 Task: Review and mark tasks as complete in the project management tool.
Action: Mouse pressed left at (84, 82)
Screenshot: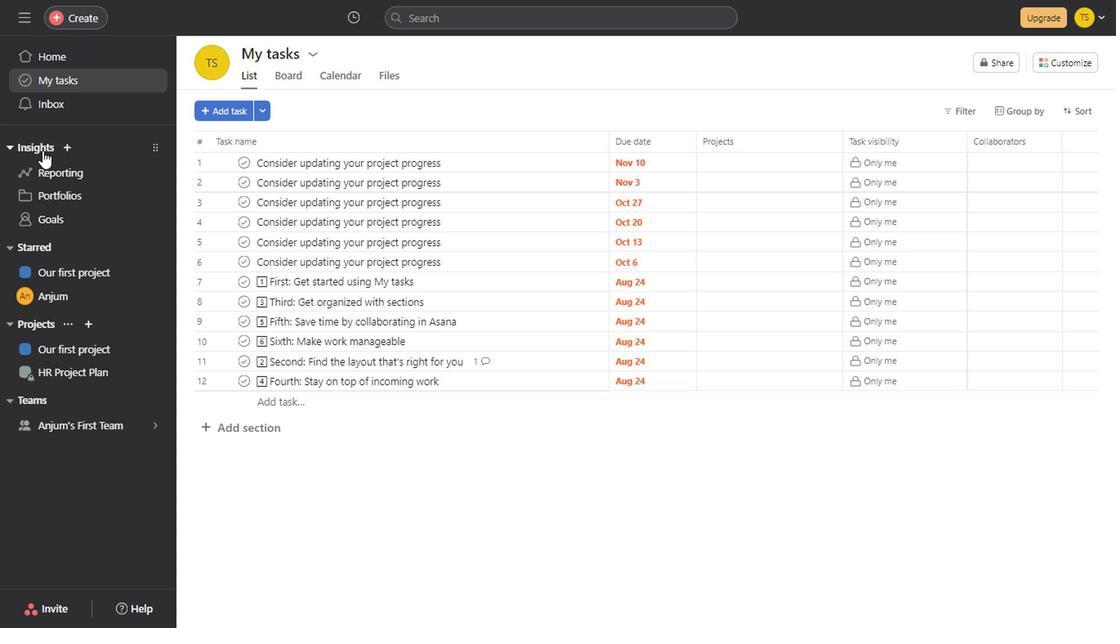 
Action: Mouse moved to (129, 261)
Screenshot: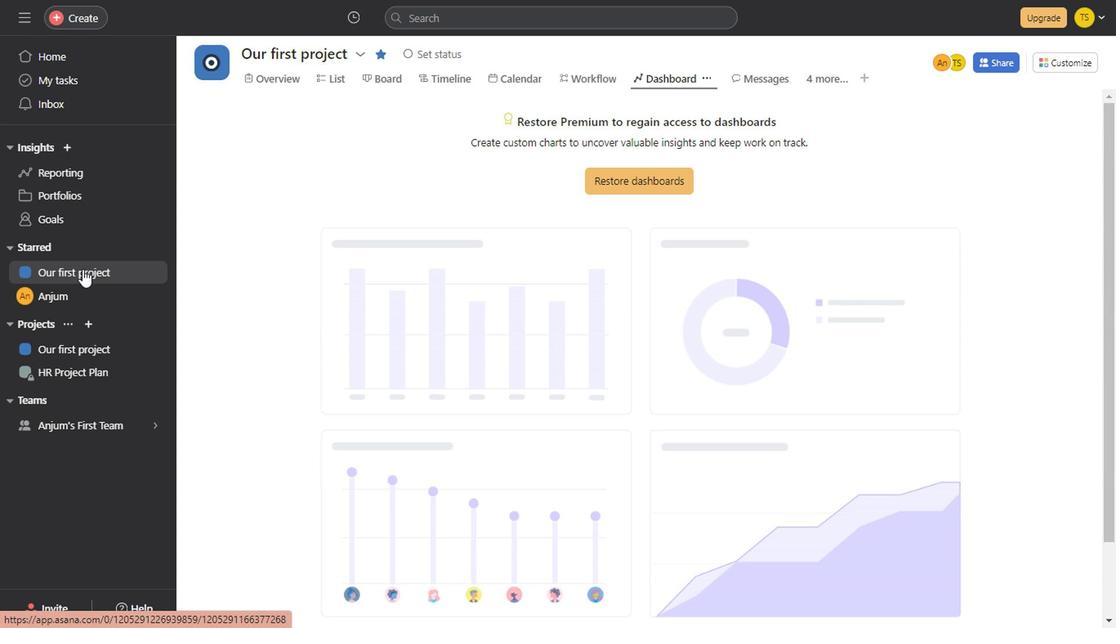 
Action: Mouse pressed left at (129, 261)
Screenshot: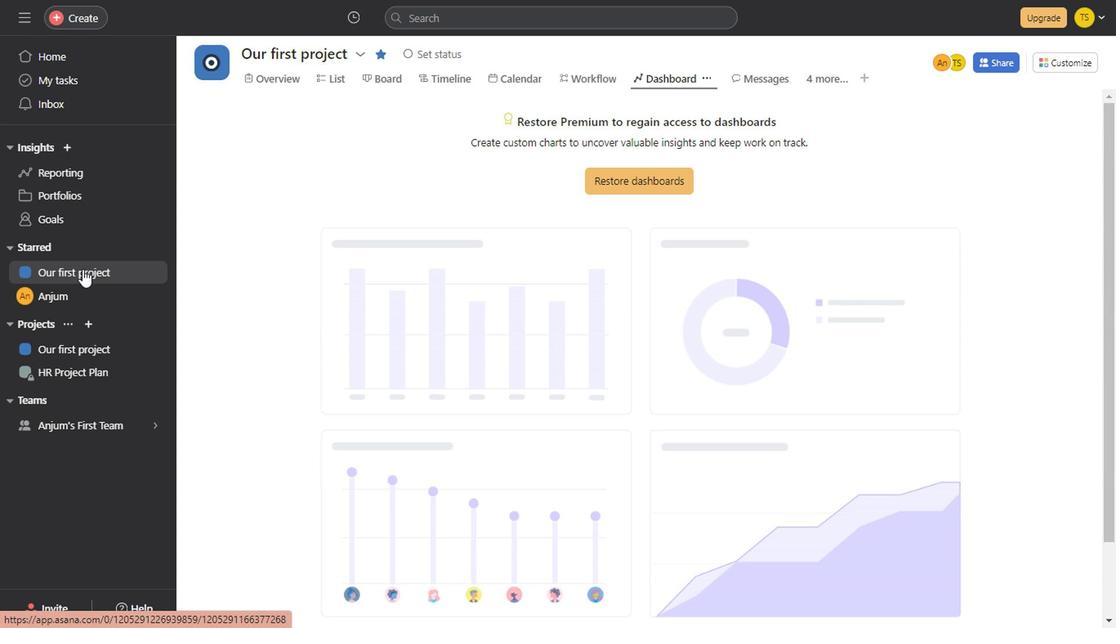 
Action: Mouse moved to (308, 130)
Screenshot: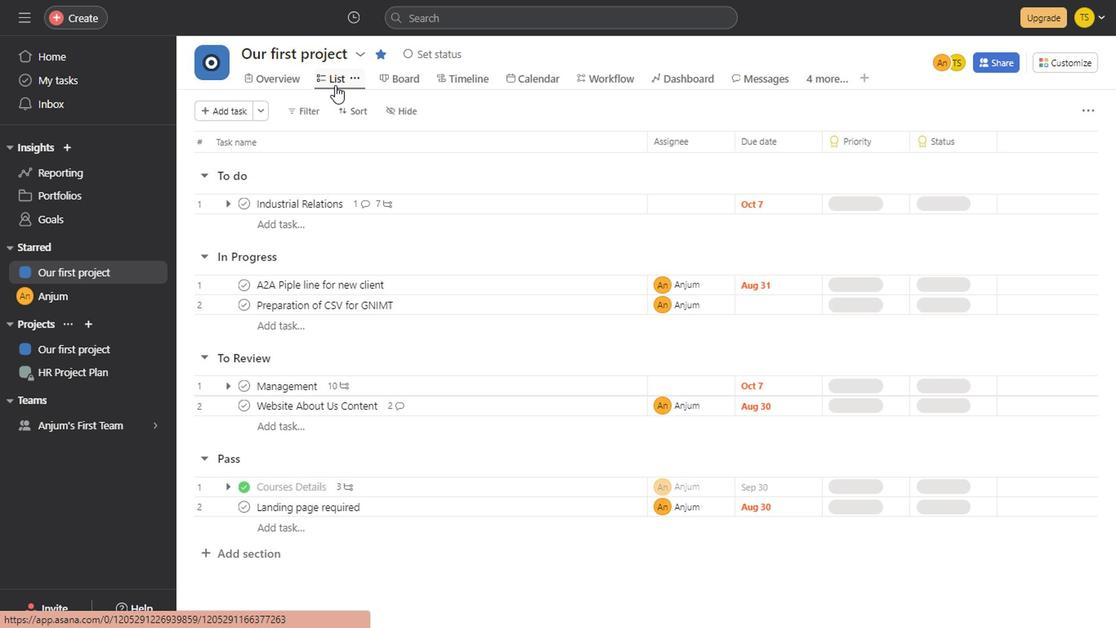 
Action: Mouse pressed left at (308, 130)
Screenshot: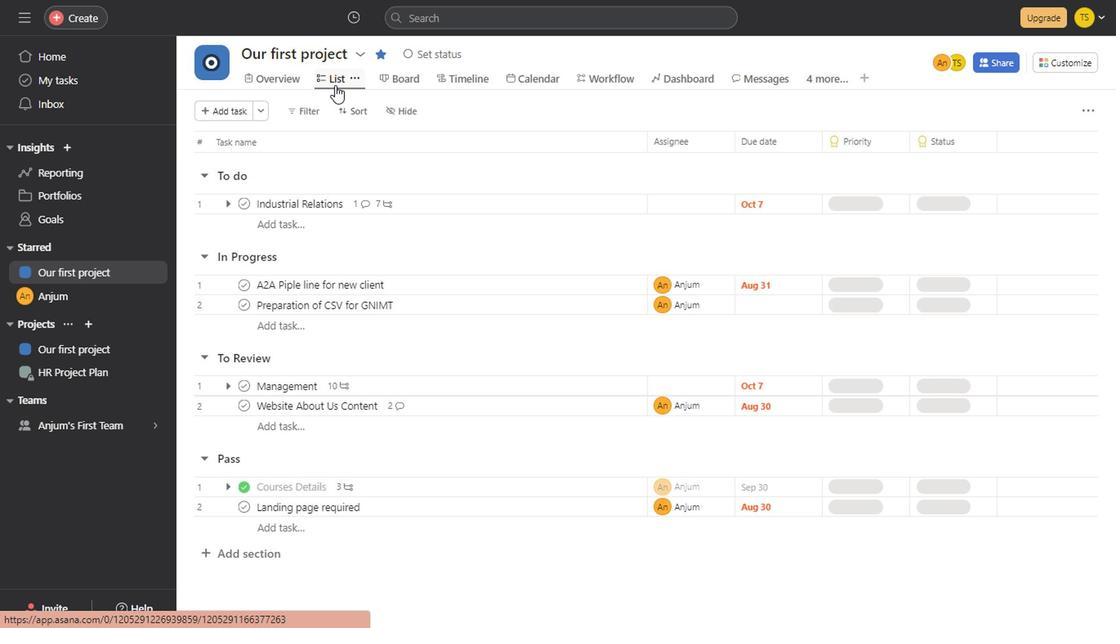 
Action: Mouse moved to (346, 211)
Screenshot: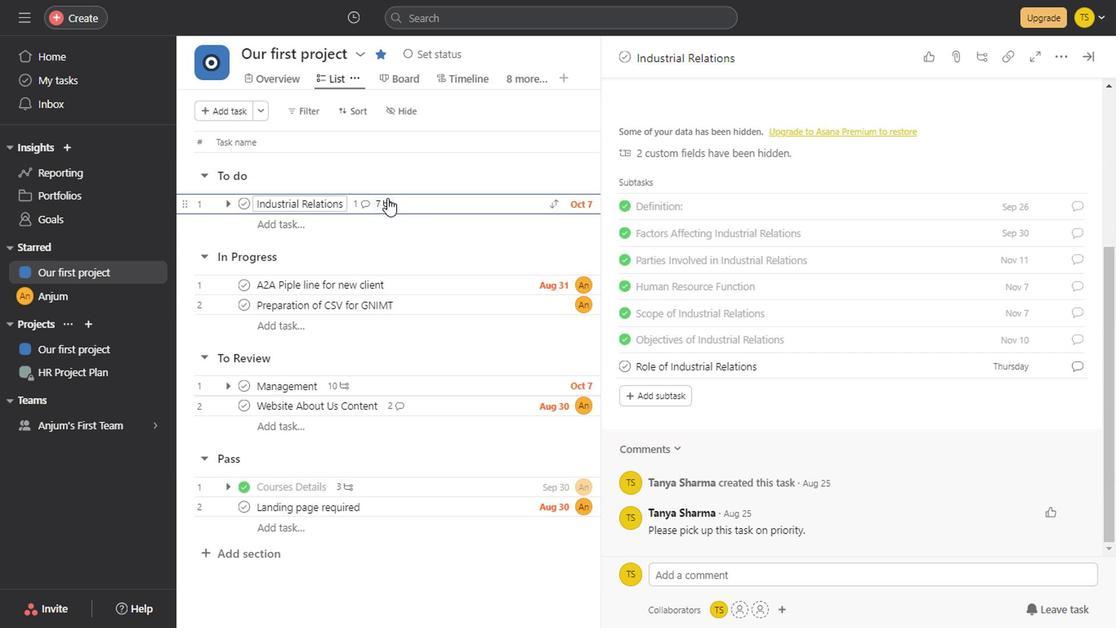 
Action: Mouse pressed left at (346, 211)
Screenshot: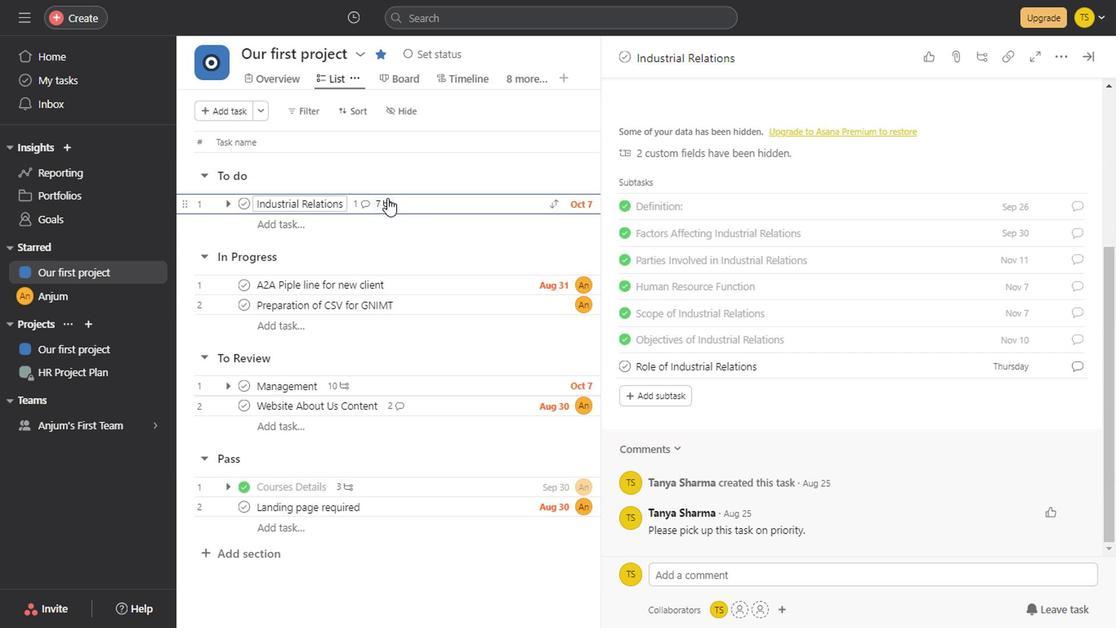 
Action: Mouse moved to (838, 326)
Screenshot: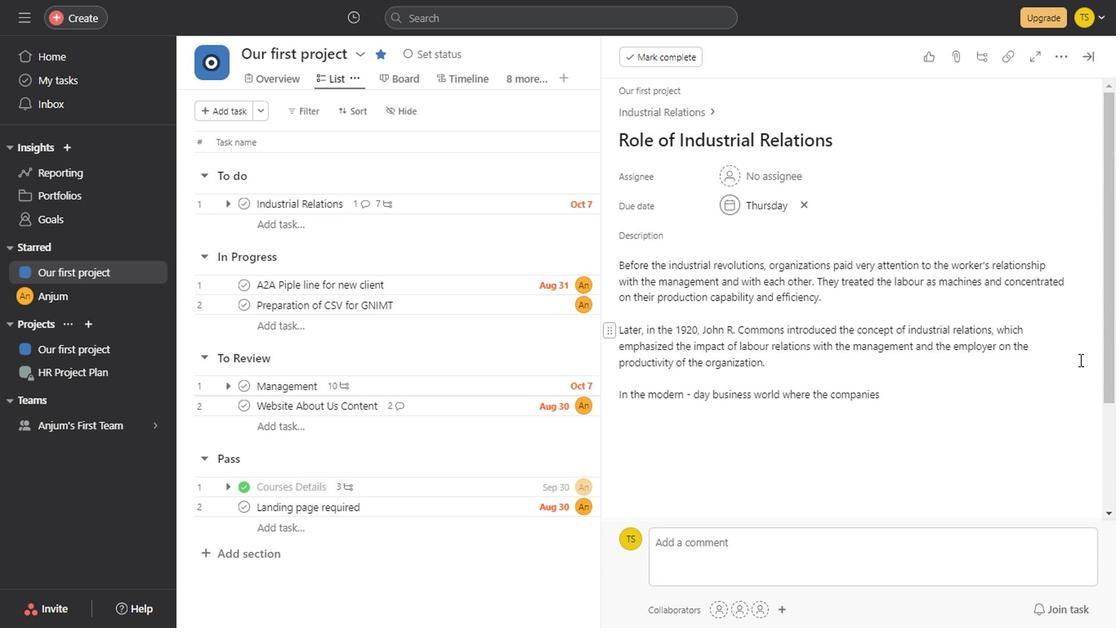 
Action: Mouse pressed left at (838, 326)
Screenshot: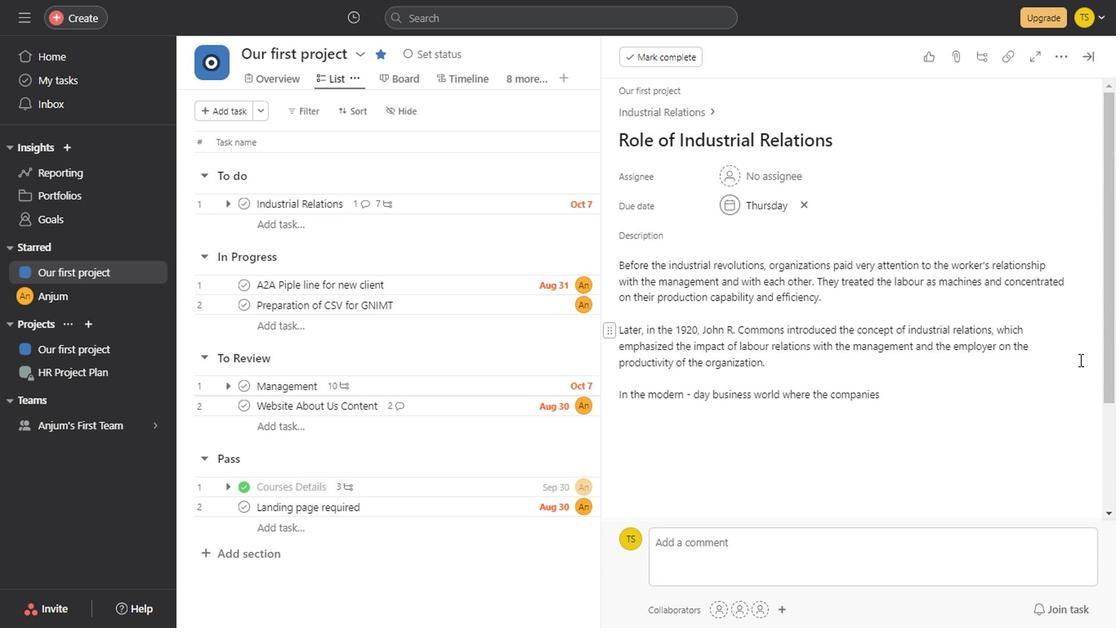 
Action: Mouse moved to (703, 353)
Screenshot: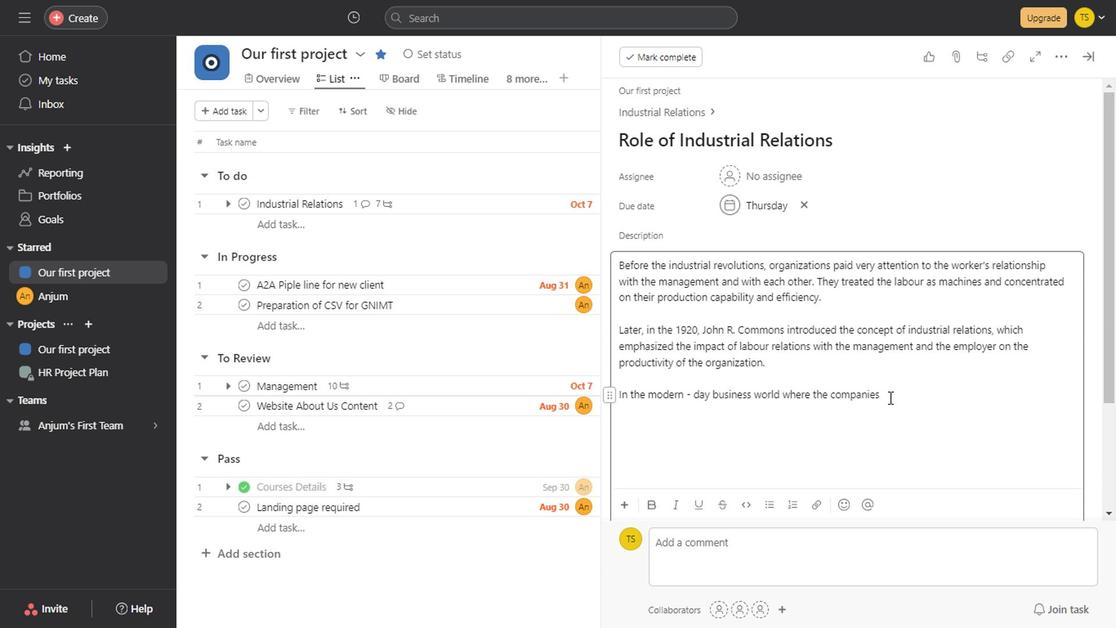 
Action: Mouse pressed left at (703, 353)
Screenshot: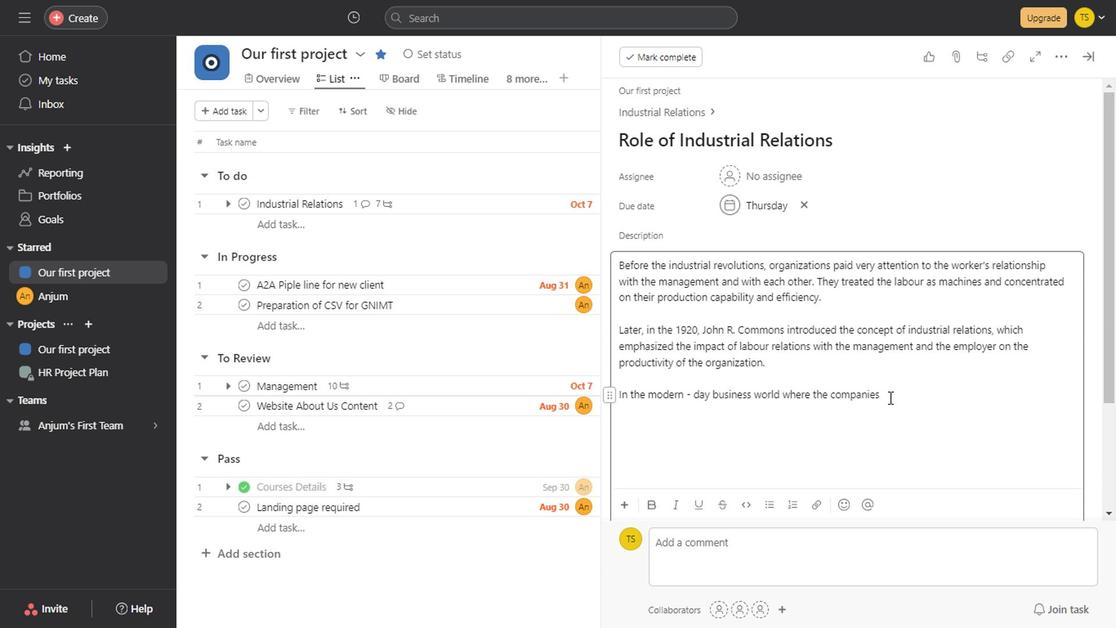 
Action: Key pressed are<Key.space>
Screenshot: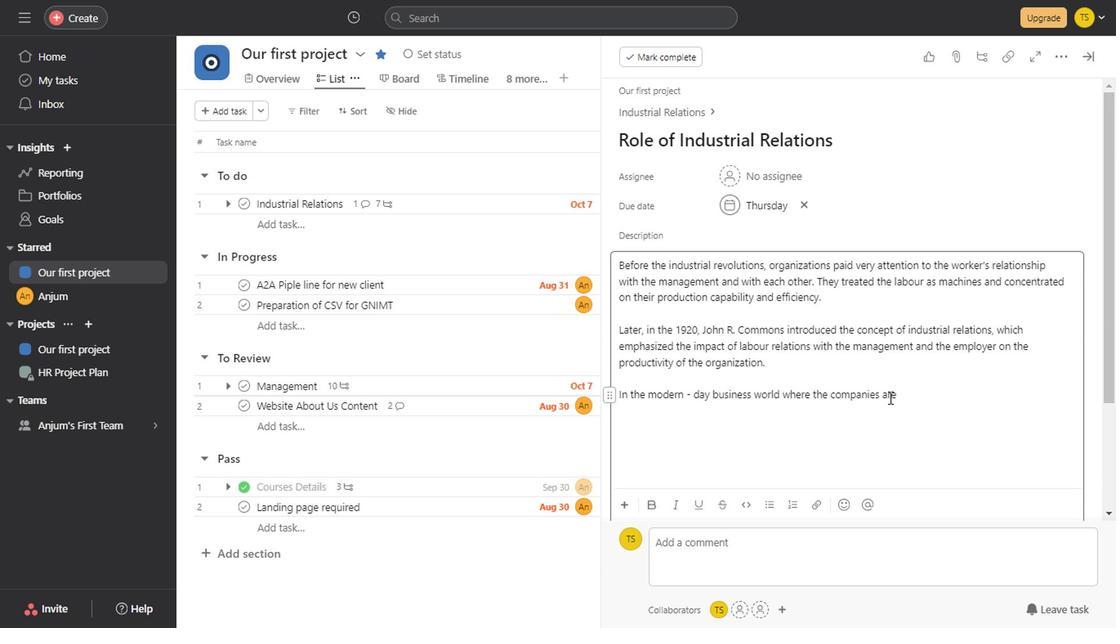 
Action: Mouse moved to (620, 212)
Screenshot: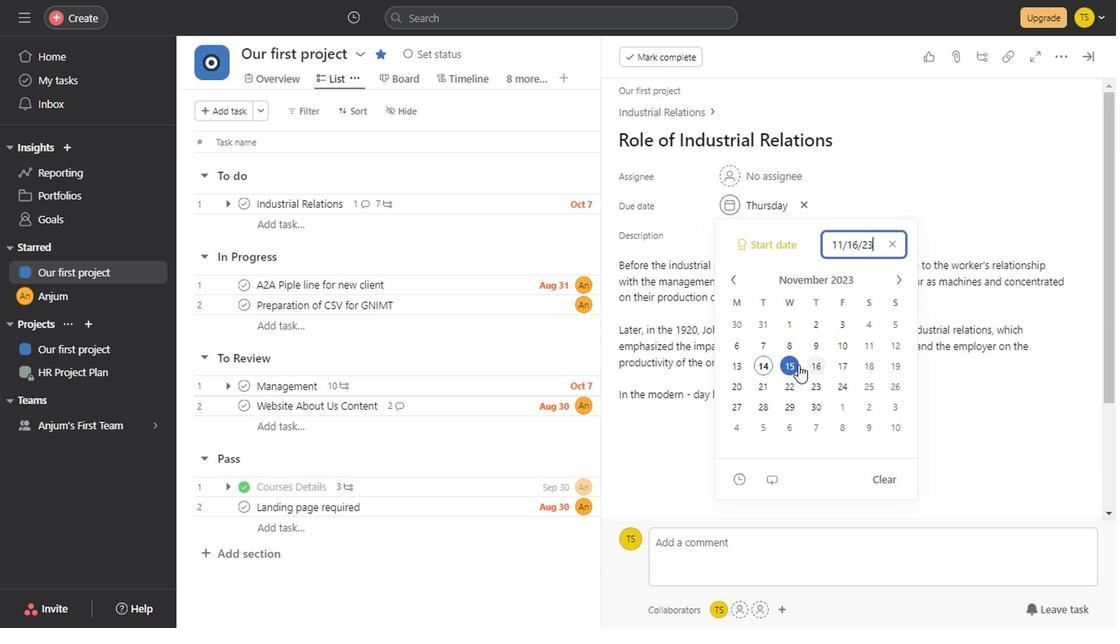 
Action: Mouse pressed left at (620, 212)
Screenshot: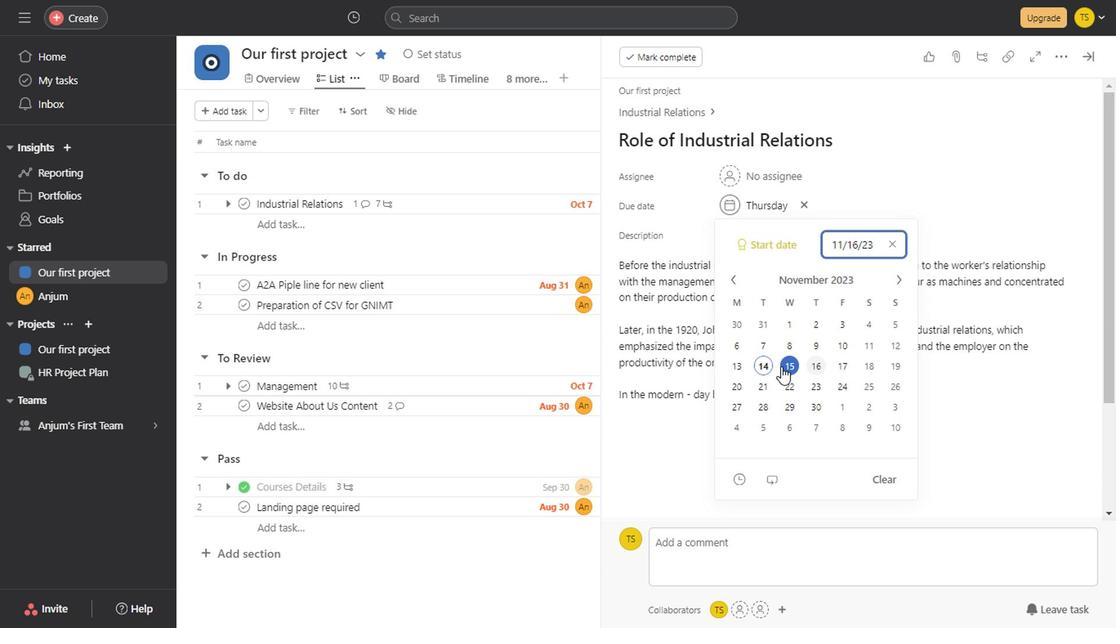 
Action: Mouse moved to (615, 328)
Screenshot: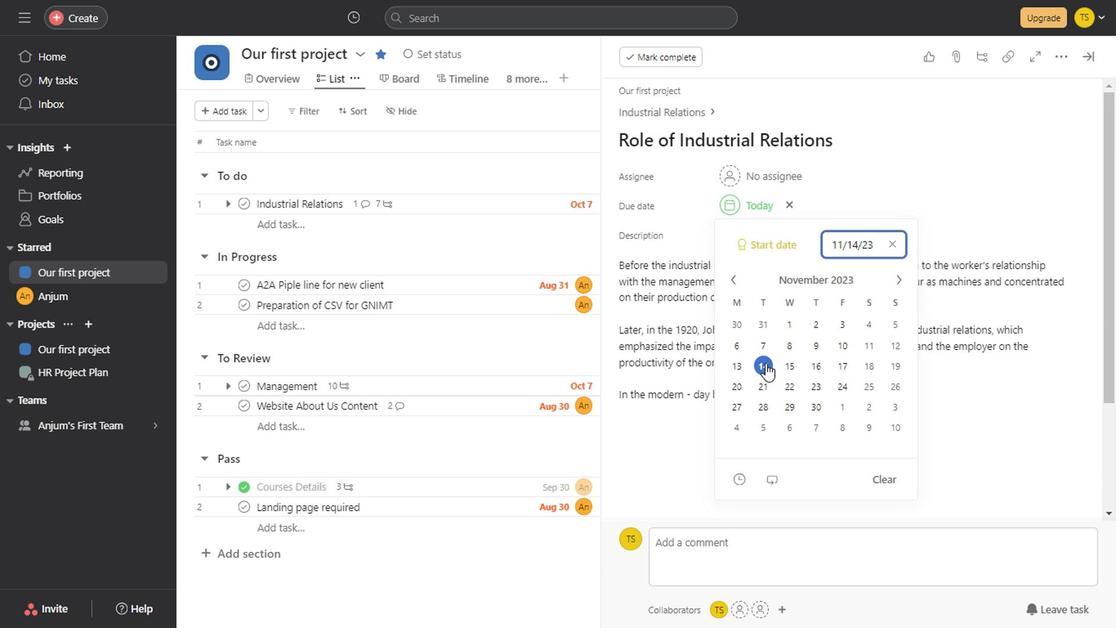 
Action: Mouse pressed left at (615, 328)
Screenshot: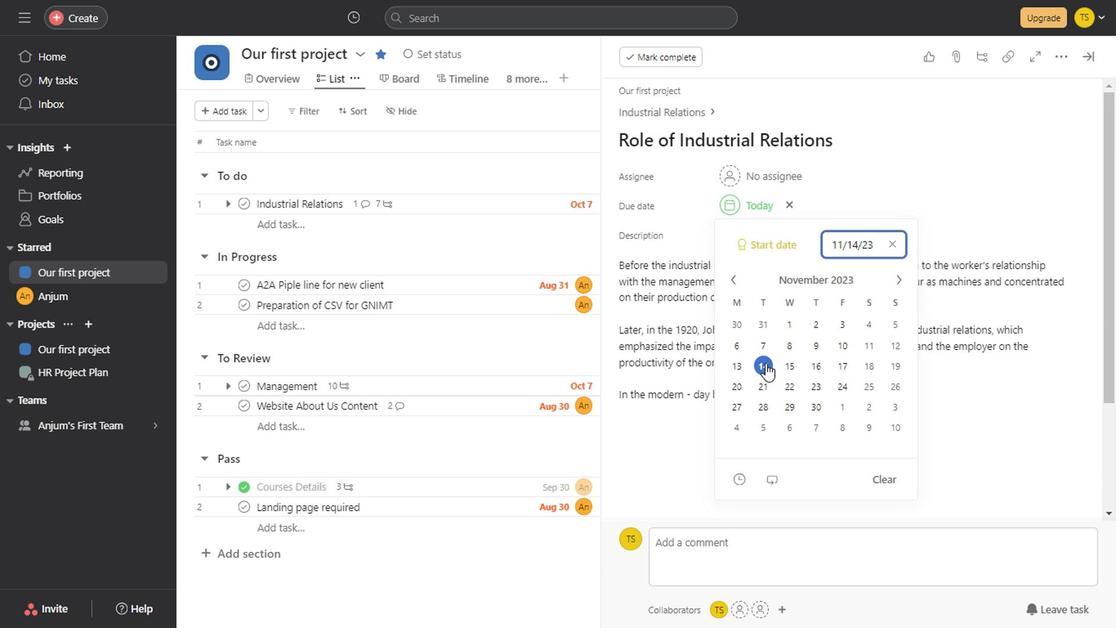 
Action: Mouse moved to (754, 340)
Screenshot: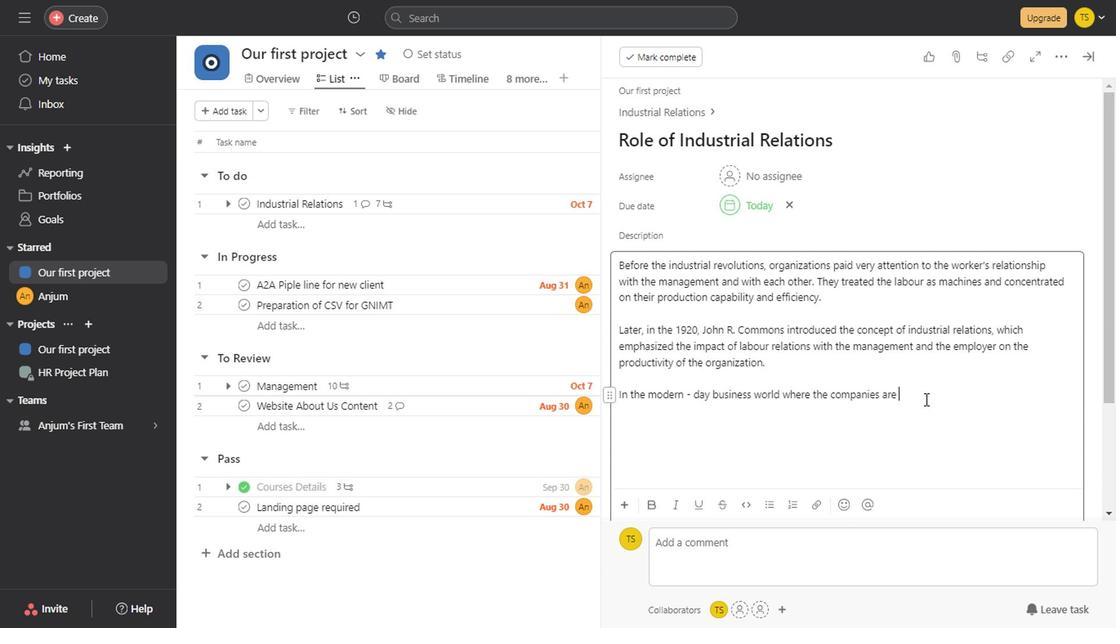 
Action: Mouse pressed left at (754, 340)
Screenshot: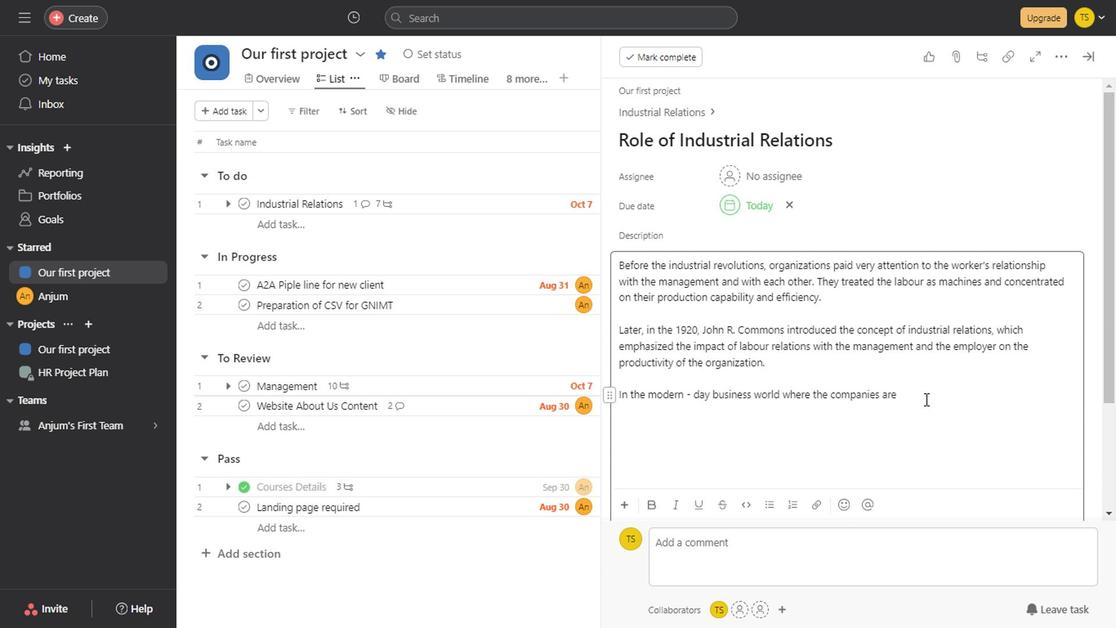 
Action: Mouse moved to (728, 354)
Screenshot: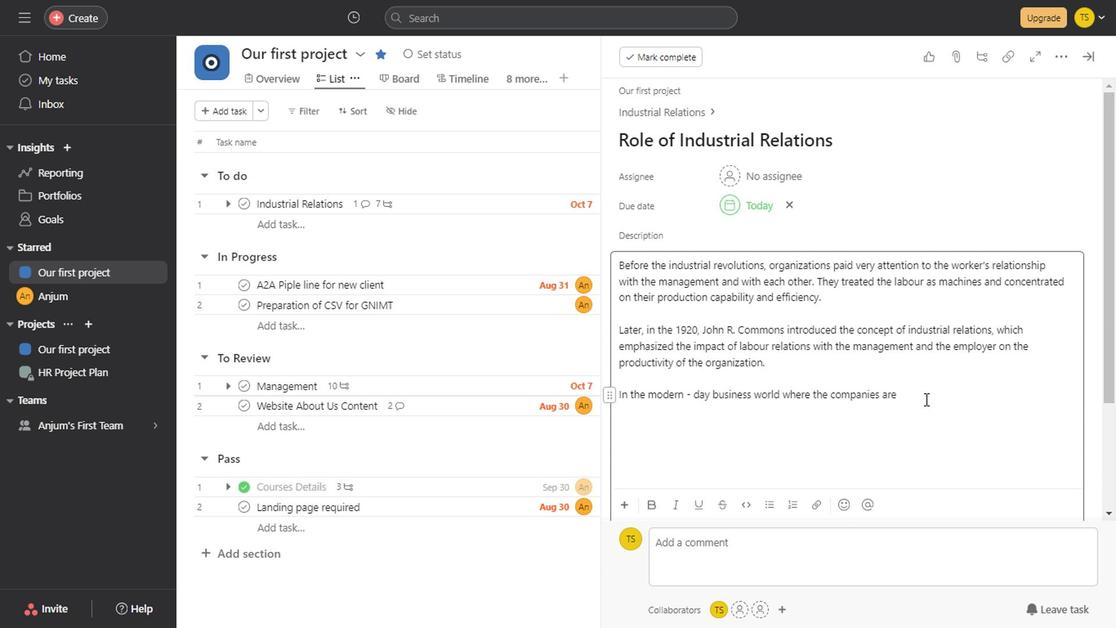
Action: Mouse pressed left at (728, 354)
Screenshot: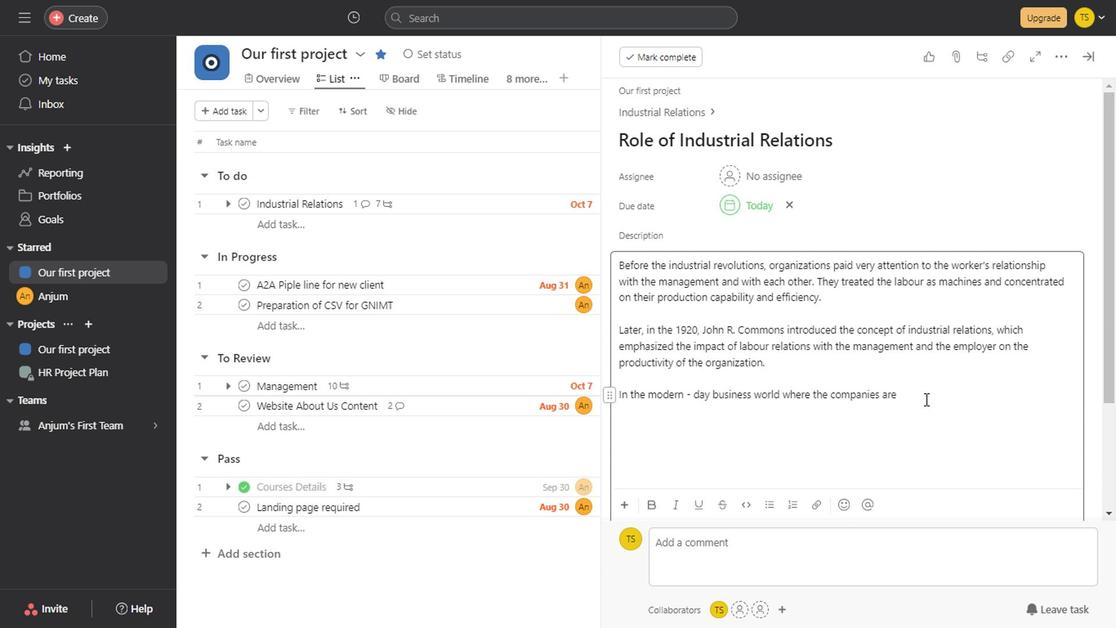 
Action: Key pressed becoming<Key.space>
Screenshot: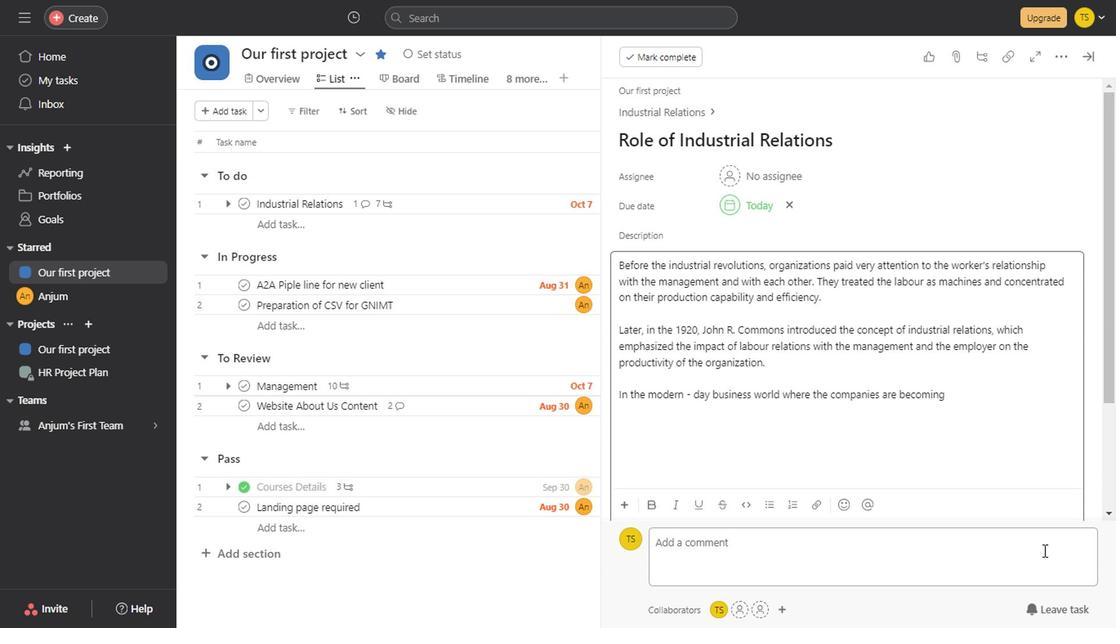 
Action: Mouse moved to (813, 461)
Screenshot: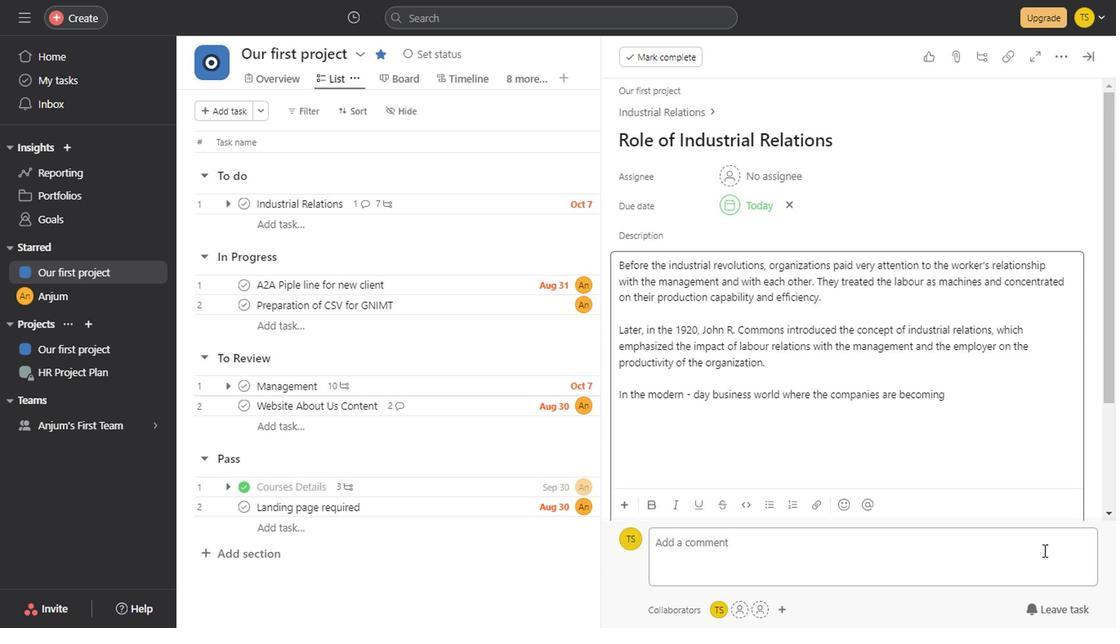 
Action: Key pressed more<Key.space>people<Key.space>-<Key.space>oriented<Key.space>and<Key.space>work<Key.space>
Screenshot: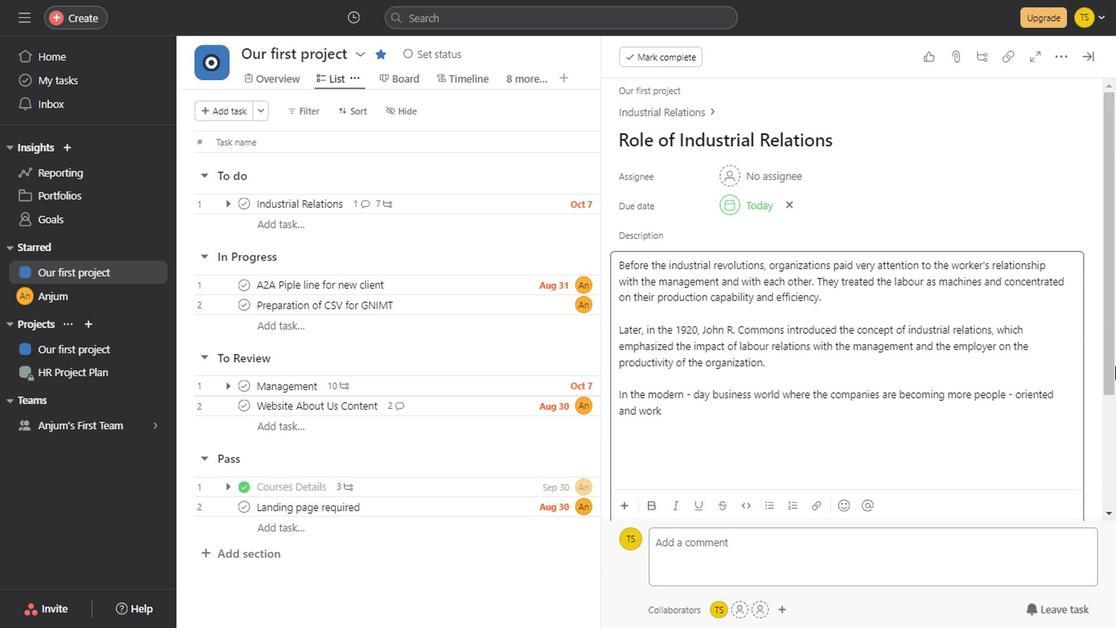
Action: Mouse moved to (805, 112)
Screenshot: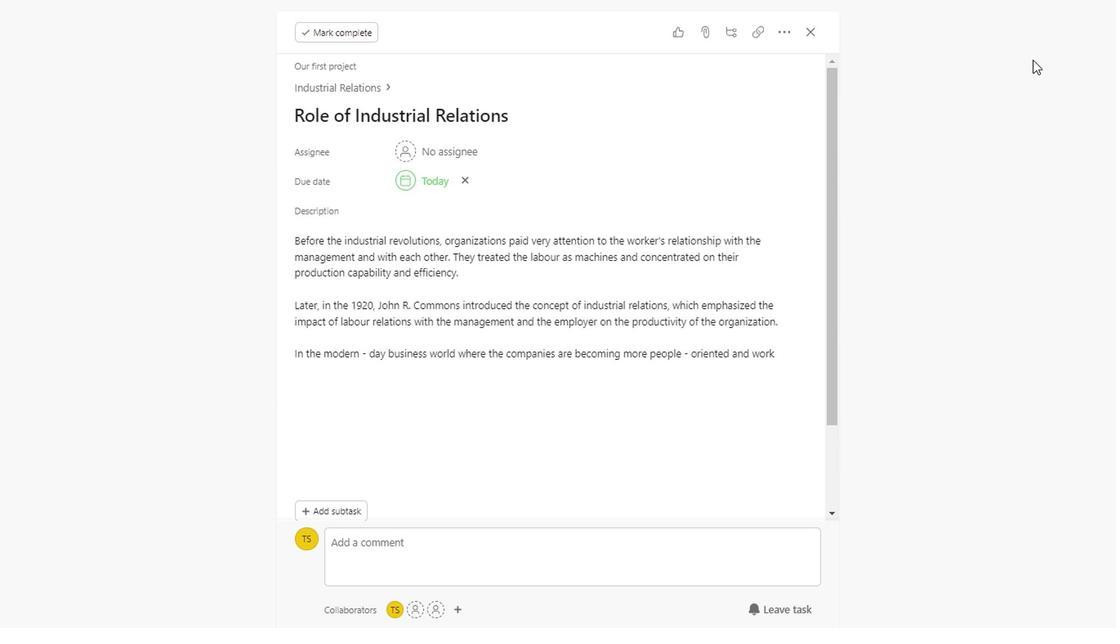 
Action: Mouse pressed left at (805, 112)
Screenshot: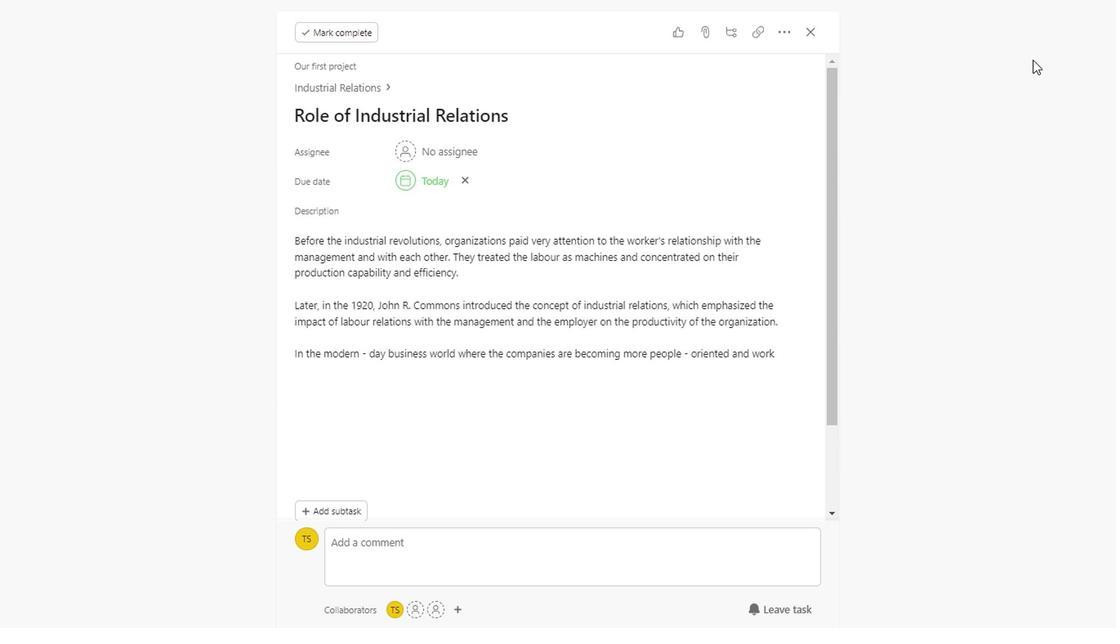 
Action: Mouse moved to (624, 324)
Screenshot: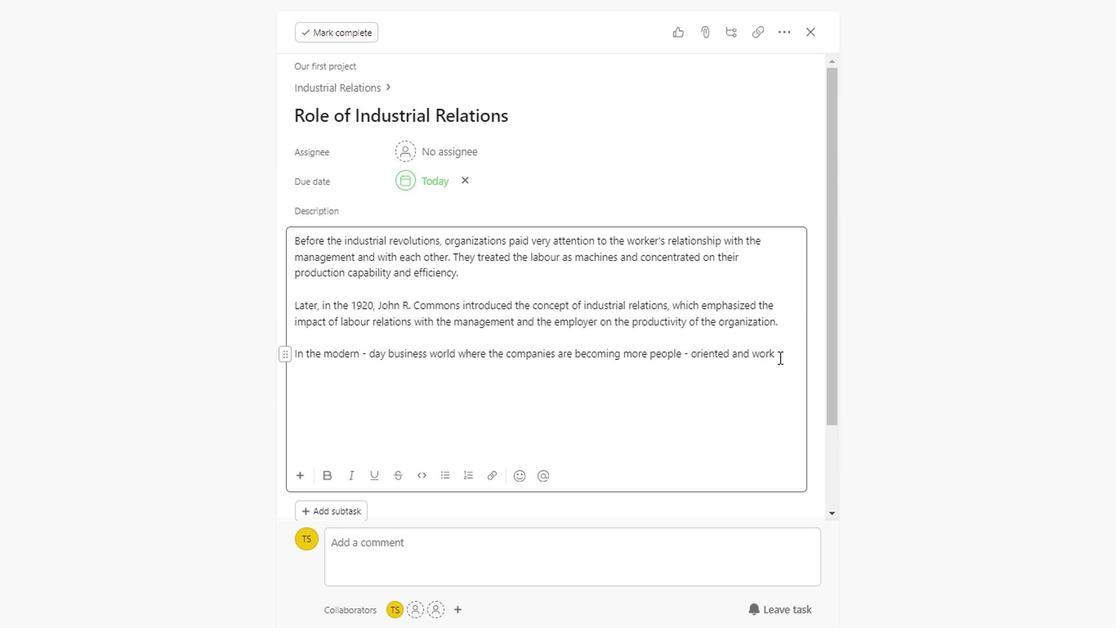 
Action: Mouse pressed left at (624, 324)
Screenshot: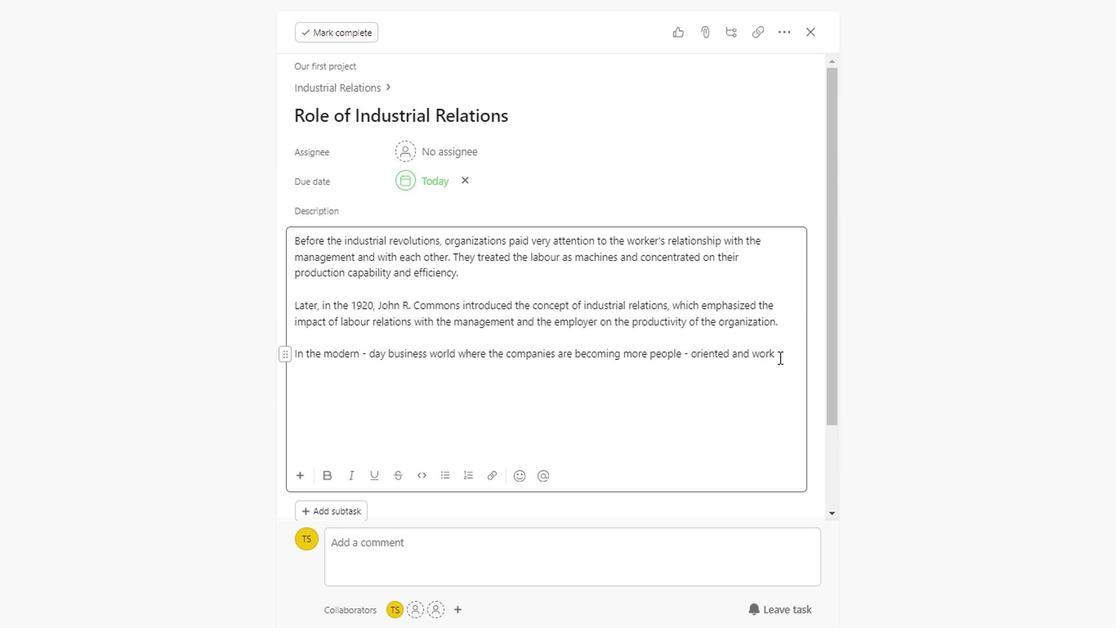 
Action: Key pressed continuou<Key.backspace>u<Key.left><Key.left><Key.backspace><Key.right><Key.right><Key.left><Key.left>u<Key.right><Key.right>sly<Key.space>for<Key.space>achieving<Key.space>employee<Key.space>satisfaction<Key.space>and<Key.space>retention,<Key.space>the<Key.space>study<Key.space>of<Key.space>industrial<Key.space>relations<Key.space>plays<Key.space>a<Key.space>significant<Key.space>
Screenshot: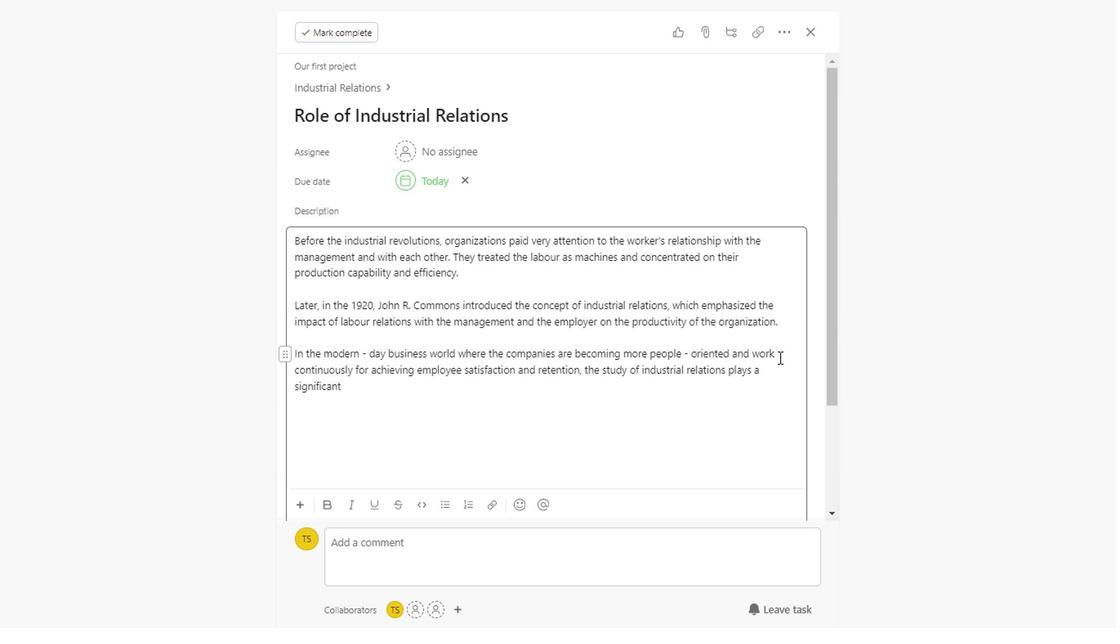 
Action: Mouse moved to (450, 340)
Screenshot: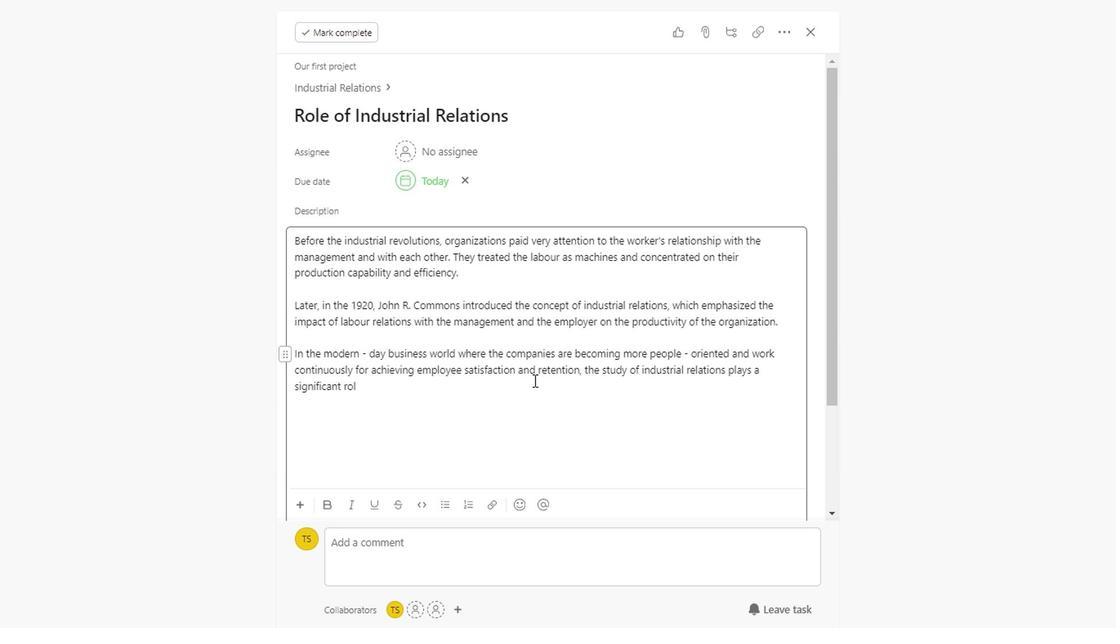 
Action: Key pressed role<Key.space>in<Key.space>the<Key.space>organizations.<Key.down><Key.down><Key.down><Key.down><Key.down><Key.down><Key.down><Key.down><Key.backspace><Key.backspace><Key.backspace><Key.backspace><Key.backspace>
Screenshot: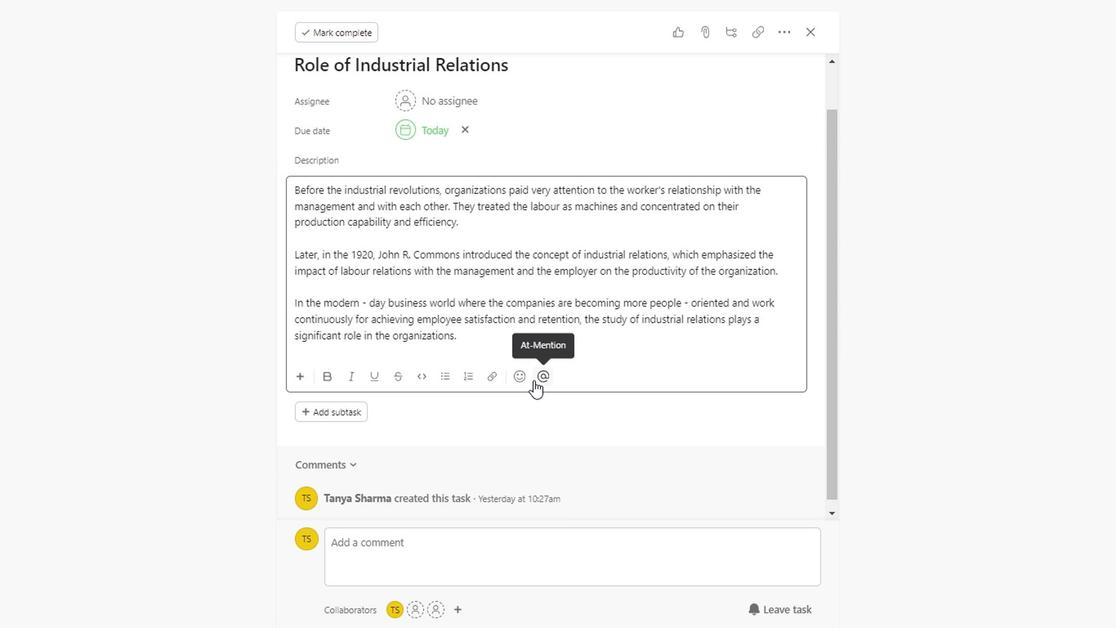 
Action: Mouse moved to (559, 411)
Screenshot: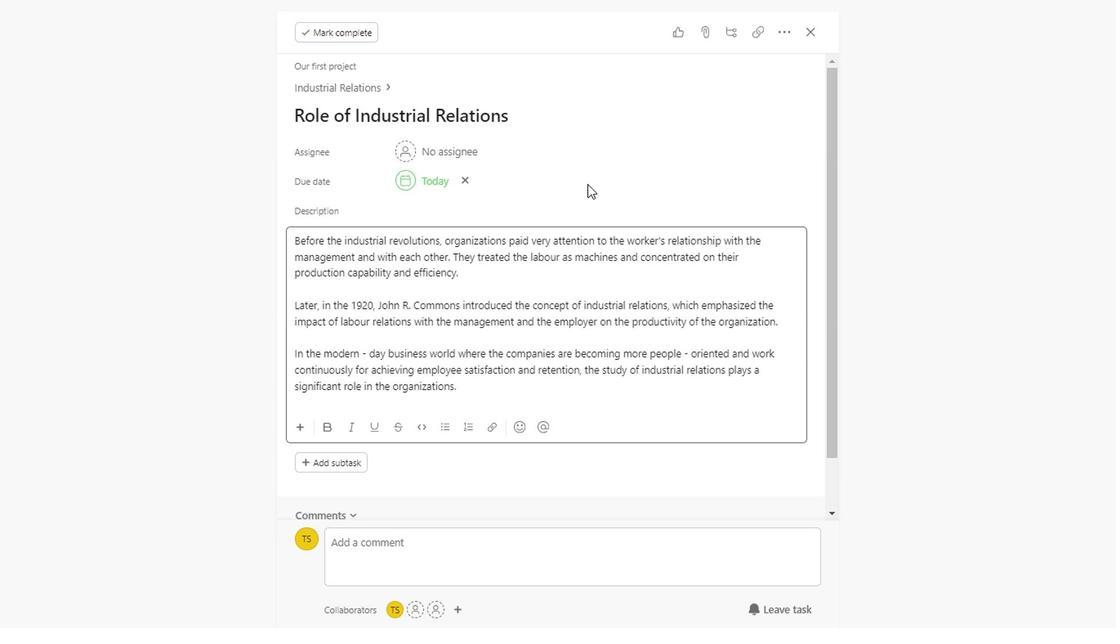 
Action: Mouse scrolled (559, 411) with delta (0, 0)
Screenshot: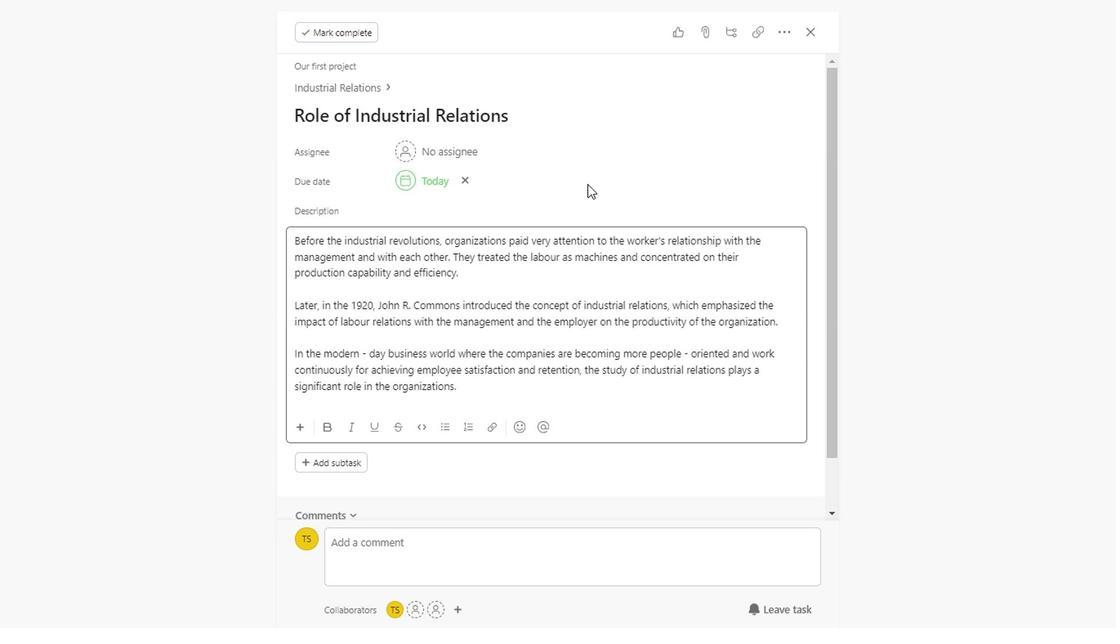 
Action: Mouse scrolled (559, 411) with delta (0, 0)
Screenshot: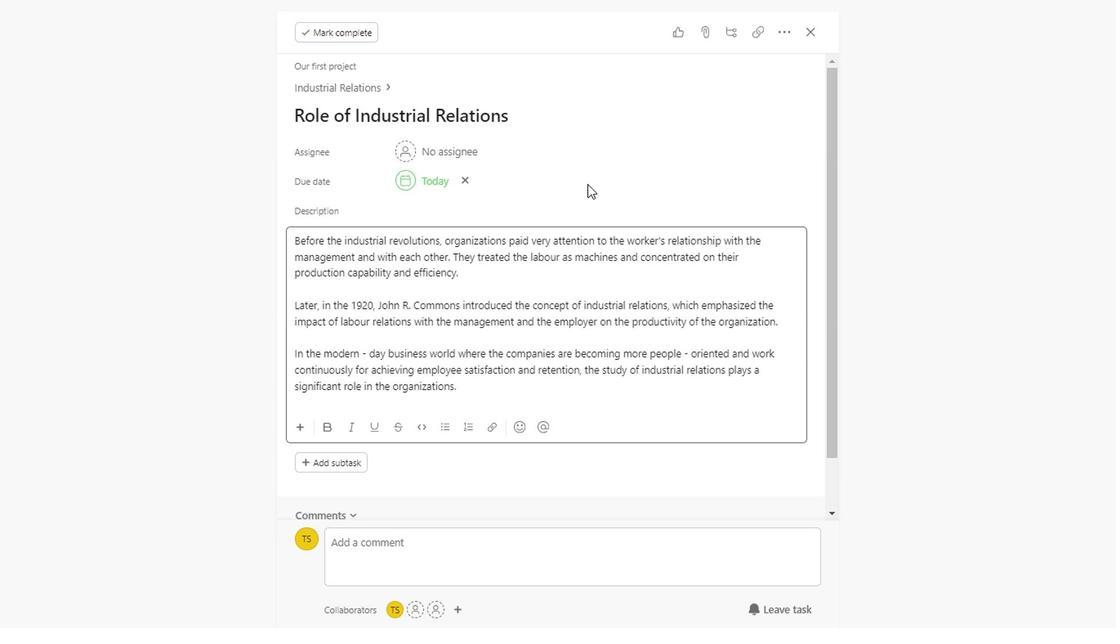 
Action: Mouse scrolled (559, 411) with delta (0, 0)
Screenshot: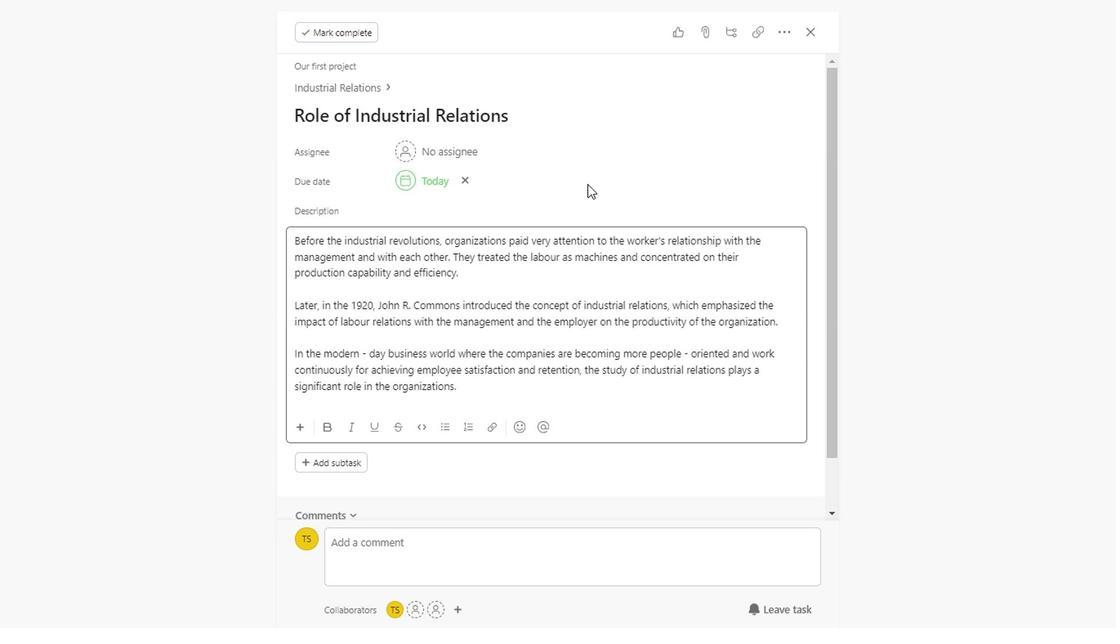 
Action: Mouse scrolled (559, 411) with delta (0, 0)
Screenshot: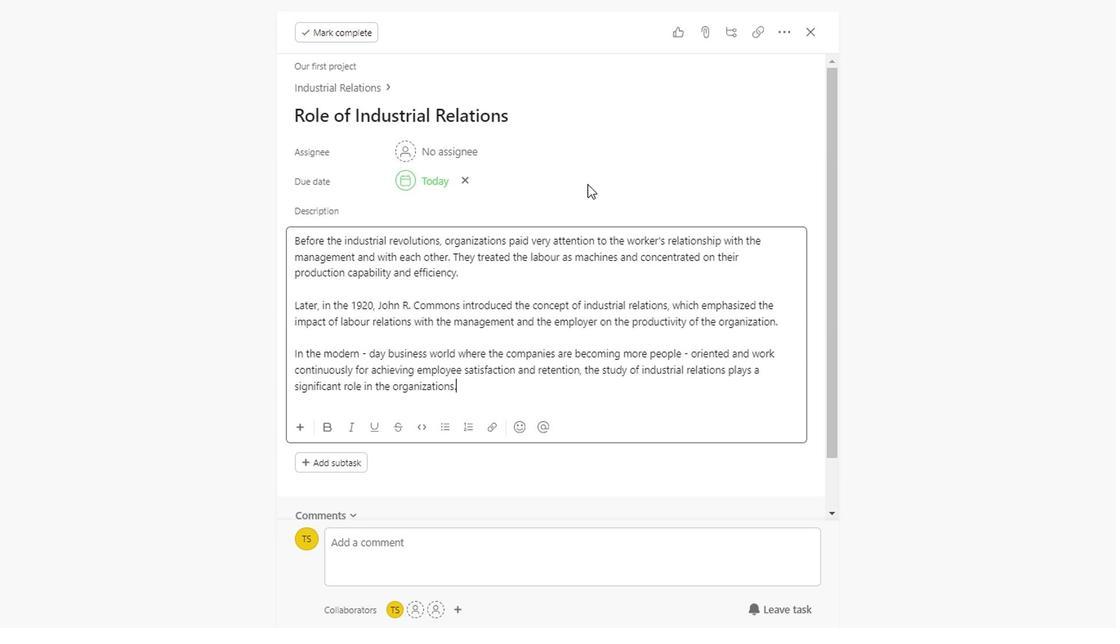 
Action: Mouse scrolled (559, 411) with delta (0, 0)
Screenshot: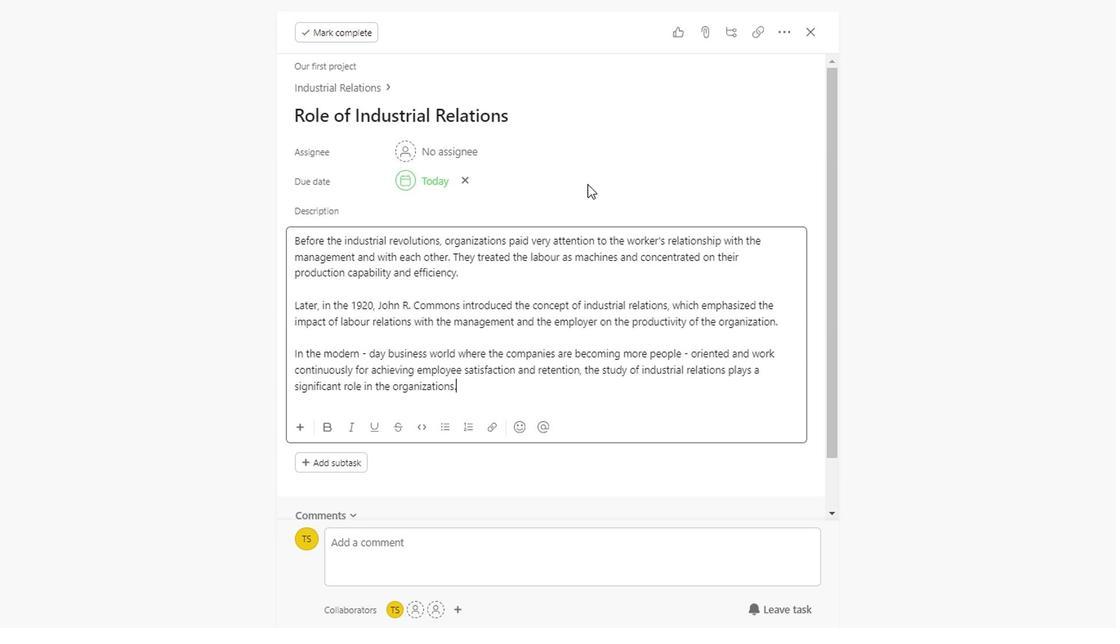 
Action: Mouse scrolled (559, 411) with delta (0, 0)
Screenshot: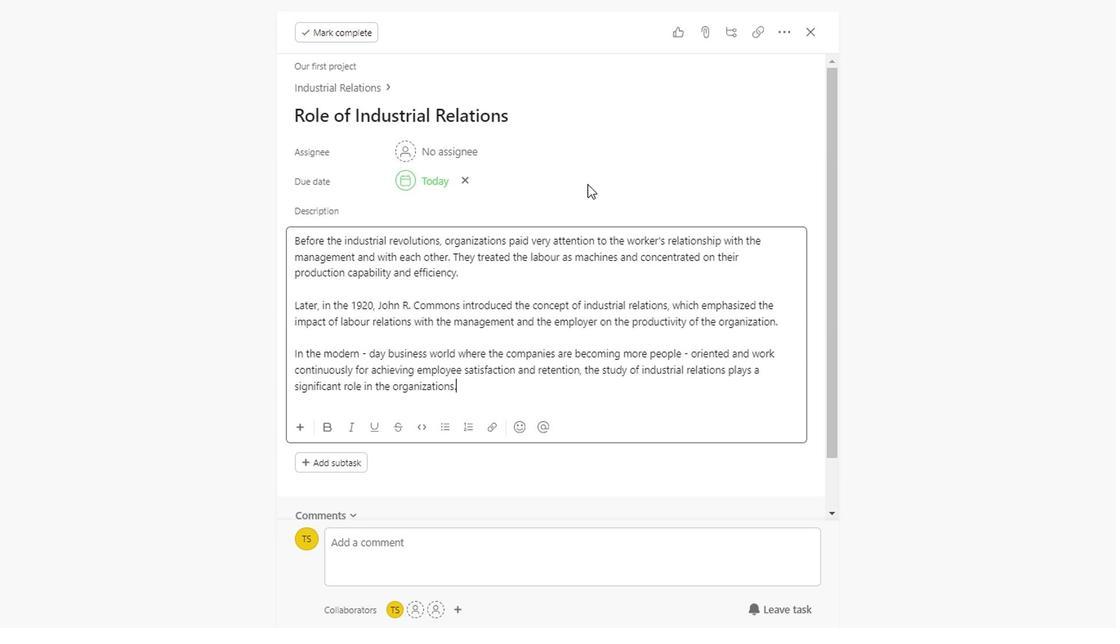 
Action: Mouse scrolled (559, 411) with delta (0, 0)
Screenshot: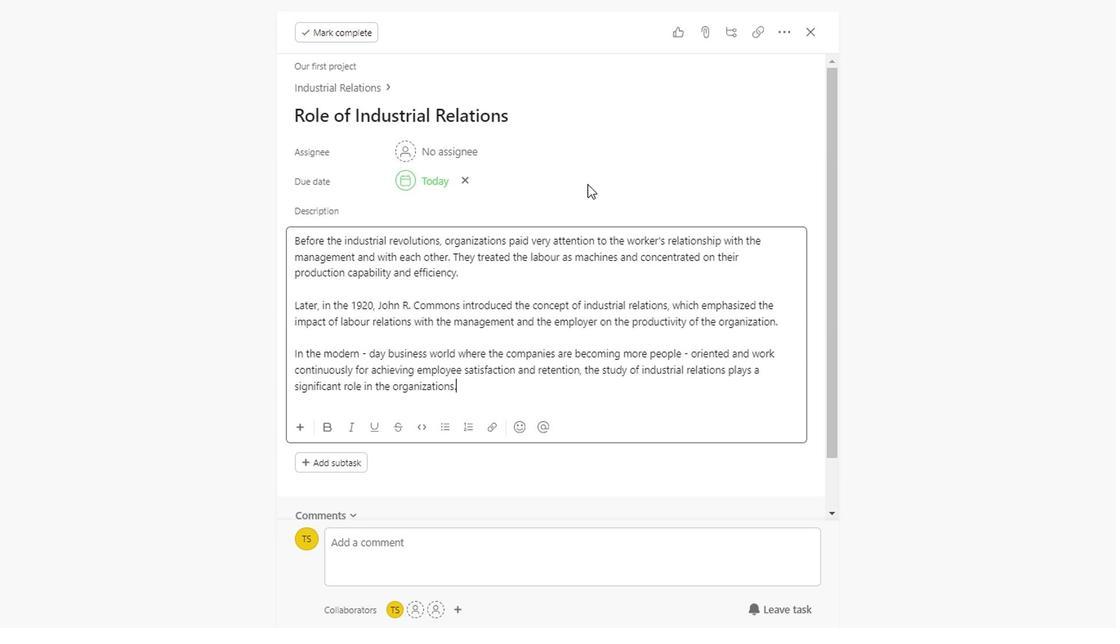 
Action: Mouse scrolled (559, 411) with delta (0, 0)
Screenshot: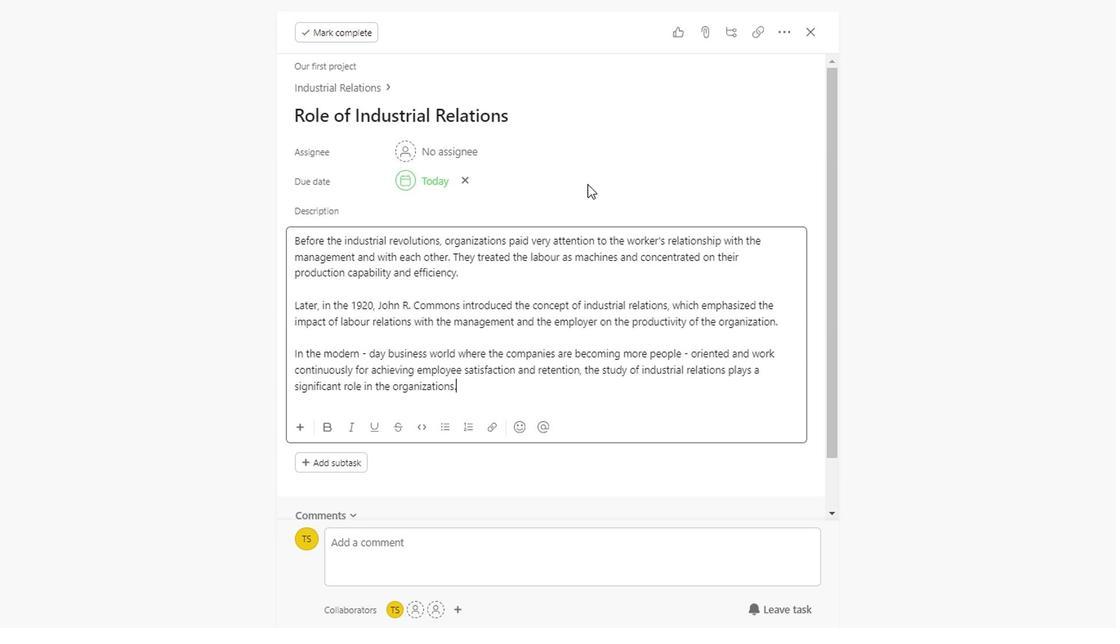 
Action: Mouse scrolled (559, 411) with delta (0, 0)
Screenshot: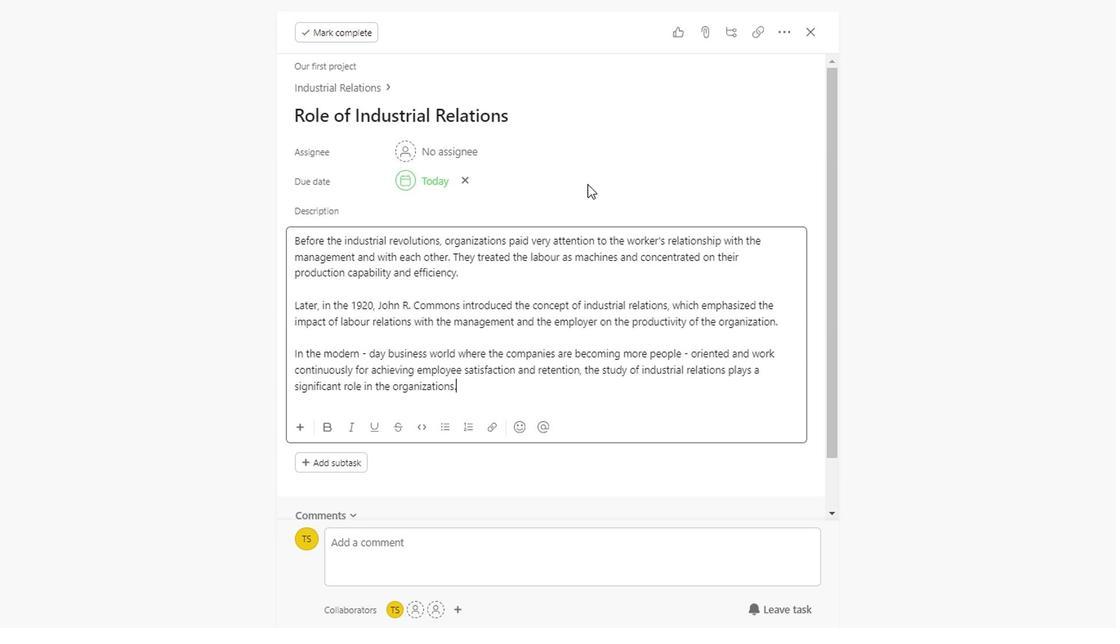 
Action: Mouse scrolled (559, 411) with delta (0, 0)
Screenshot: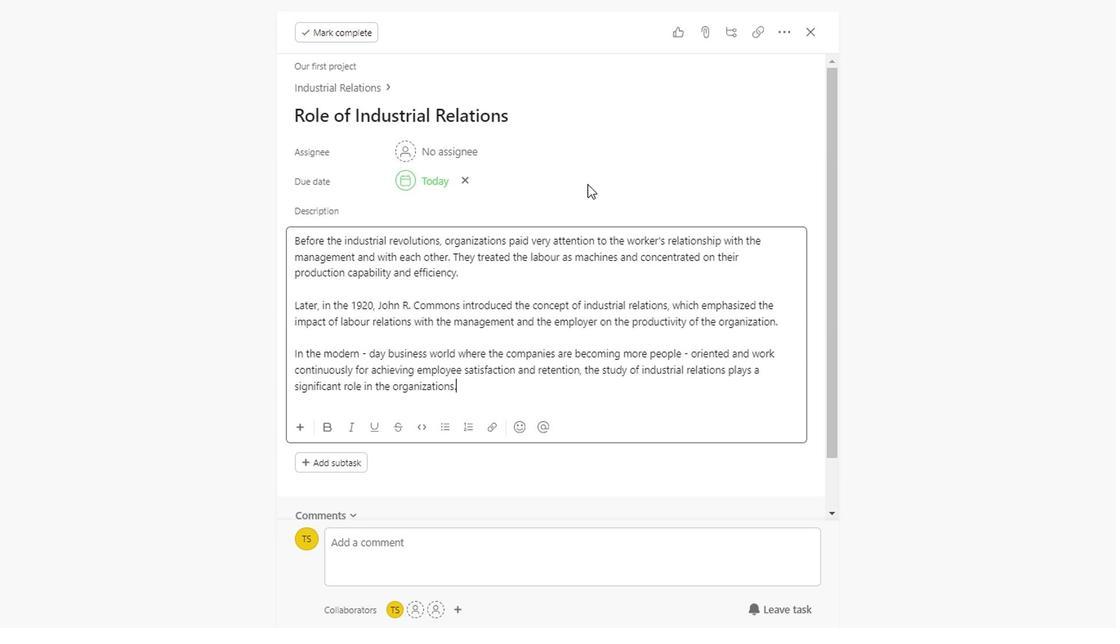 
Action: Mouse scrolled (559, 411) with delta (0, 0)
Screenshot: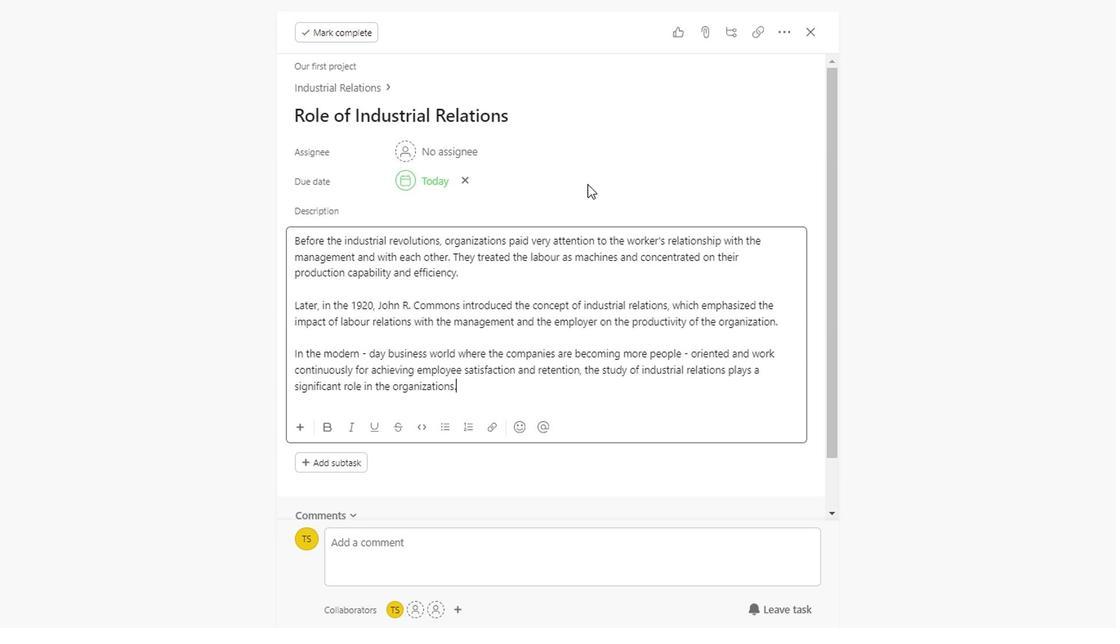 
Action: Mouse scrolled (559, 411) with delta (0, 0)
Screenshot: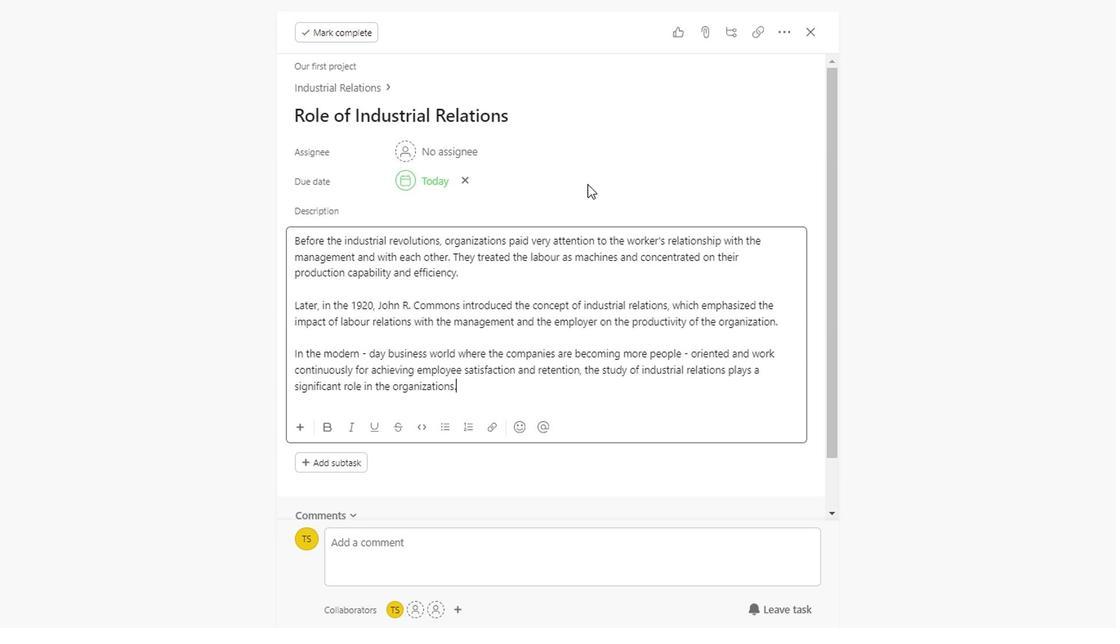 
Action: Mouse scrolled (559, 411) with delta (0, 0)
Screenshot: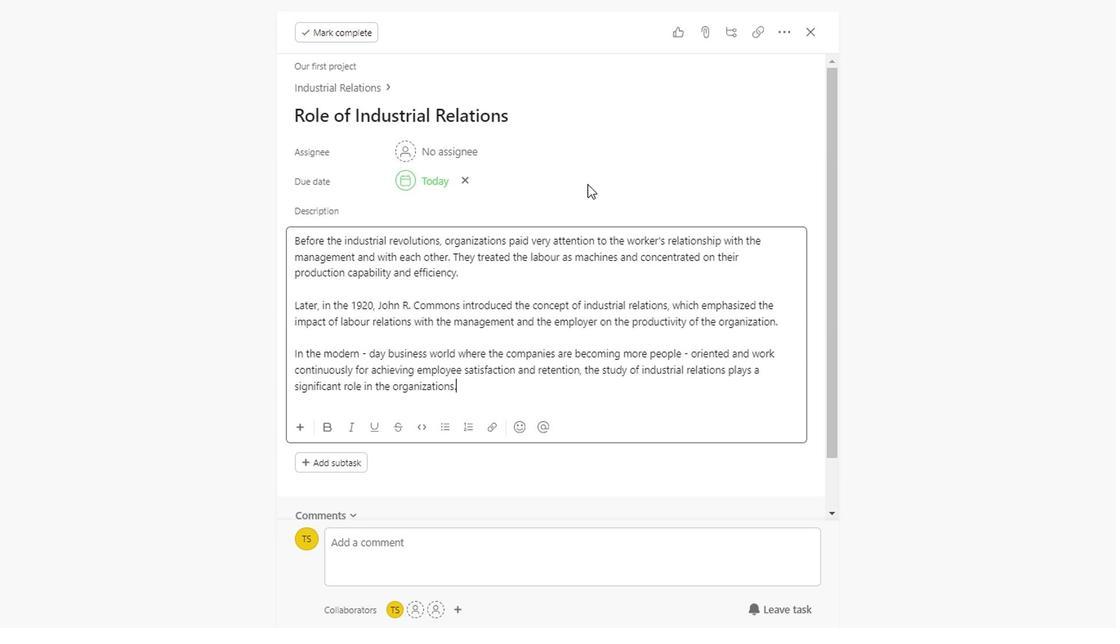 
Action: Mouse moved to (454, 278)
Screenshot: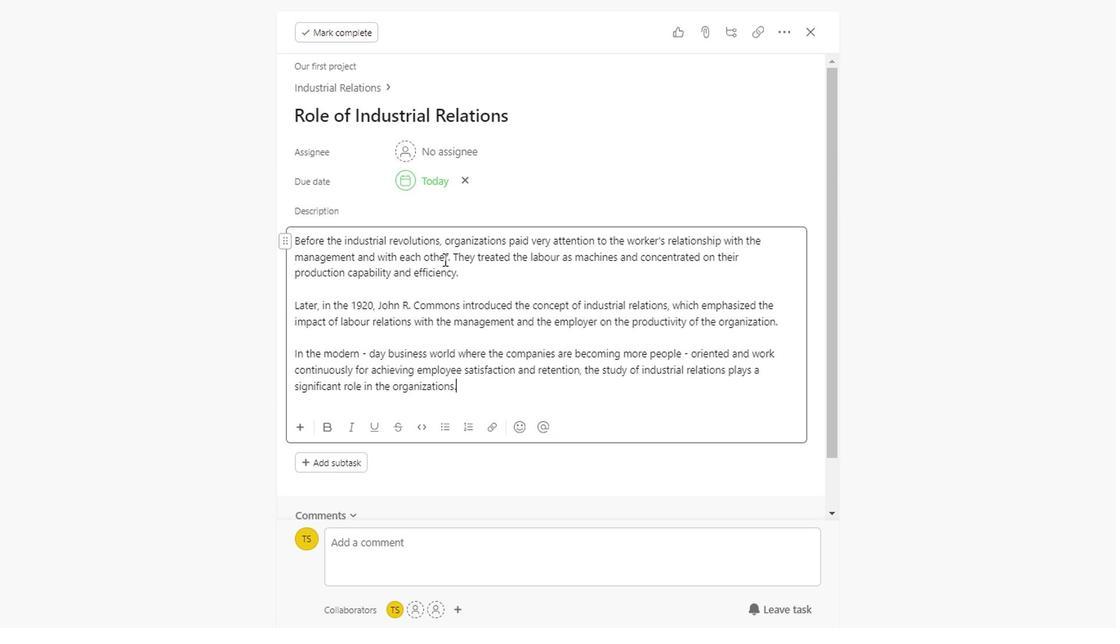
Action: Mouse scrolled (454, 277) with delta (0, 0)
Screenshot: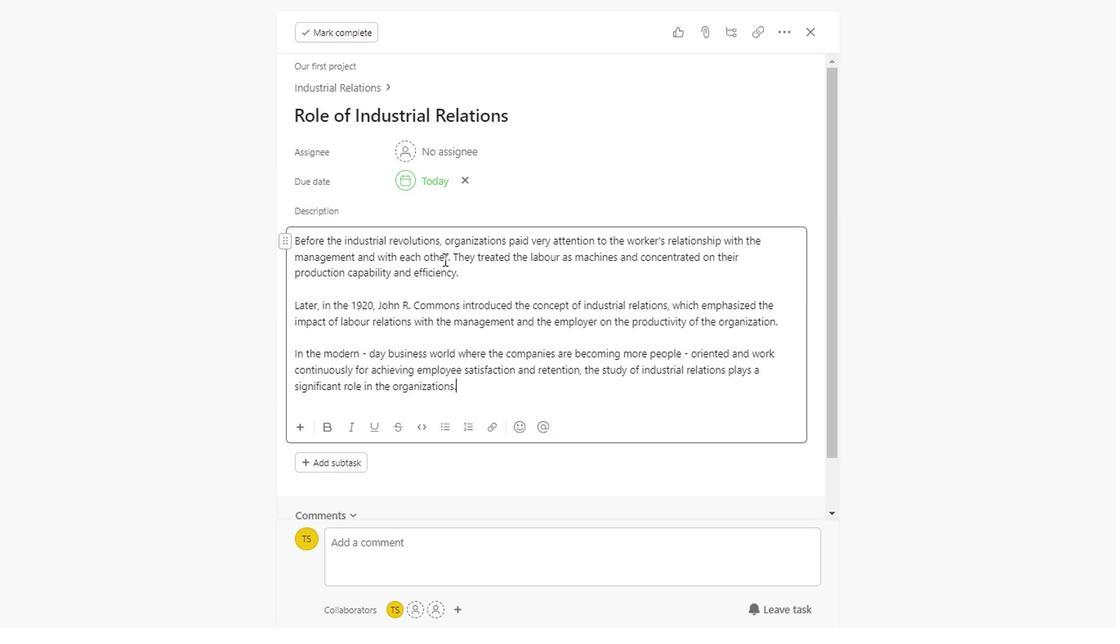 
Action: Mouse scrolled (454, 277) with delta (0, 0)
Screenshot: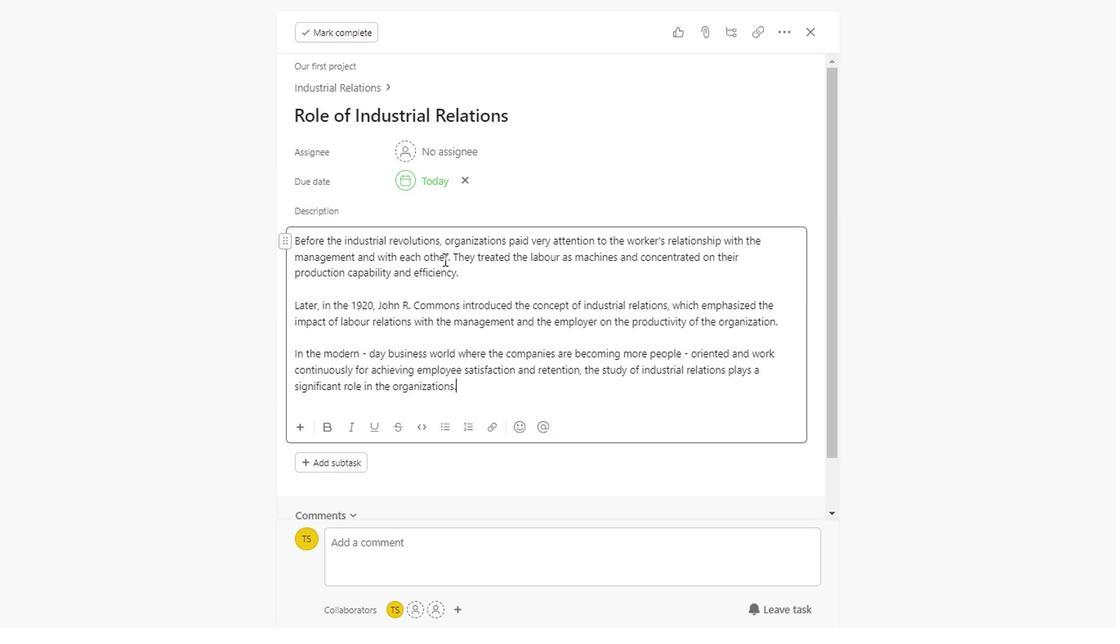
Action: Mouse scrolled (454, 277) with delta (0, 0)
Screenshot: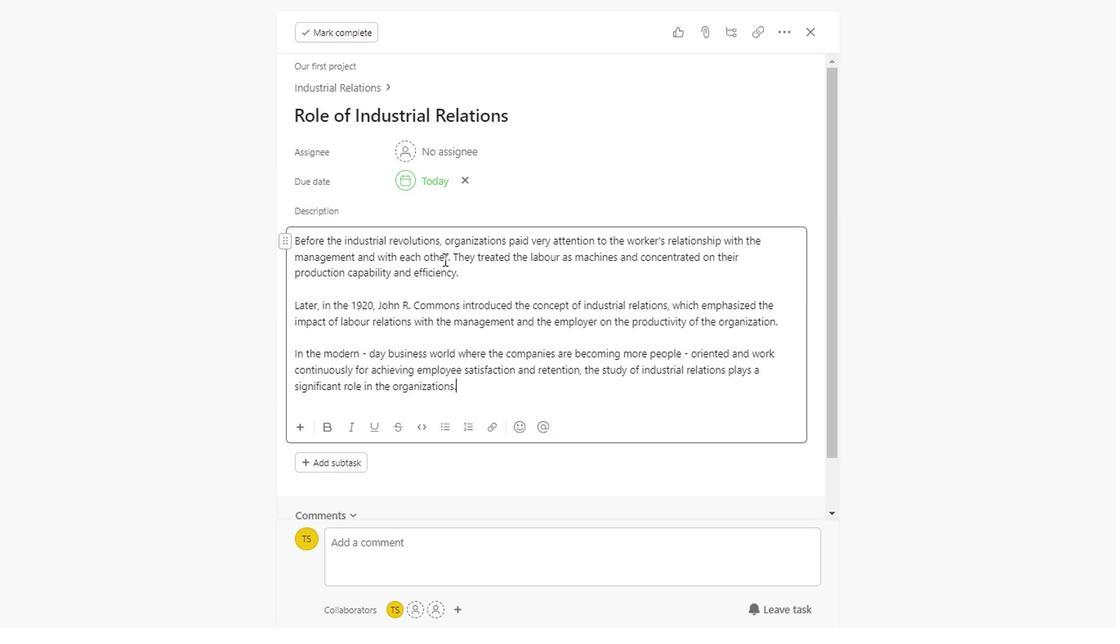 
Action: Mouse scrolled (454, 277) with delta (0, 0)
Screenshot: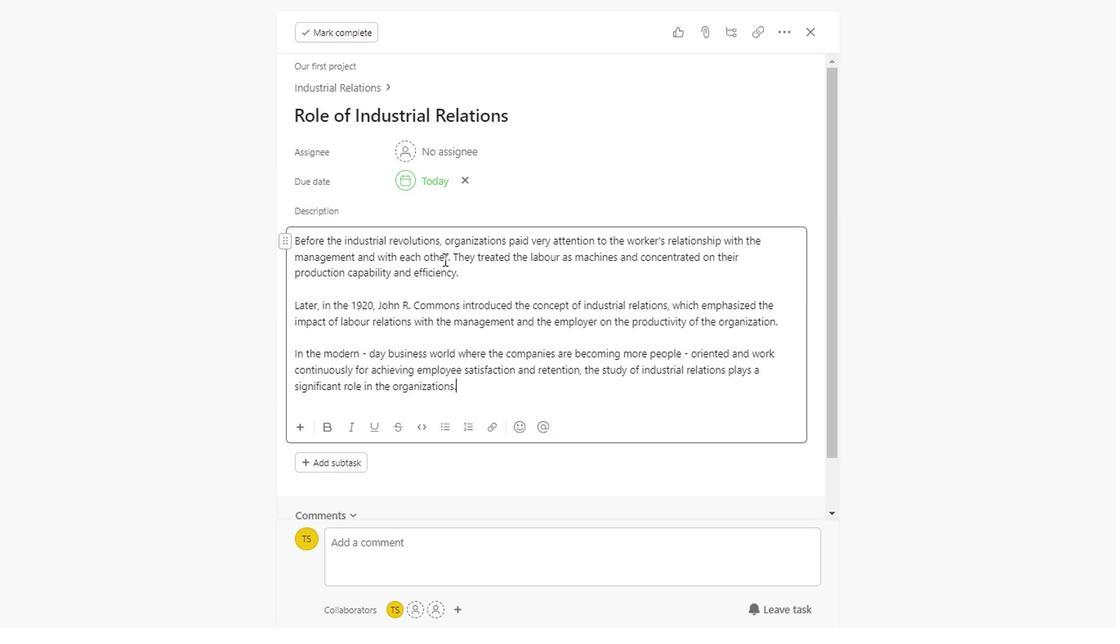 
Action: Mouse scrolled (454, 277) with delta (0, 0)
Screenshot: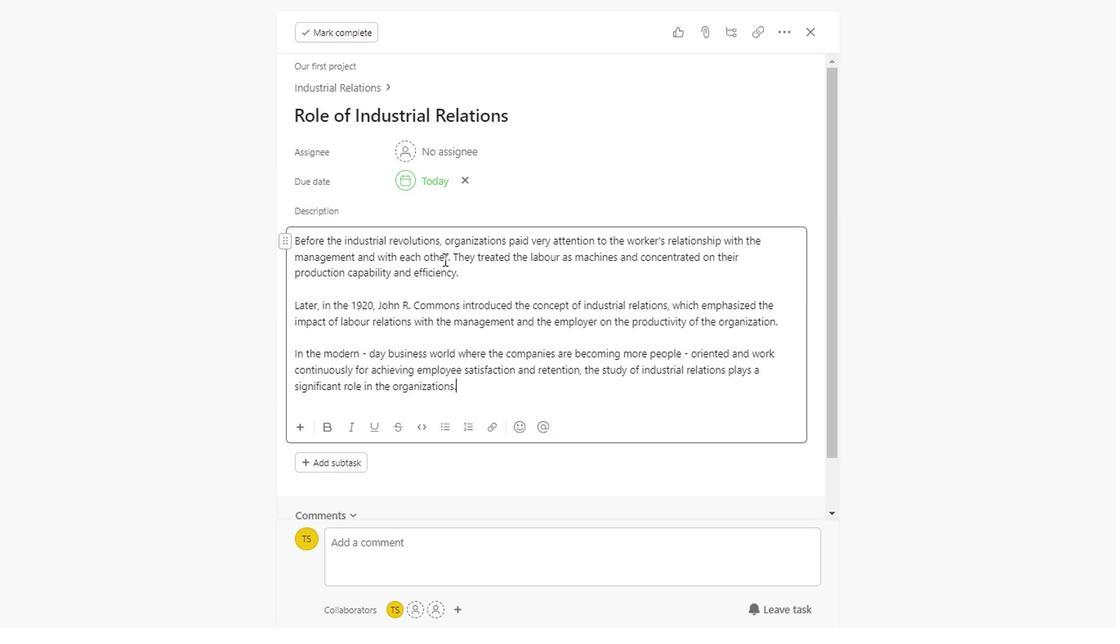
Action: Mouse scrolled (454, 277) with delta (0, 0)
Screenshot: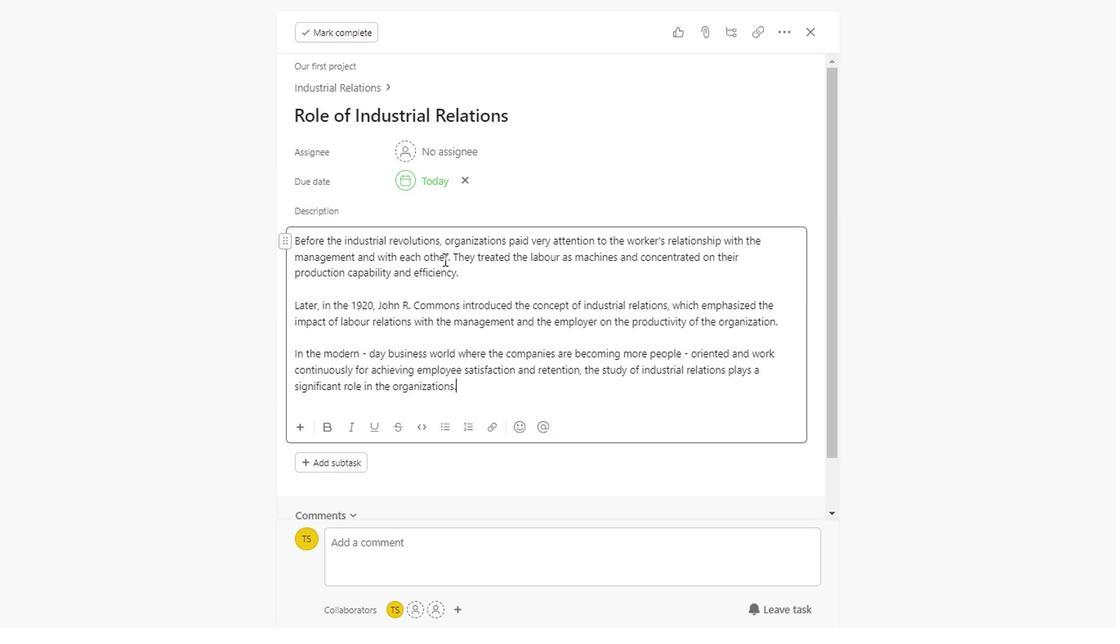 
Action: Mouse scrolled (454, 277) with delta (0, 0)
Screenshot: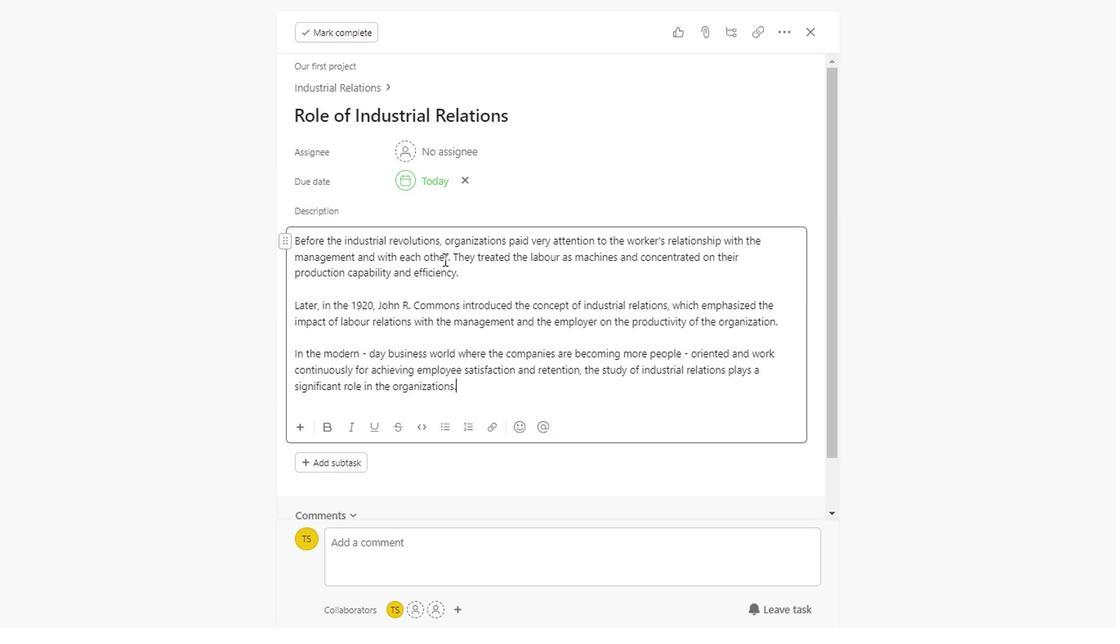 
Action: Mouse scrolled (454, 277) with delta (0, 0)
Screenshot: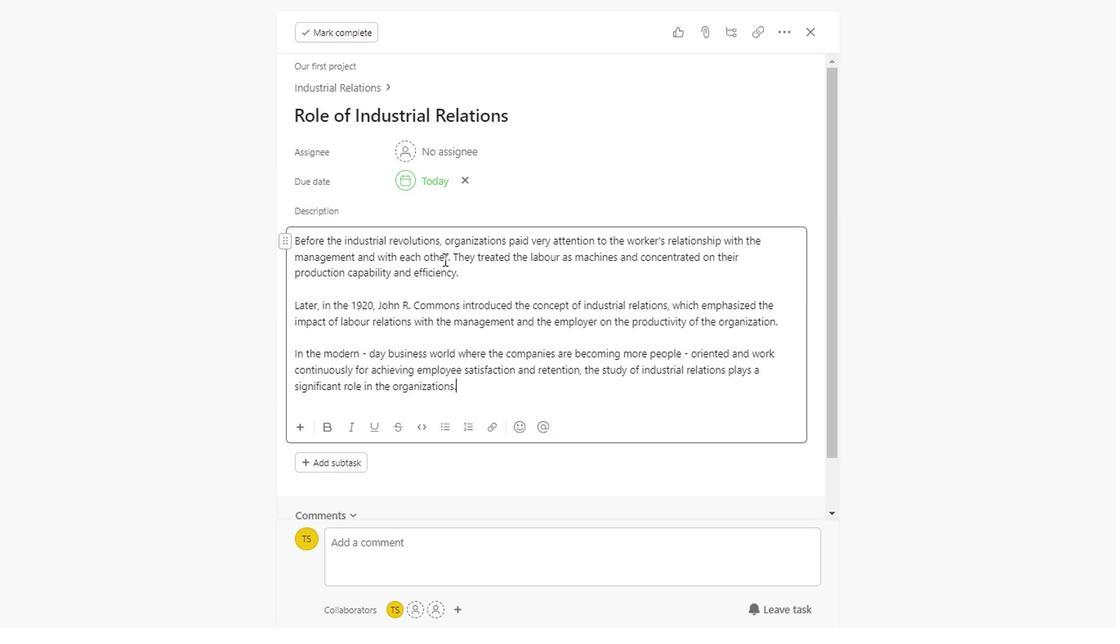 
Action: Mouse scrolled (454, 277) with delta (0, 0)
Screenshot: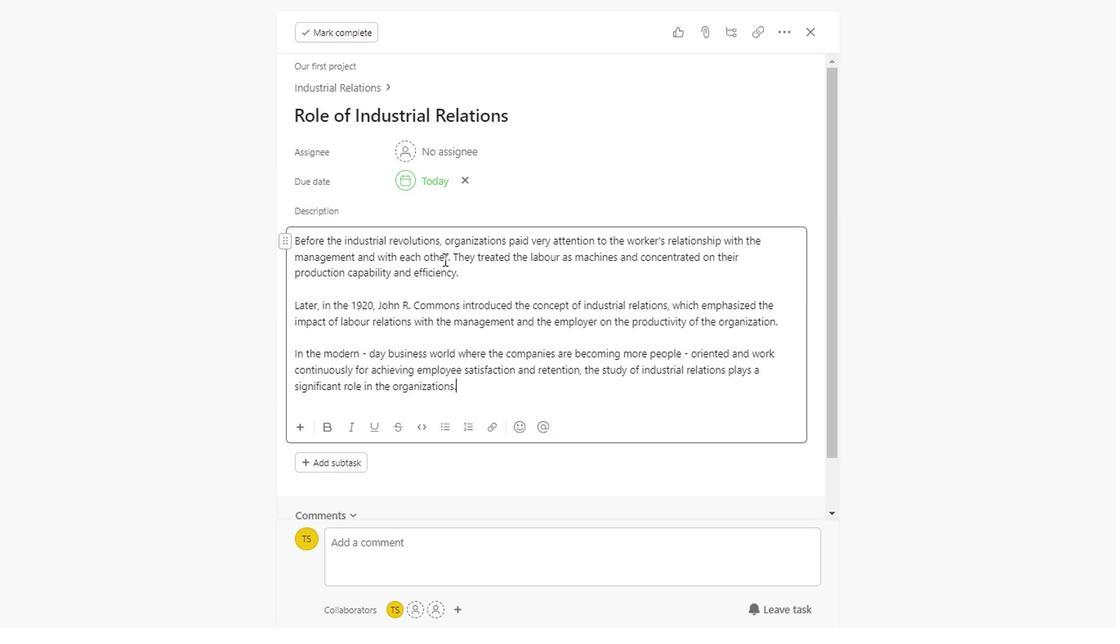 
Action: Mouse scrolled (454, 277) with delta (0, 0)
Screenshot: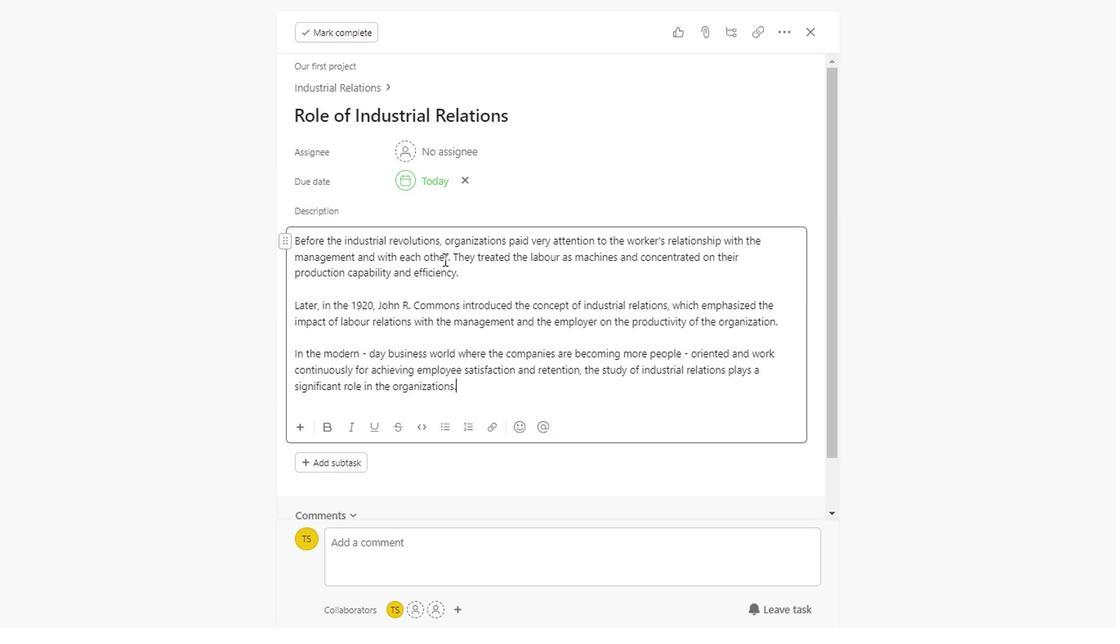 
Action: Mouse scrolled (454, 277) with delta (0, 0)
Screenshot: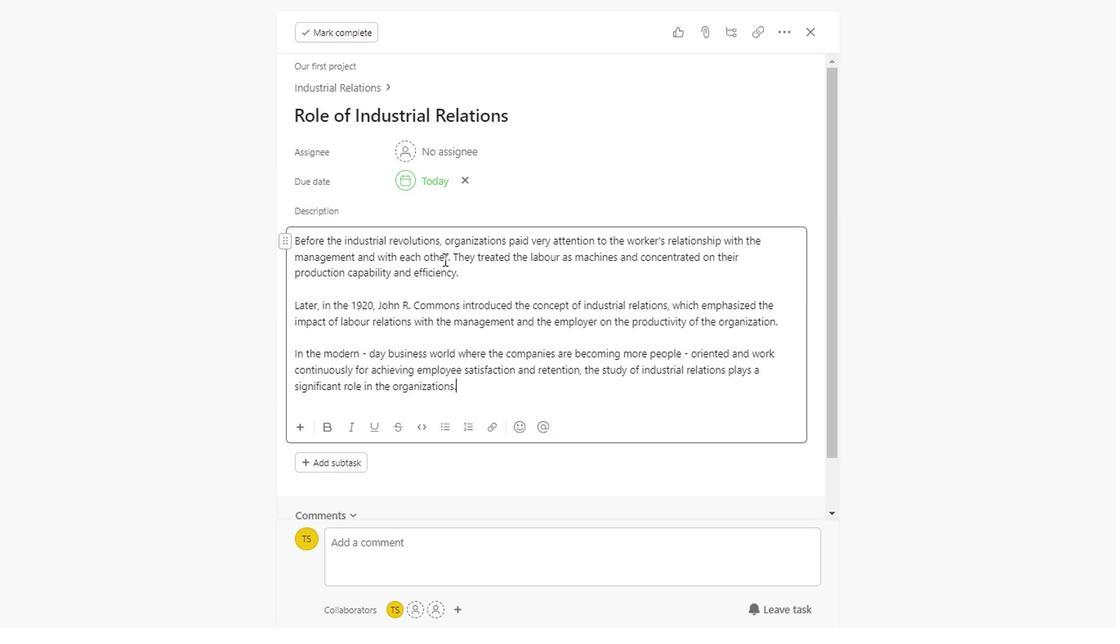 
Action: Mouse scrolled (454, 277) with delta (0, 0)
Screenshot: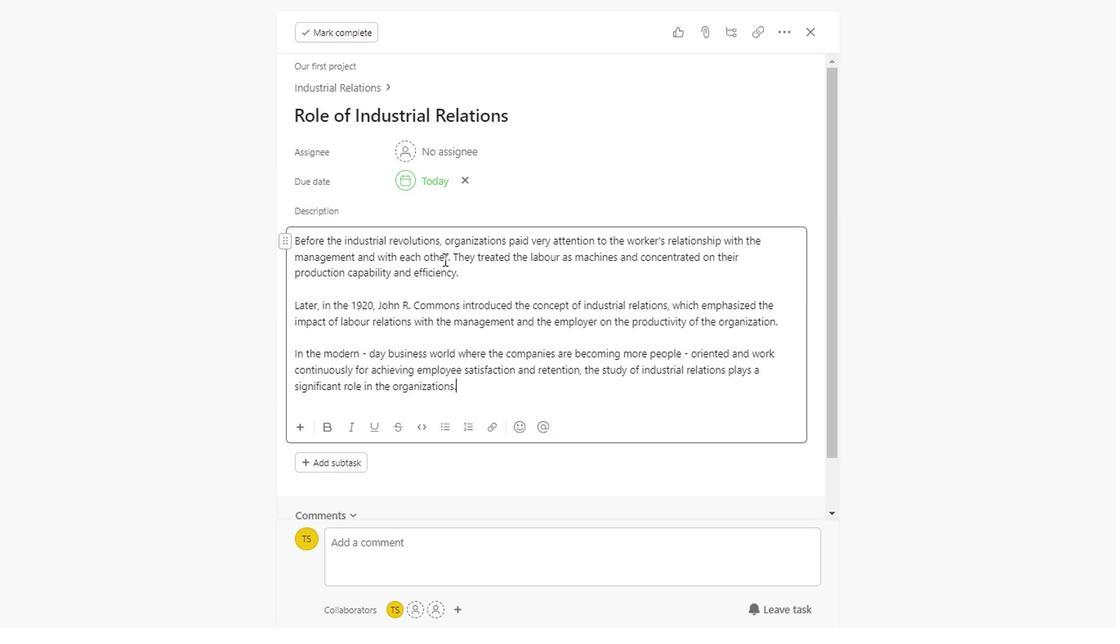
Action: Mouse scrolled (454, 277) with delta (0, 0)
Screenshot: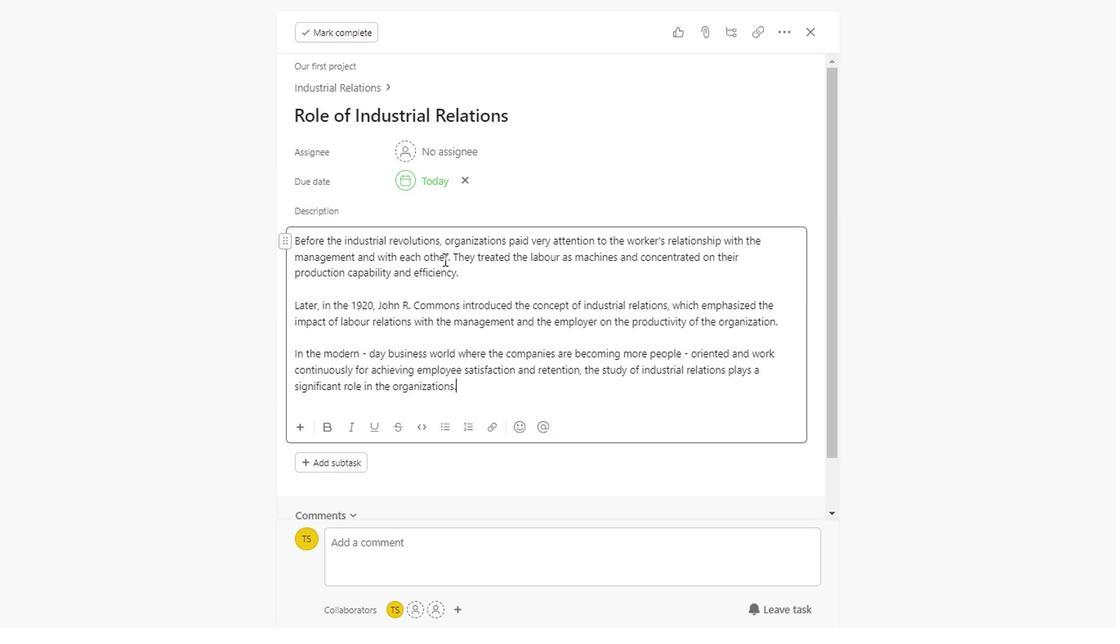 
Action: Mouse moved to (312, 90)
Screenshot: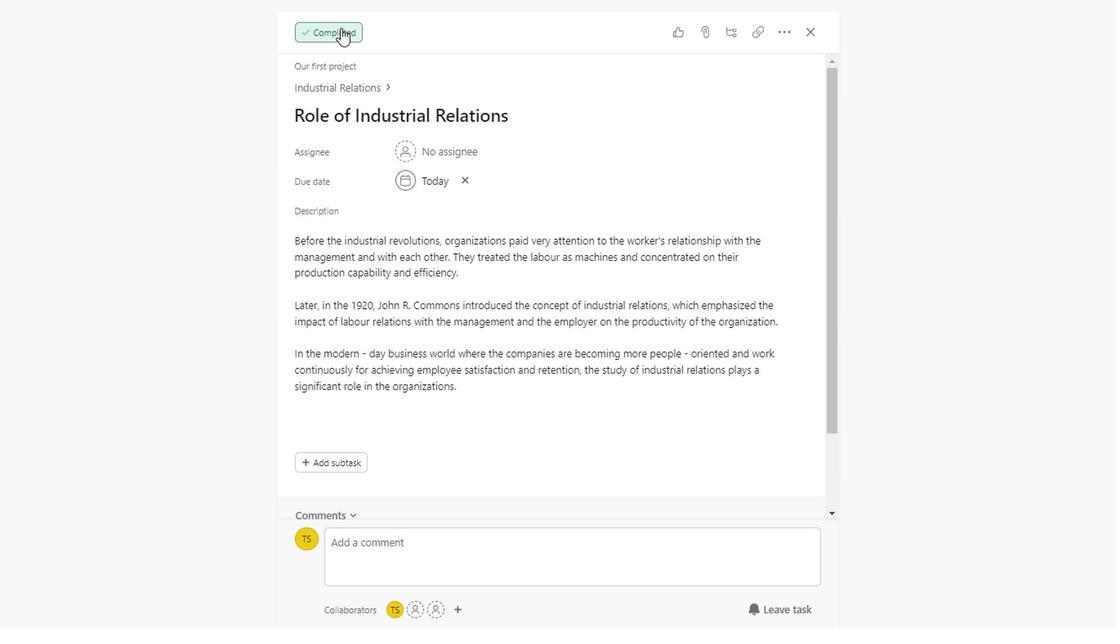 
Action: Mouse pressed left at (312, 90)
Screenshot: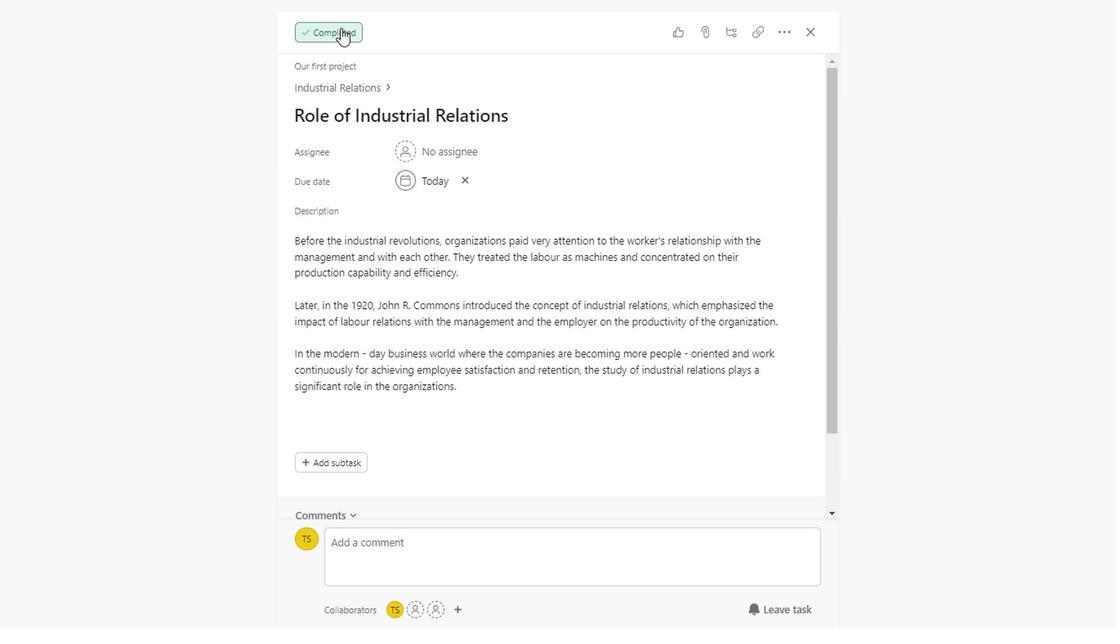 
Action: Mouse moved to (468, 284)
Screenshot: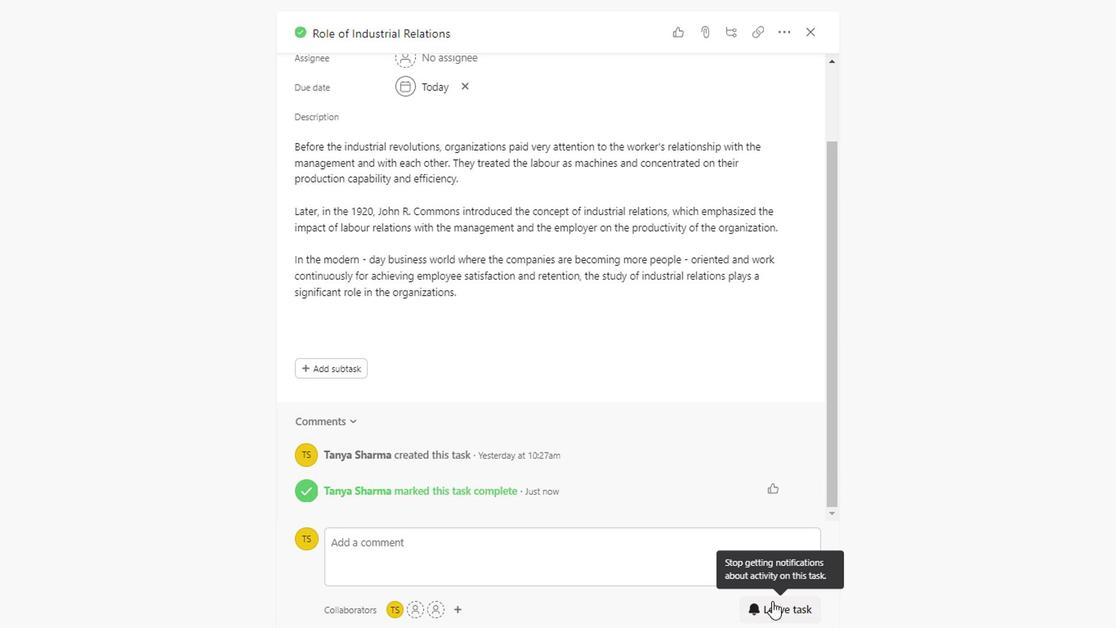 
Action: Mouse scrolled (468, 282) with delta (0, -1)
Screenshot: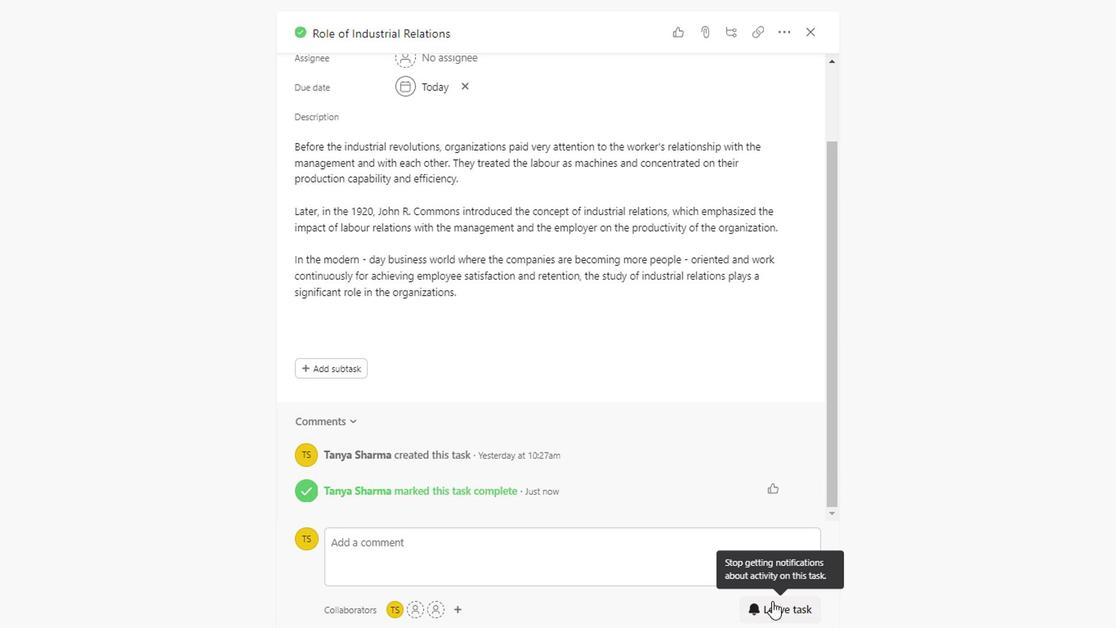 
Action: Mouse scrolled (468, 283) with delta (0, 0)
Screenshot: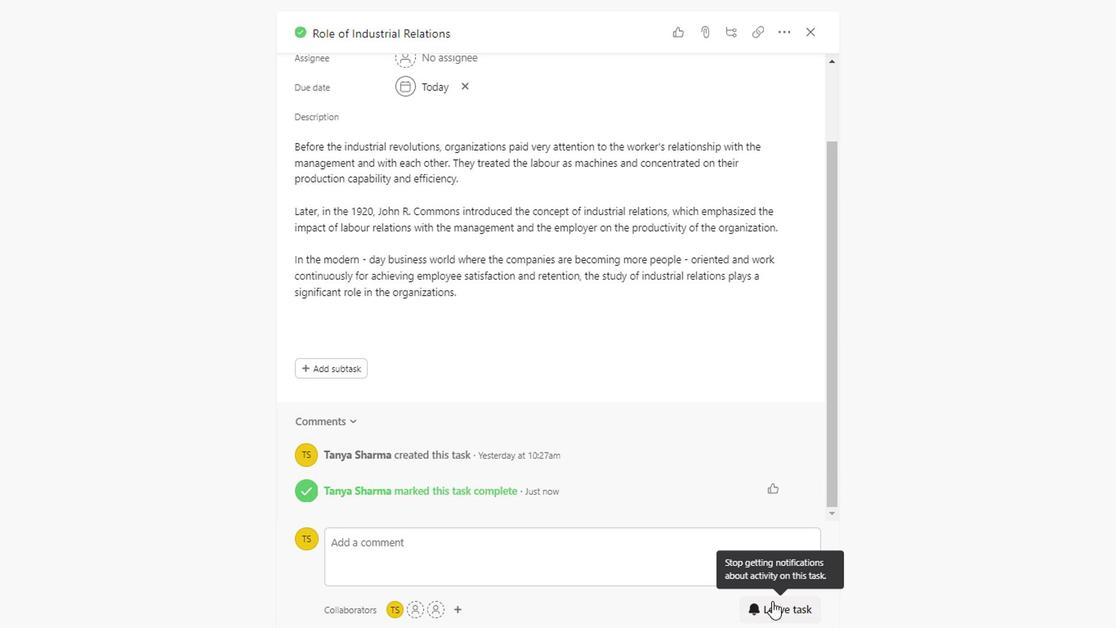 
Action: Mouse scrolled (468, 283) with delta (0, 0)
Screenshot: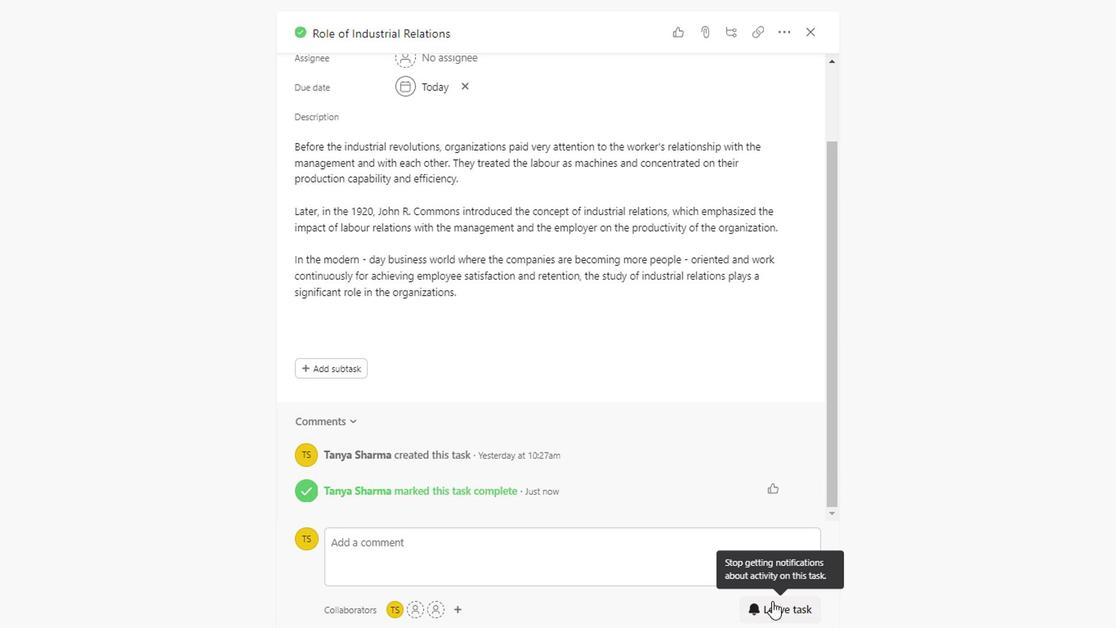 
Action: Mouse scrolled (468, 283) with delta (0, 0)
Screenshot: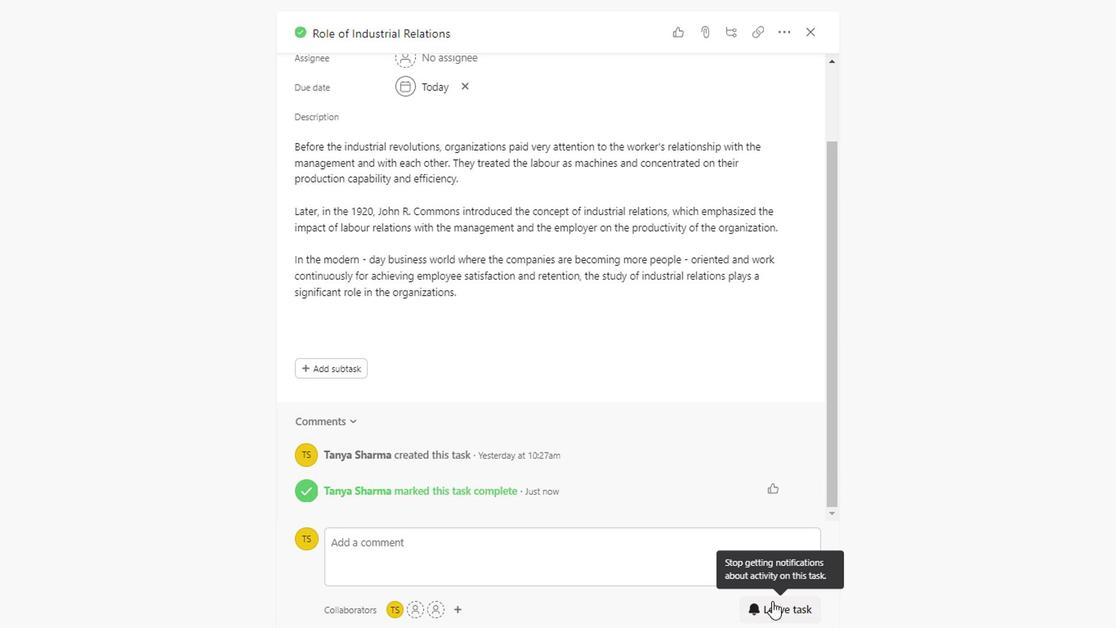 
Action: Mouse scrolled (468, 283) with delta (0, 0)
Screenshot: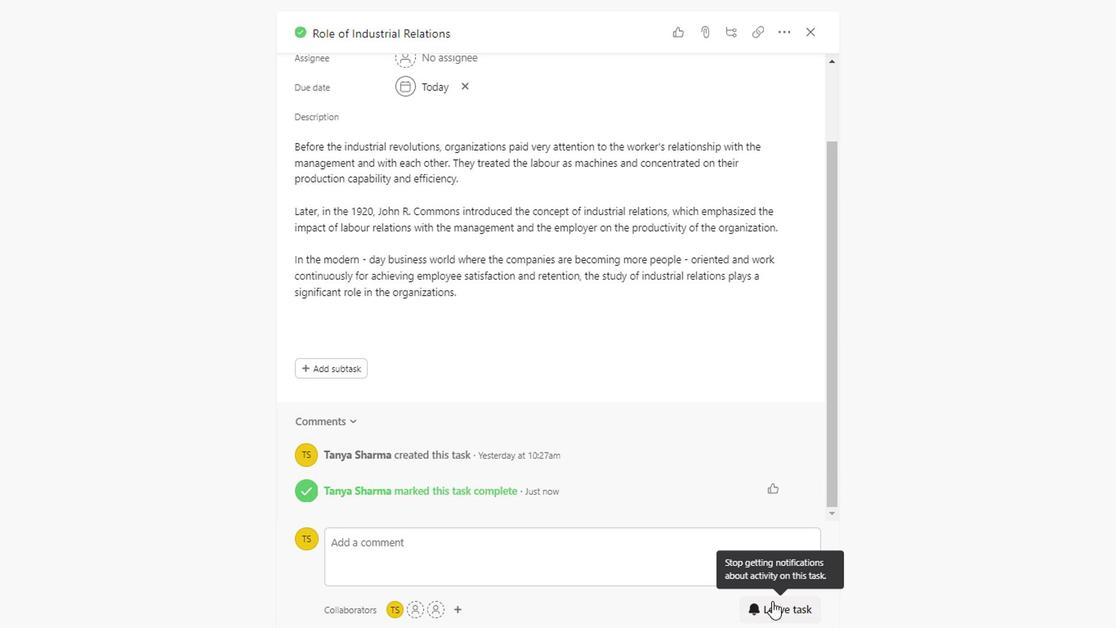 
Action: Mouse scrolled (468, 283) with delta (0, 0)
Screenshot: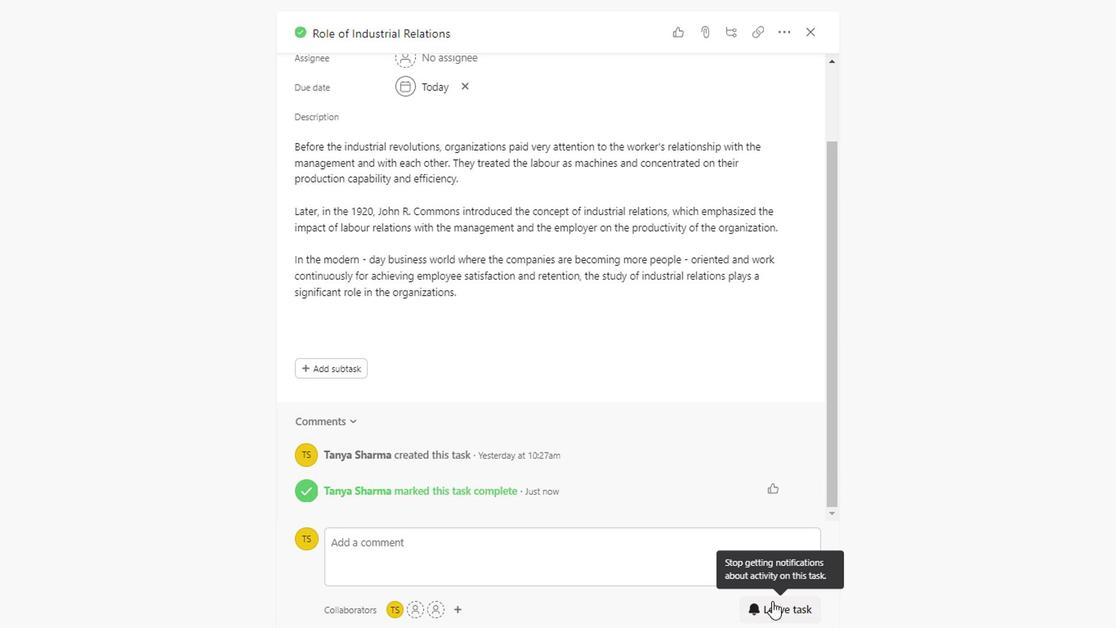 
Action: Mouse scrolled (468, 283) with delta (0, 0)
Screenshot: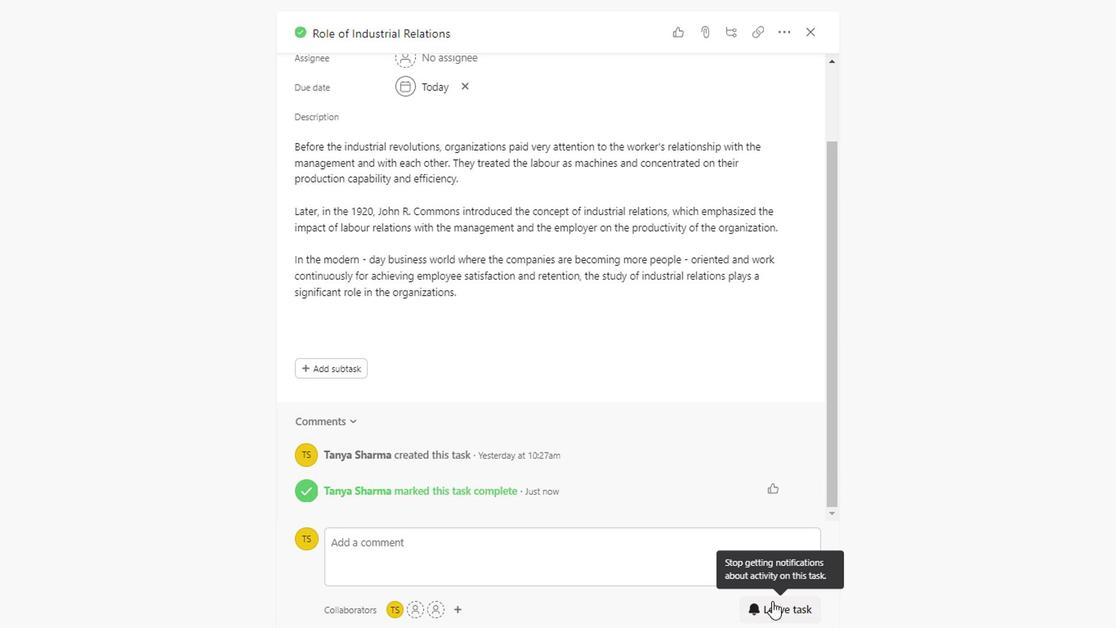 
Action: Mouse scrolled (468, 283) with delta (0, 0)
Screenshot: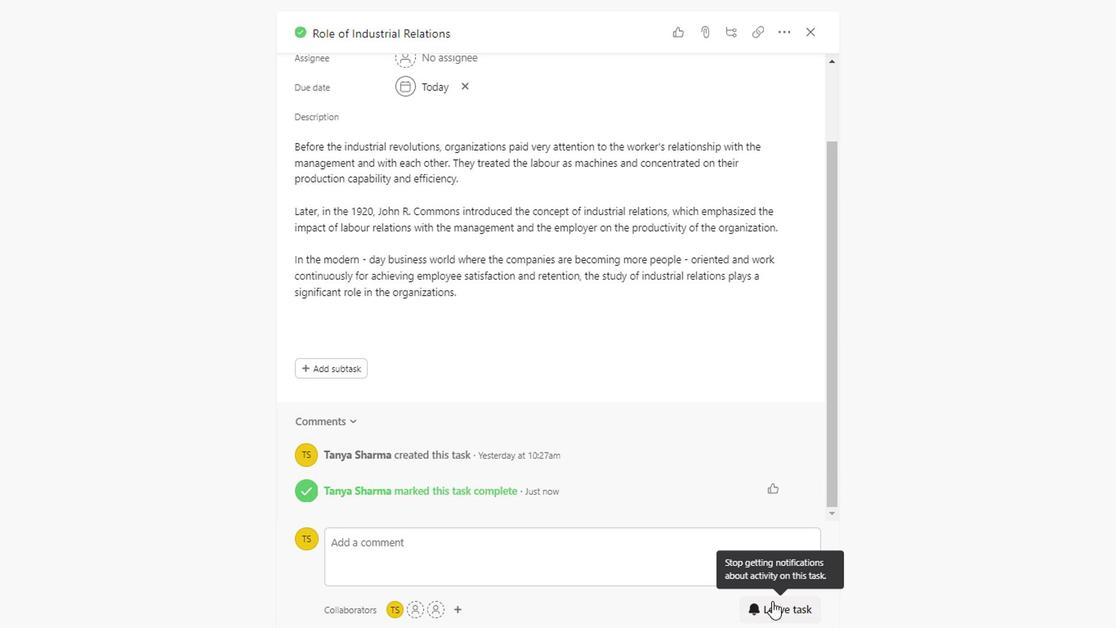 
Action: Mouse moved to (635, 502)
Screenshot: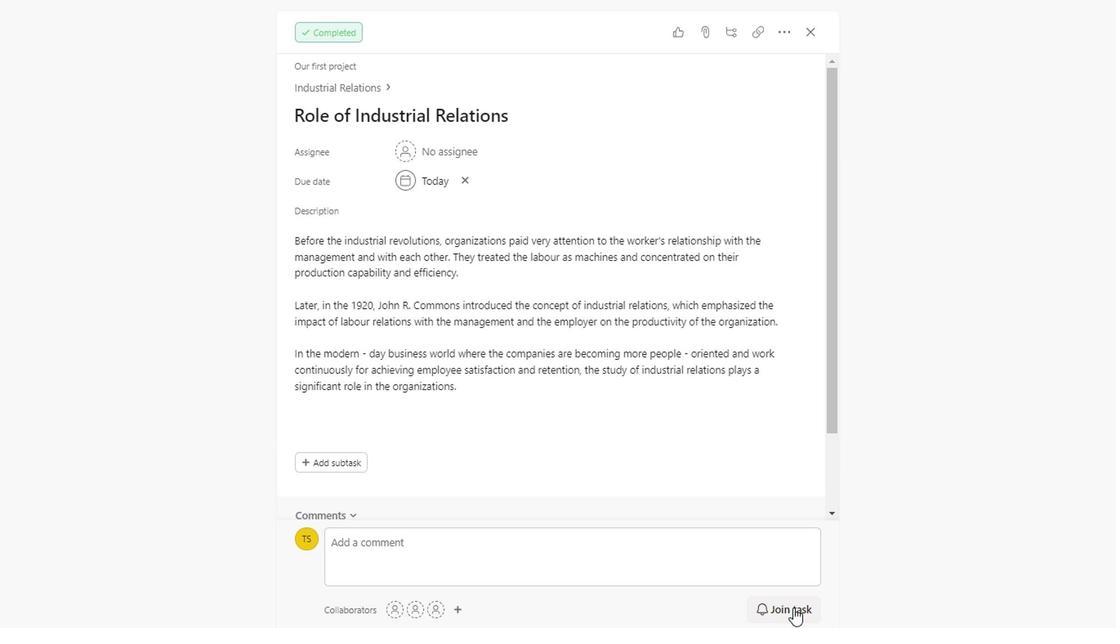 
Action: Mouse pressed left at (635, 502)
Screenshot: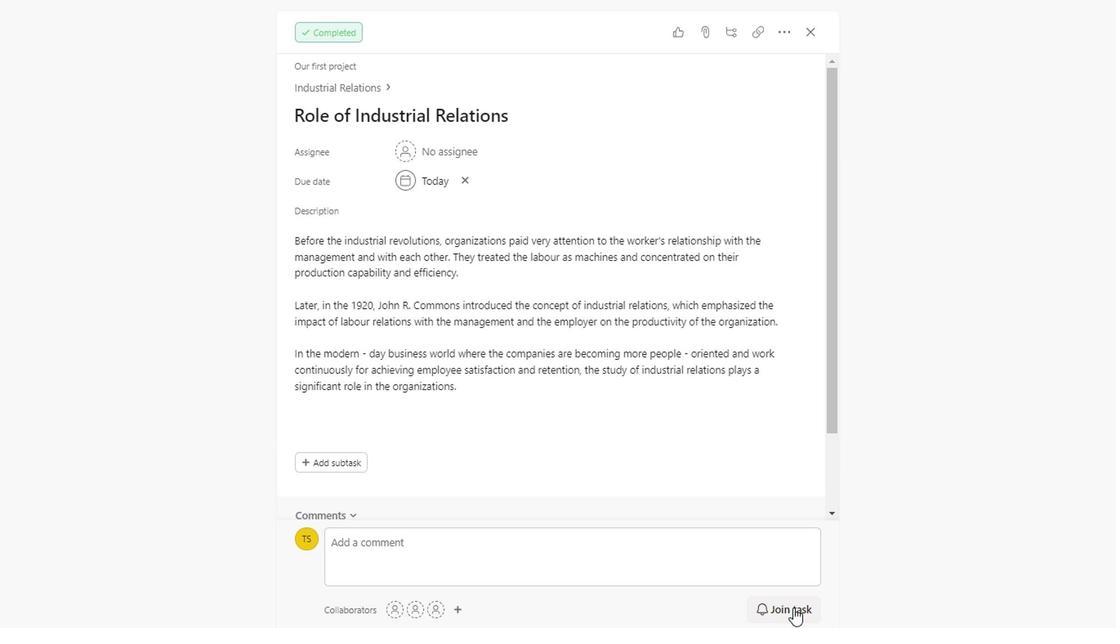 
Action: Mouse moved to (649, 95)
Screenshot: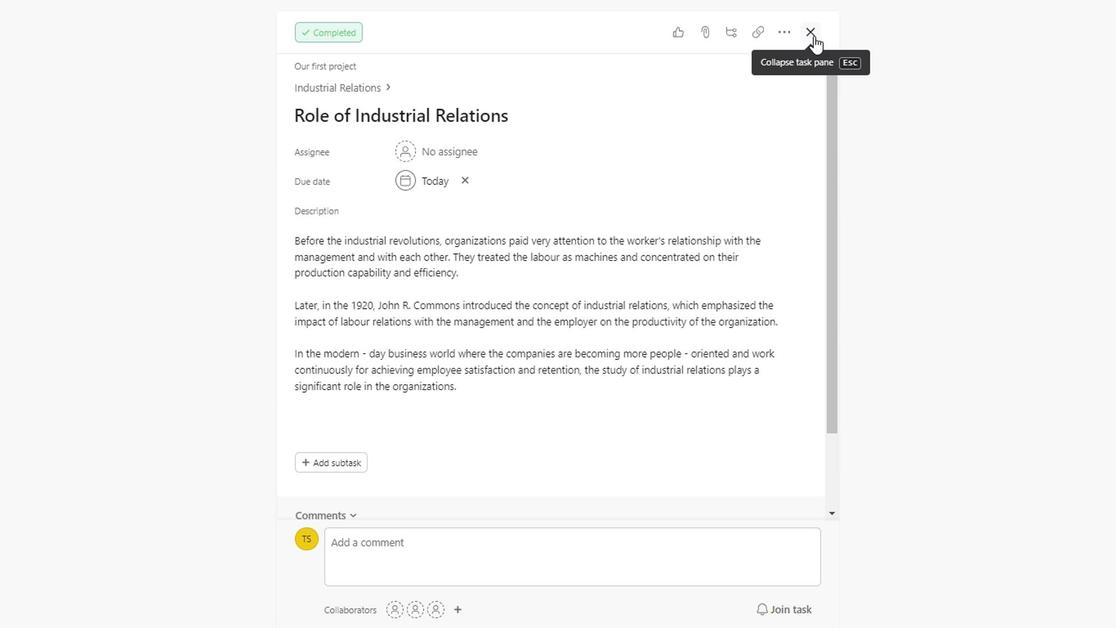 
Action: Mouse pressed left at (649, 95)
Screenshot: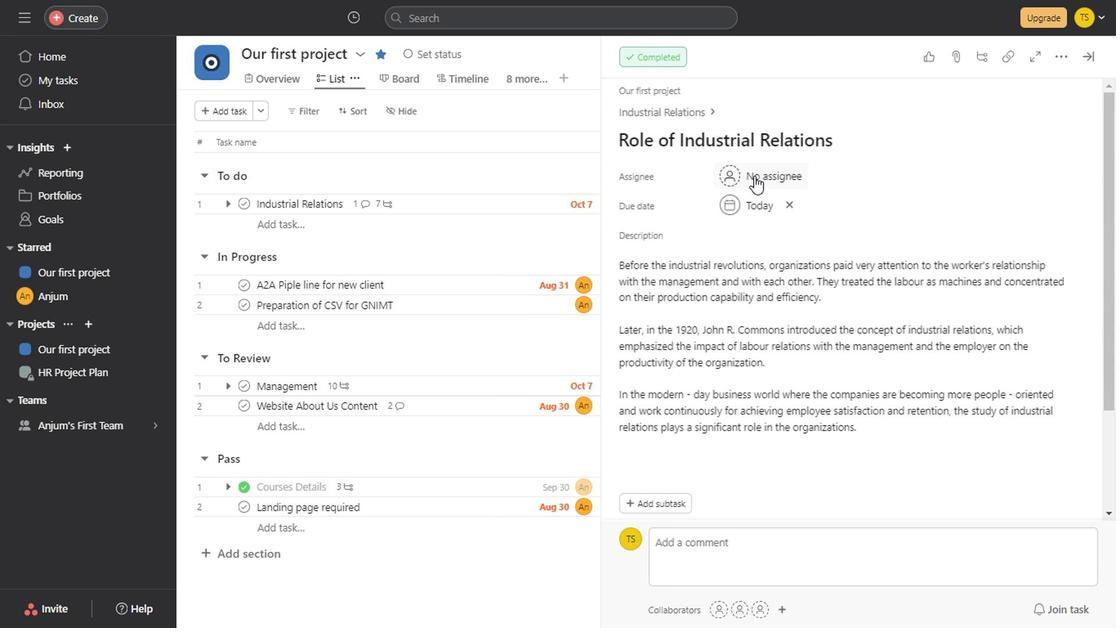 
Action: Mouse moved to (569, 148)
Screenshot: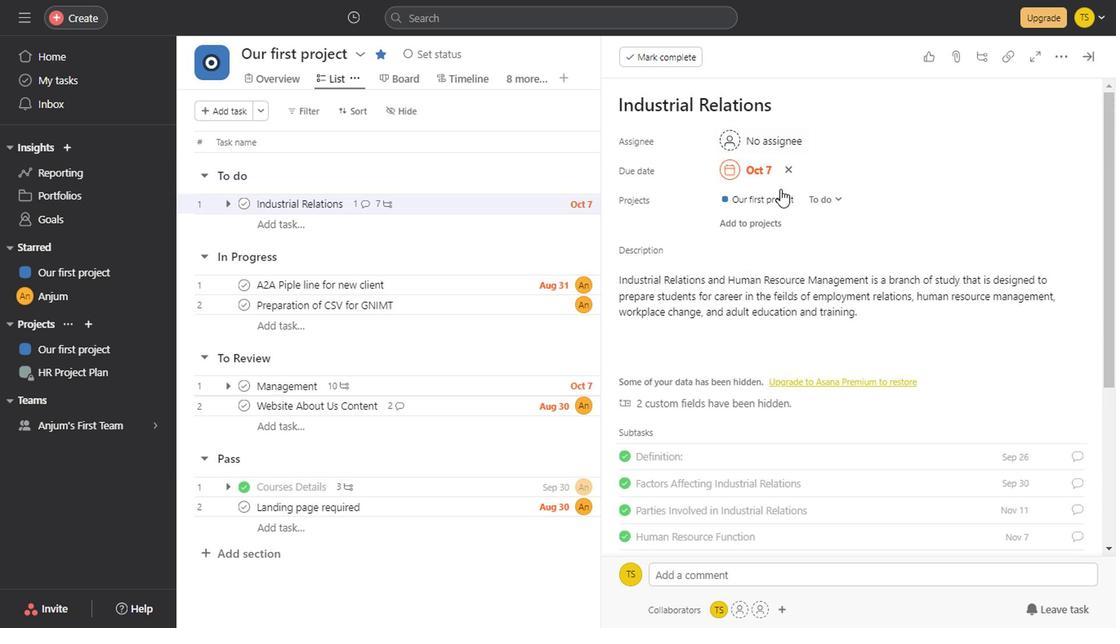 
Action: Mouse pressed left at (569, 148)
Screenshot: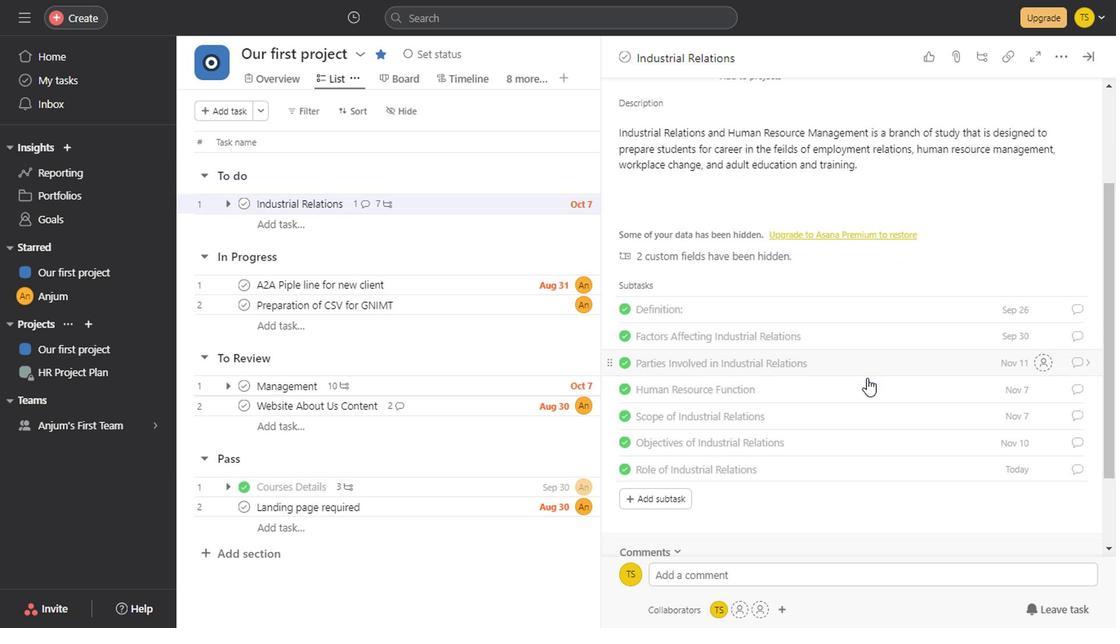 
Action: Mouse moved to (687, 339)
Screenshot: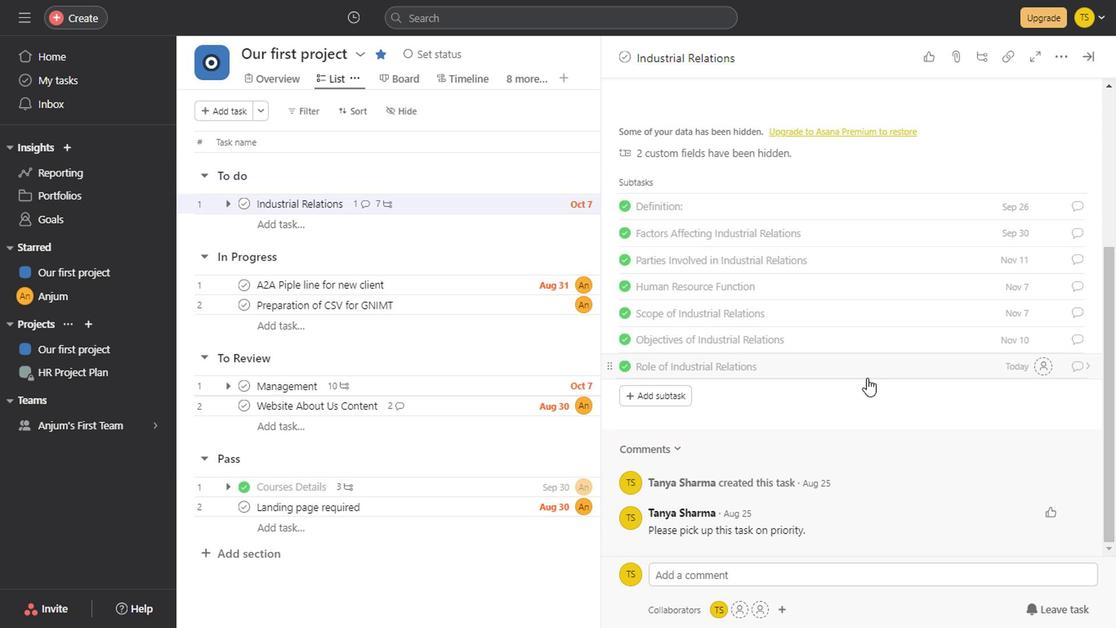 
Action: Mouse scrolled (687, 338) with delta (0, 0)
Screenshot: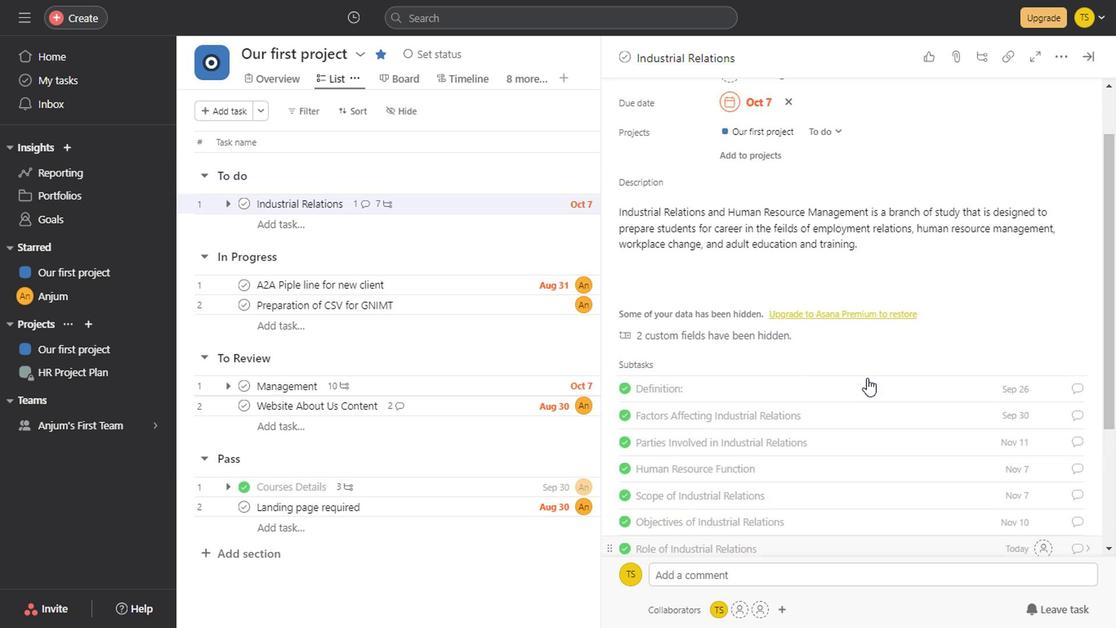 
Action: Mouse scrolled (687, 338) with delta (0, 0)
Screenshot: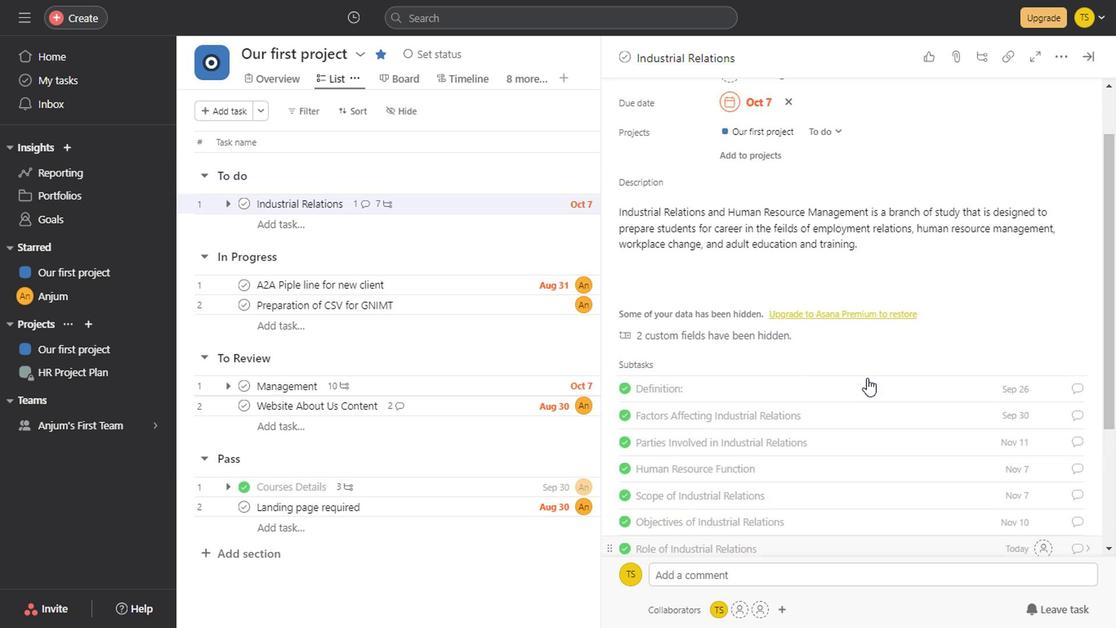 
Action: Mouse scrolled (687, 338) with delta (0, 0)
Screenshot: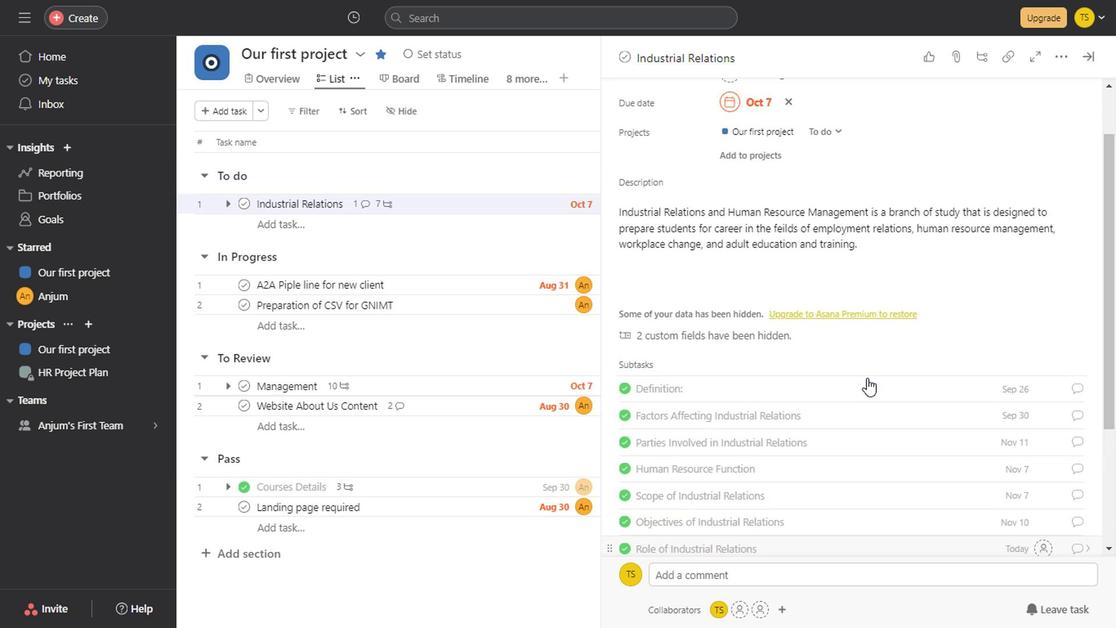 
Action: Mouse scrolled (687, 338) with delta (0, 0)
Screenshot: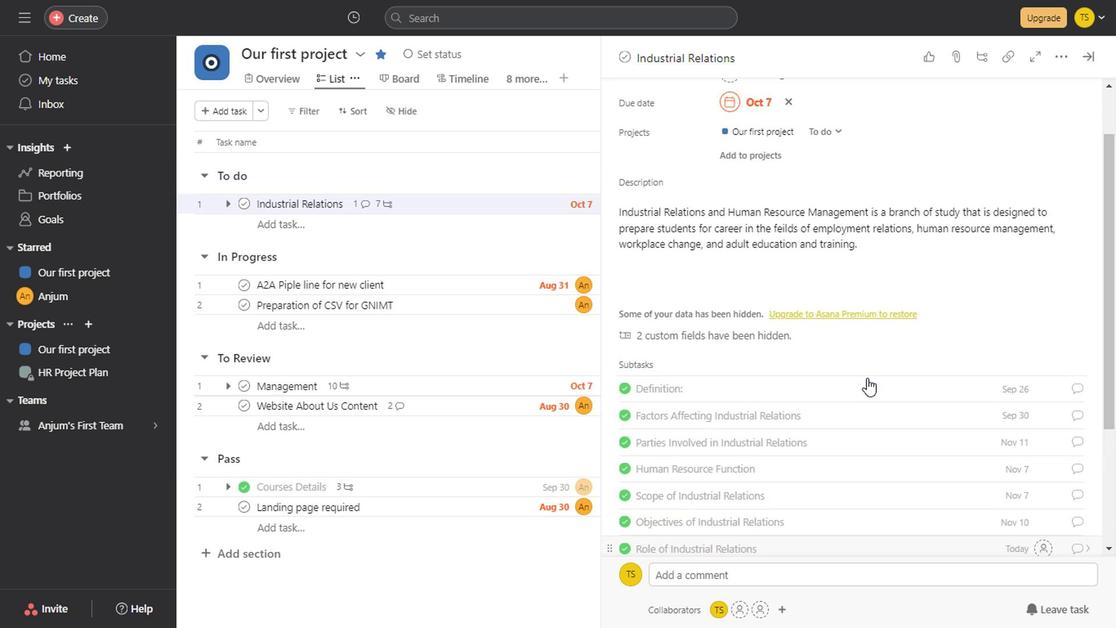 
Action: Mouse scrolled (687, 338) with delta (0, 0)
Screenshot: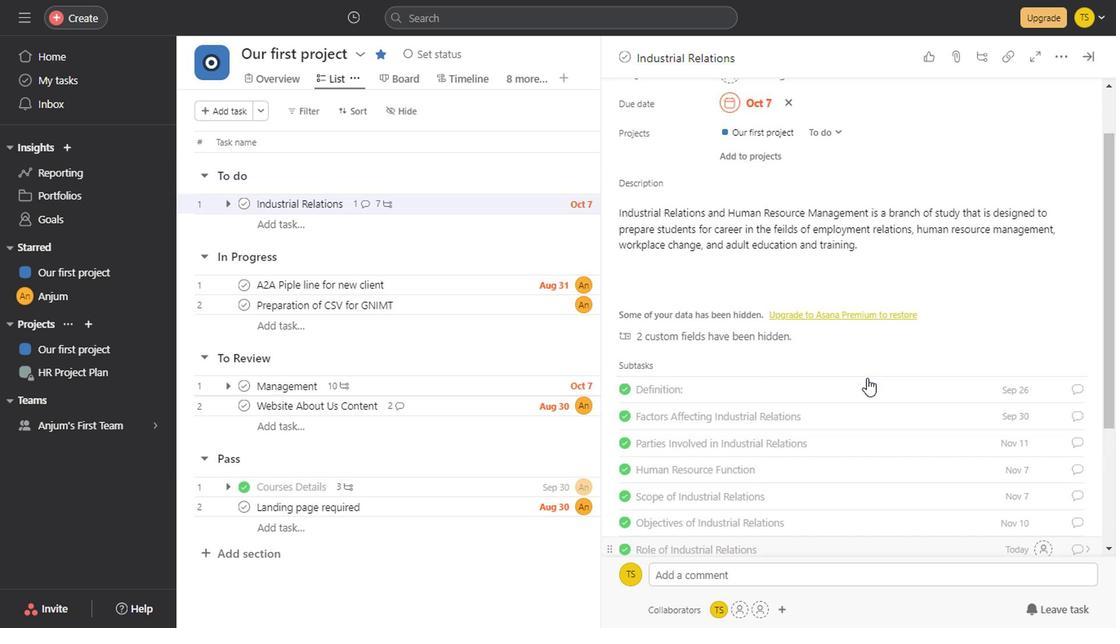 
Action: Mouse scrolled (687, 338) with delta (0, 0)
Screenshot: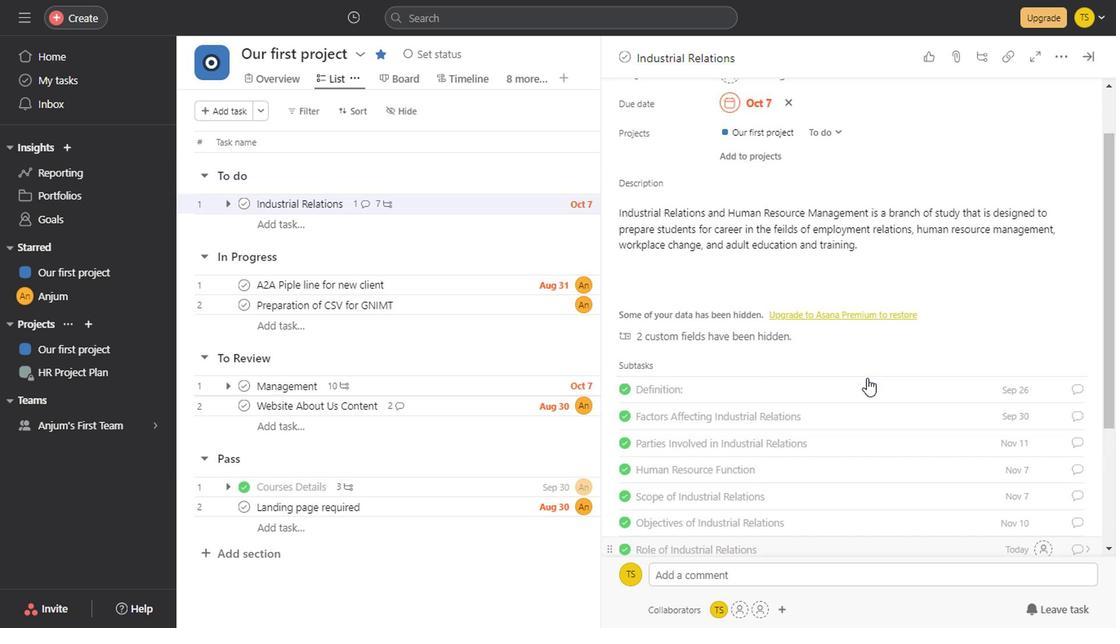 
Action: Mouse scrolled (687, 338) with delta (0, 0)
Screenshot: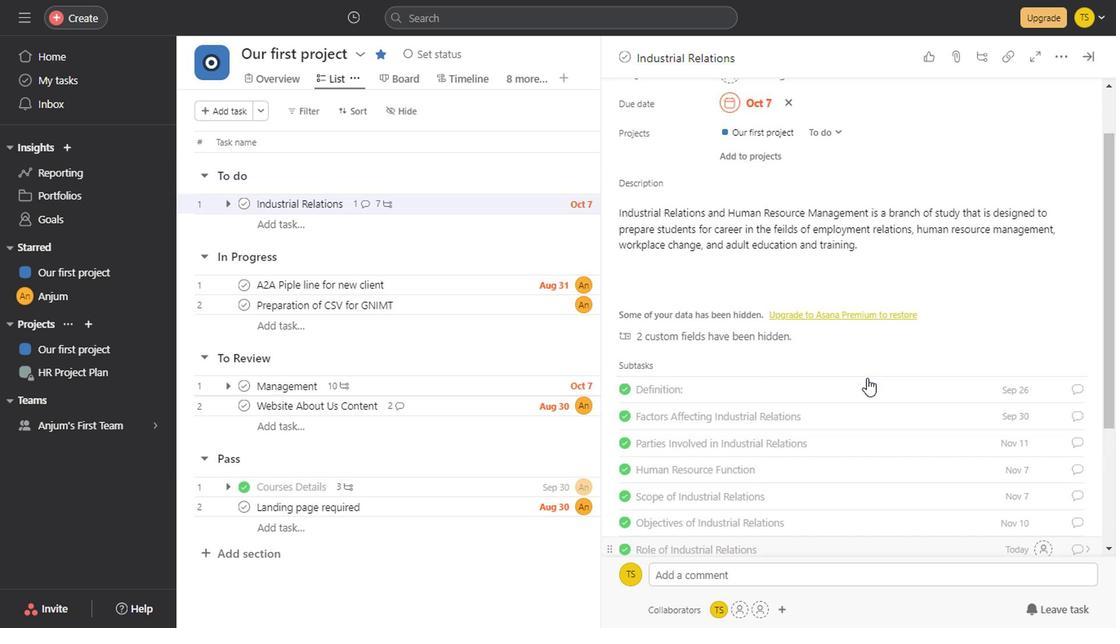 
Action: Mouse scrolled (687, 338) with delta (0, 0)
Screenshot: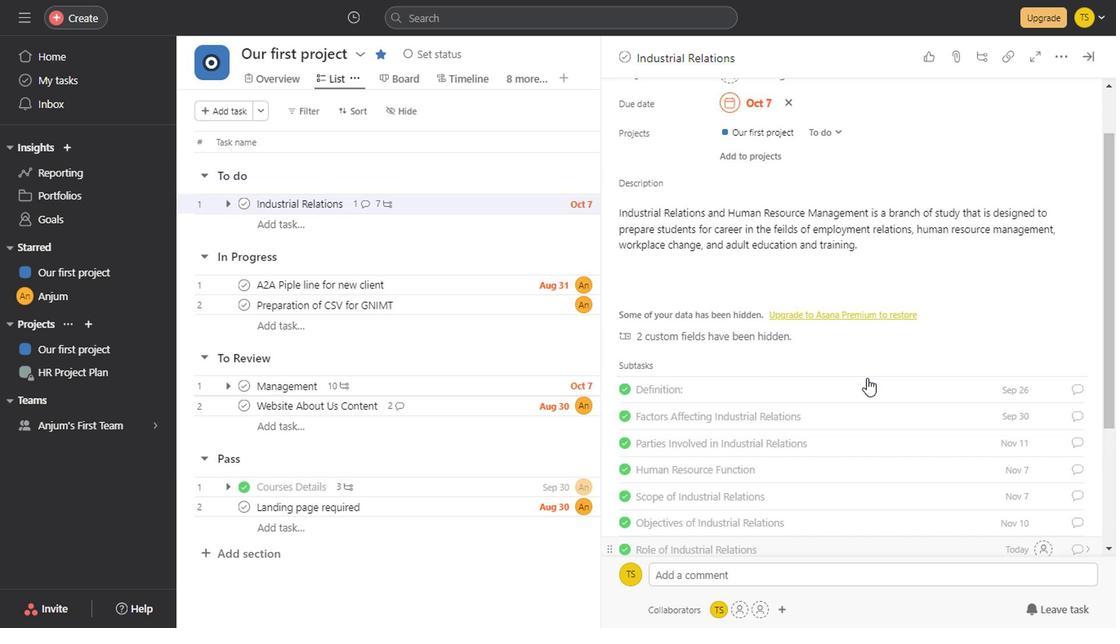 
Action: Mouse scrolled (687, 338) with delta (0, 0)
Screenshot: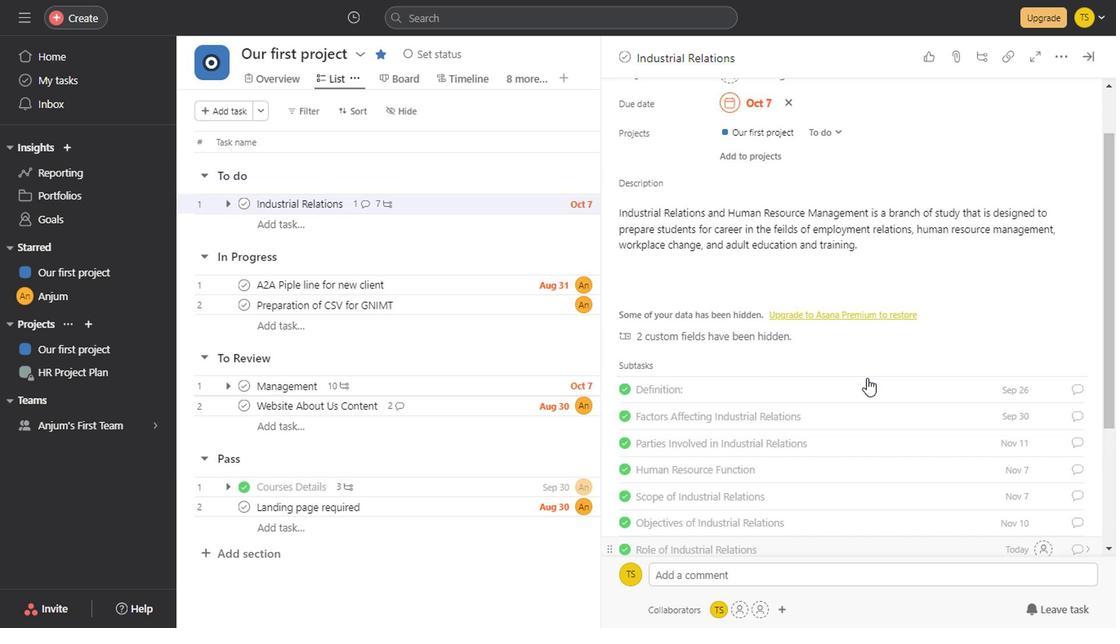 
Action: Mouse scrolled (687, 338) with delta (0, 0)
Screenshot: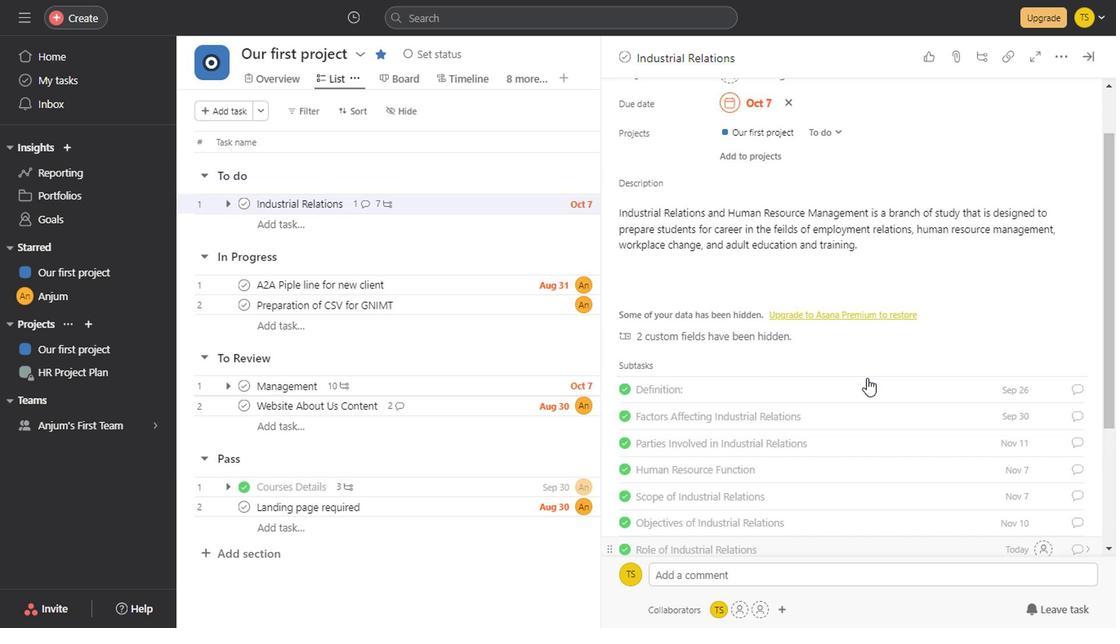 
Action: Mouse scrolled (687, 338) with delta (0, 0)
Screenshot: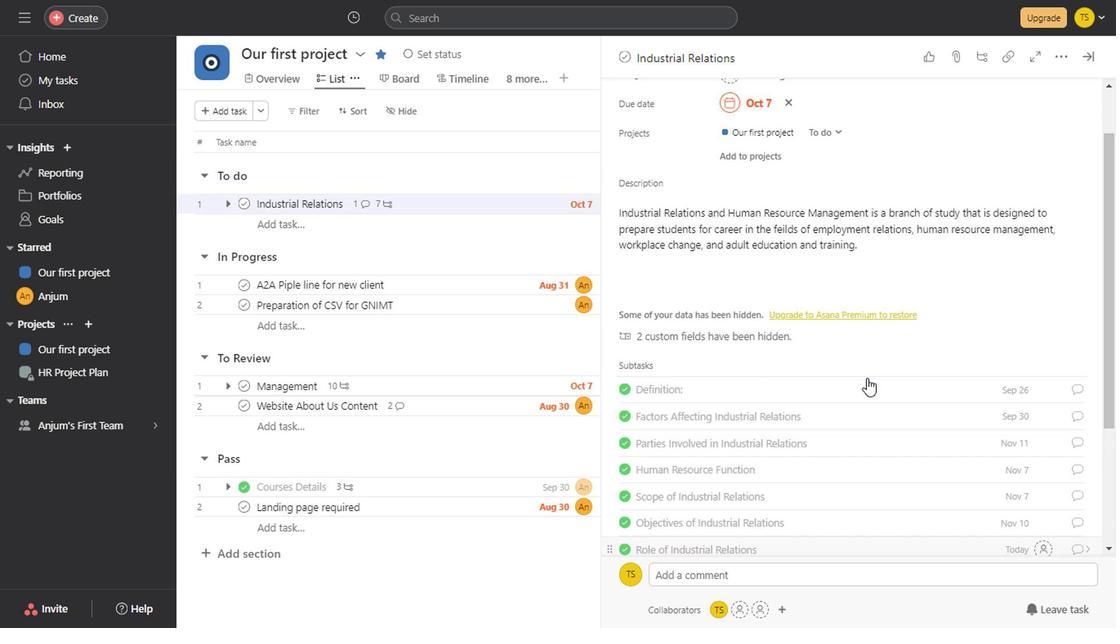 
Action: Mouse scrolled (687, 338) with delta (0, 0)
Screenshot: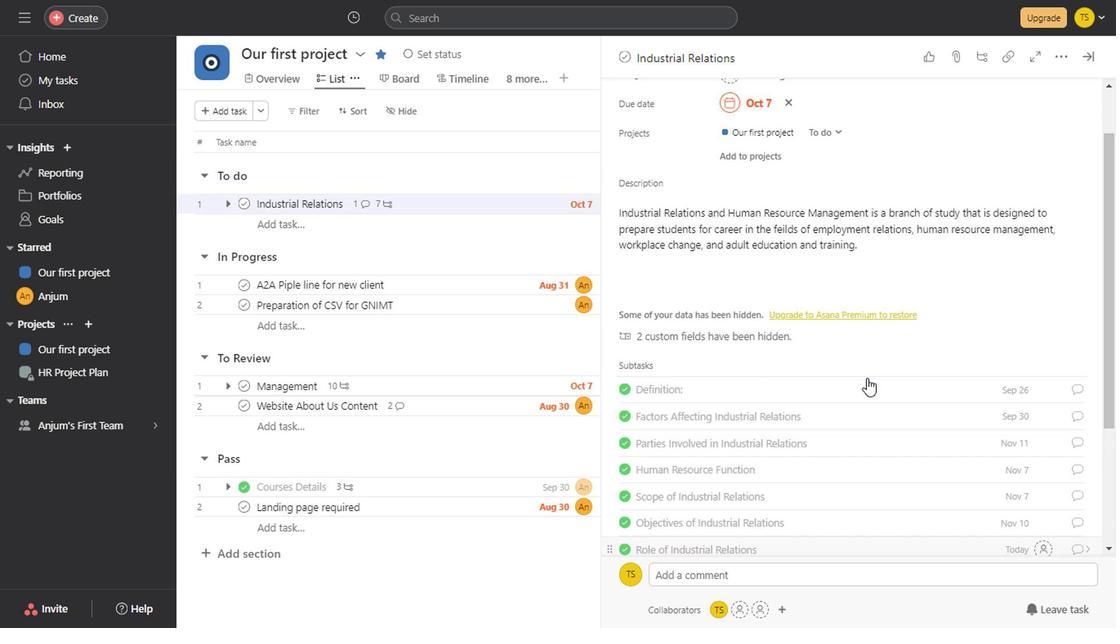 
Action: Mouse scrolled (687, 338) with delta (0, 0)
Screenshot: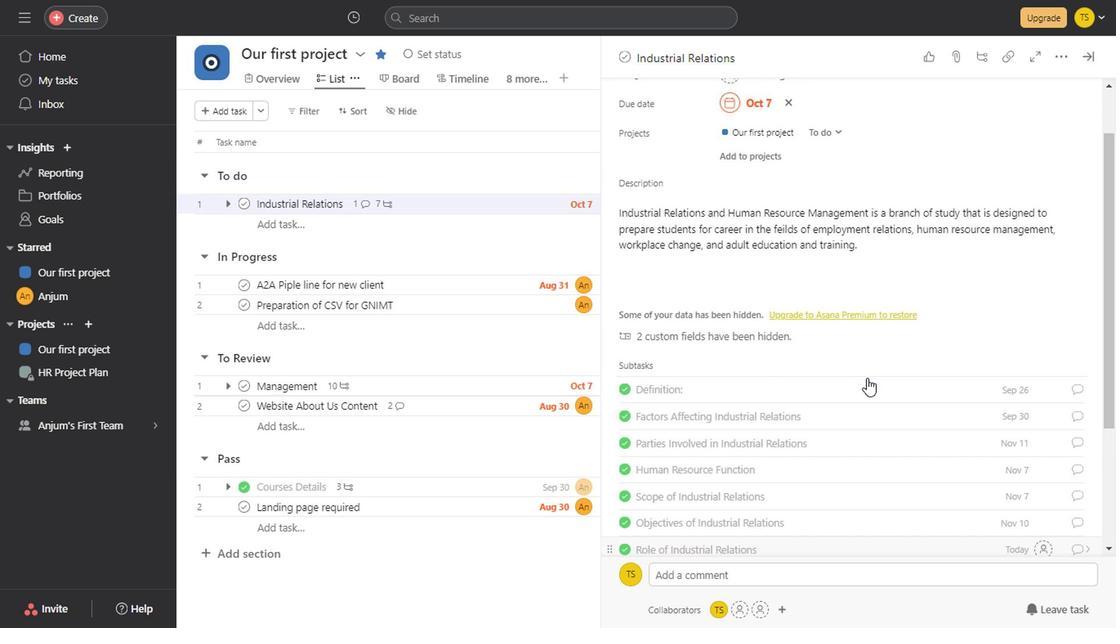 
Action: Mouse scrolled (687, 338) with delta (0, 0)
Screenshot: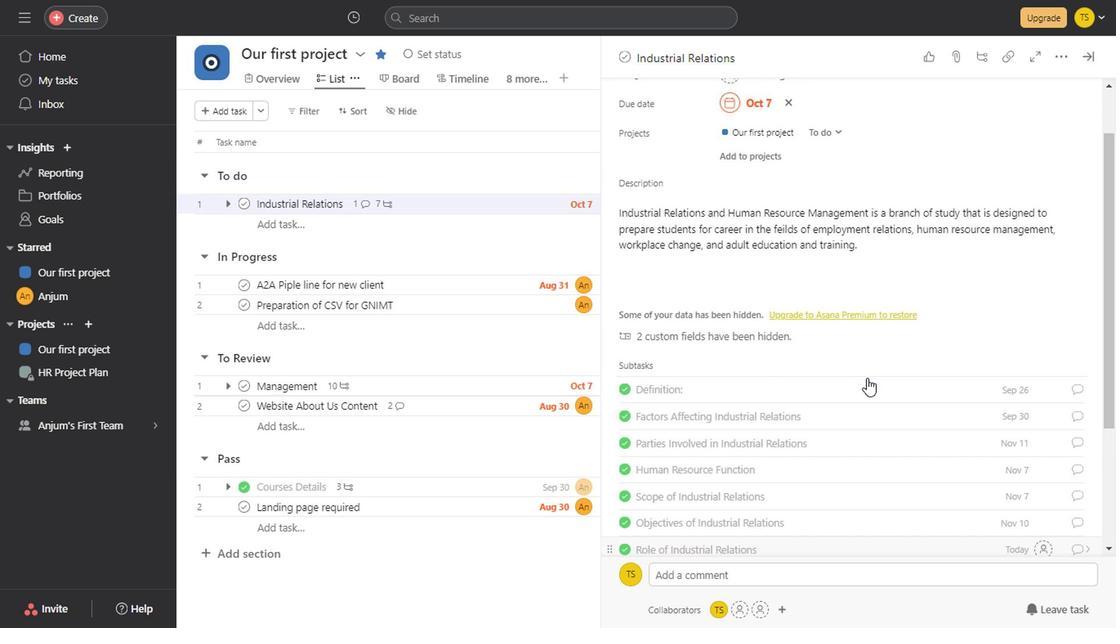 
Action: Mouse scrolled (687, 338) with delta (0, 0)
Screenshot: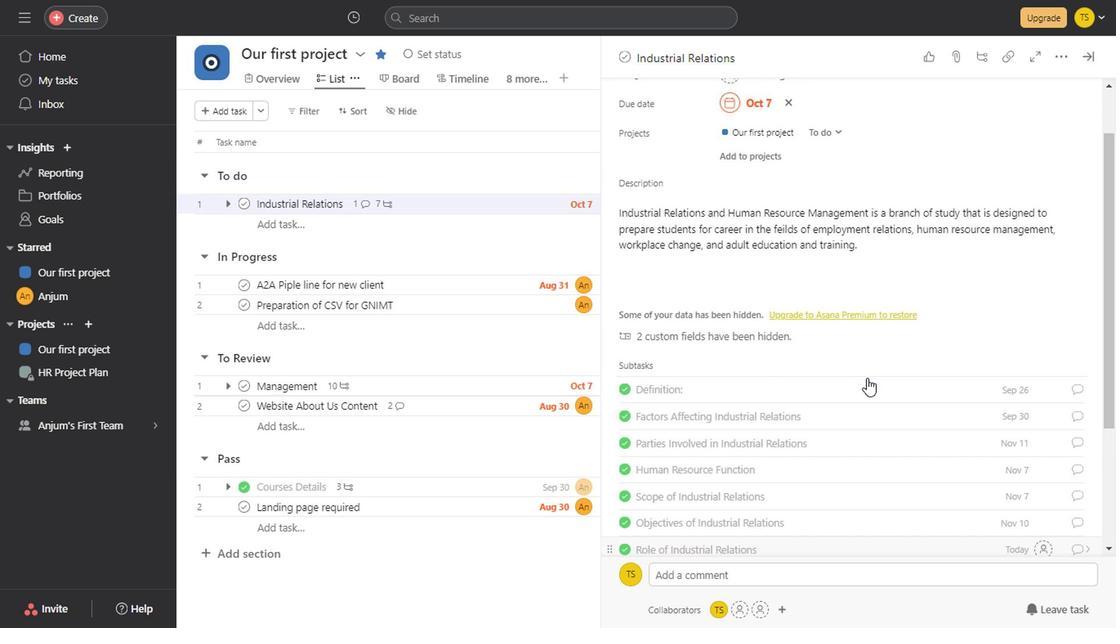
Action: Mouse scrolled (687, 338) with delta (0, 0)
Screenshot: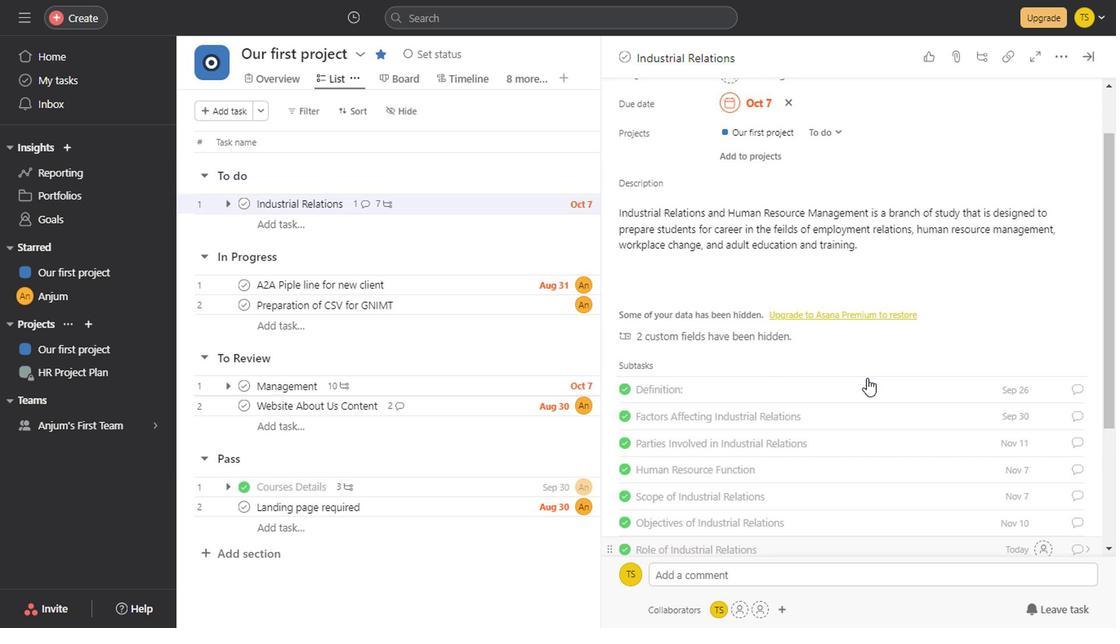
Action: Mouse scrolled (687, 338) with delta (0, 0)
Screenshot: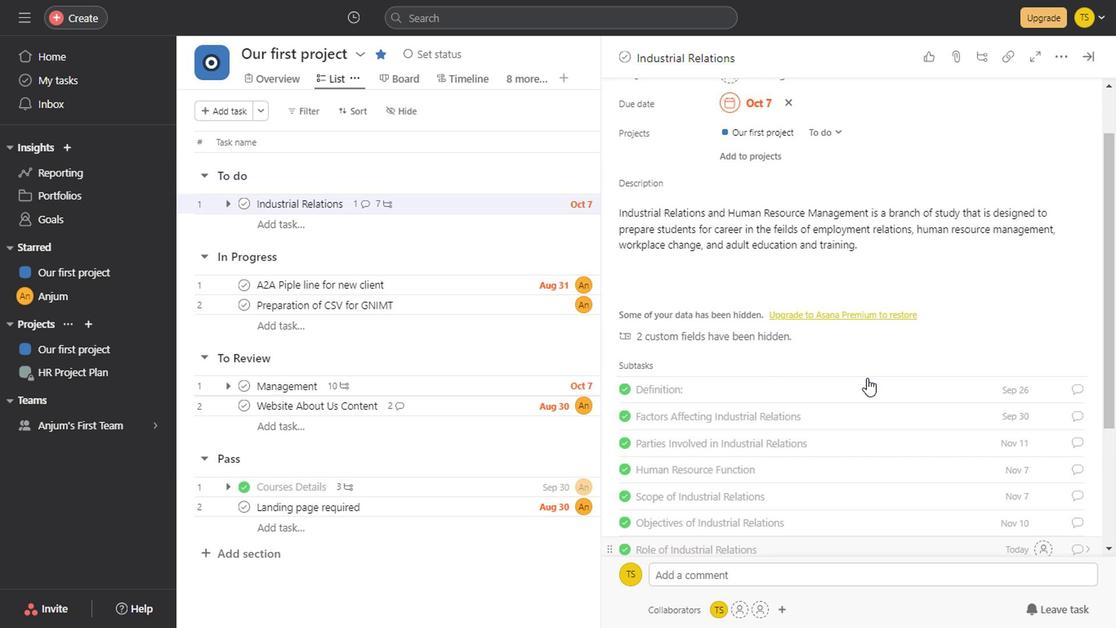 
Action: Mouse scrolled (687, 338) with delta (0, 0)
Screenshot: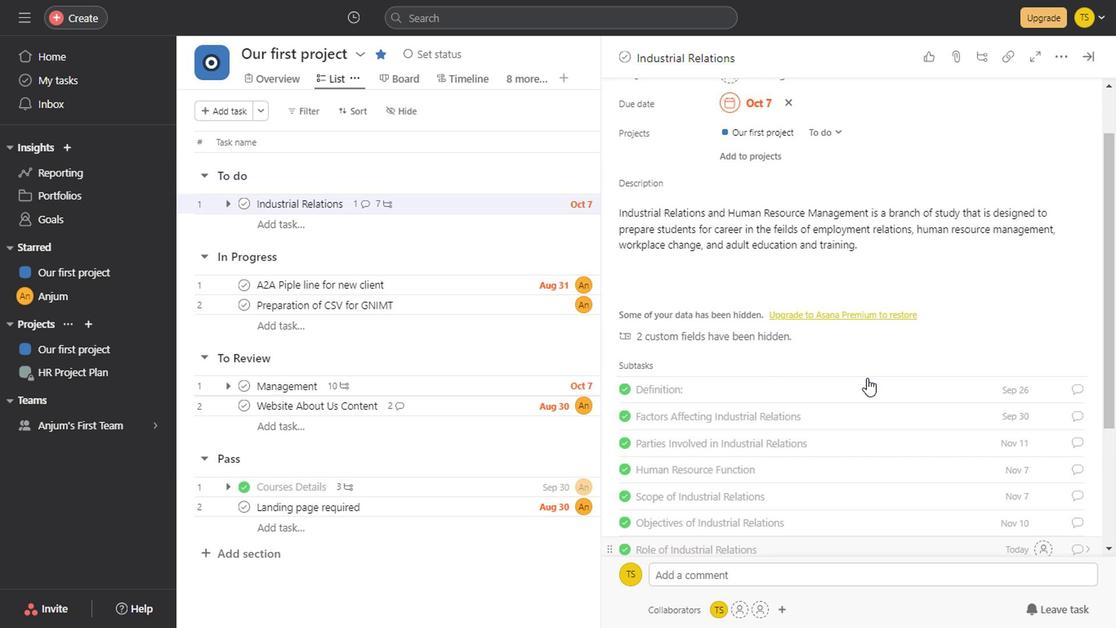 
Action: Mouse scrolled (687, 338) with delta (0, 0)
Screenshot: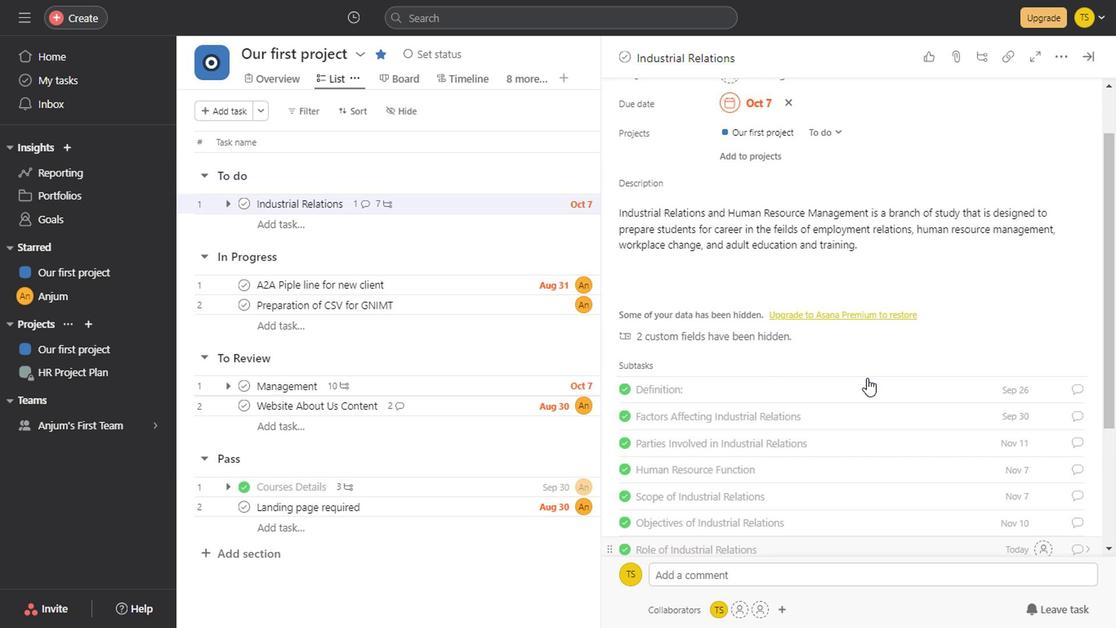 
Action: Mouse scrolled (687, 338) with delta (0, 0)
Screenshot: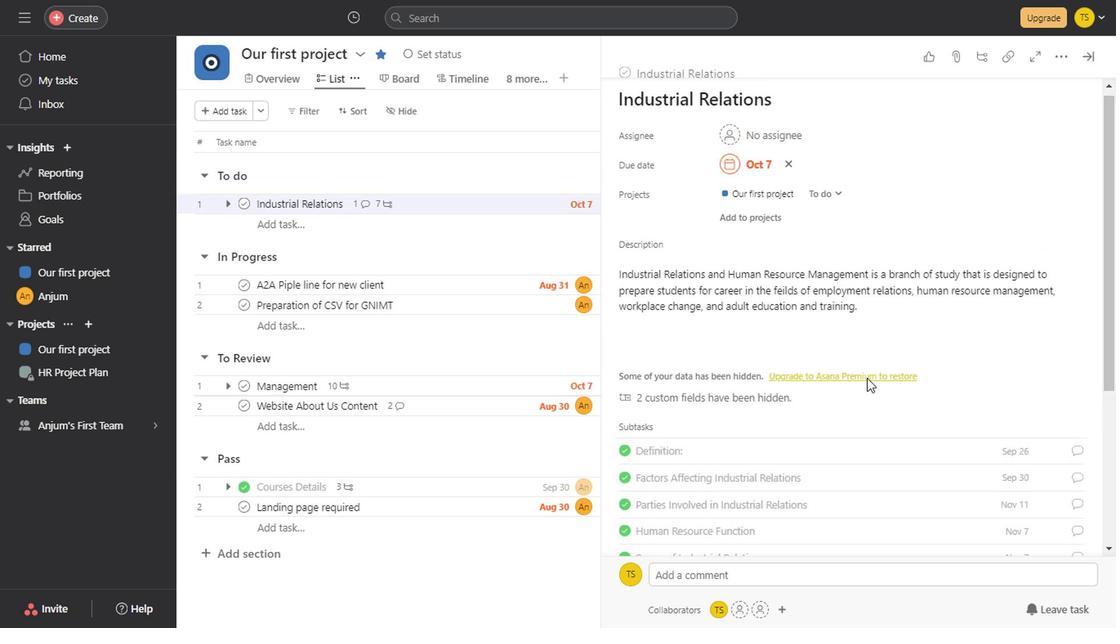
Action: Mouse scrolled (687, 338) with delta (0, 0)
Screenshot: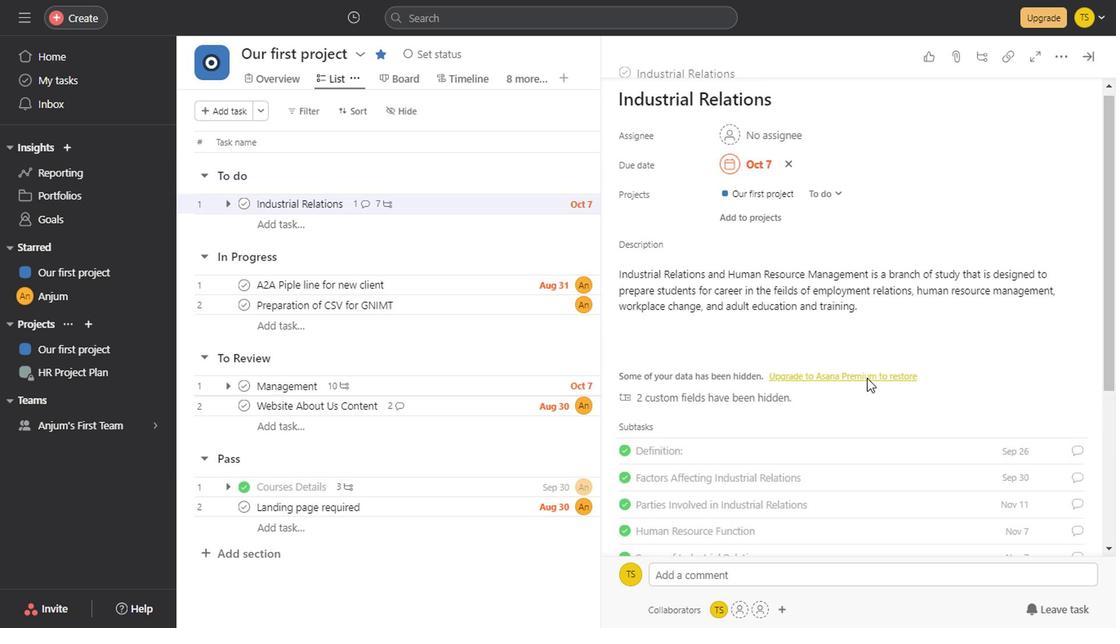 
Action: Mouse scrolled (687, 338) with delta (0, 0)
Screenshot: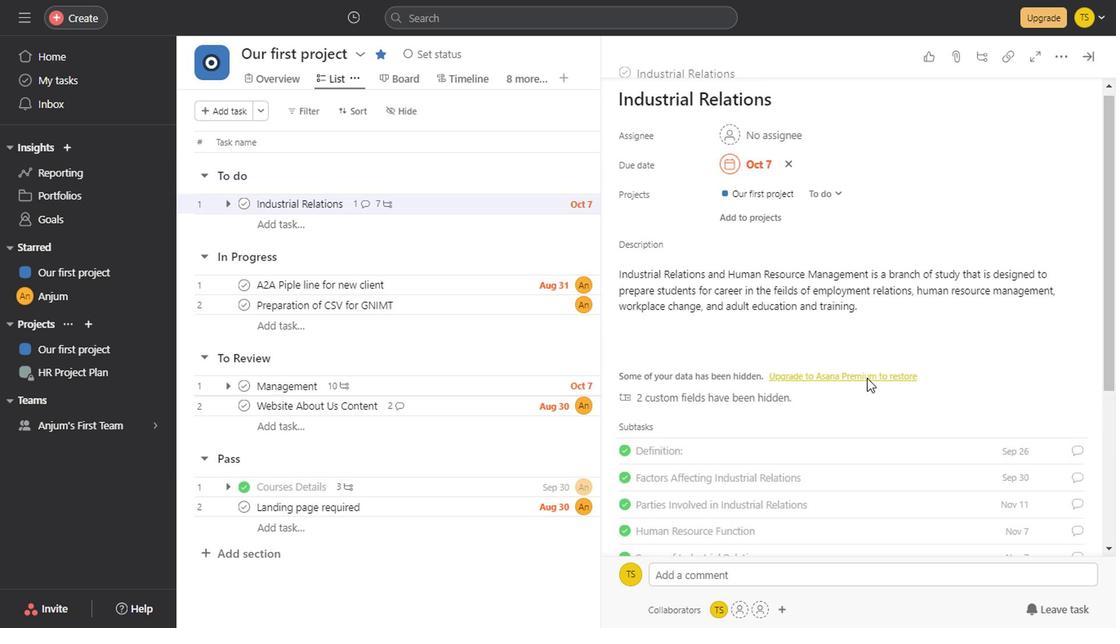 
Action: Mouse scrolled (687, 338) with delta (0, 0)
Screenshot: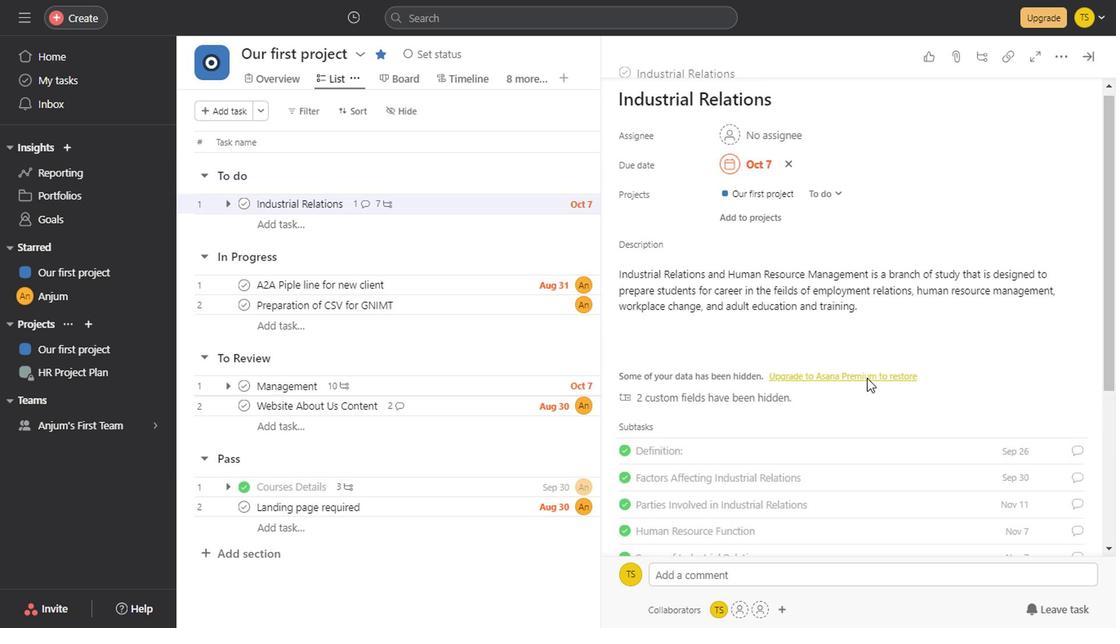 
Action: Mouse scrolled (687, 338) with delta (0, 0)
Screenshot: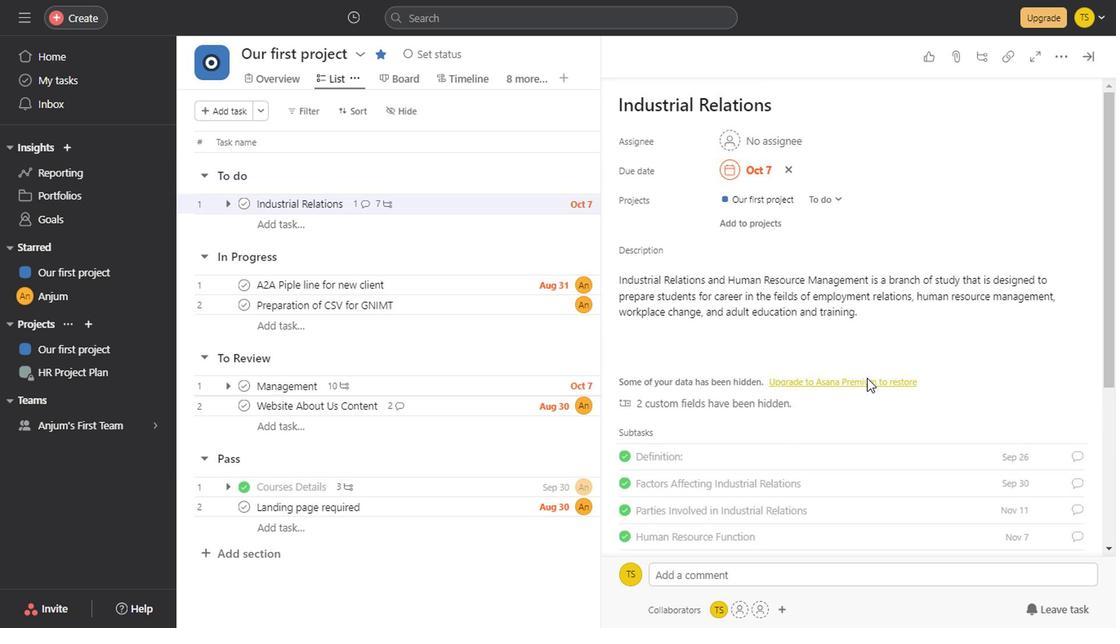 
Action: Mouse scrolled (687, 338) with delta (0, 0)
Screenshot: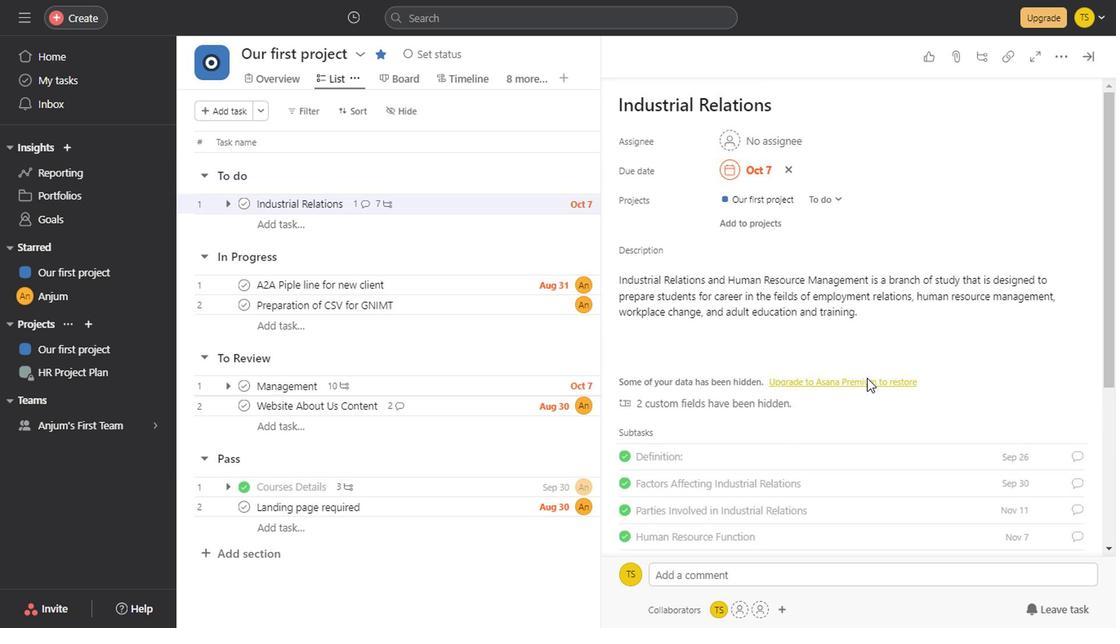 
Action: Mouse scrolled (687, 338) with delta (0, 0)
Screenshot: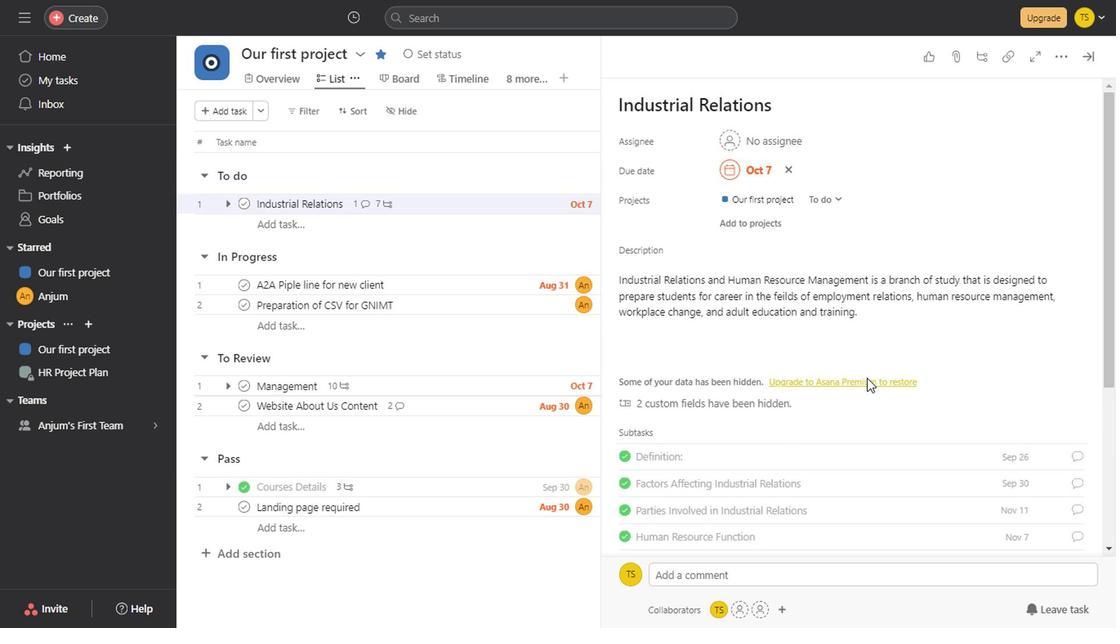 
Action: Mouse scrolled (687, 338) with delta (0, 0)
Screenshot: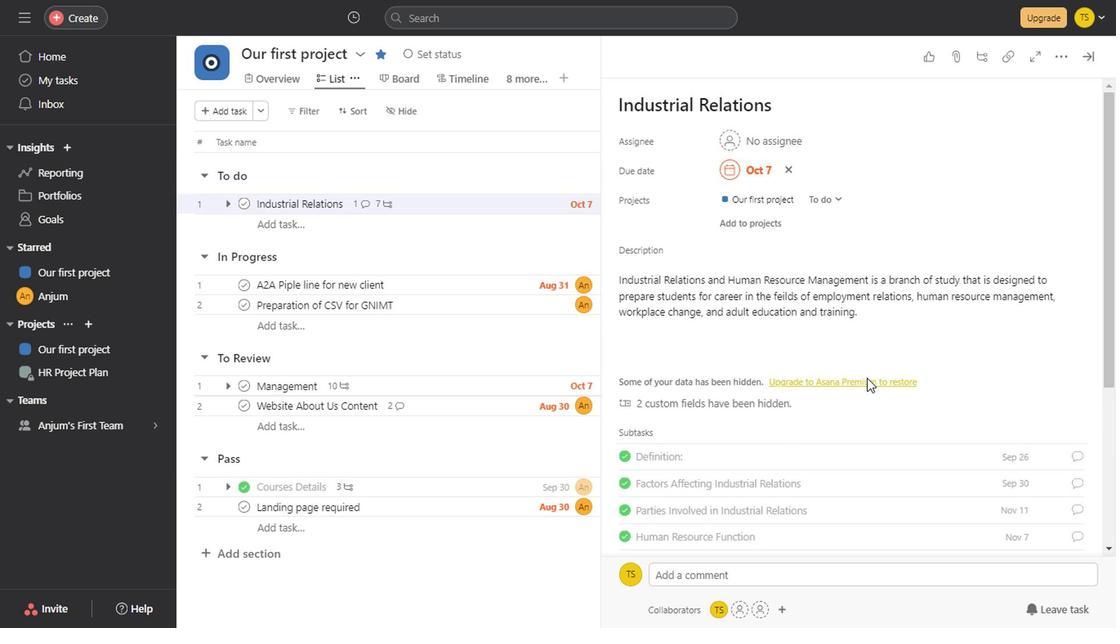 
Action: Mouse scrolled (687, 338) with delta (0, 0)
Screenshot: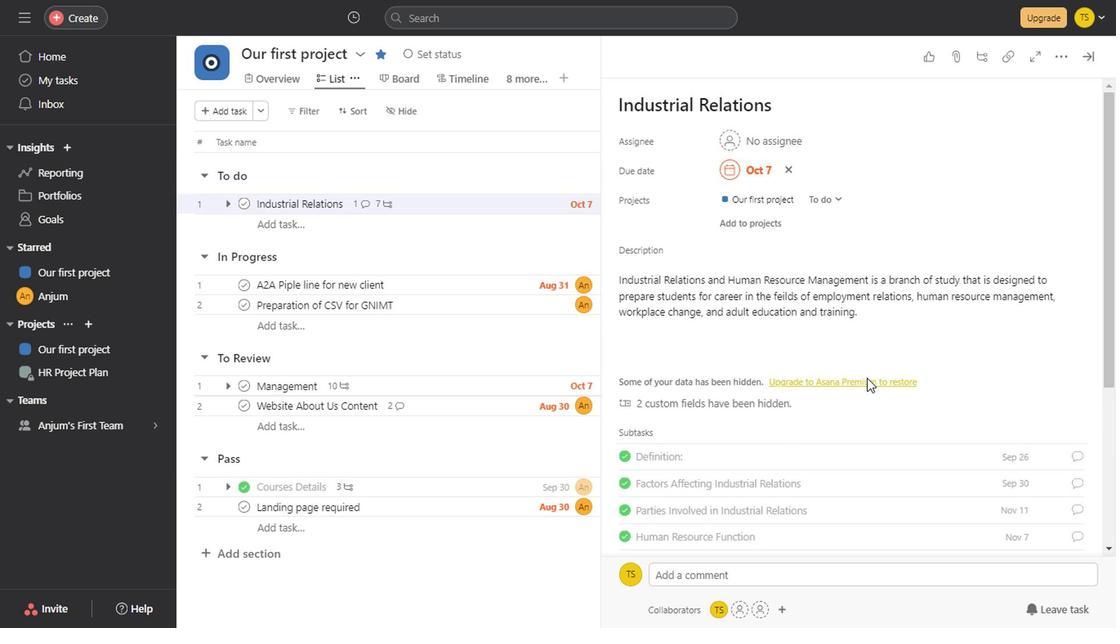 
Action: Mouse scrolled (687, 338) with delta (0, 0)
Screenshot: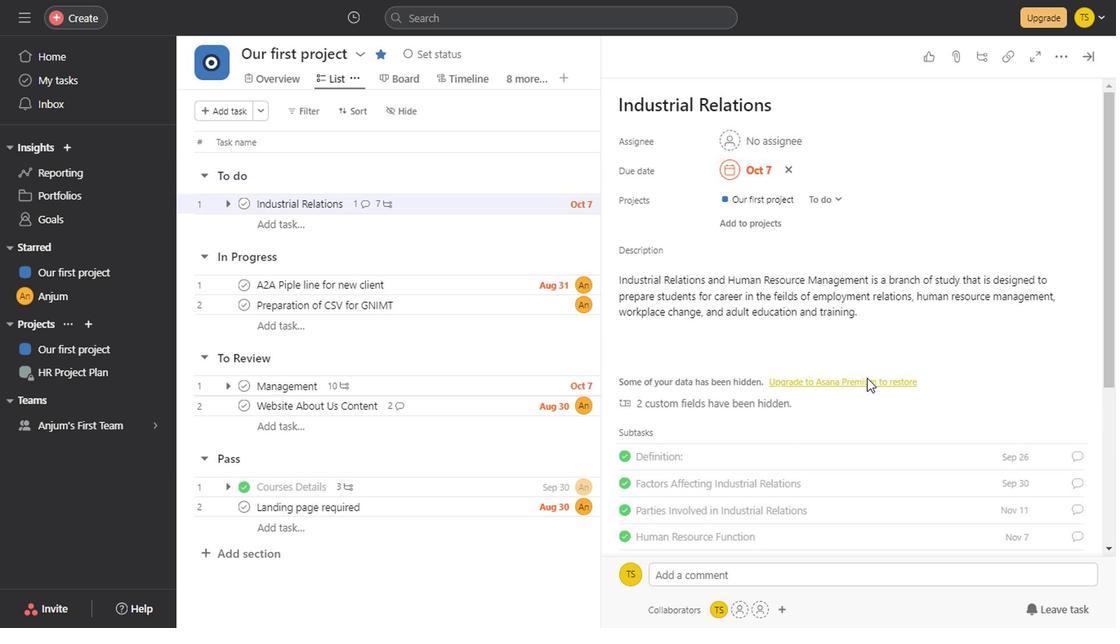 
Action: Mouse scrolled (687, 338) with delta (0, 0)
Screenshot: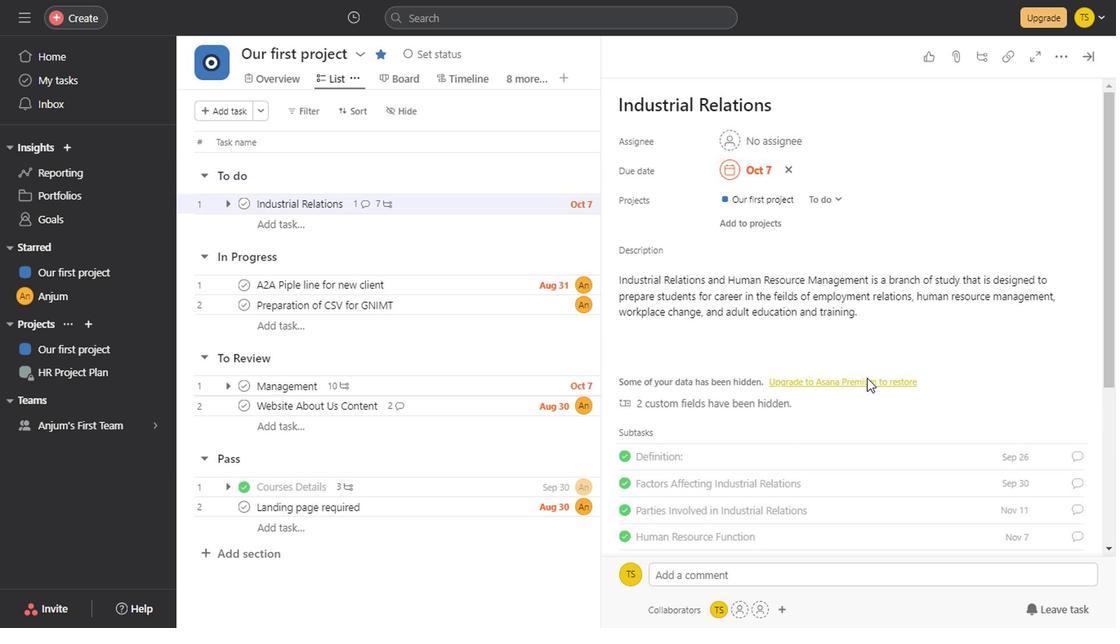 
Action: Mouse scrolled (687, 338) with delta (0, 0)
Screenshot: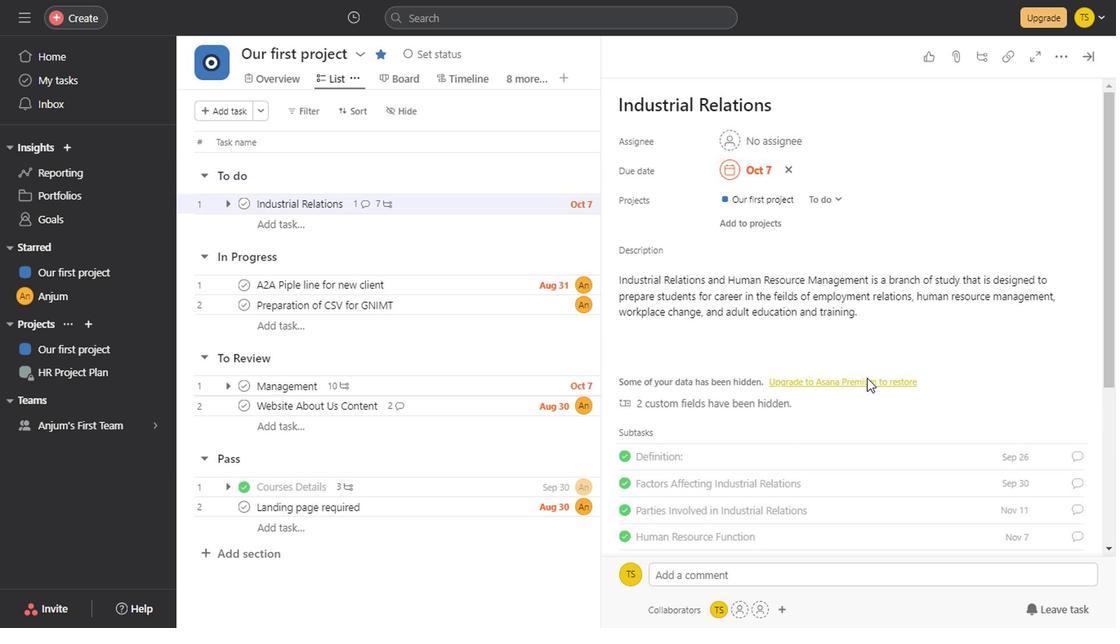 
Action: Mouse scrolled (687, 338) with delta (0, 0)
Screenshot: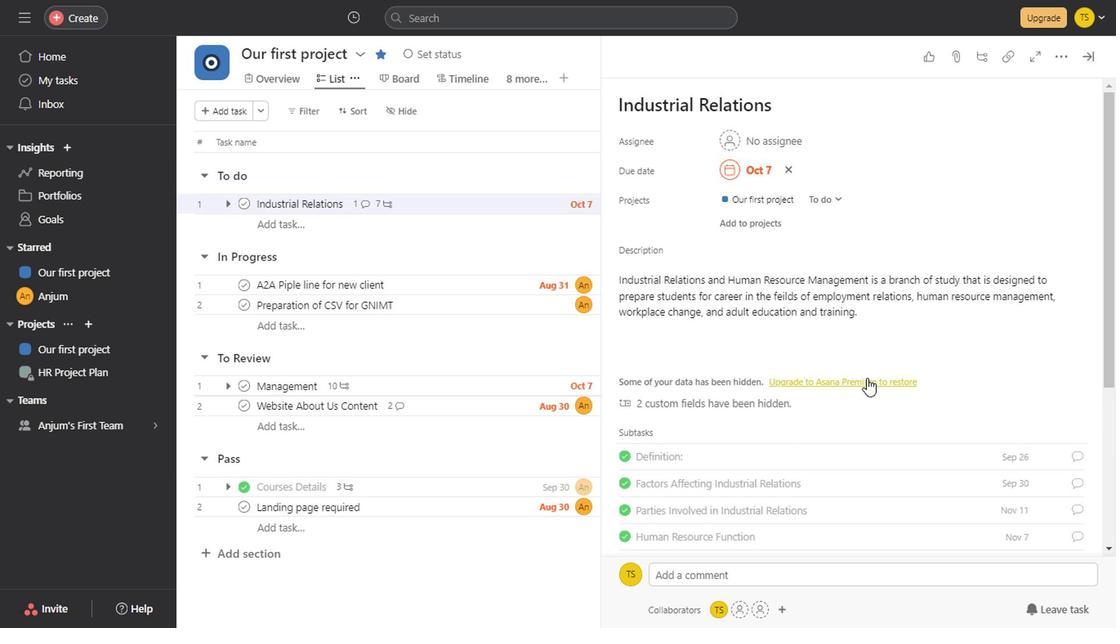 
Action: Mouse scrolled (687, 338) with delta (0, 0)
Screenshot: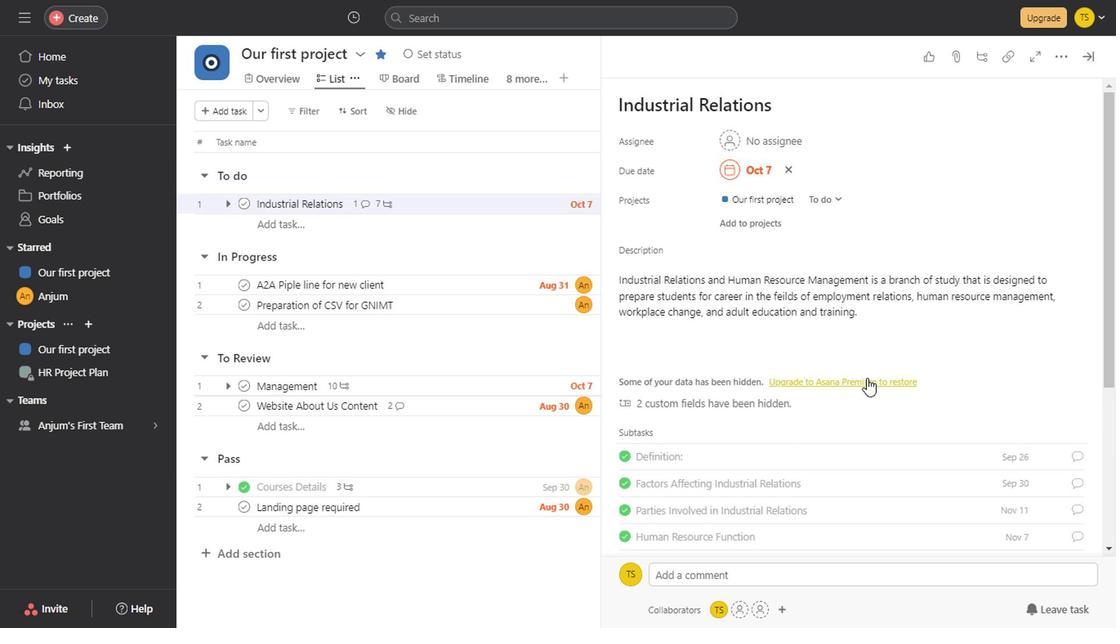 
Action: Mouse scrolled (687, 338) with delta (0, 0)
Screenshot: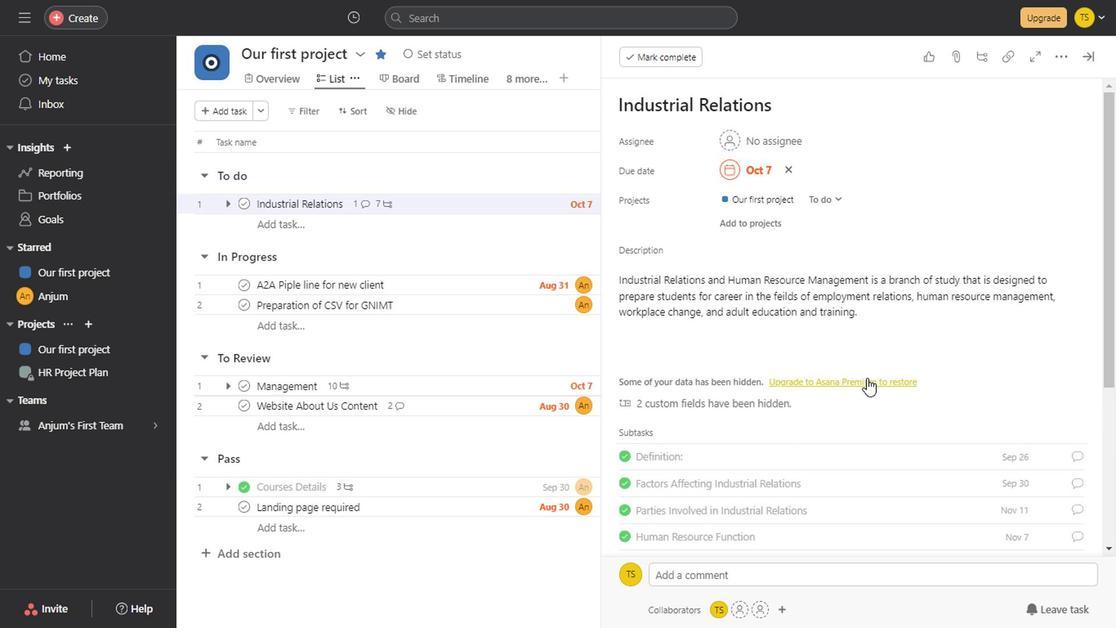 
Action: Mouse scrolled (687, 338) with delta (0, 0)
Screenshot: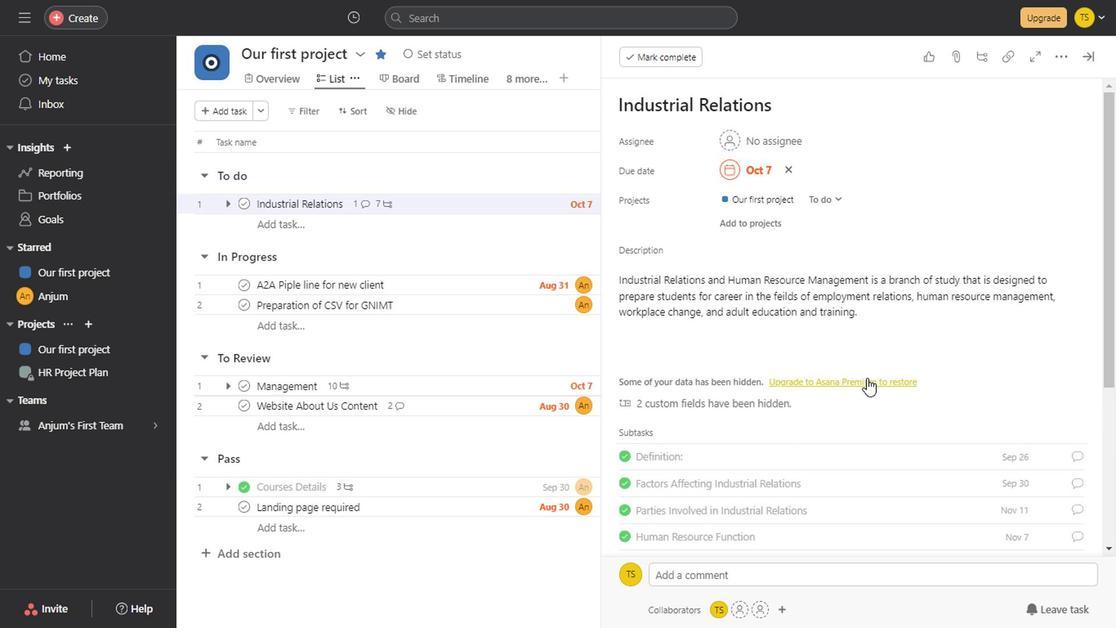 
Action: Mouse scrolled (687, 338) with delta (0, 0)
Screenshot: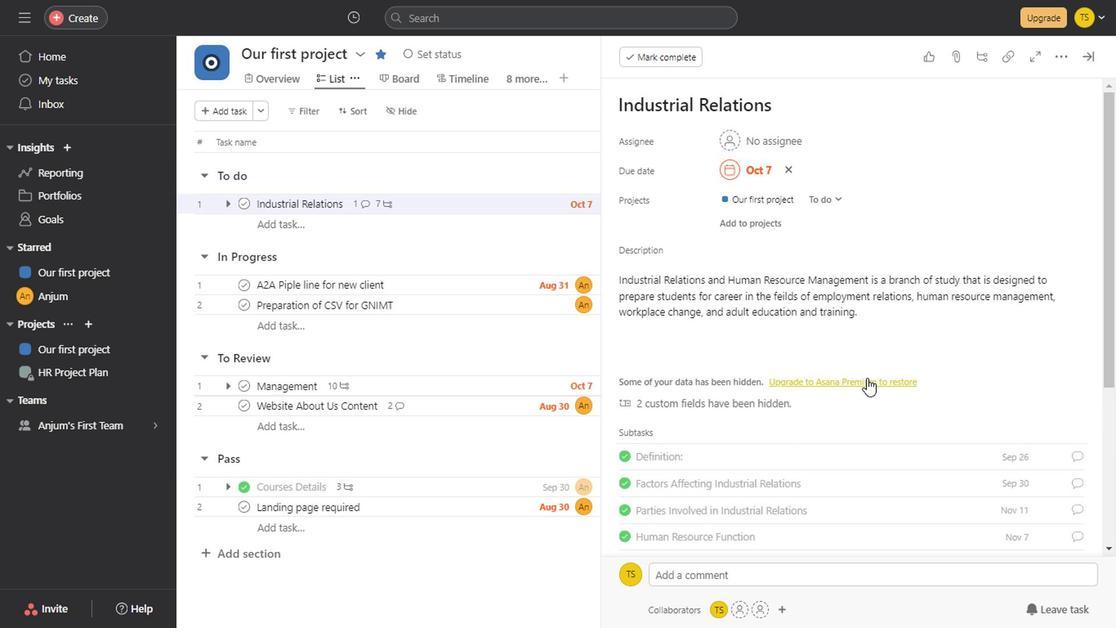 
Action: Mouse scrolled (687, 338) with delta (0, 0)
Screenshot: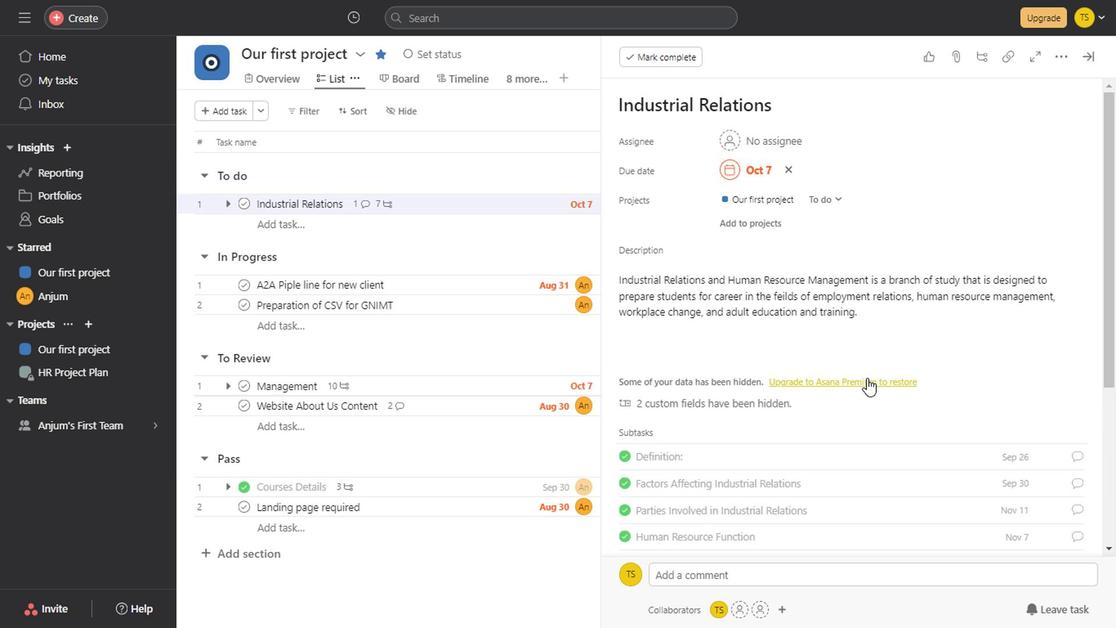 
Action: Mouse scrolled (687, 338) with delta (0, 0)
Screenshot: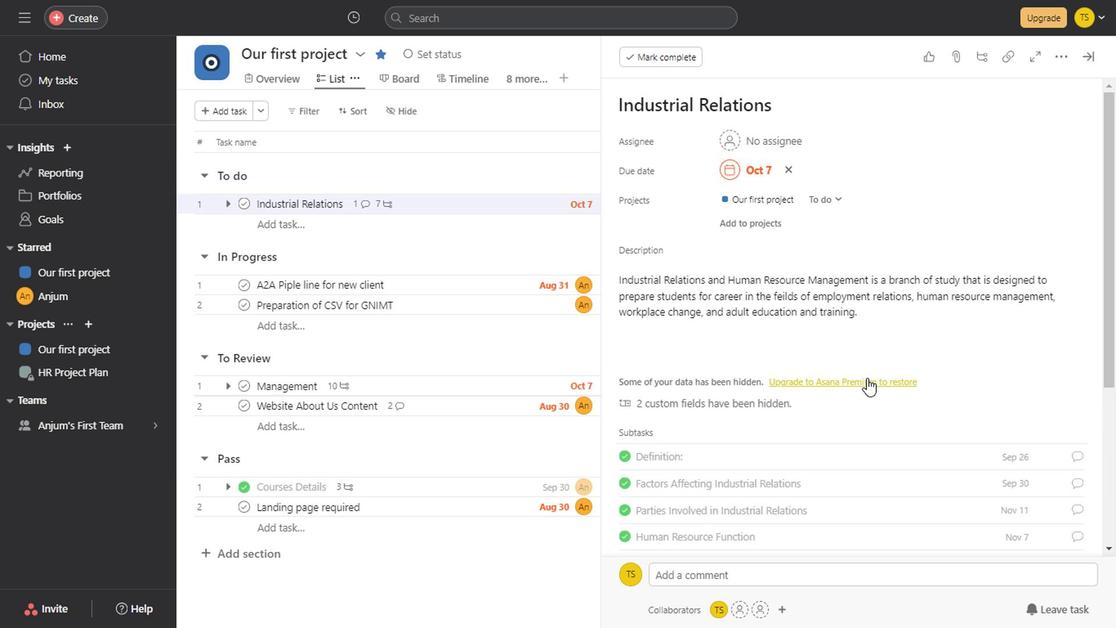
Action: Mouse scrolled (687, 338) with delta (0, 0)
Screenshot: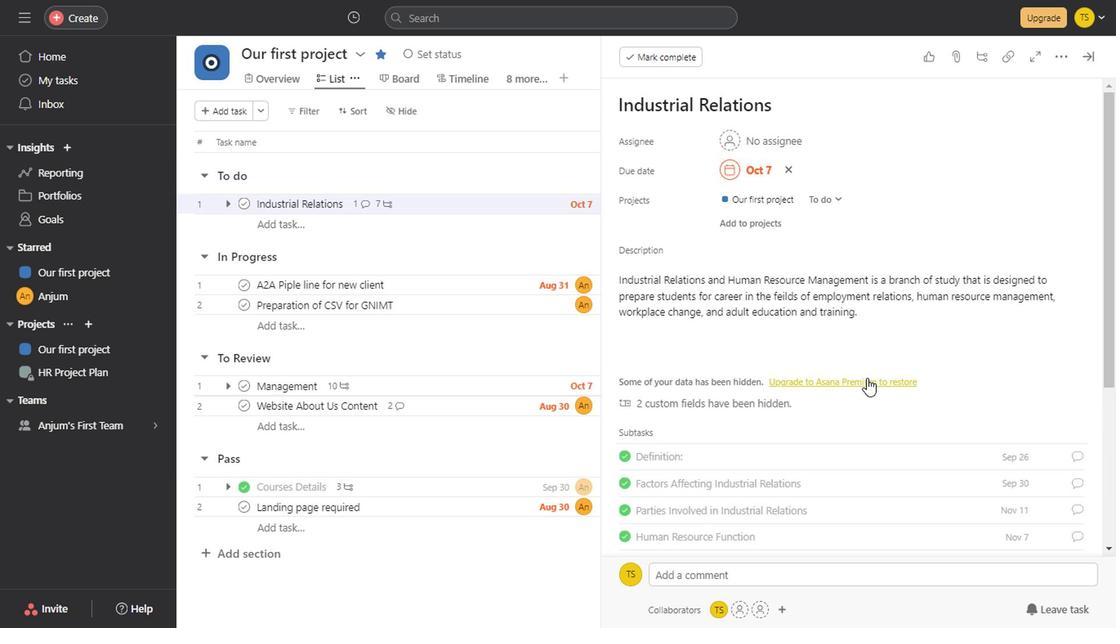 
Action: Mouse scrolled (687, 338) with delta (0, 0)
Screenshot: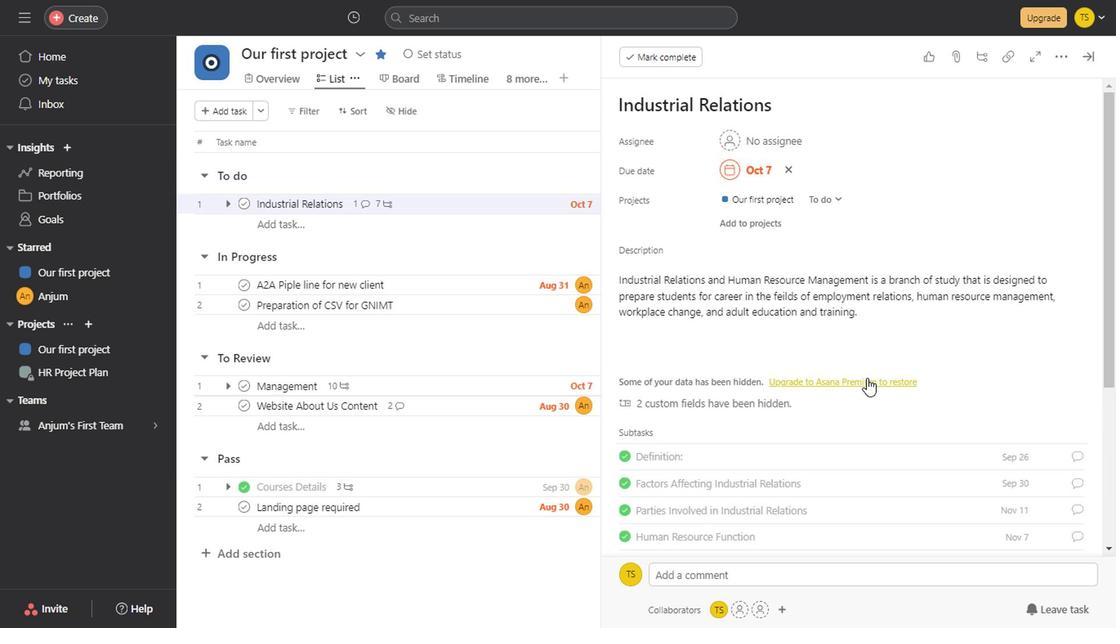 
Action: Mouse scrolled (687, 338) with delta (0, 0)
Screenshot: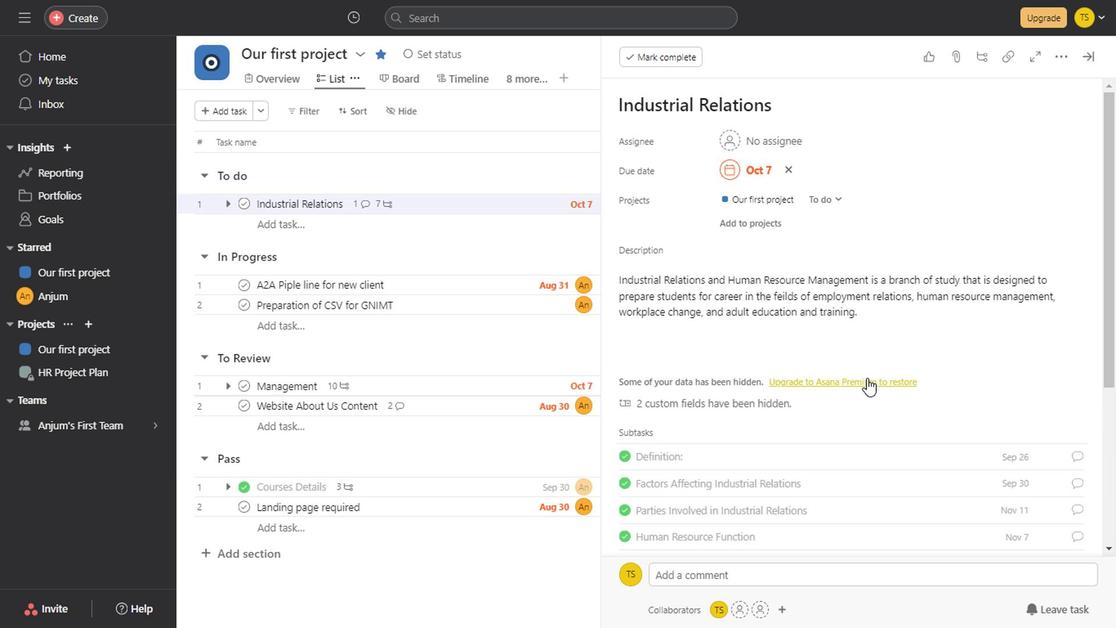 
Action: Mouse scrolled (687, 338) with delta (0, 0)
Screenshot: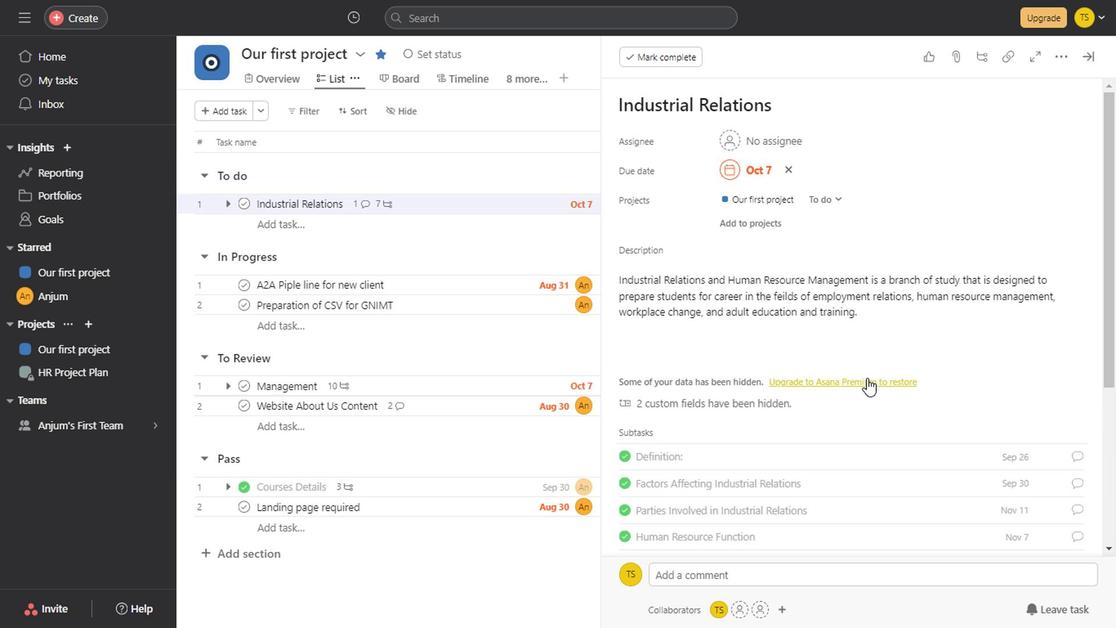 
Action: Mouse scrolled (687, 338) with delta (0, 0)
Screenshot: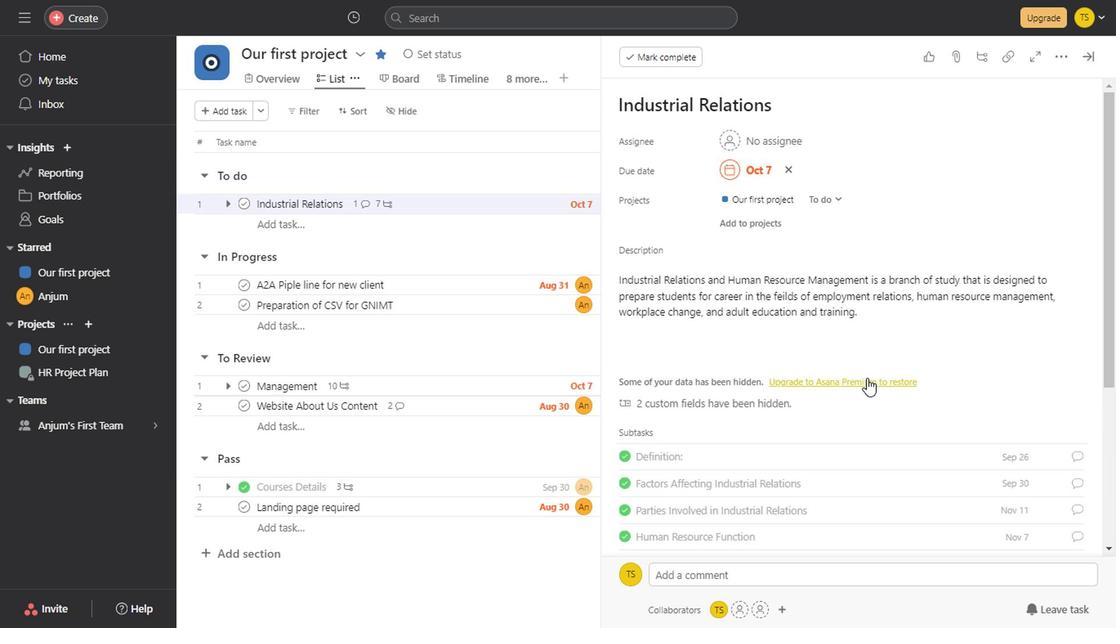 
Action: Mouse scrolled (687, 338) with delta (0, 0)
Screenshot: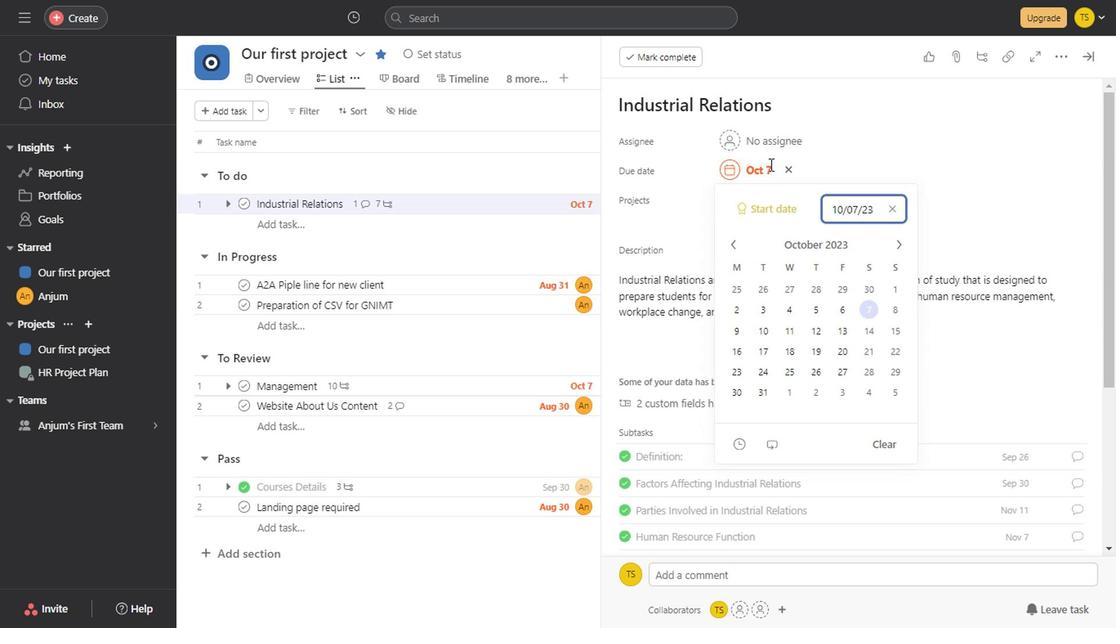 
Action: Mouse moved to (618, 187)
Screenshot: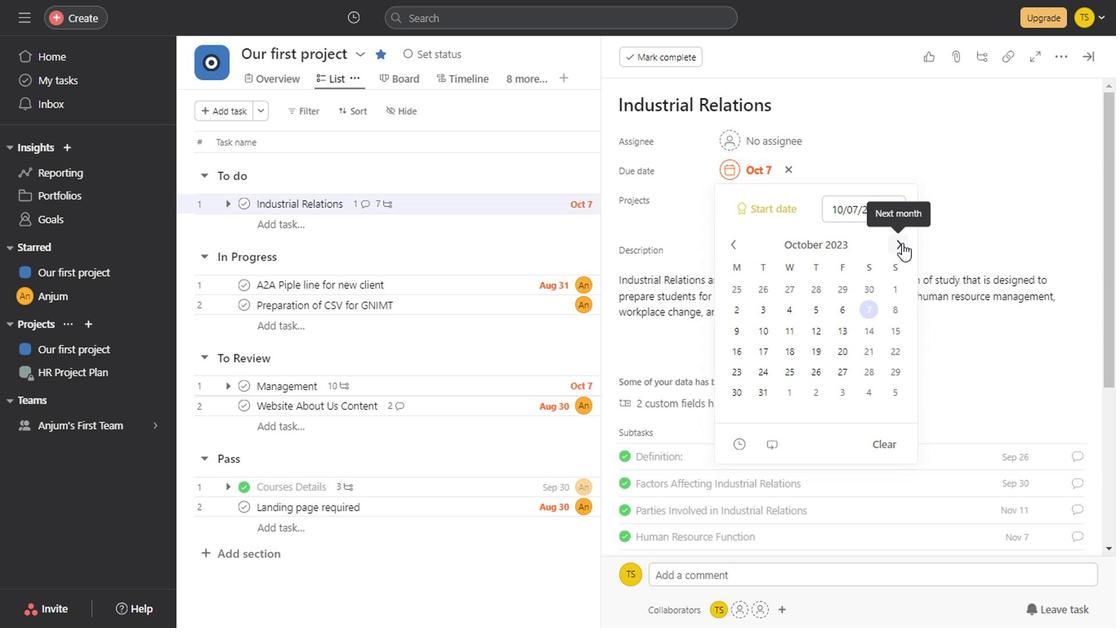 
Action: Mouse pressed left at (618, 187)
Screenshot: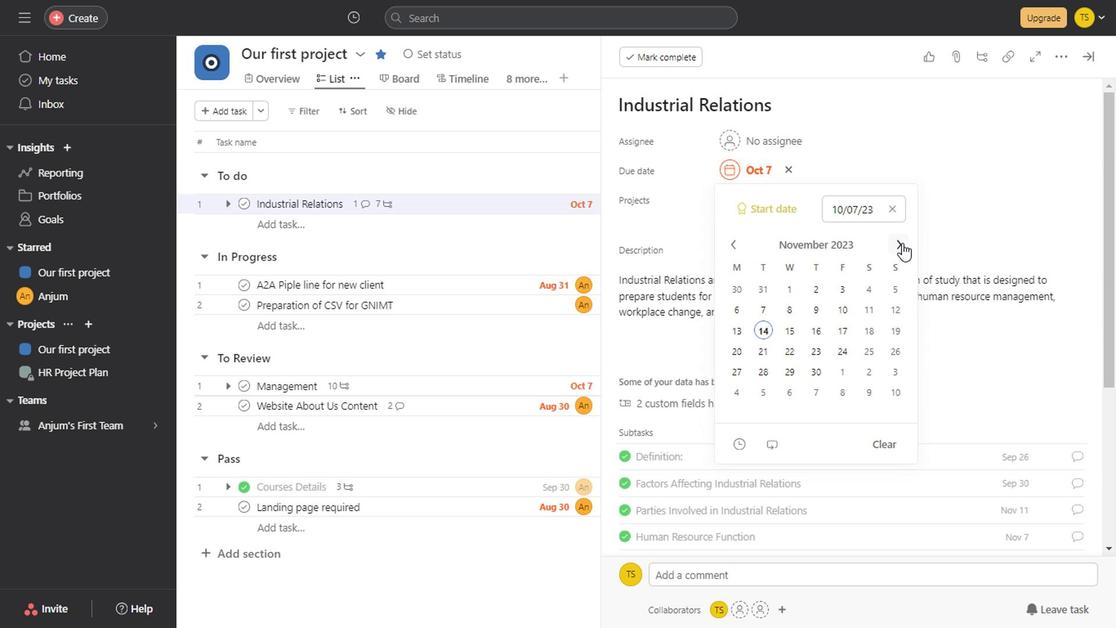 
Action: Mouse moved to (712, 243)
Screenshot: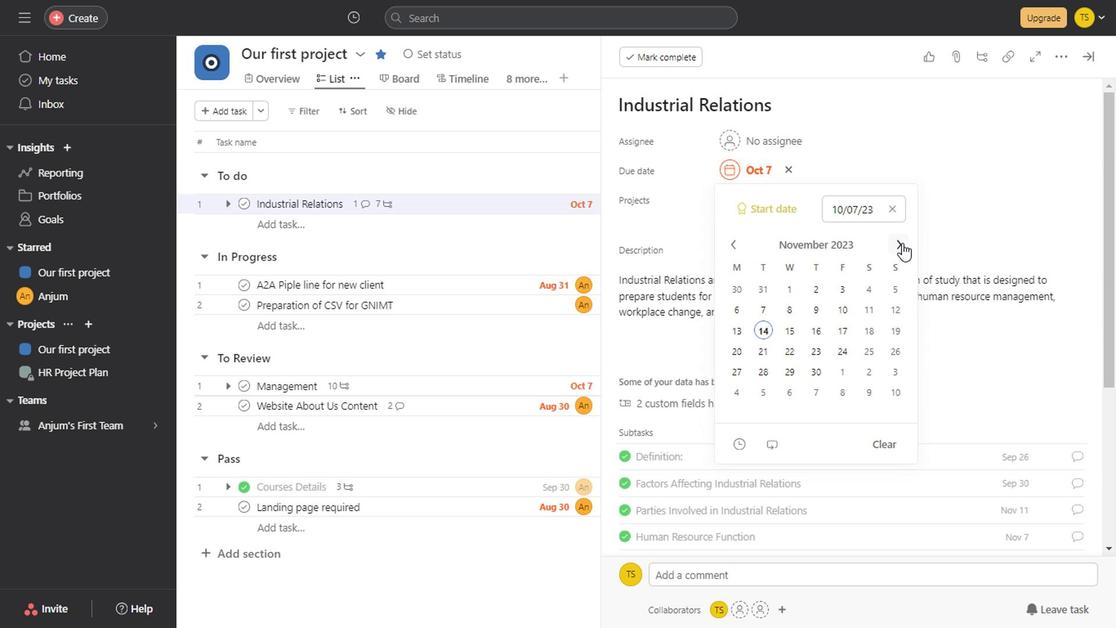 
Action: Mouse pressed left at (712, 243)
Screenshot: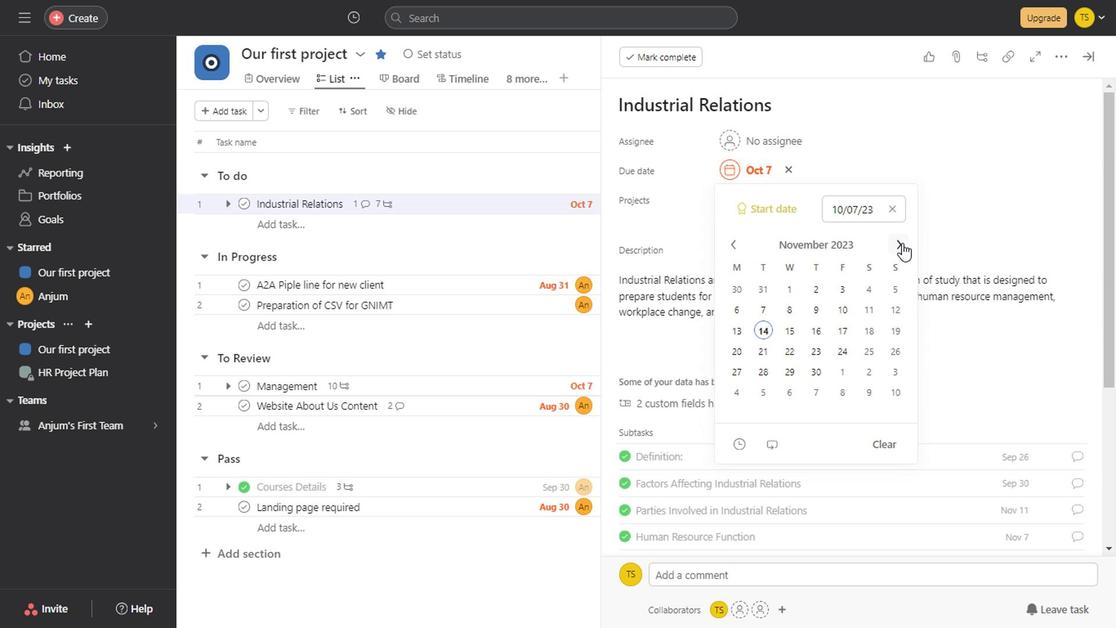 
Action: Mouse moved to (615, 304)
Screenshot: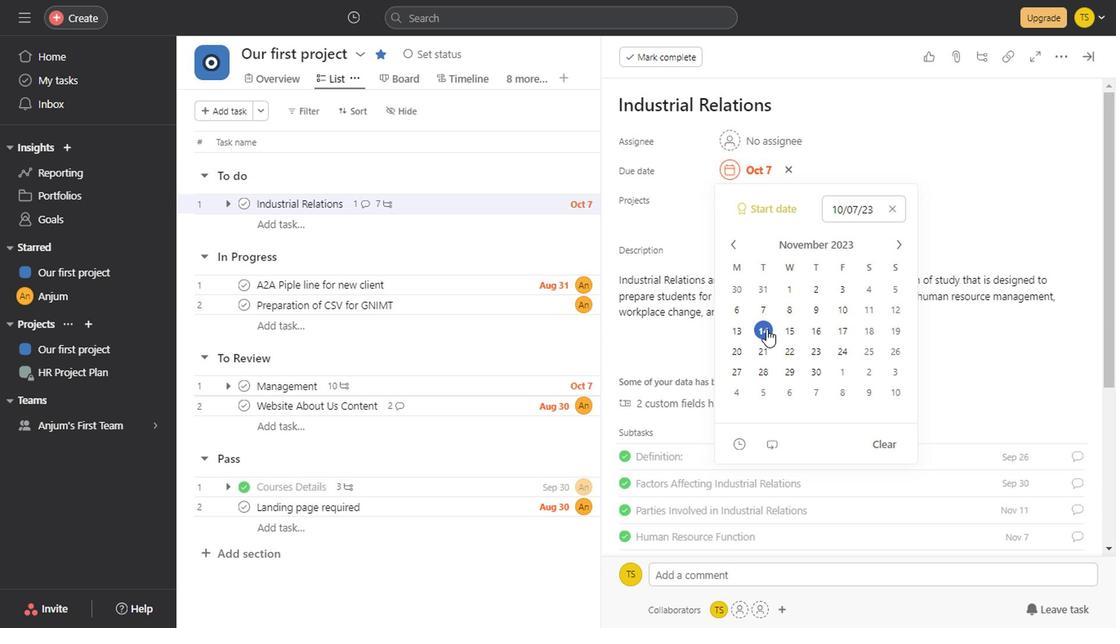 
Action: Mouse pressed left at (615, 304)
Screenshot: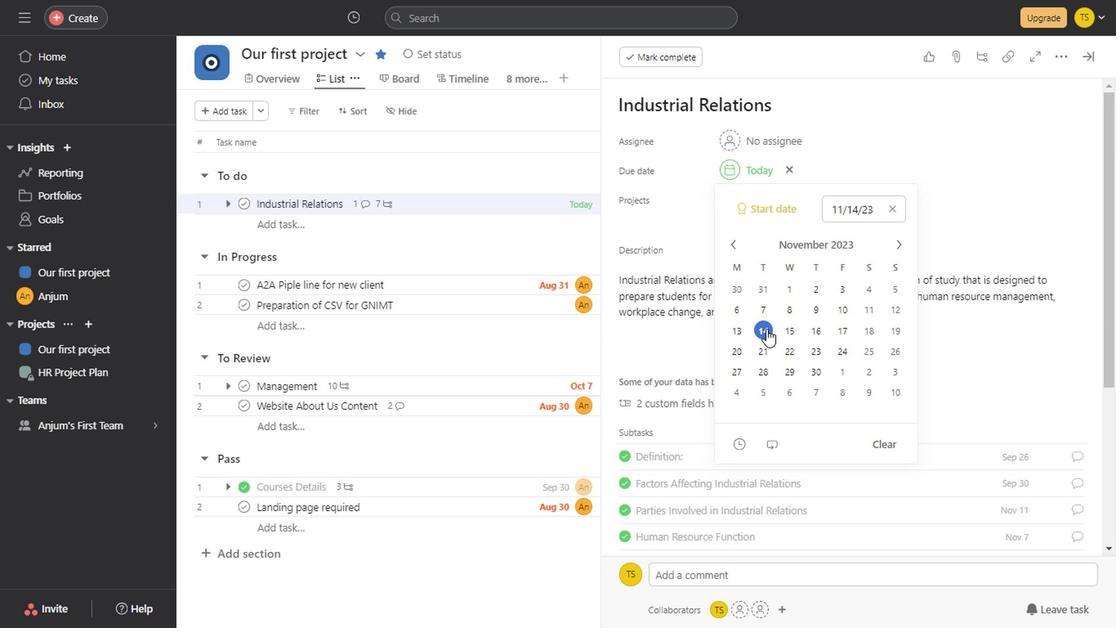 
Action: Mouse moved to (552, 311)
Screenshot: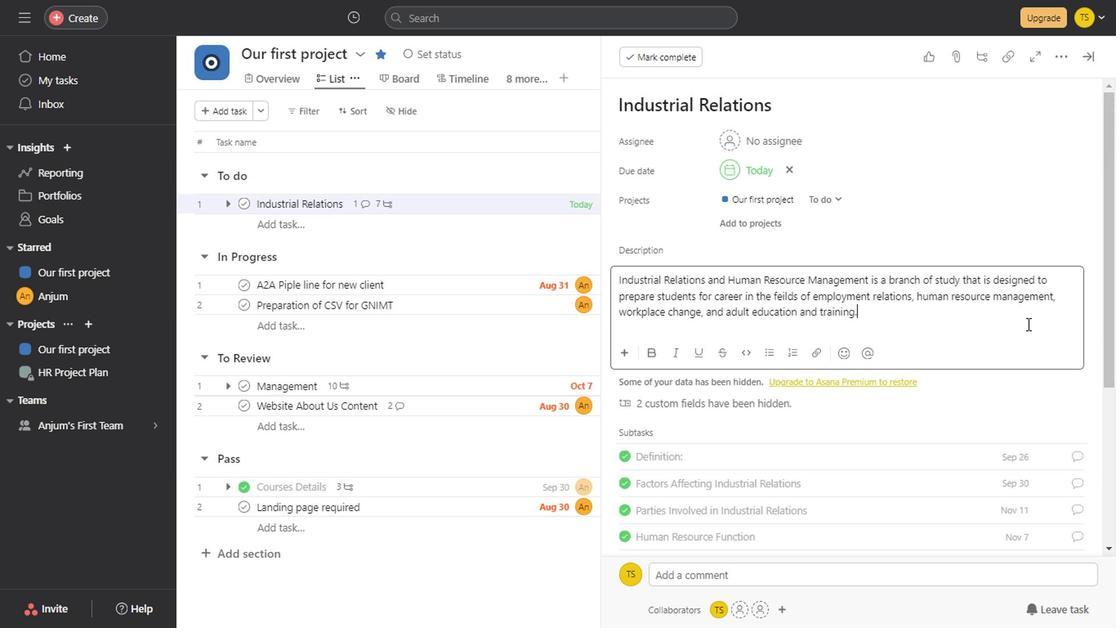 
Action: Mouse pressed left at (552, 311)
Screenshot: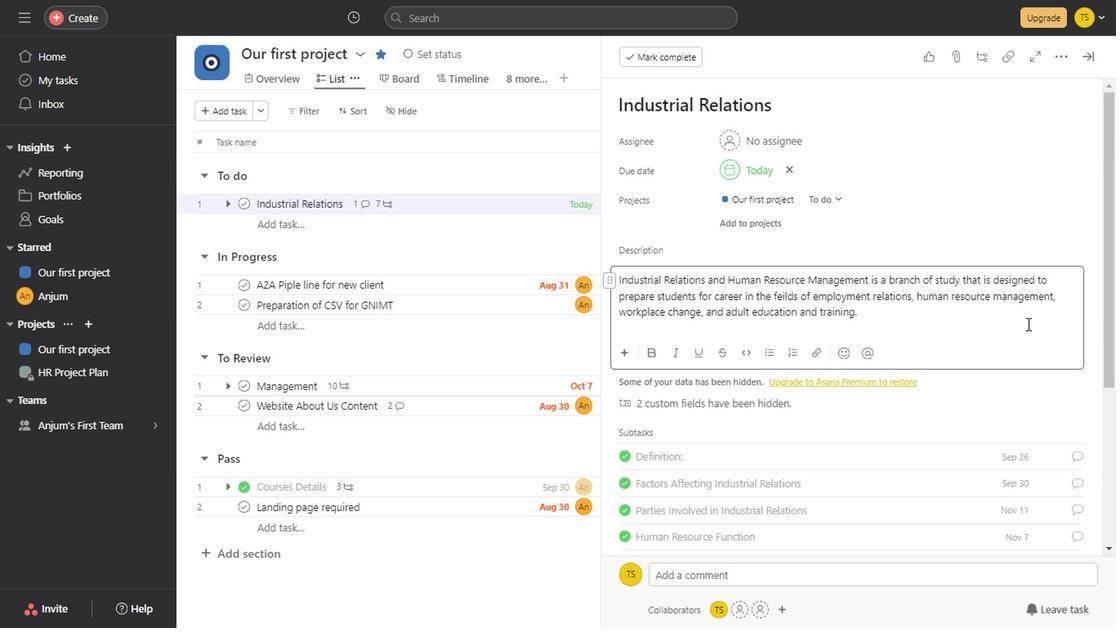 
Action: Mouse moved to (531, 313)
Screenshot: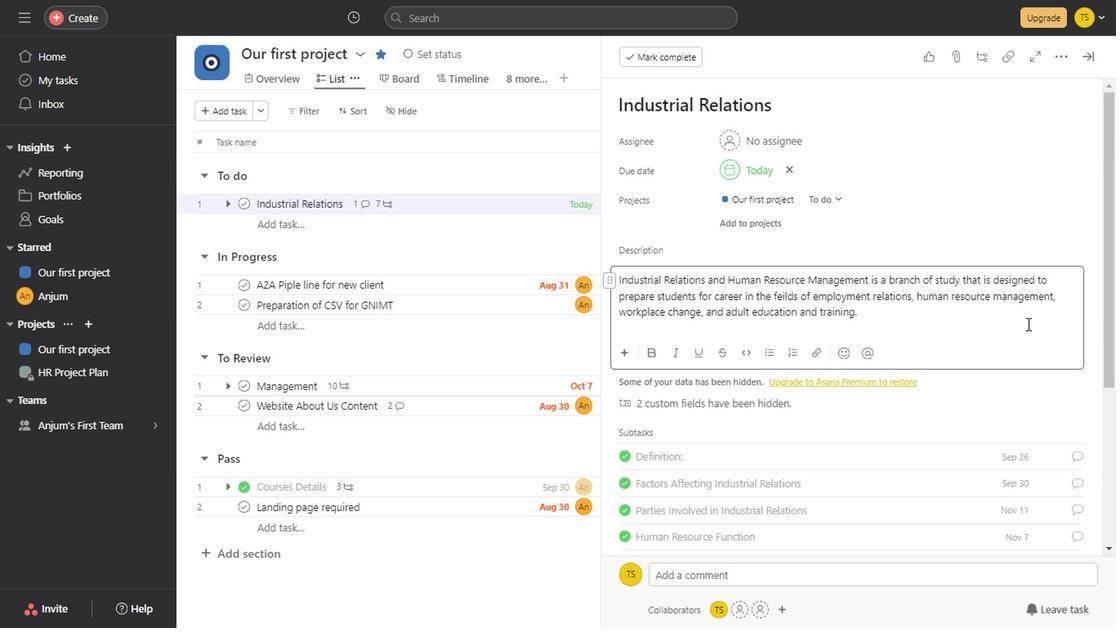 
Action: Mouse pressed left at (531, 313)
Screenshot: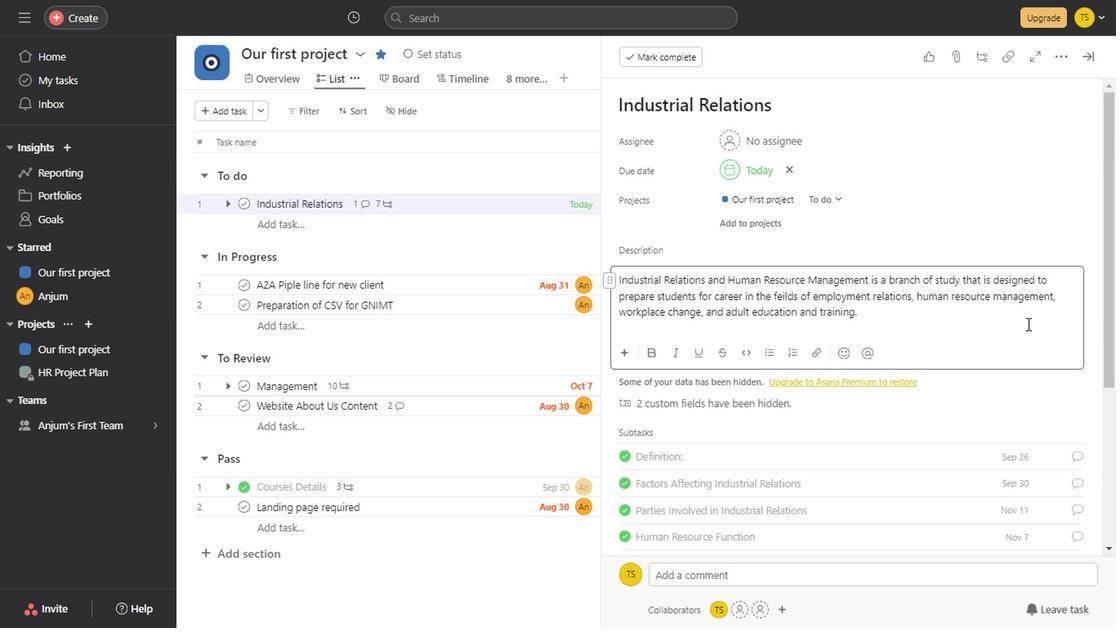 
Action: Mouse moved to (801, 300)
Screenshot: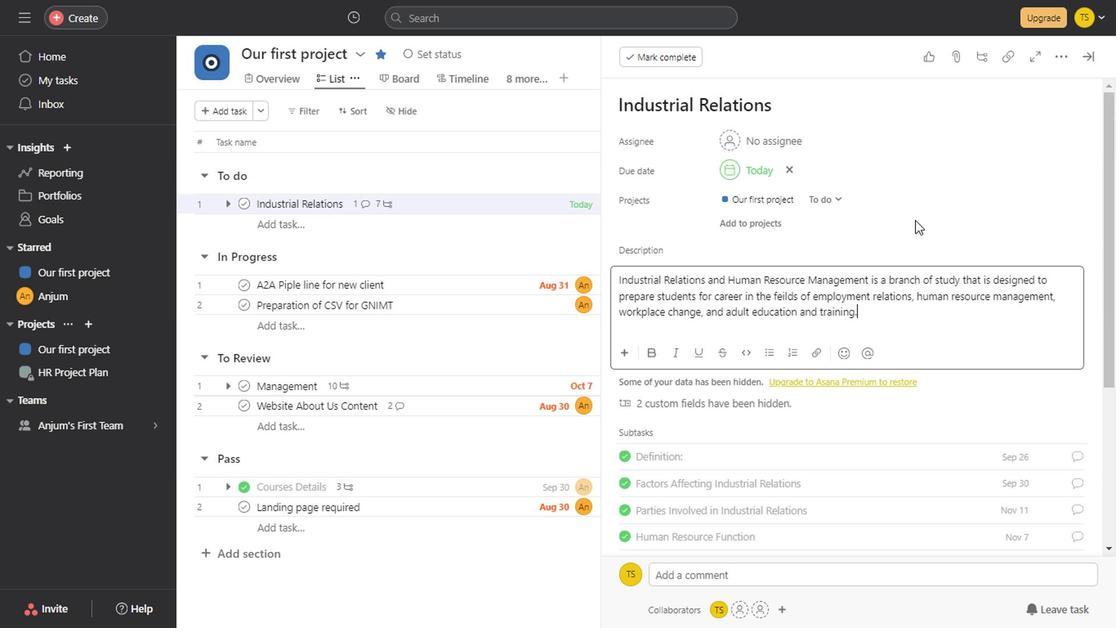 
Action: Key pressed <Key.down>
Screenshot: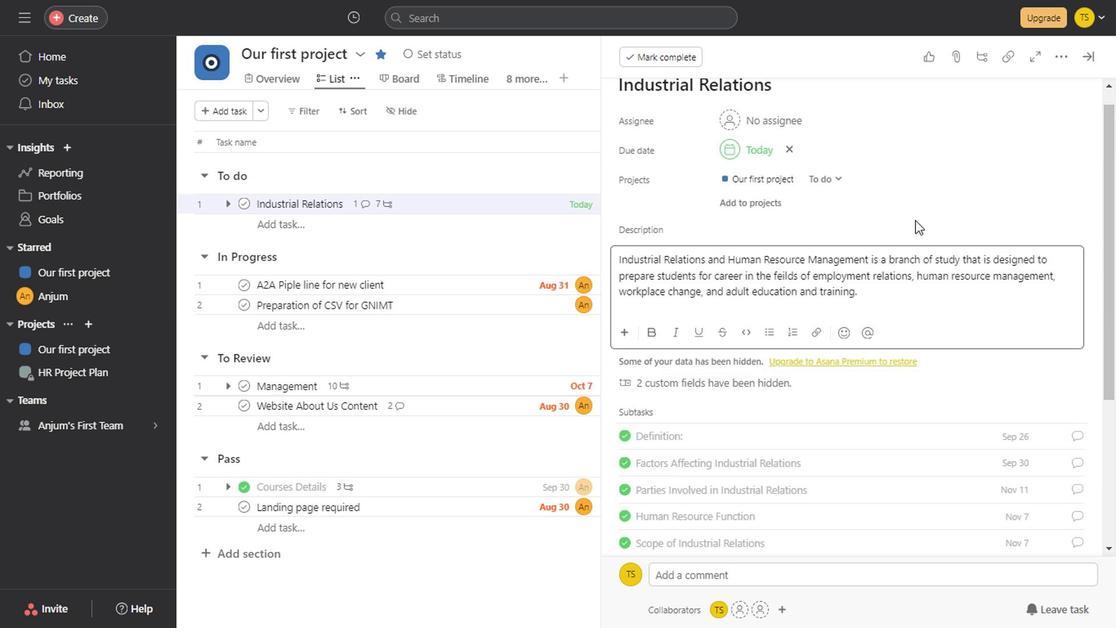 
Action: Mouse moved to (721, 226)
Screenshot: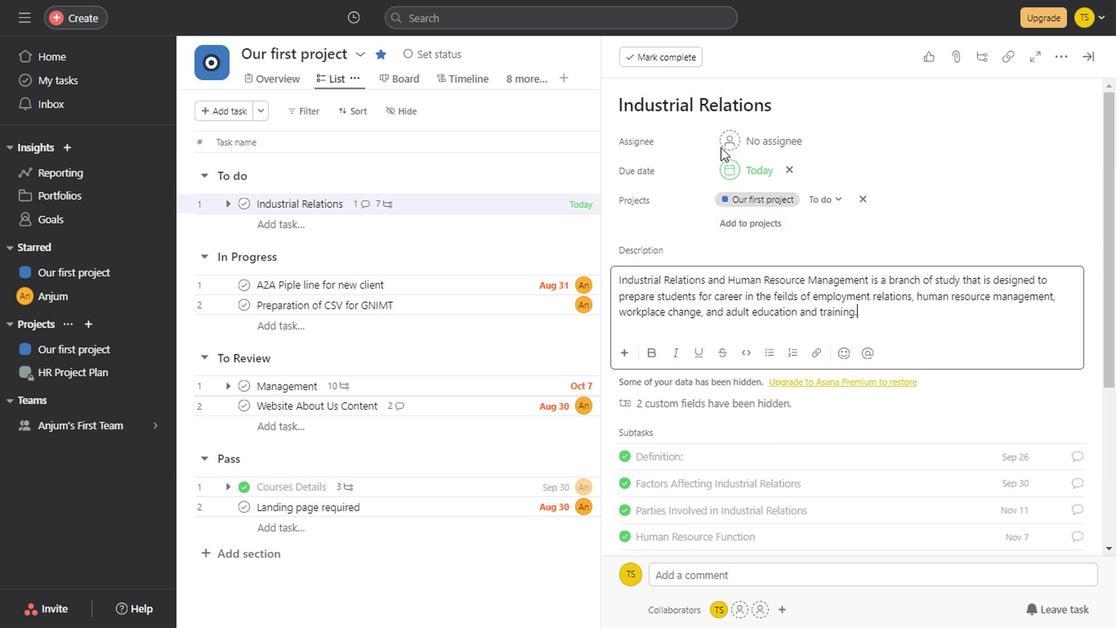 
Action: Mouse scrolled (721, 226) with delta (0, 0)
Screenshot: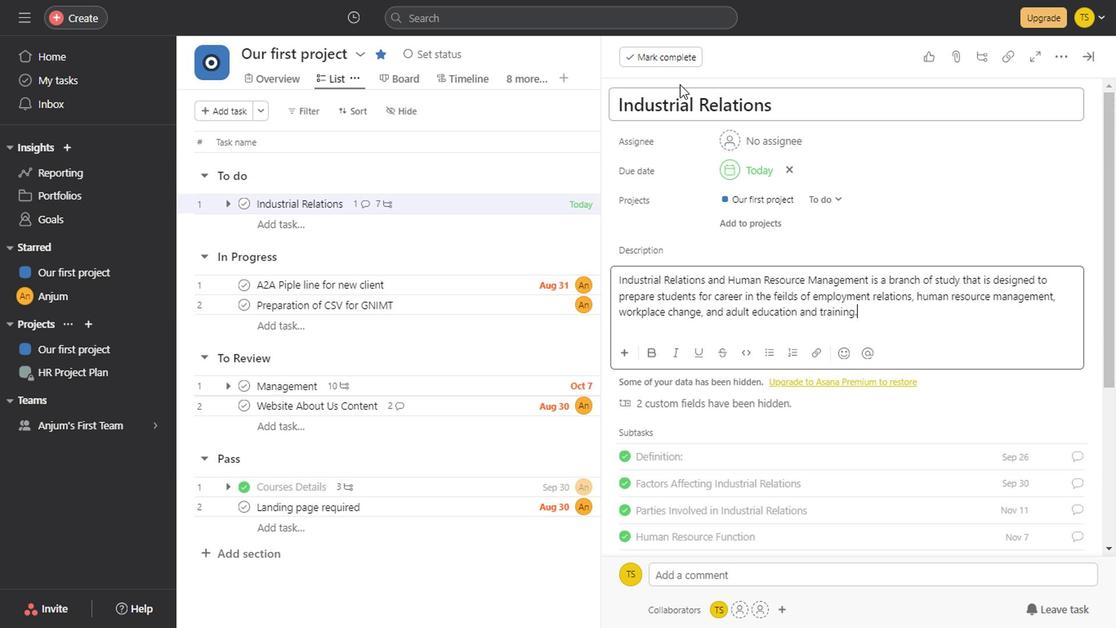 
Action: Mouse scrolled (721, 226) with delta (0, 0)
Screenshot: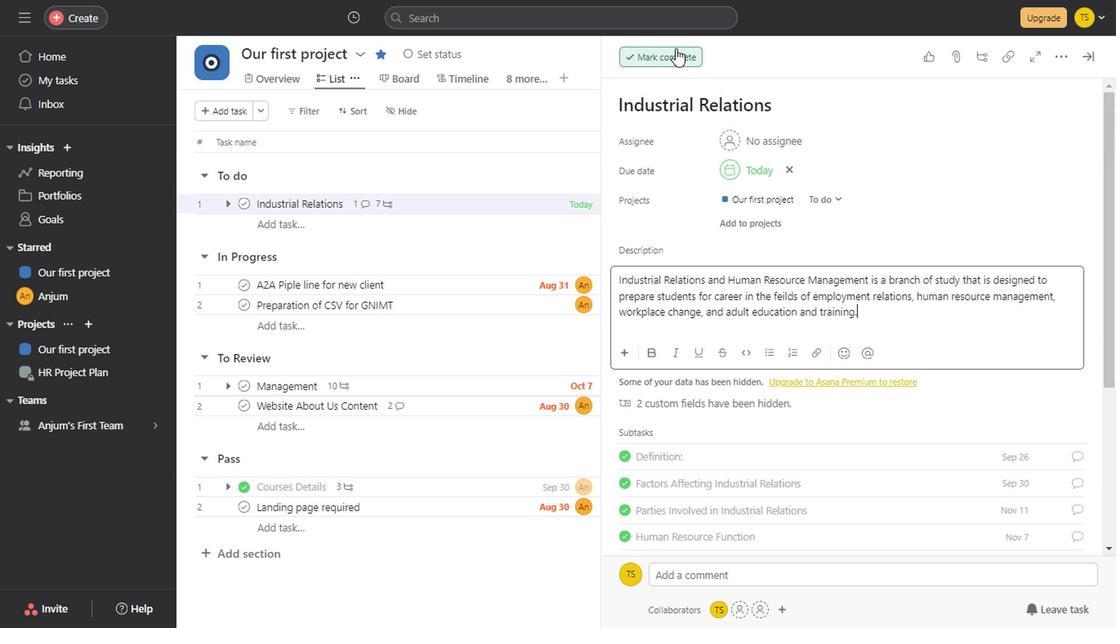 
Action: Mouse scrolled (721, 226) with delta (0, 0)
Screenshot: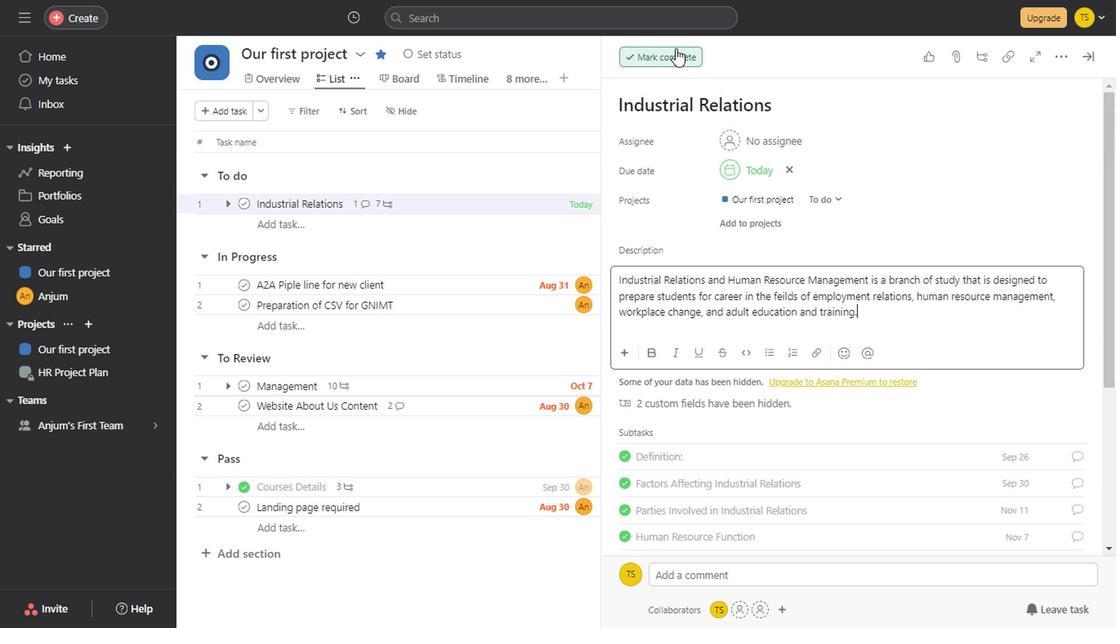 
Action: Mouse scrolled (721, 226) with delta (0, 0)
Screenshot: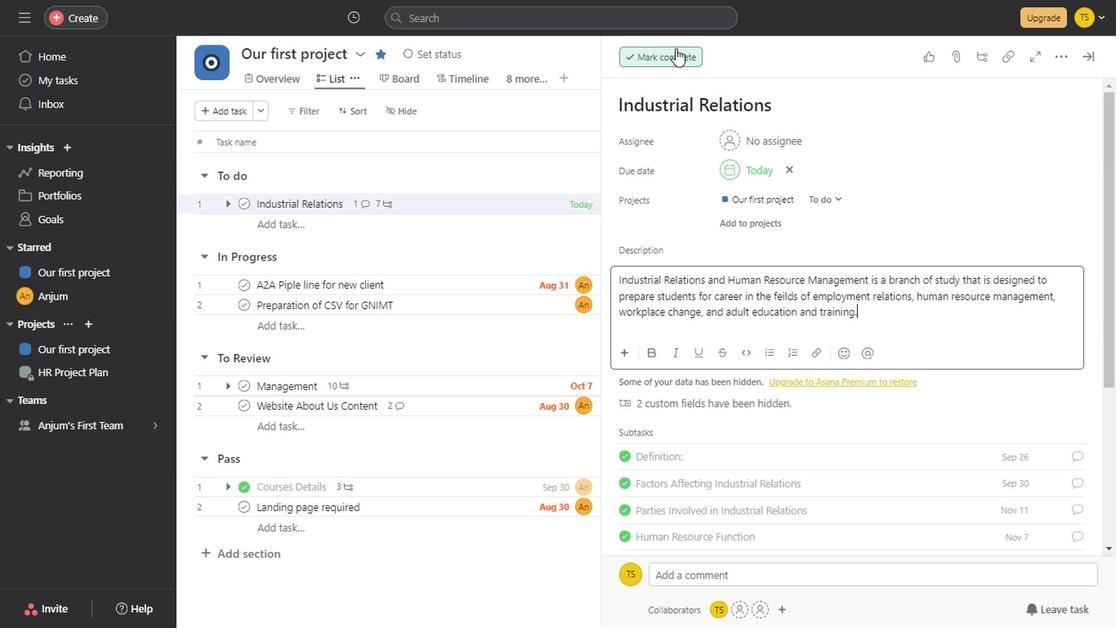 
Action: Mouse scrolled (721, 226) with delta (0, 0)
Screenshot: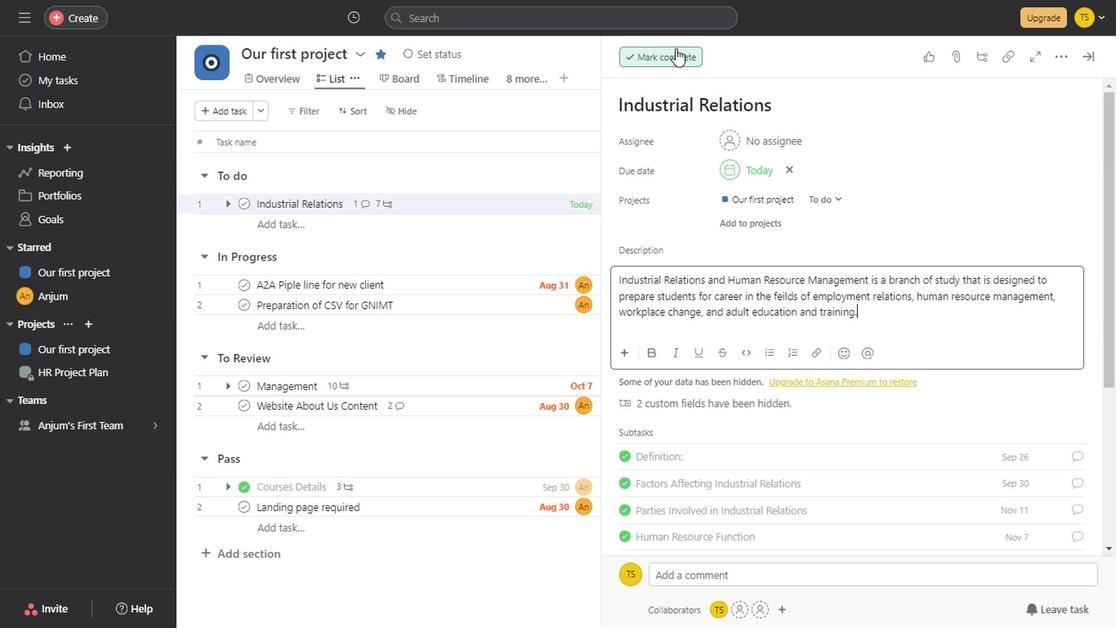 
Action: Mouse scrolled (721, 226) with delta (0, 0)
Screenshot: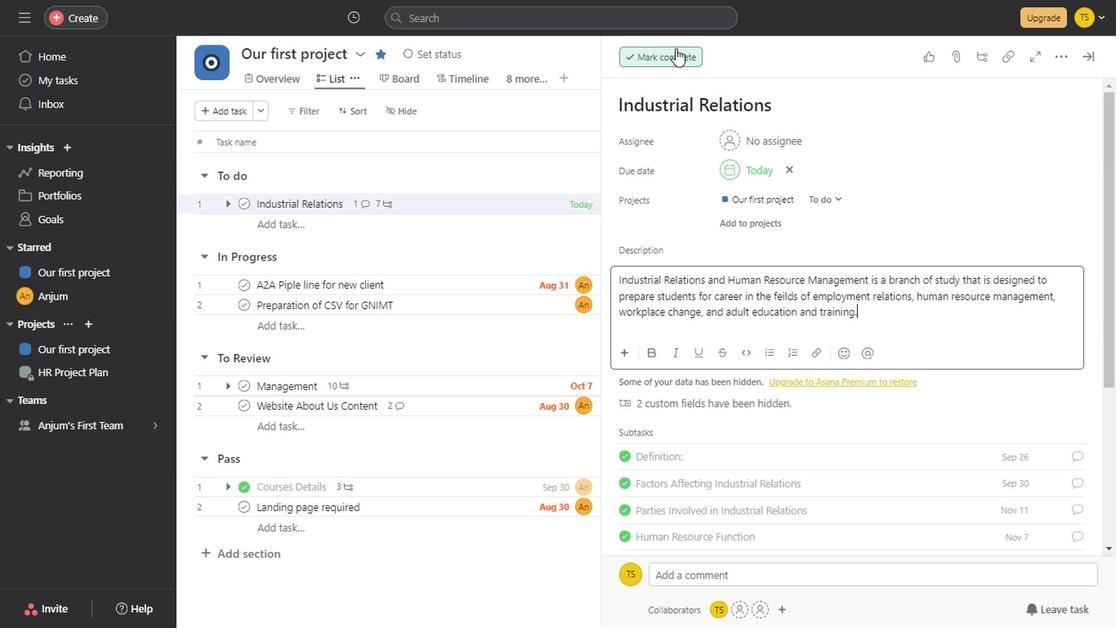 
Action: Mouse scrolled (721, 226) with delta (0, 0)
Screenshot: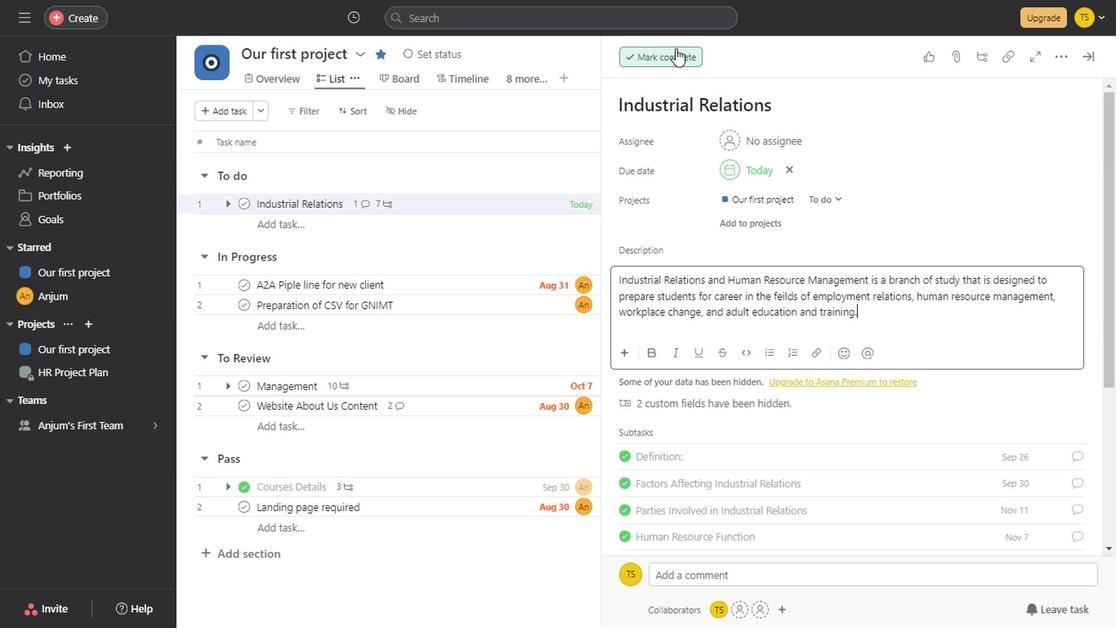 
Action: Mouse scrolled (721, 226) with delta (0, 0)
Screenshot: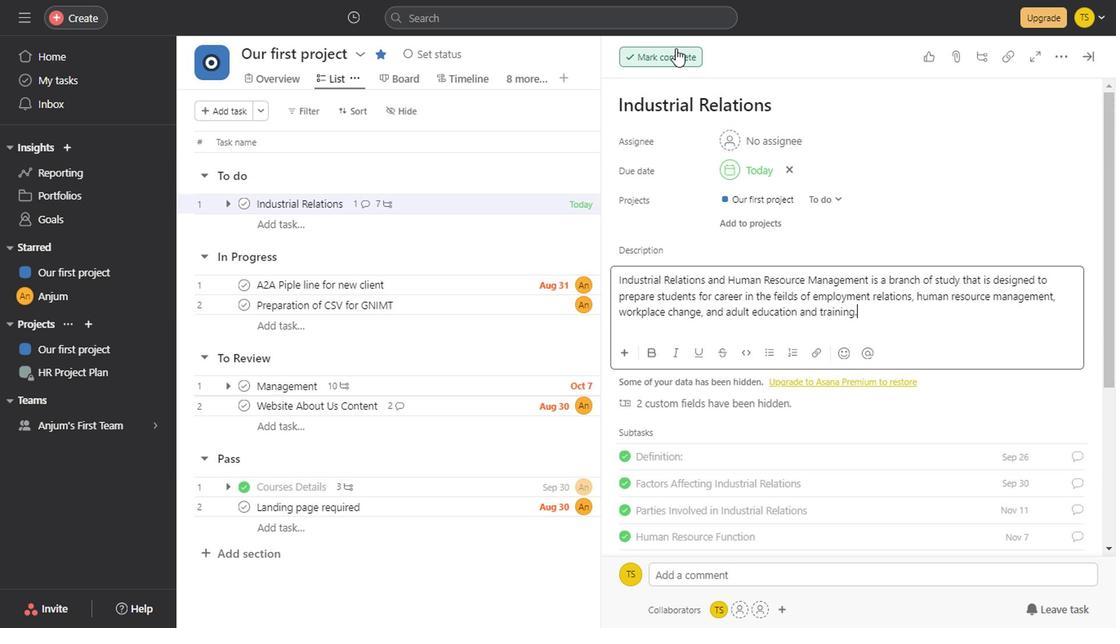 
Action: Mouse scrolled (721, 226) with delta (0, 0)
Screenshot: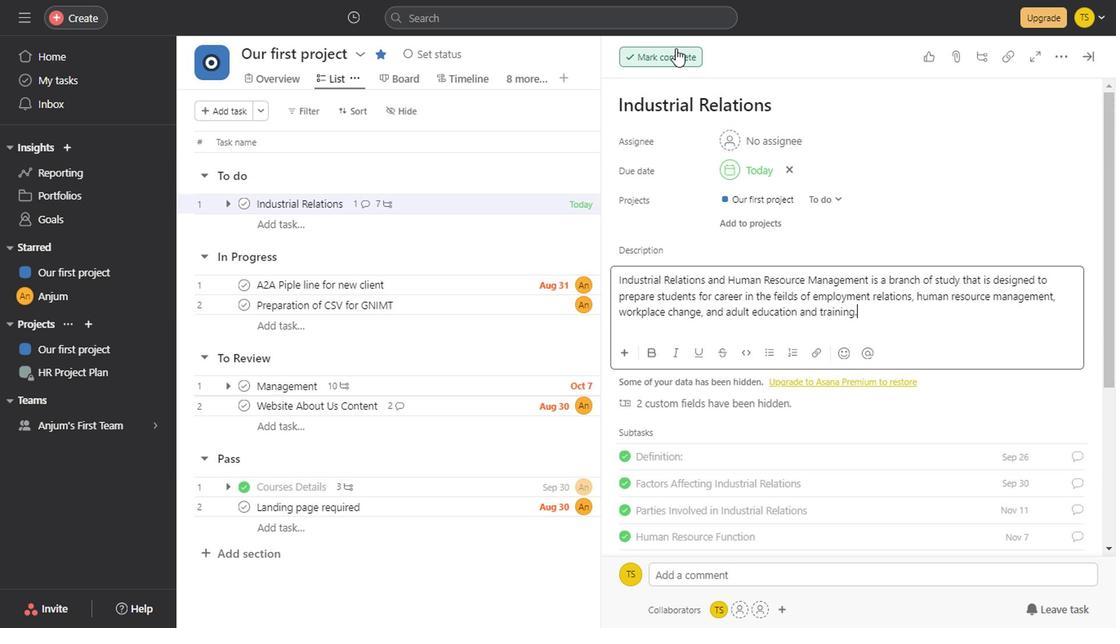 
Action: Mouse scrolled (721, 226) with delta (0, 0)
Screenshot: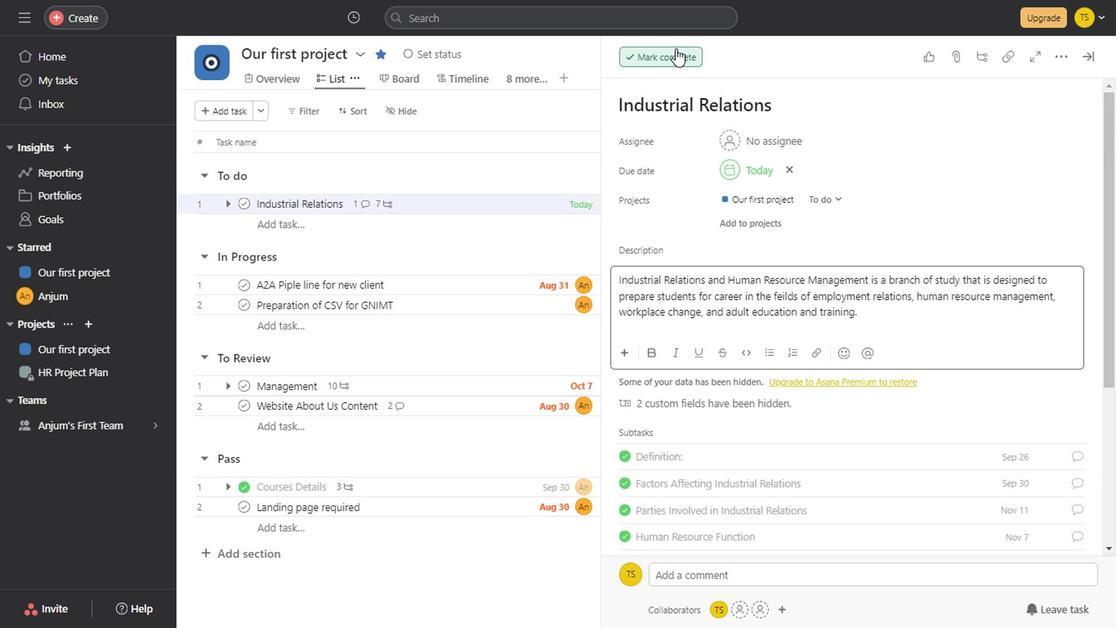 
Action: Mouse scrolled (721, 226) with delta (0, 0)
Screenshot: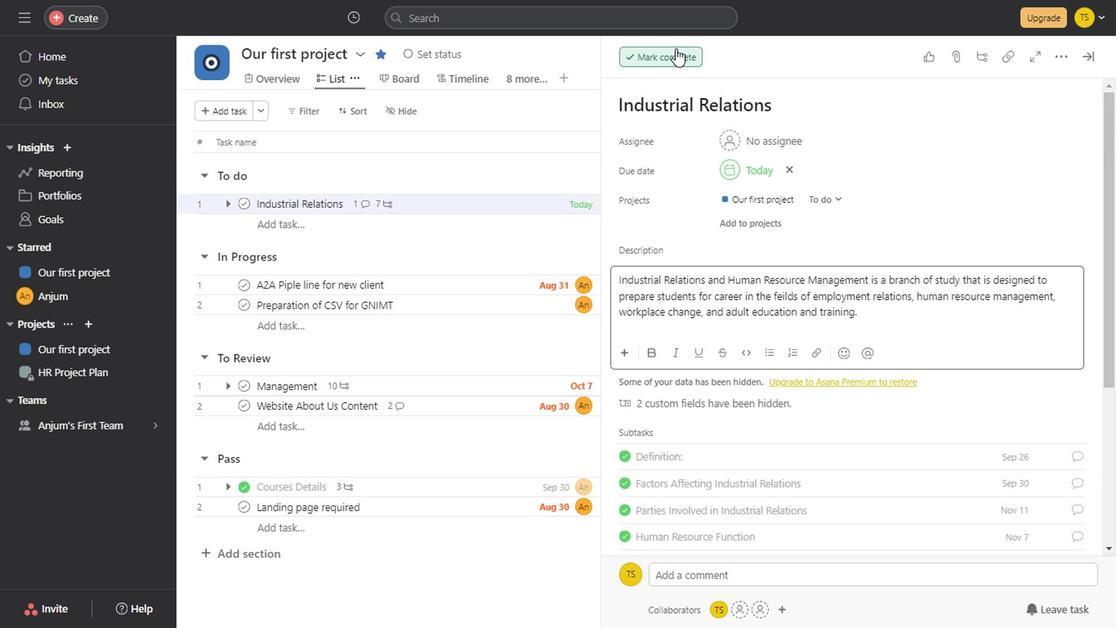 
Action: Mouse scrolled (721, 226) with delta (0, 0)
Screenshot: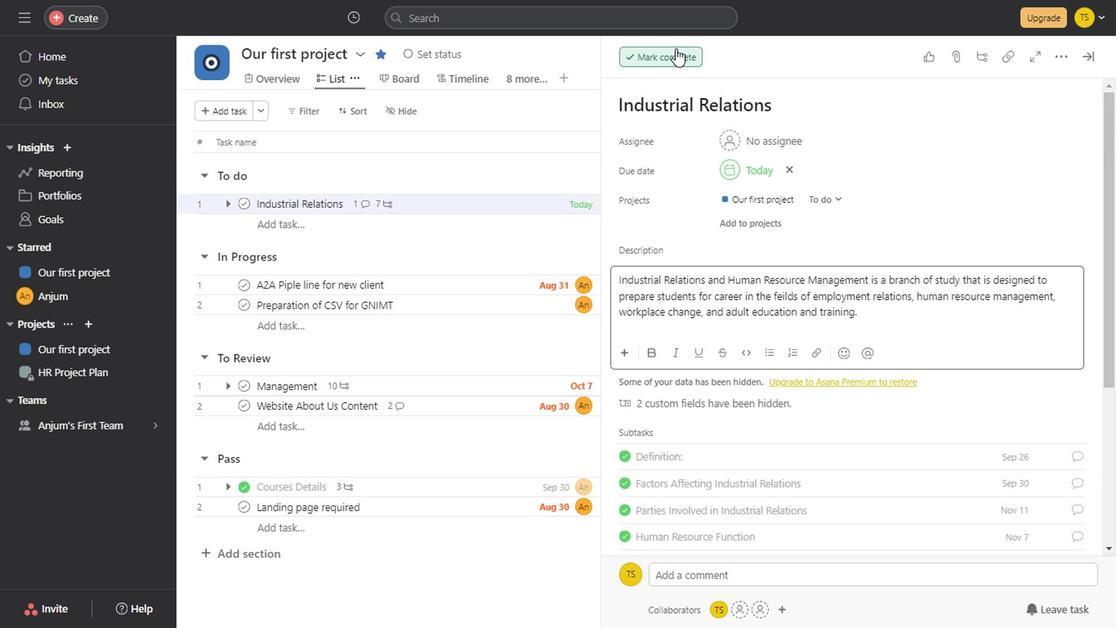 
Action: Mouse scrolled (721, 226) with delta (0, 0)
Screenshot: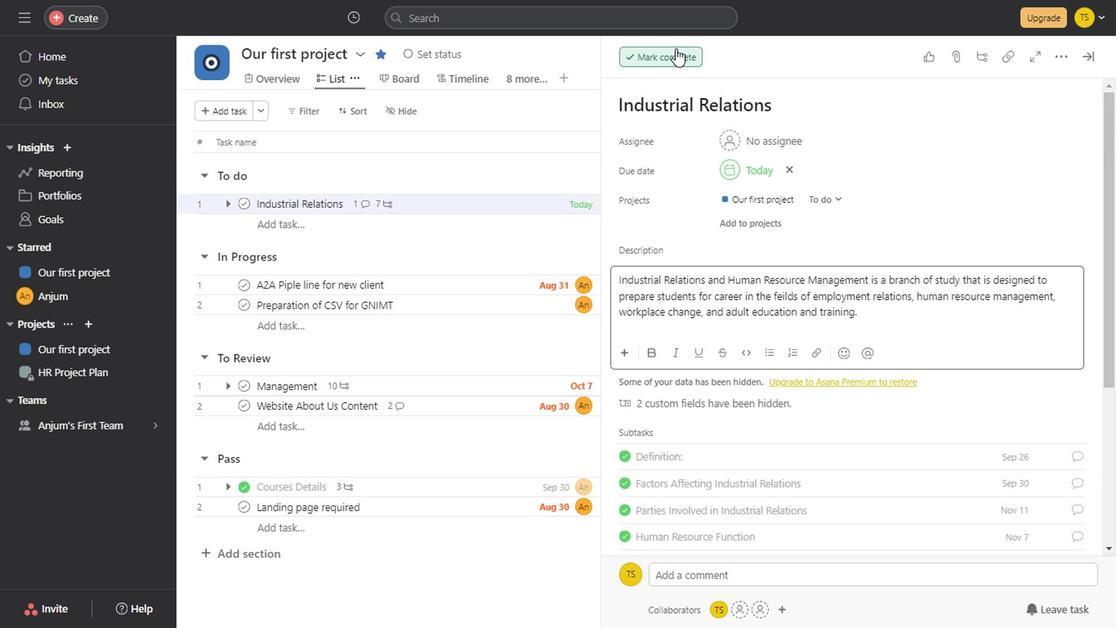 
Action: Mouse scrolled (721, 226) with delta (0, 0)
Screenshot: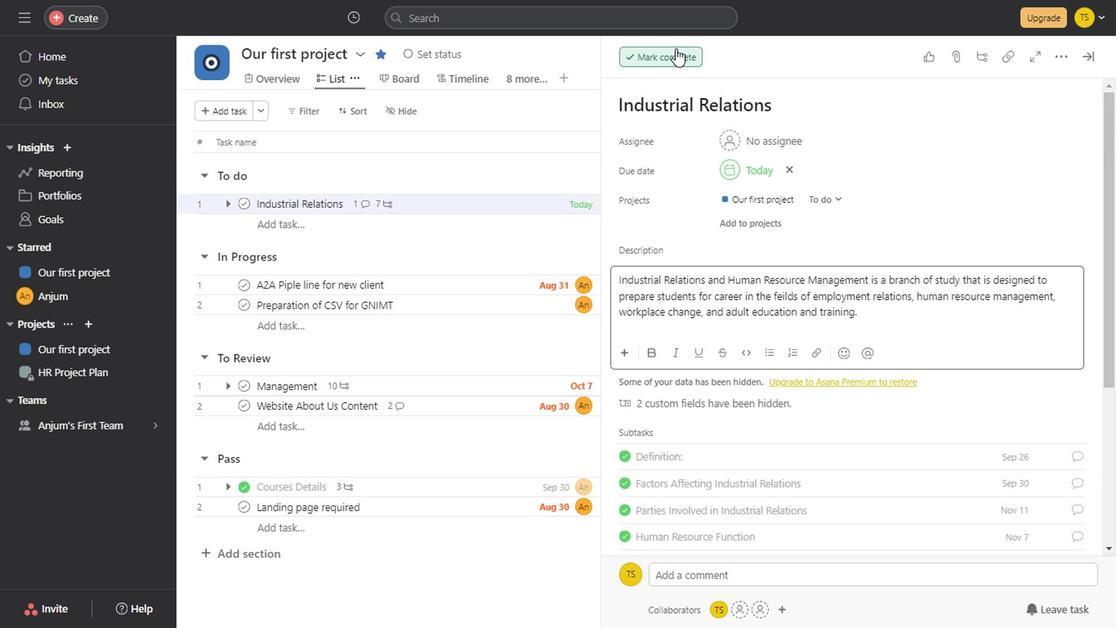 
Action: Mouse scrolled (721, 226) with delta (0, 0)
Screenshot: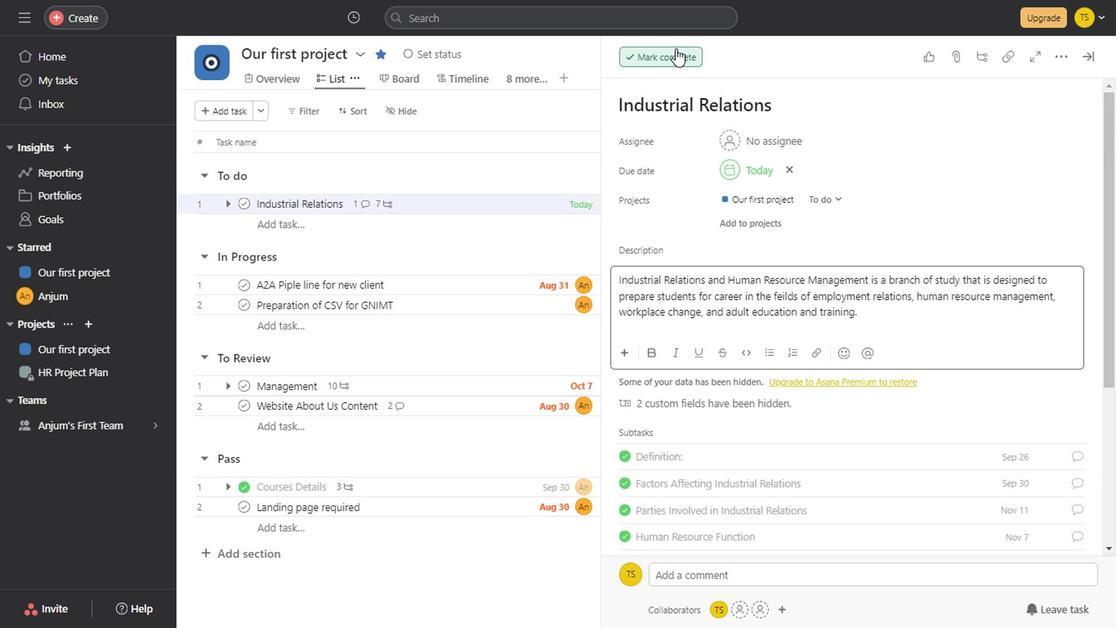 
Action: Mouse scrolled (721, 226) with delta (0, 0)
Screenshot: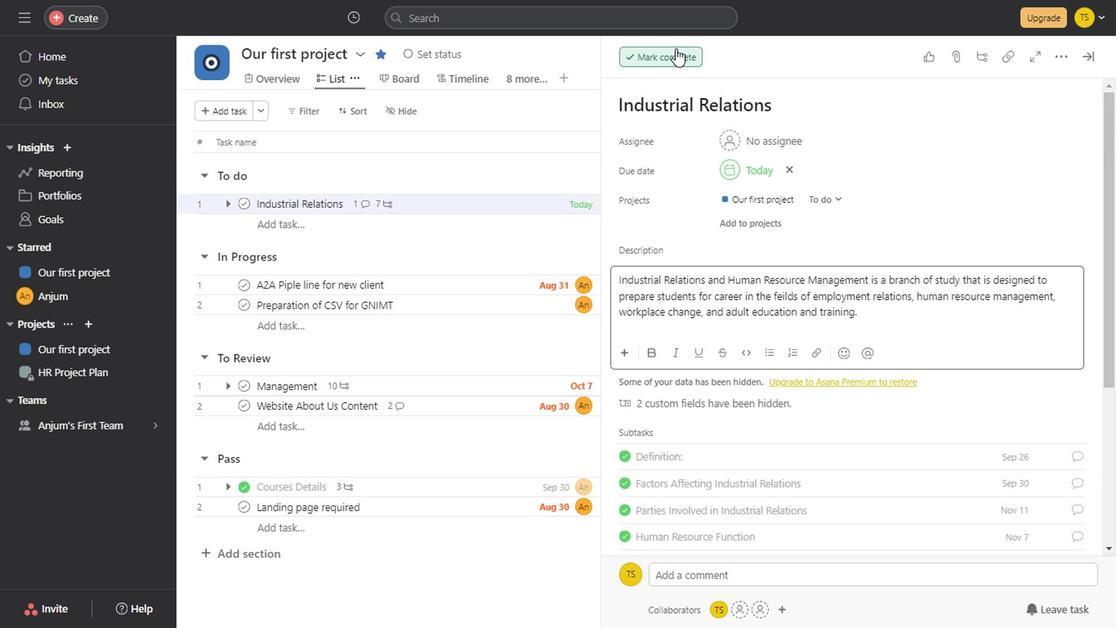 
Action: Mouse scrolled (721, 226) with delta (0, 0)
Screenshot: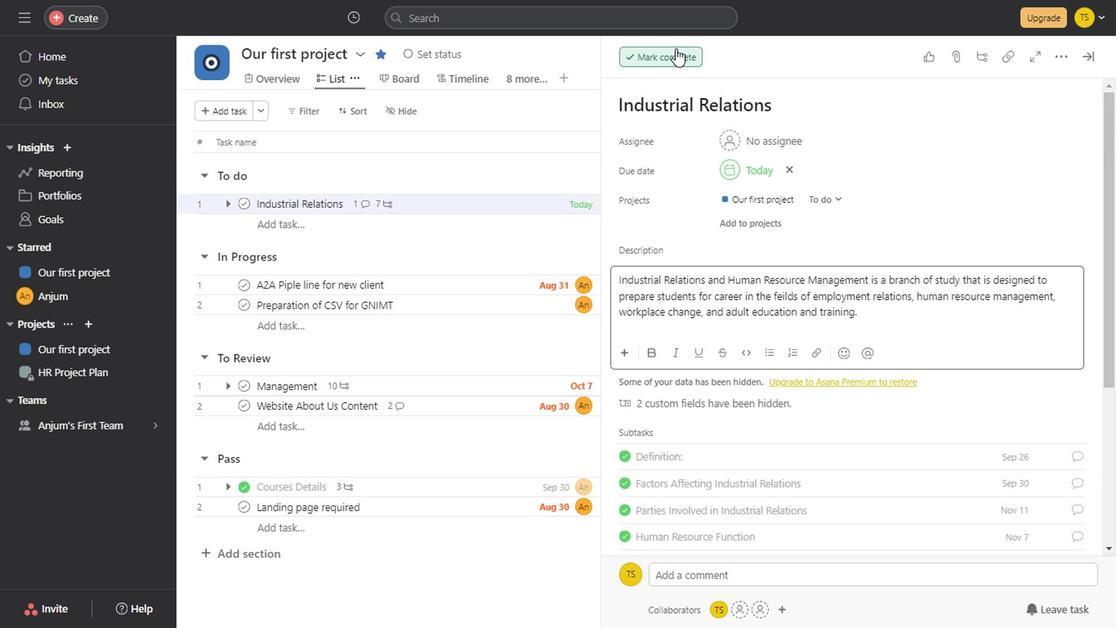 
Action: Mouse scrolled (721, 226) with delta (0, 0)
Screenshot: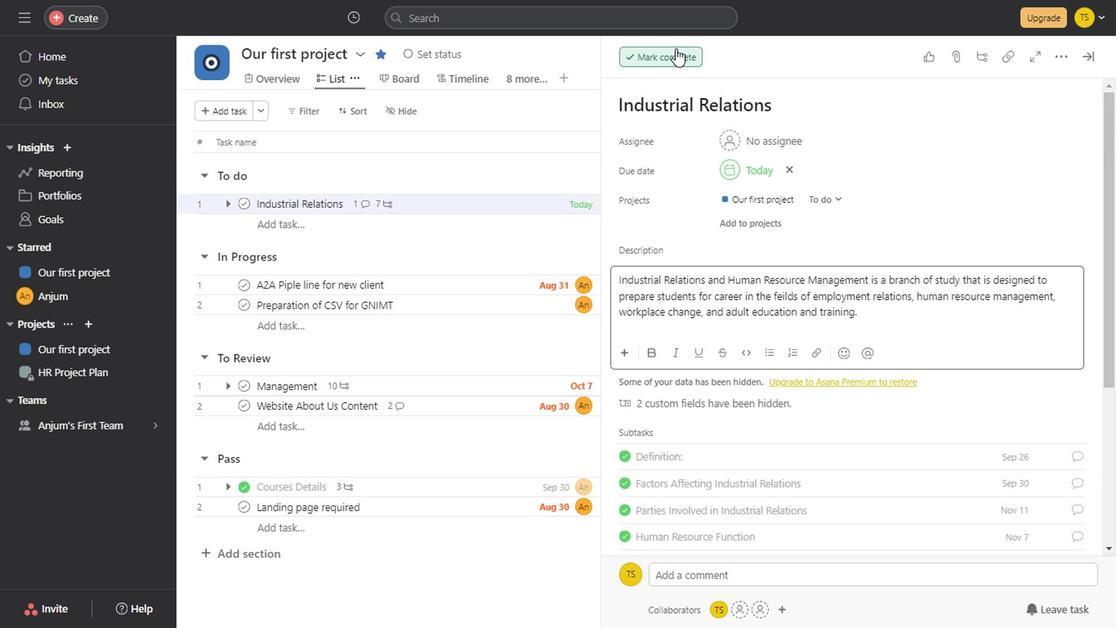 
Action: Mouse moved to (551, 104)
Screenshot: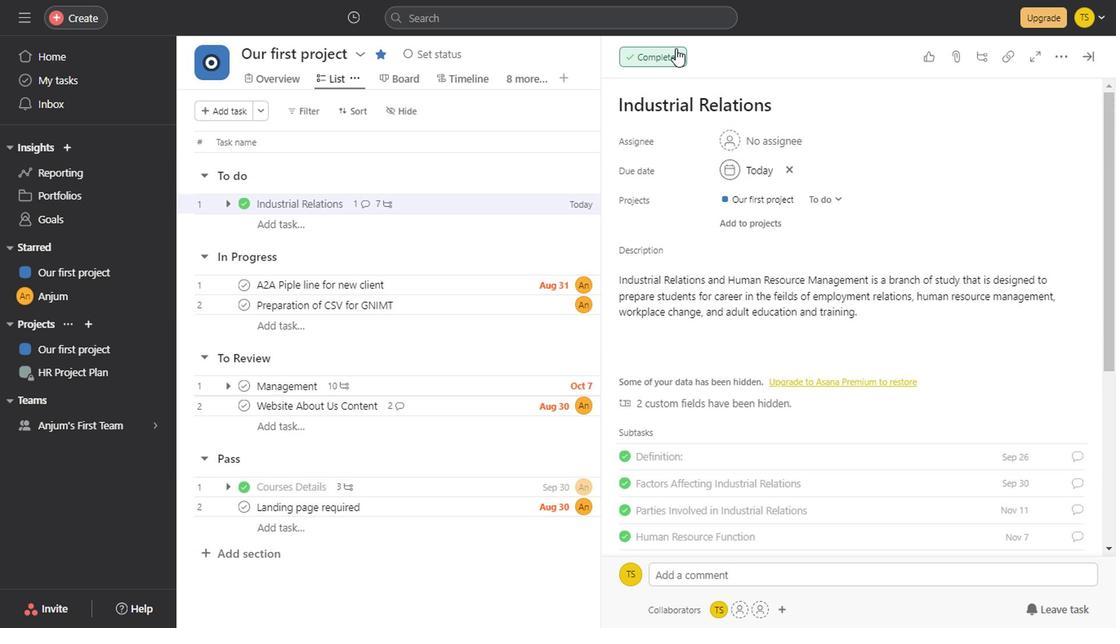 
Action: Mouse pressed left at (551, 104)
Screenshot: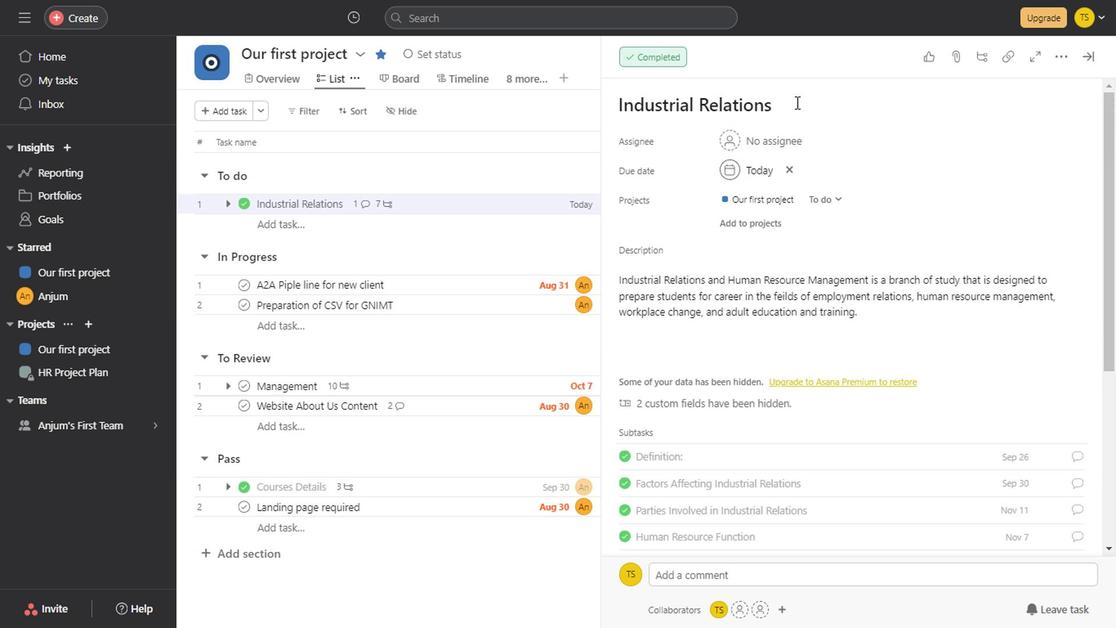 
Action: Mouse moved to (728, 343)
Screenshot: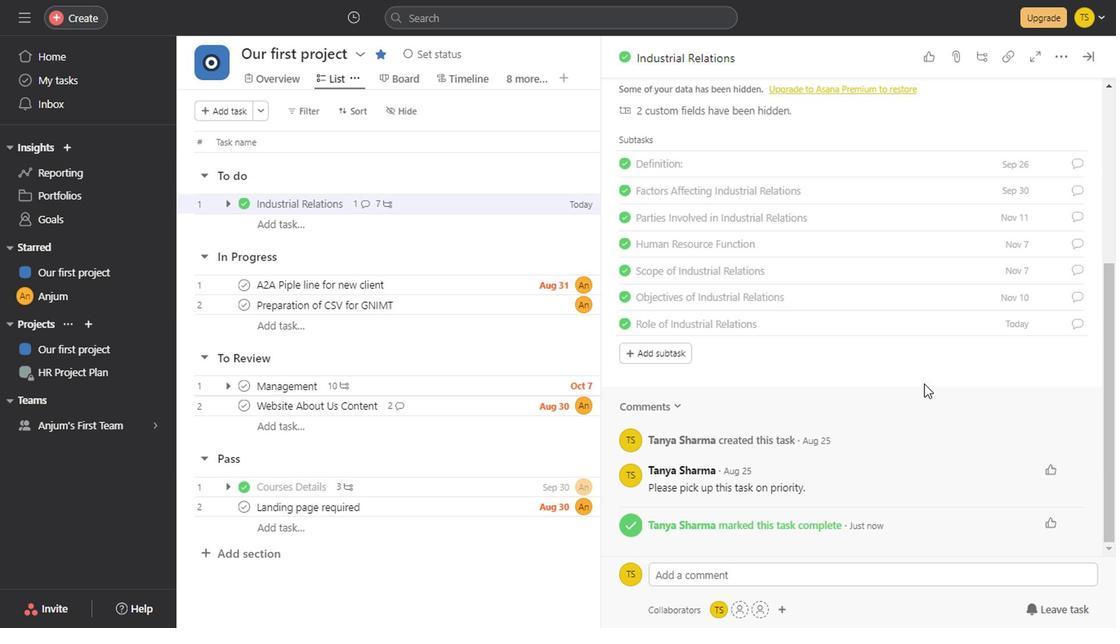 
Action: Mouse scrolled (728, 342) with delta (0, 0)
Screenshot: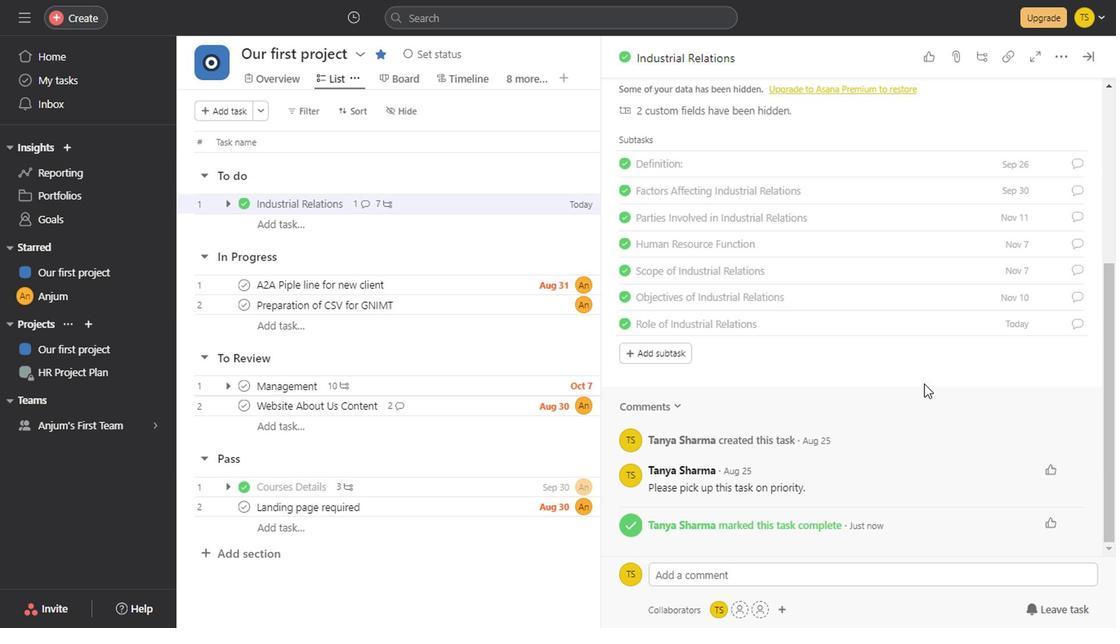 
Action: Mouse scrolled (728, 342) with delta (0, 0)
Screenshot: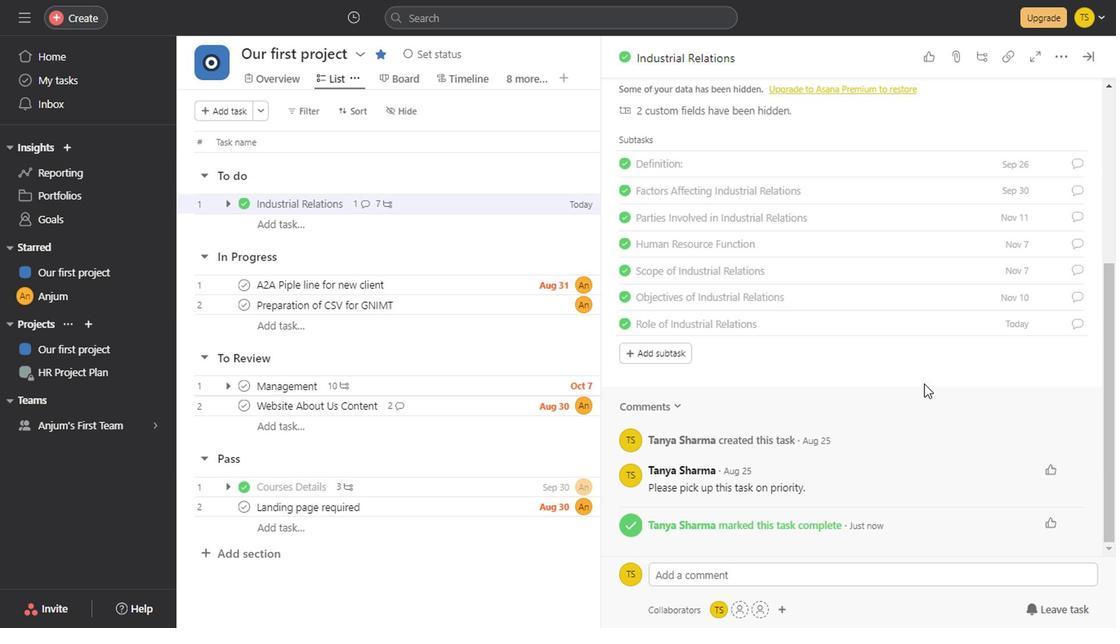 
Action: Mouse scrolled (728, 342) with delta (0, 0)
Screenshot: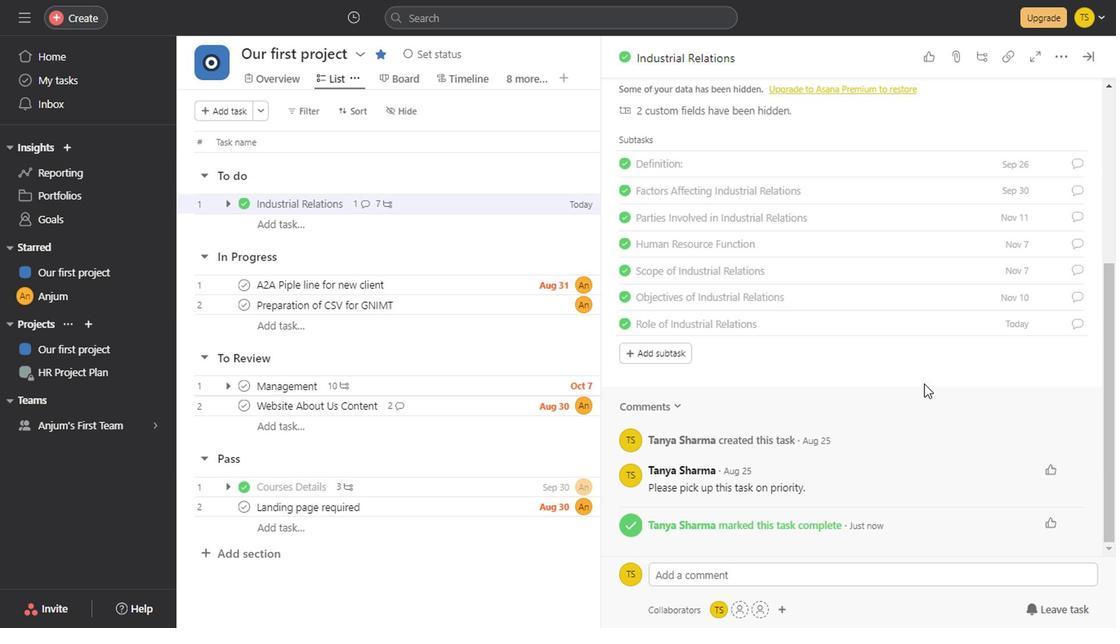 
Action: Mouse scrolled (728, 342) with delta (0, 0)
Screenshot: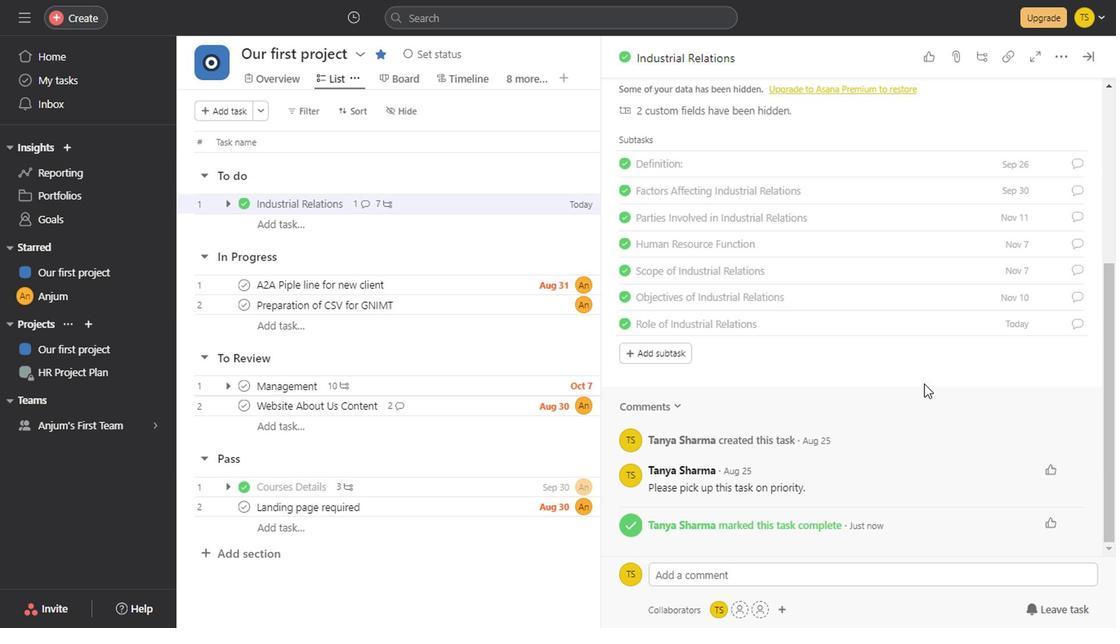 
Action: Mouse scrolled (728, 342) with delta (0, 0)
Screenshot: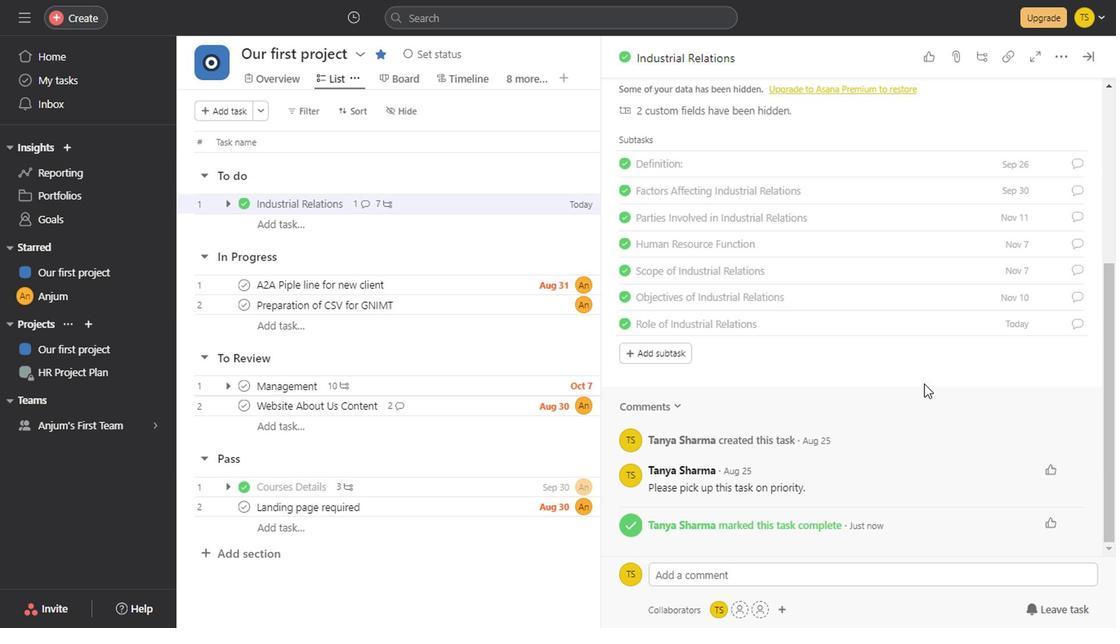 
Action: Mouse scrolled (728, 342) with delta (0, 0)
Screenshot: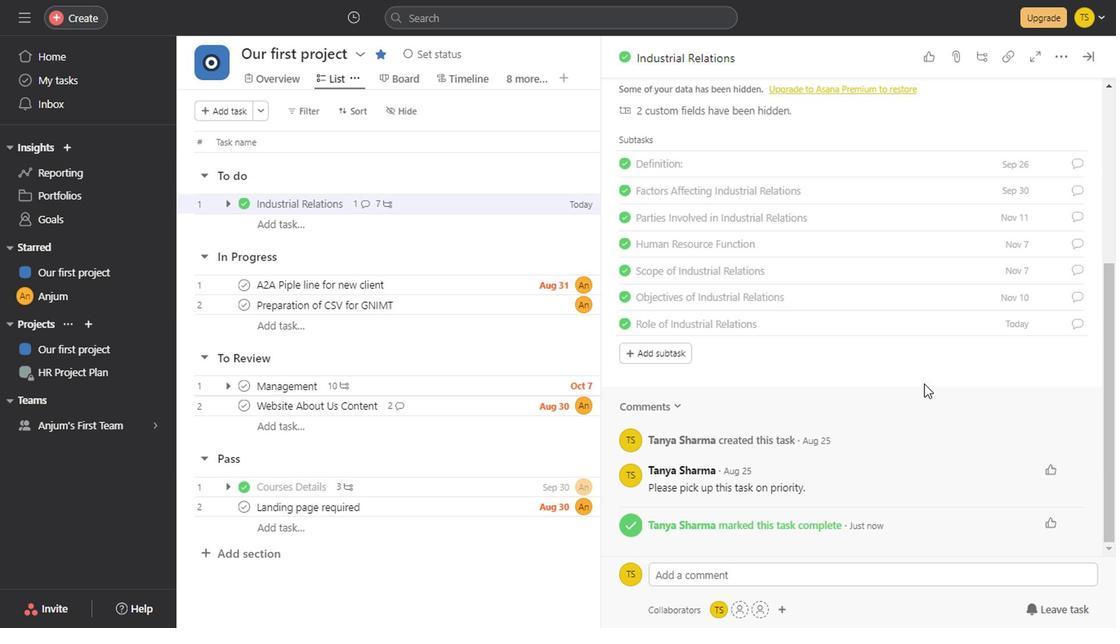 
Action: Mouse scrolled (728, 342) with delta (0, 0)
Screenshot: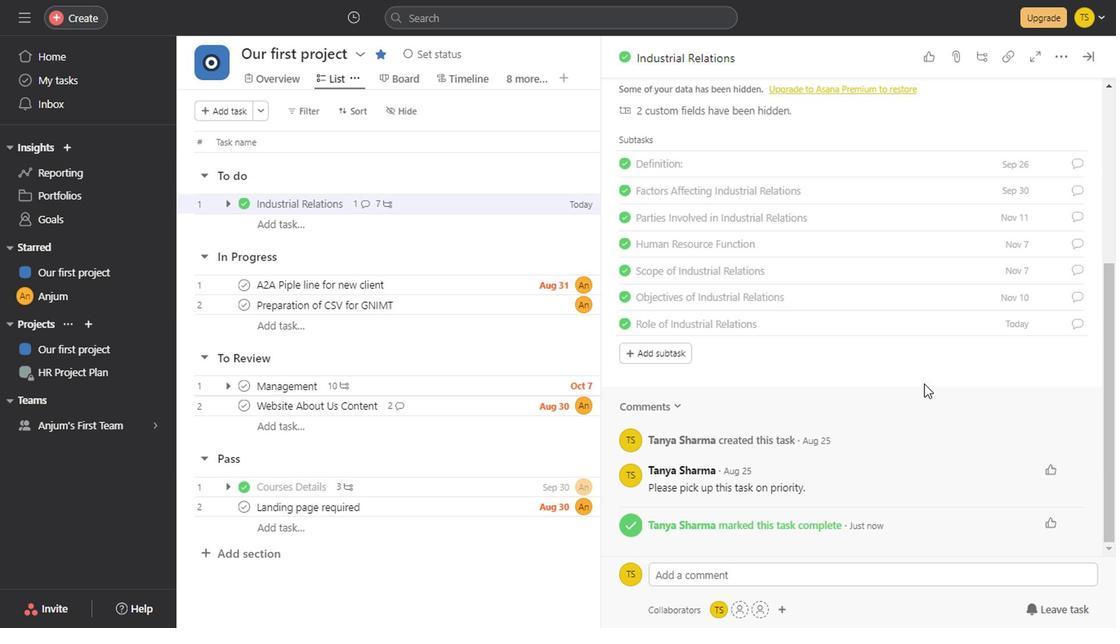 
Action: Mouse scrolled (728, 342) with delta (0, 0)
Screenshot: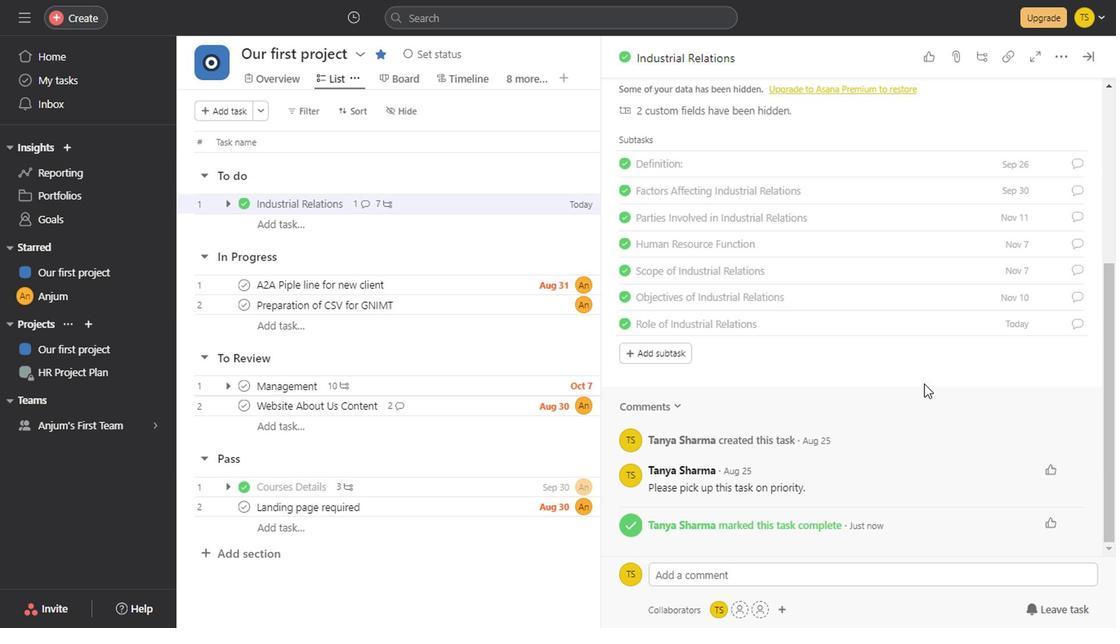 
Action: Mouse scrolled (728, 342) with delta (0, 0)
Screenshot: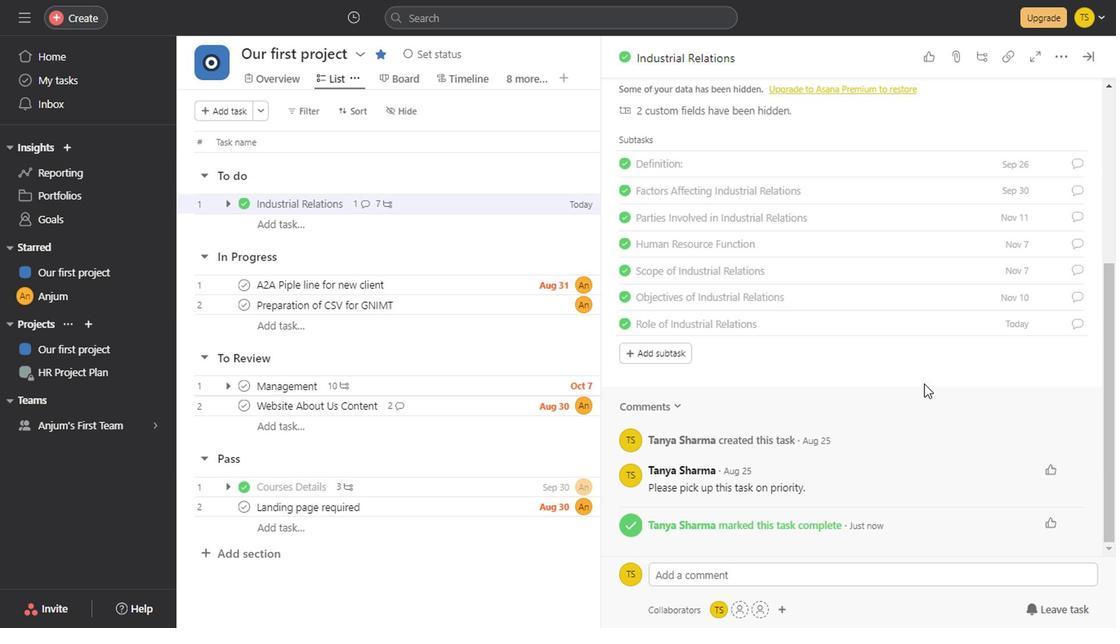 
Action: Mouse scrolled (728, 342) with delta (0, 0)
Screenshot: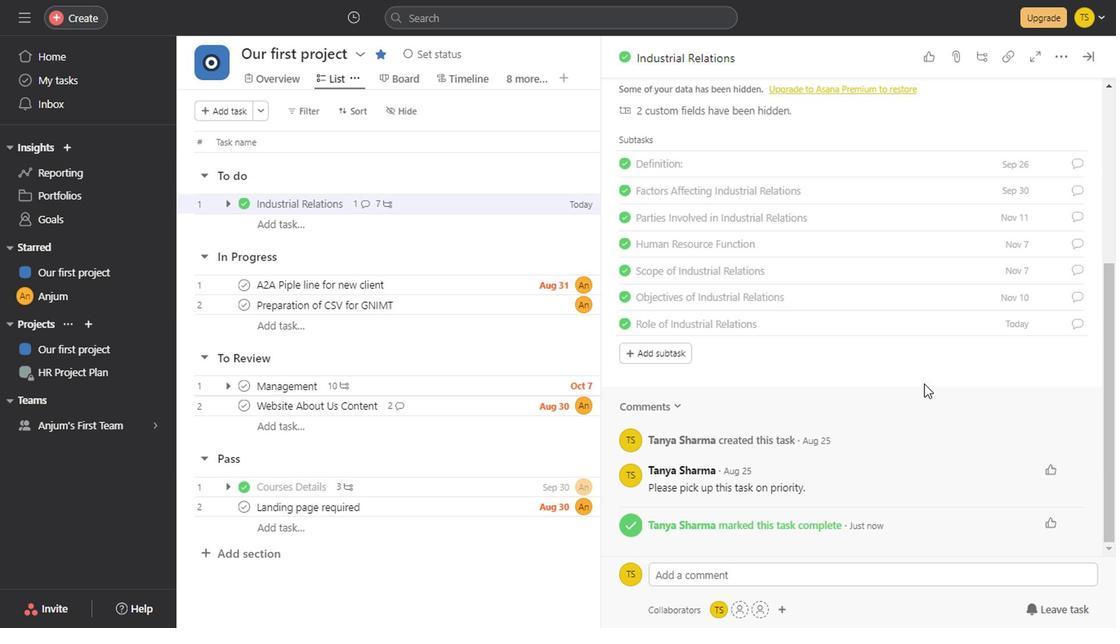 
Action: Mouse scrolled (728, 342) with delta (0, 0)
Screenshot: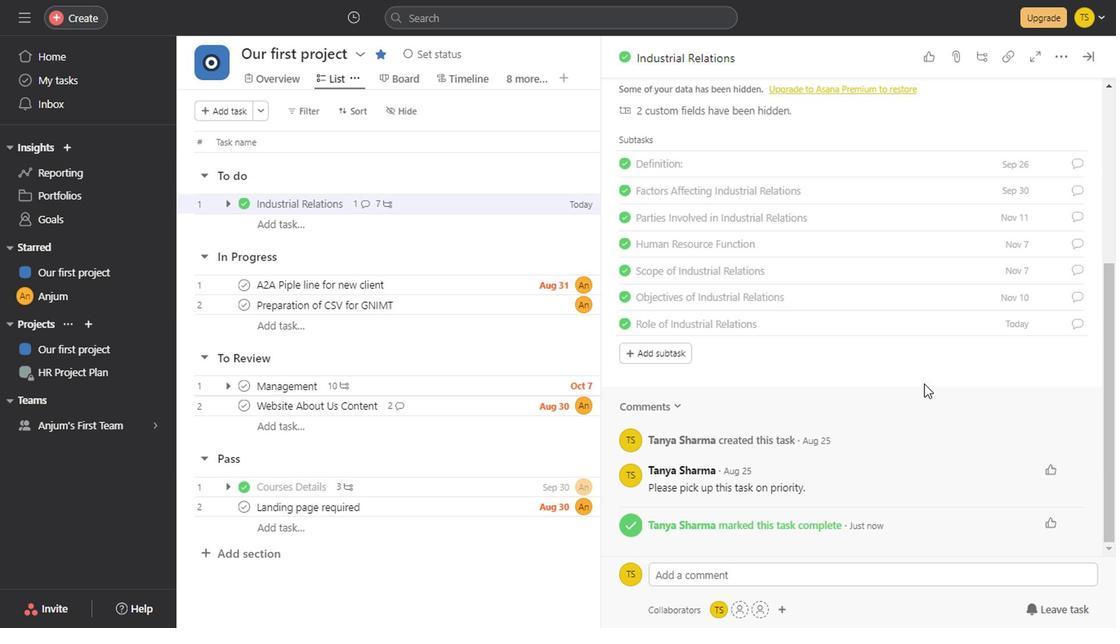
Action: Mouse scrolled (728, 342) with delta (0, 0)
Screenshot: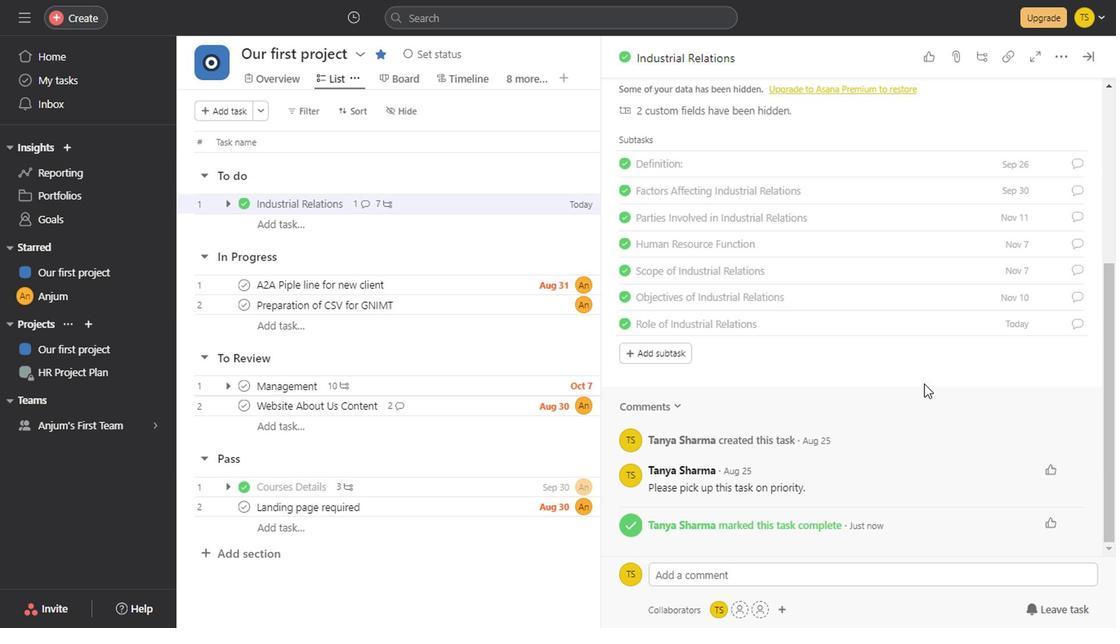 
Action: Mouse scrolled (728, 342) with delta (0, 0)
Screenshot: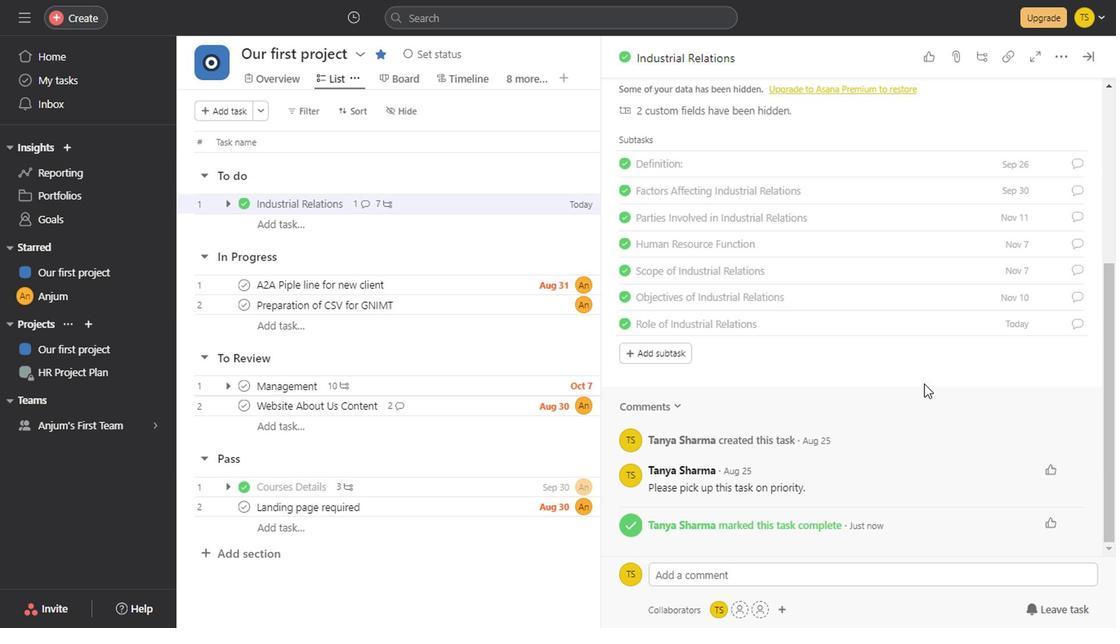
Action: Mouse scrolled (728, 342) with delta (0, 0)
Screenshot: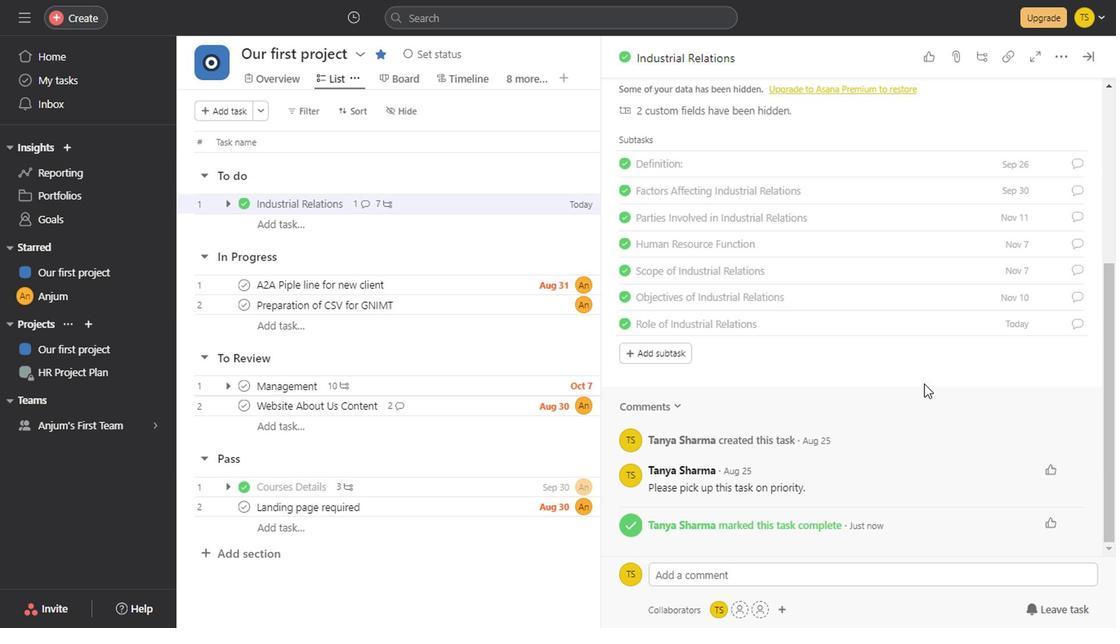 
Action: Mouse scrolled (728, 342) with delta (0, 0)
Screenshot: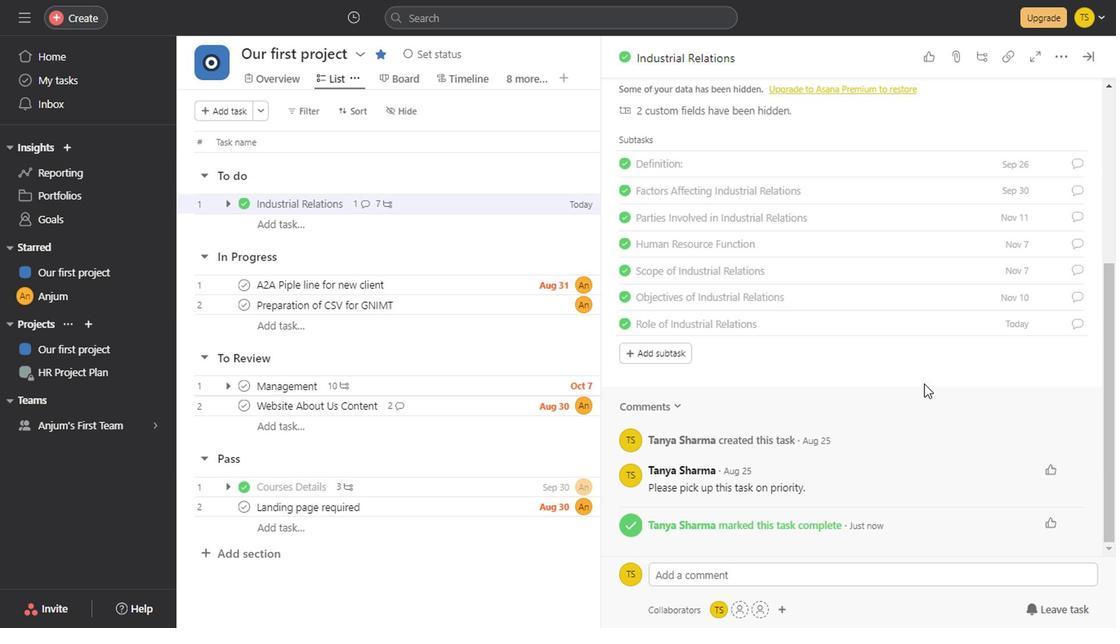 
Action: Mouse scrolled (728, 342) with delta (0, 0)
Screenshot: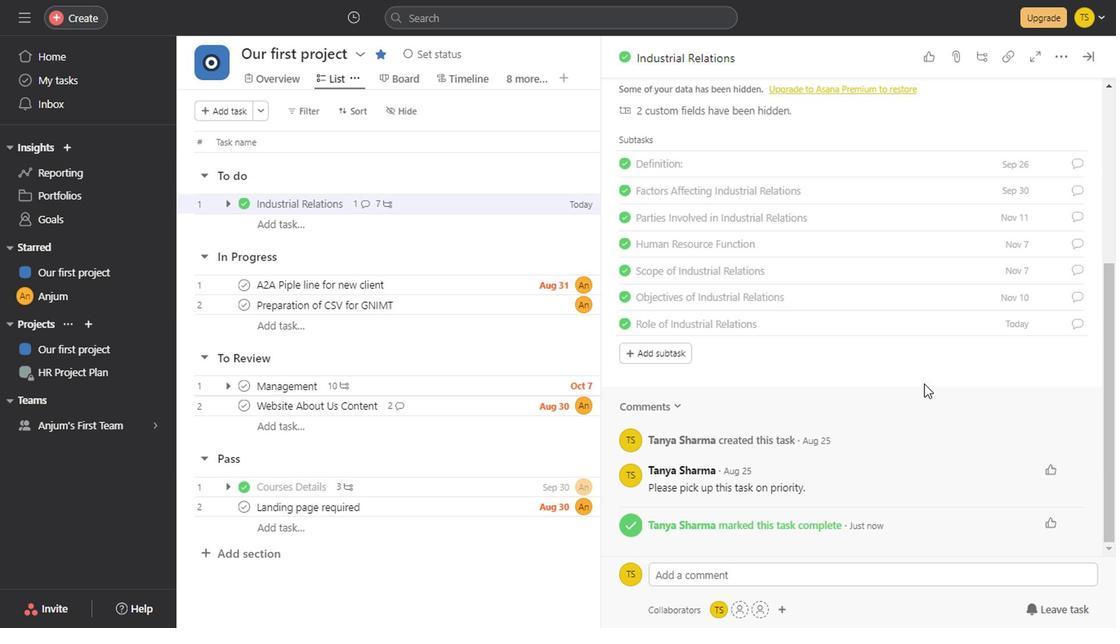 
Action: Mouse scrolled (728, 342) with delta (0, 0)
Screenshot: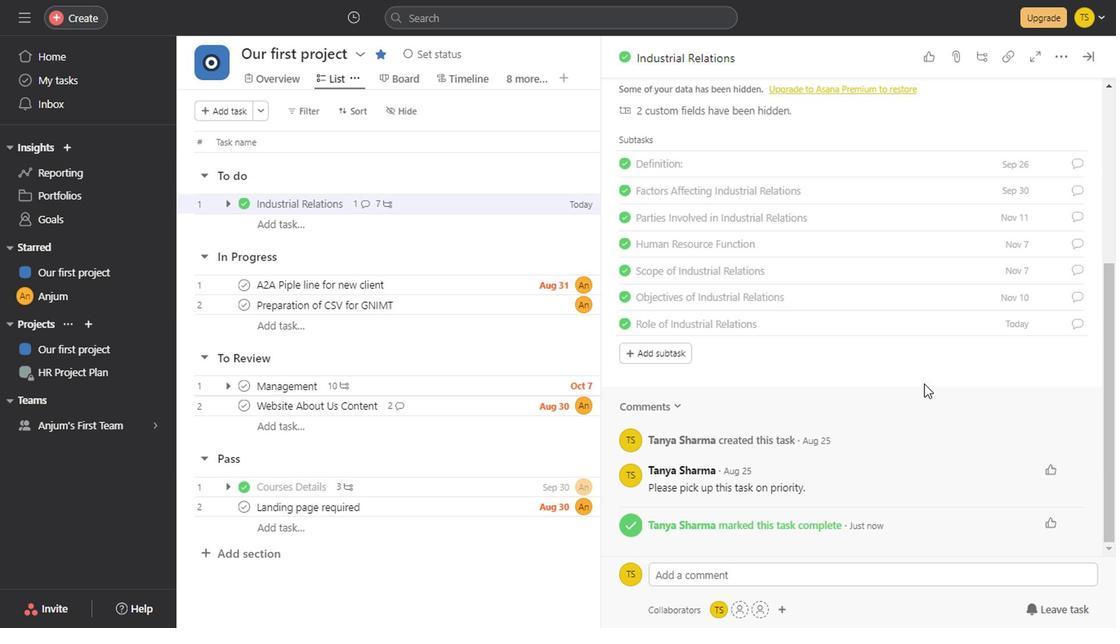 
Action: Mouse scrolled (728, 342) with delta (0, 0)
Screenshot: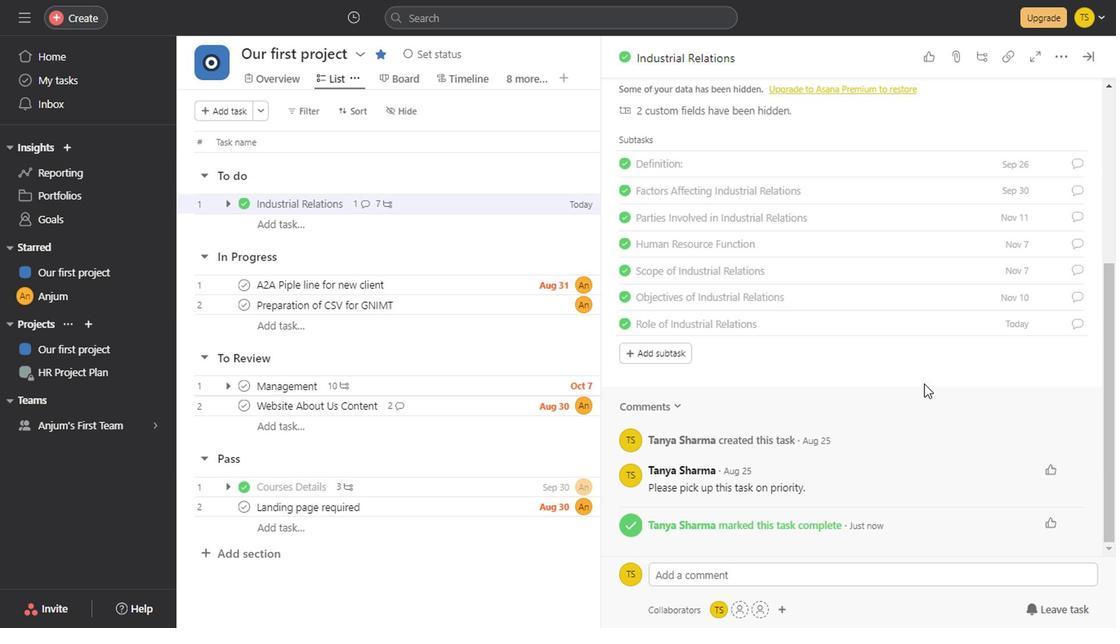 
Action: Mouse scrolled (728, 342) with delta (0, 0)
Screenshot: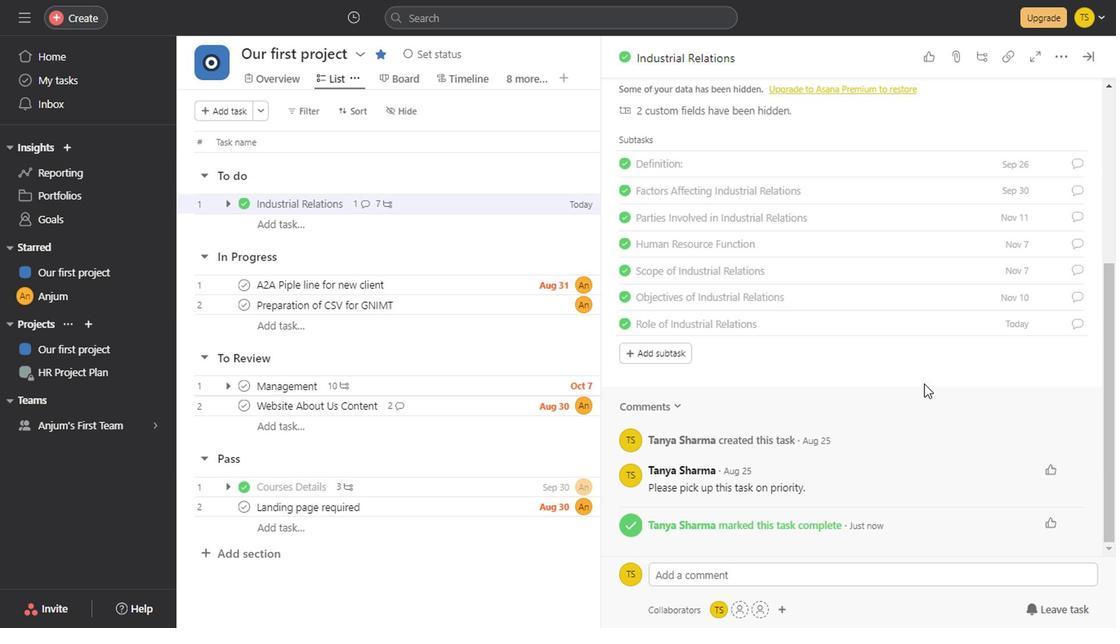 
Action: Mouse scrolled (728, 342) with delta (0, 0)
Screenshot: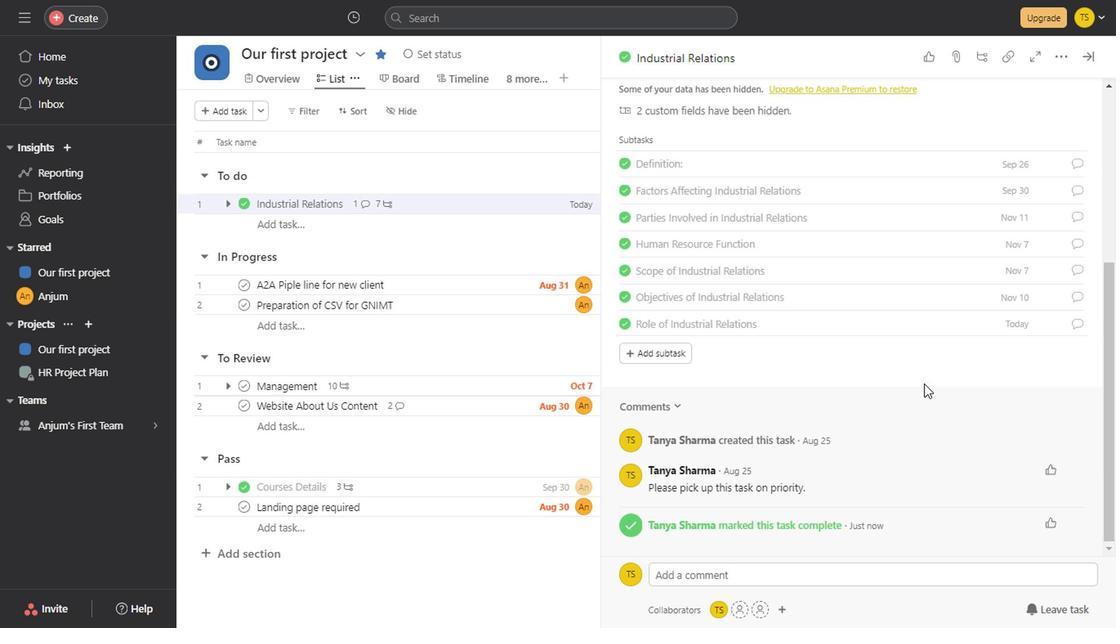 
Action: Mouse scrolled (728, 342) with delta (0, 0)
Screenshot: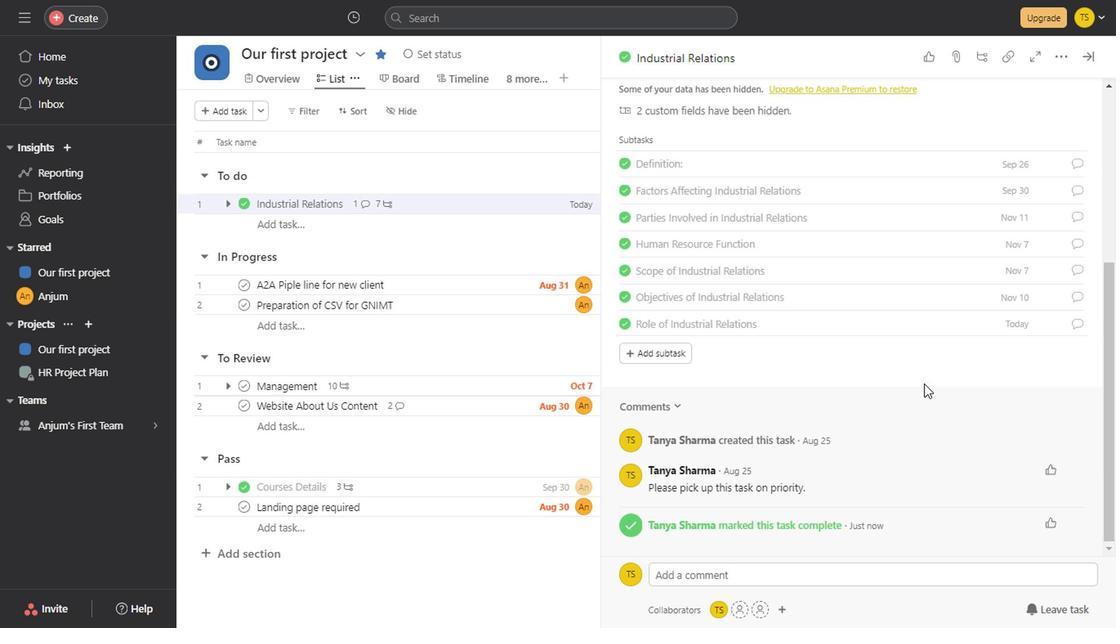 
Action: Mouse scrolled (728, 342) with delta (0, 0)
Screenshot: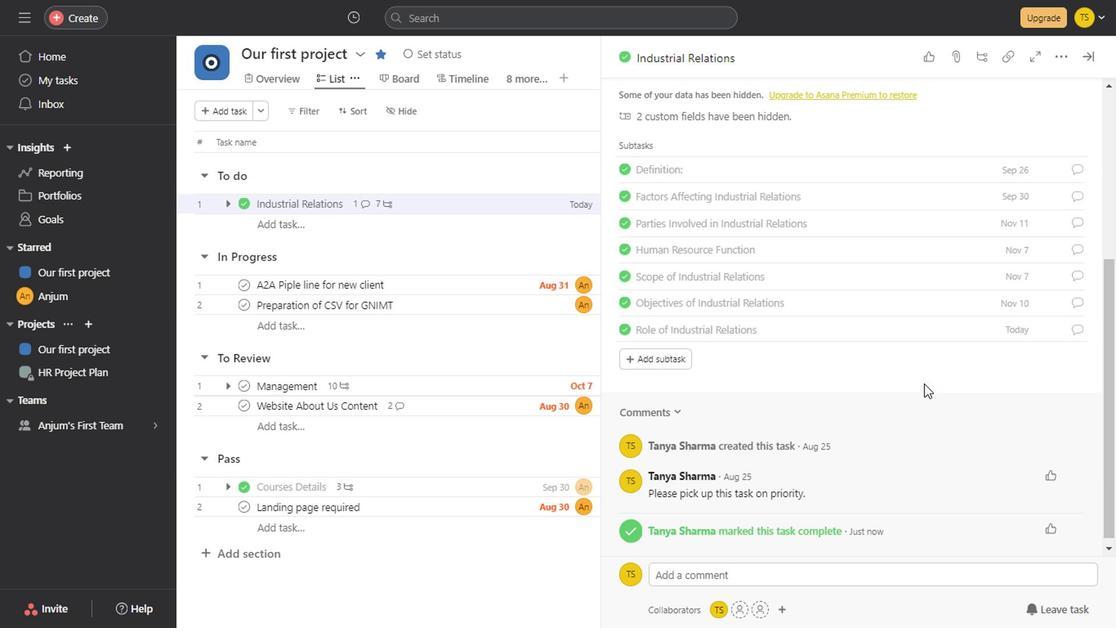 
Action: Mouse scrolled (728, 342) with delta (0, 0)
Screenshot: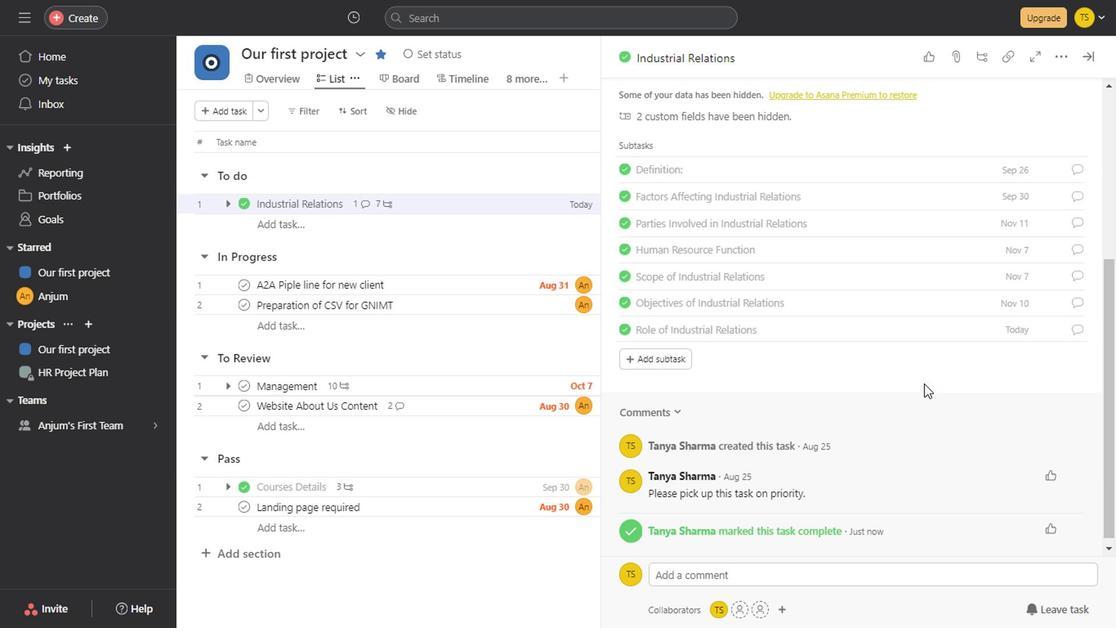 
Action: Mouse scrolled (728, 342) with delta (0, 0)
Screenshot: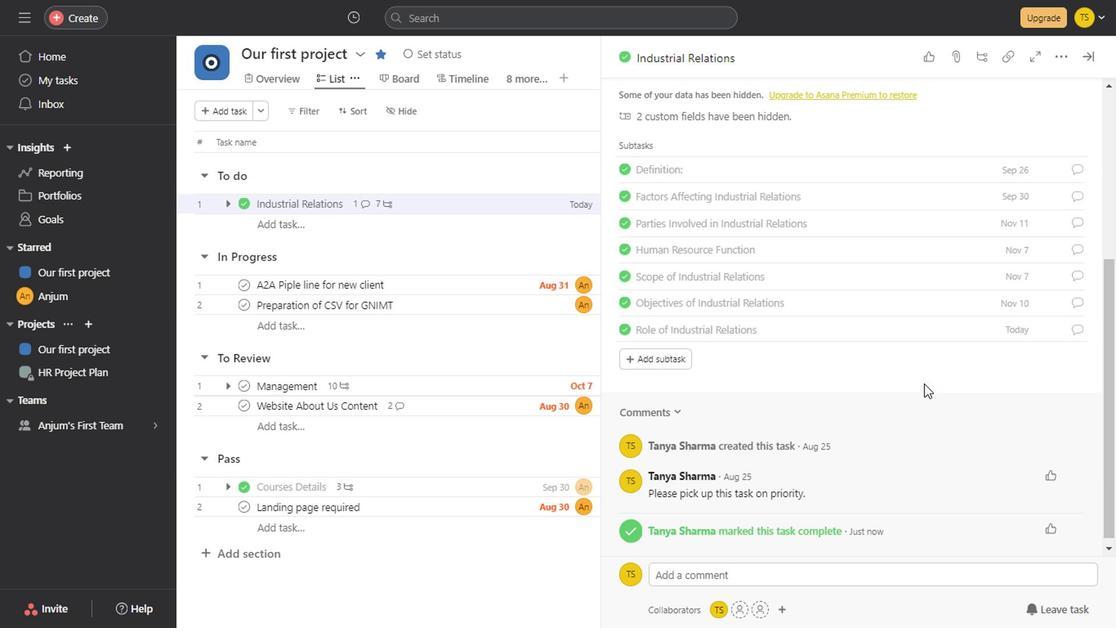 
Action: Mouse scrolled (728, 342) with delta (0, 0)
Screenshot: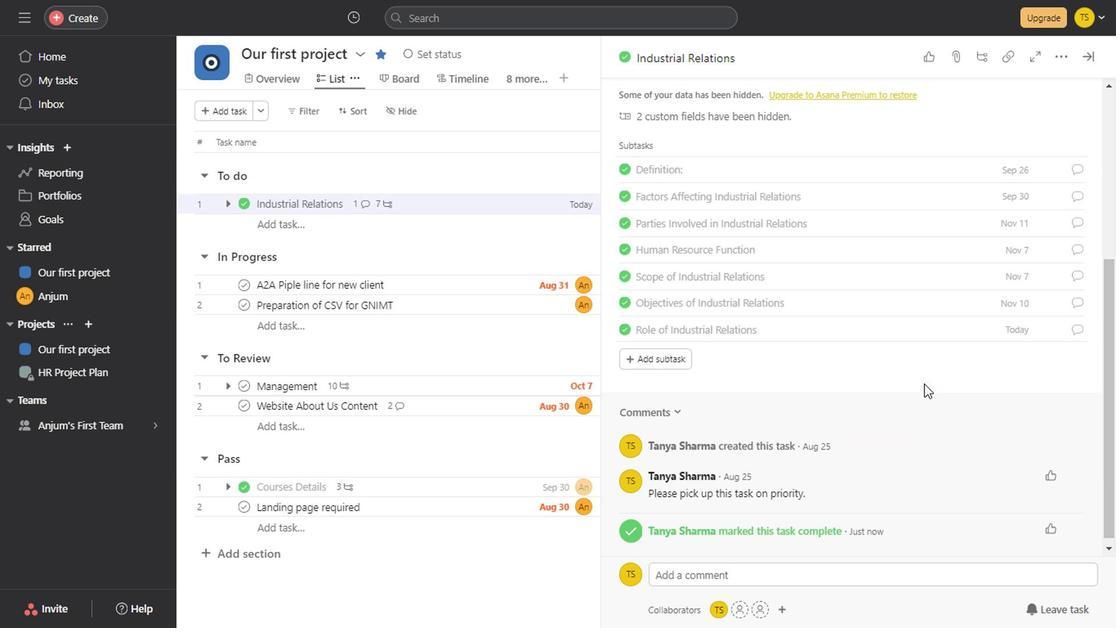 
Action: Mouse scrolled (728, 342) with delta (0, 0)
Screenshot: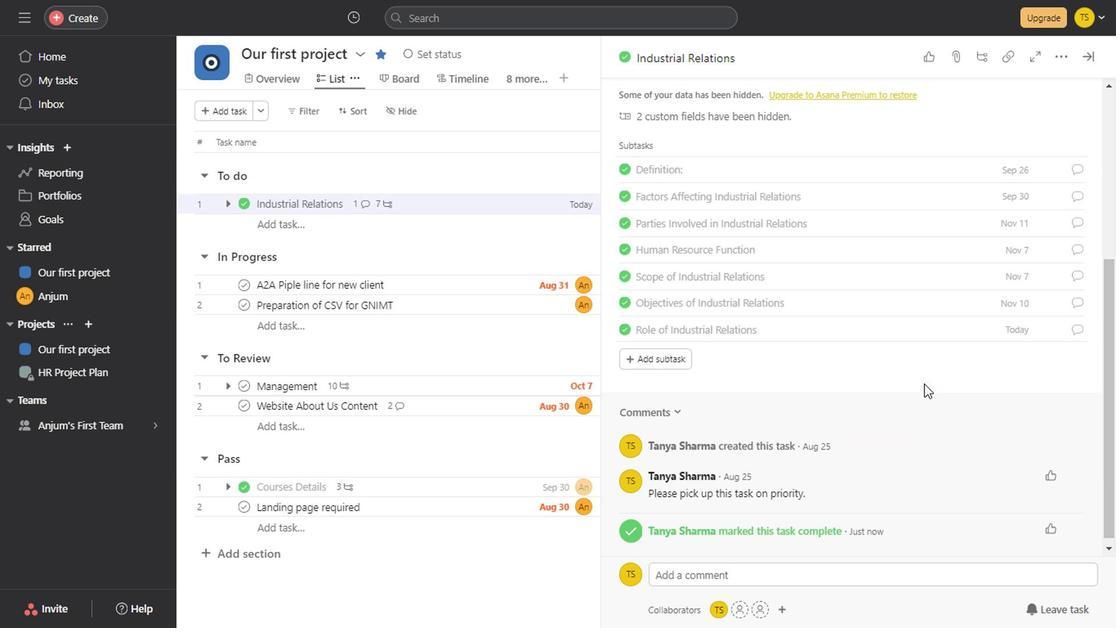 
Action: Mouse scrolled (728, 342) with delta (0, 0)
Screenshot: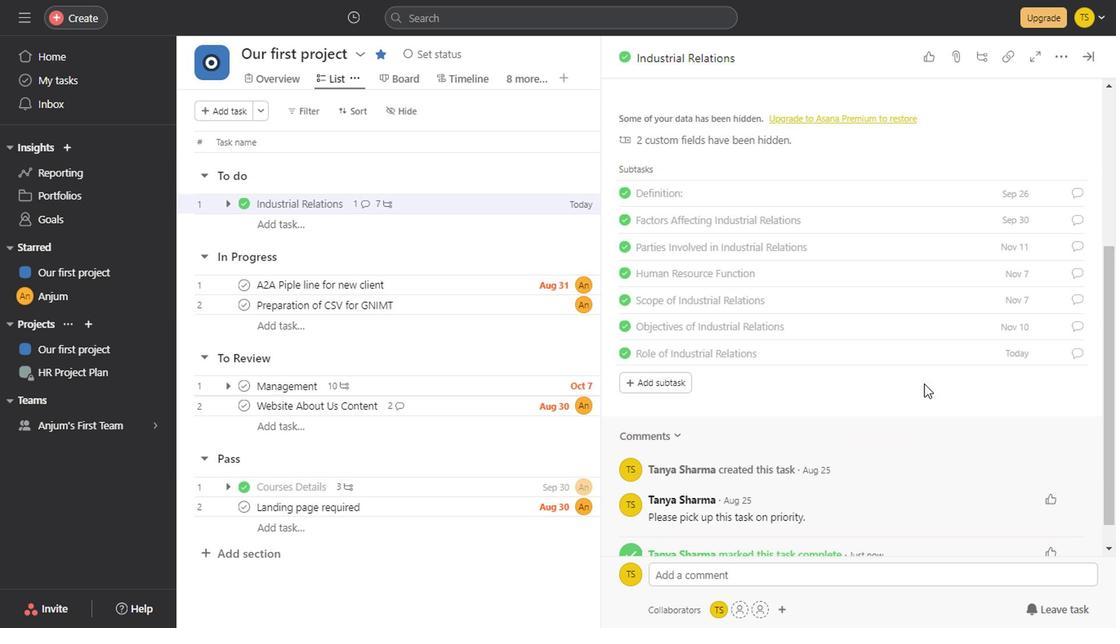 
Action: Mouse scrolled (728, 342) with delta (0, 0)
Screenshot: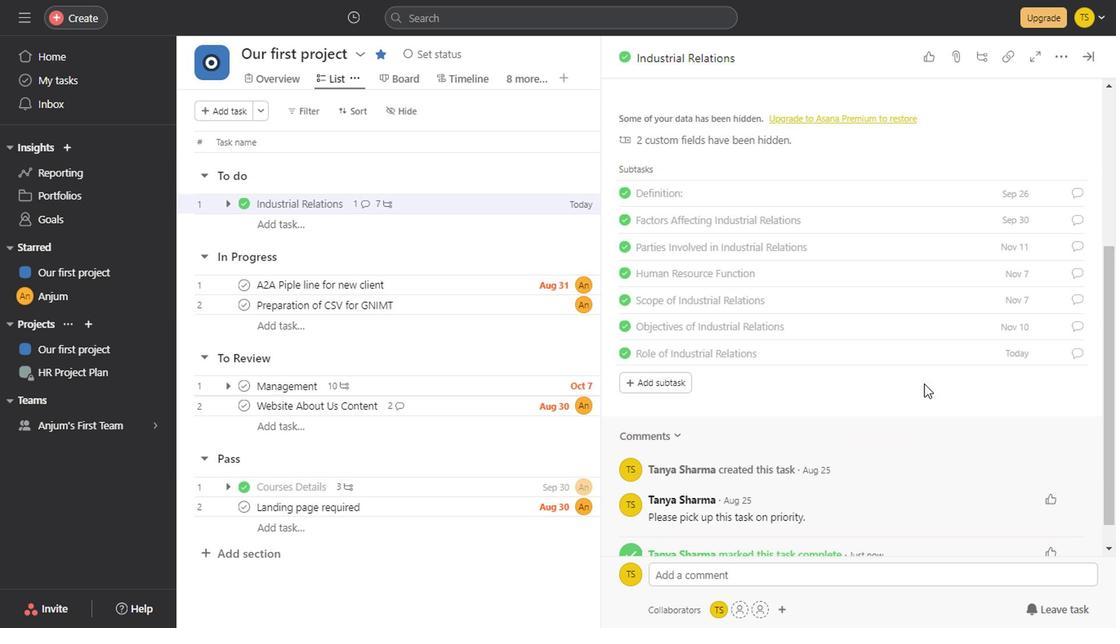
Action: Mouse scrolled (728, 342) with delta (0, 0)
Screenshot: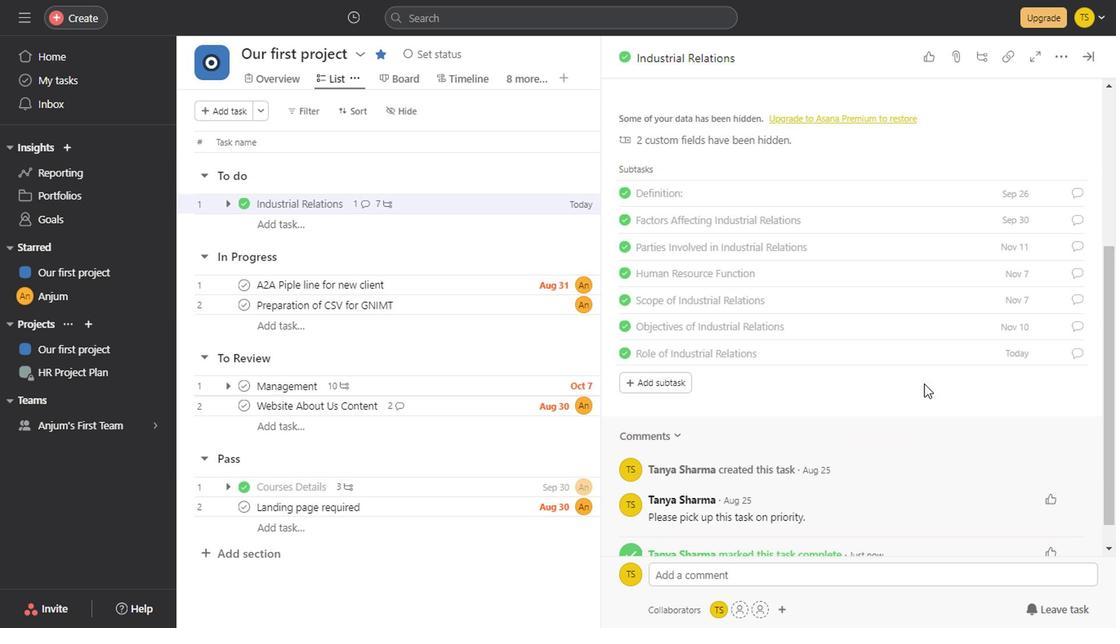 
Action: Mouse scrolled (728, 342) with delta (0, 0)
Screenshot: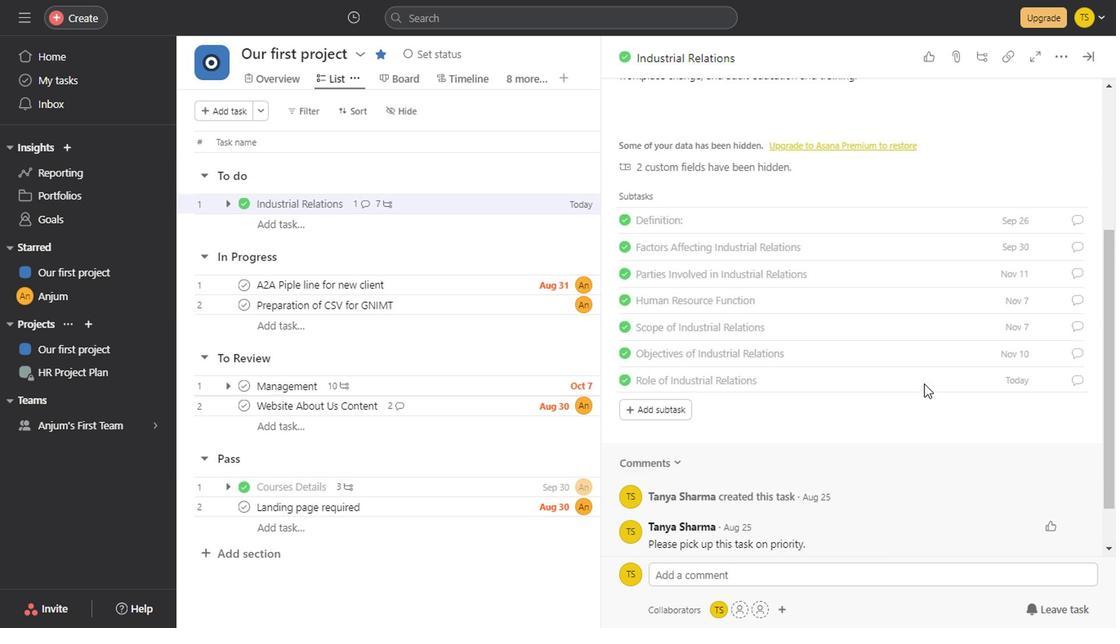 
Action: Mouse scrolled (728, 342) with delta (0, 0)
Screenshot: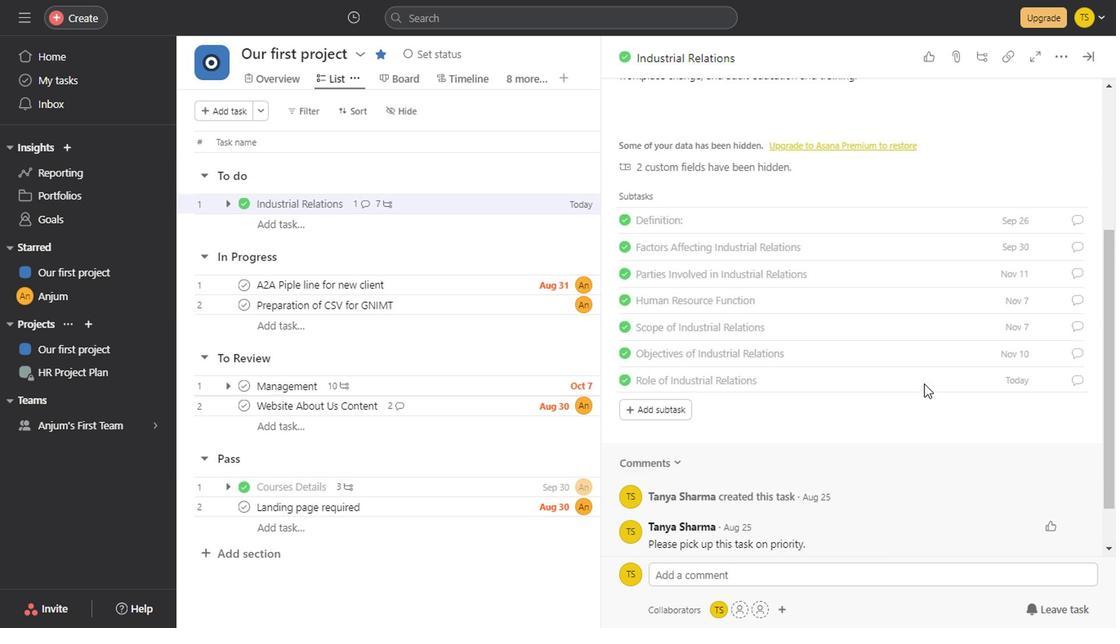 
Action: Mouse scrolled (728, 342) with delta (0, 0)
Screenshot: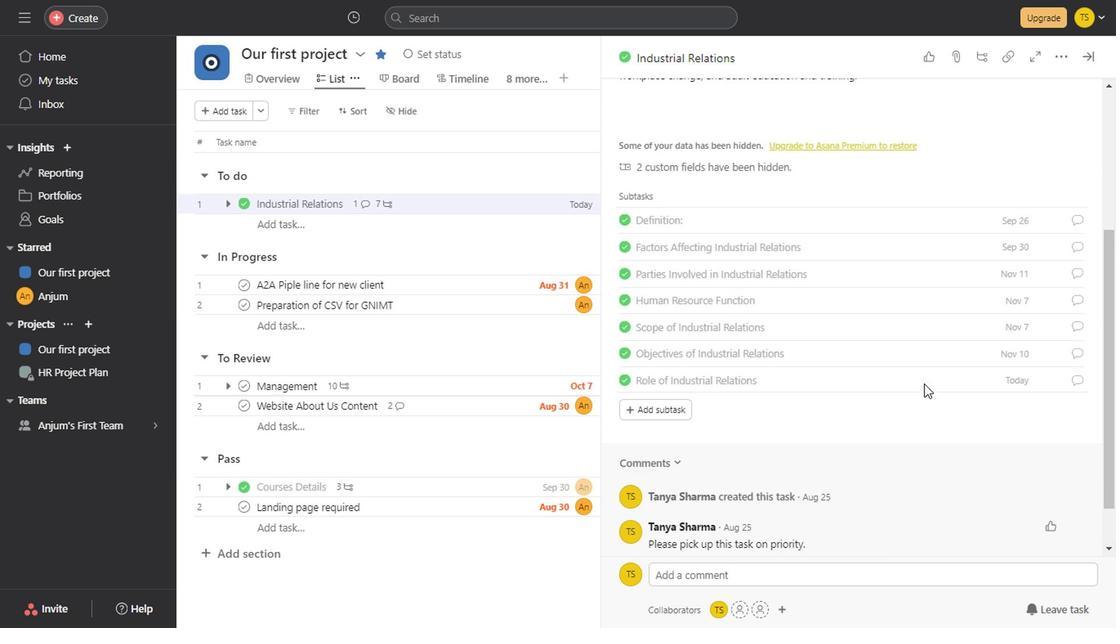 
Action: Mouse scrolled (728, 342) with delta (0, 0)
Screenshot: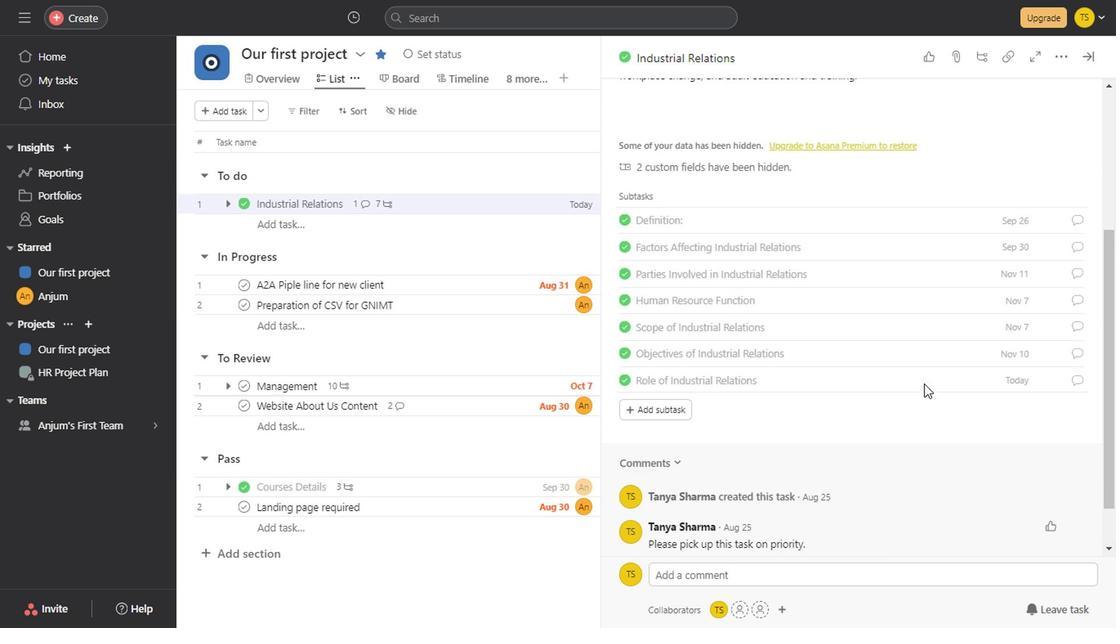 
Action: Mouse scrolled (728, 342) with delta (0, 0)
Screenshot: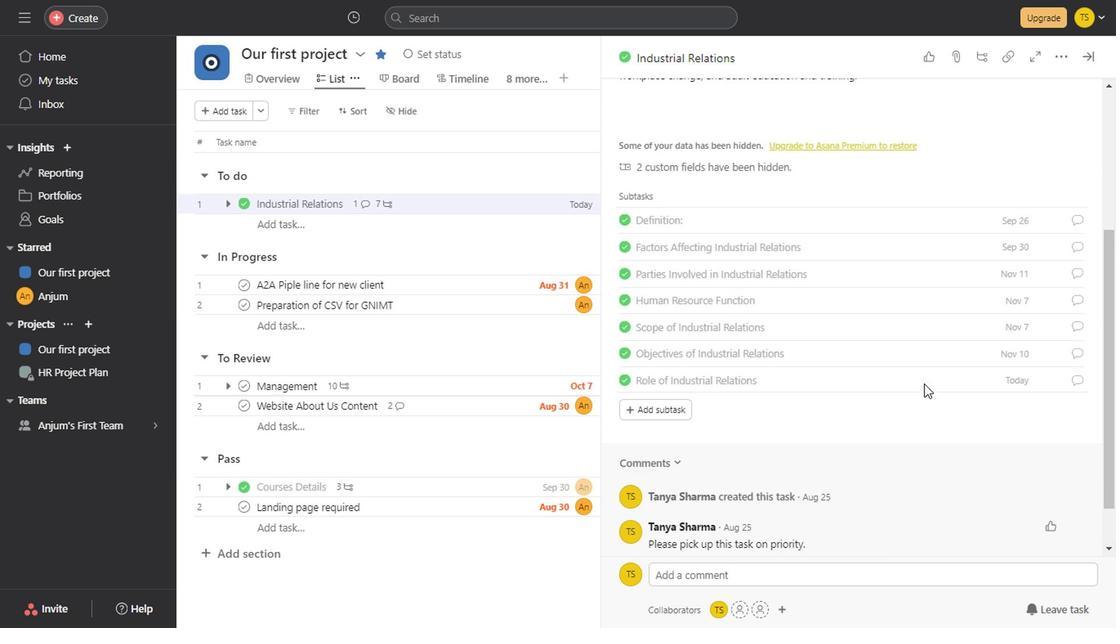 
Action: Mouse scrolled (728, 342) with delta (0, 0)
Screenshot: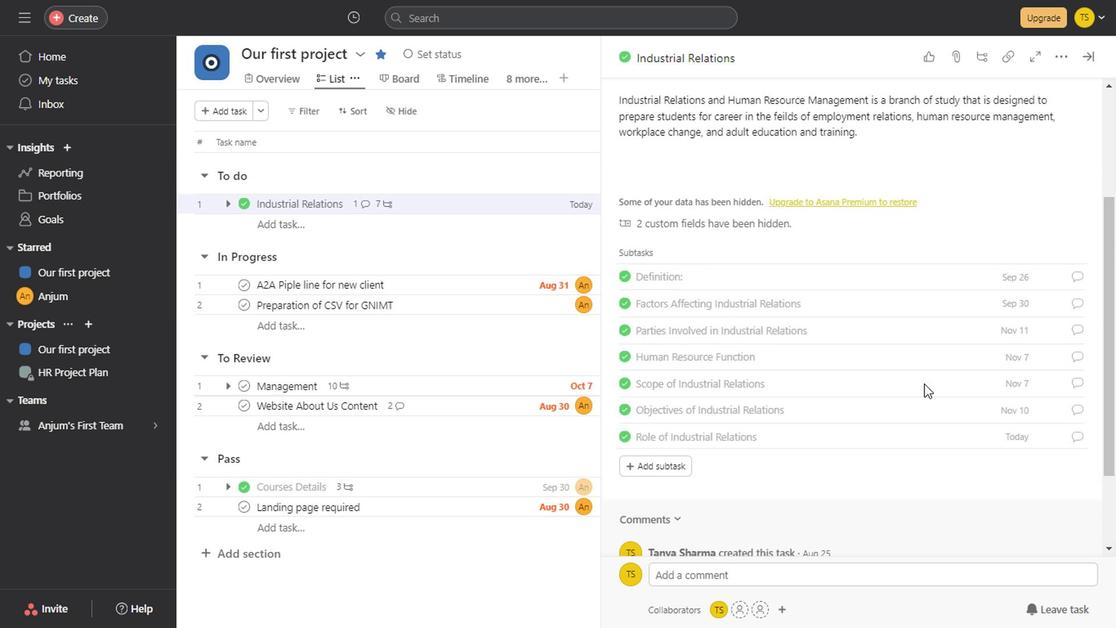 
Action: Mouse scrolled (728, 342) with delta (0, 0)
Screenshot: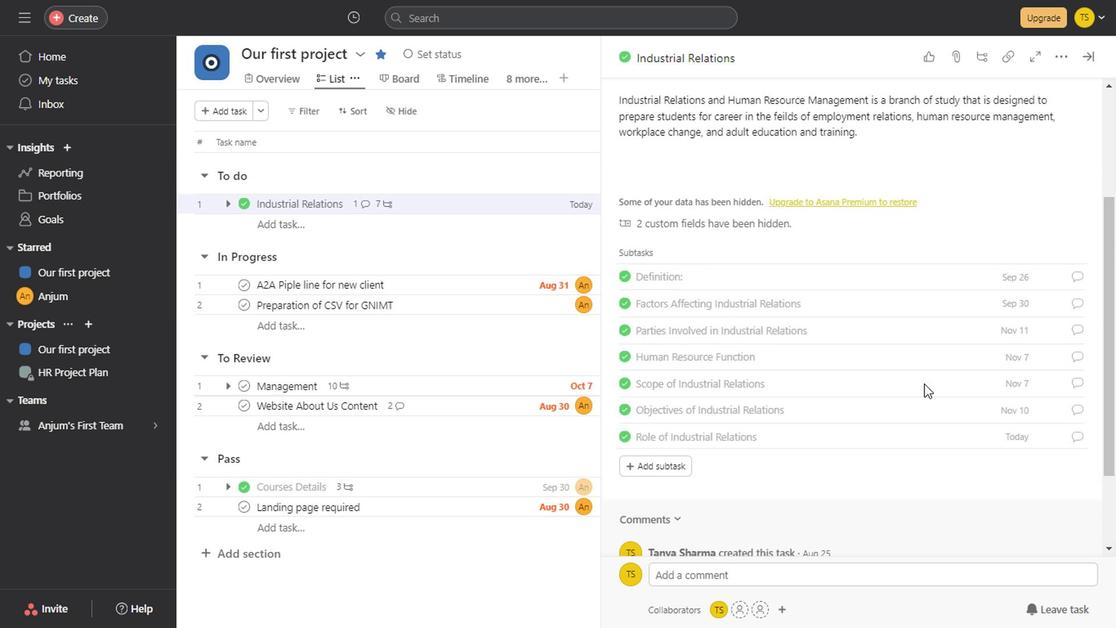
Action: Mouse scrolled (728, 342) with delta (0, 0)
Screenshot: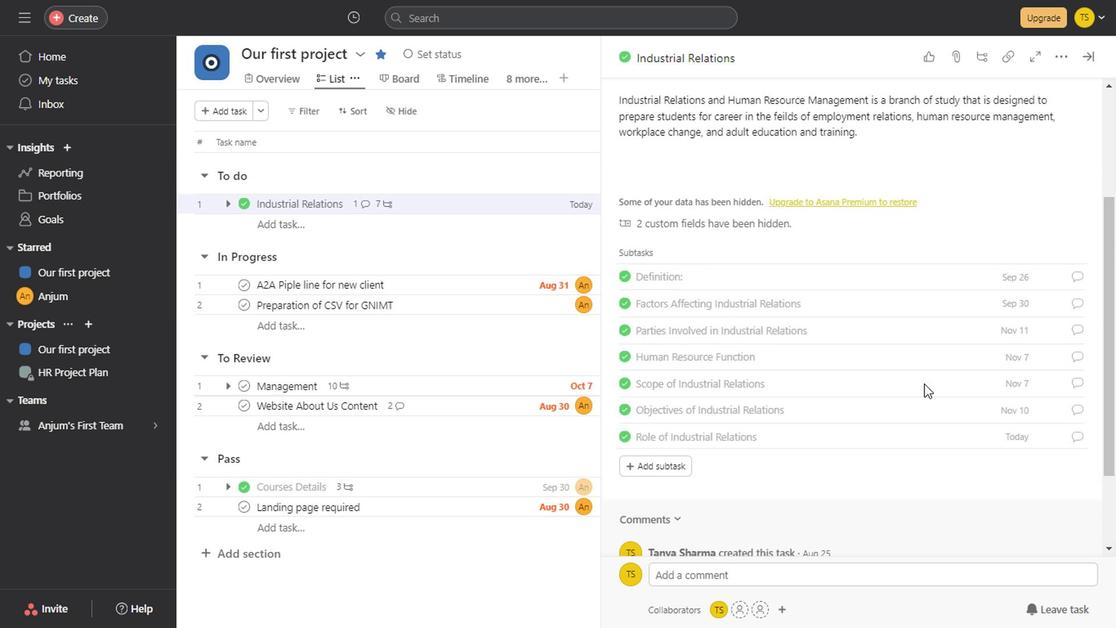 
Action: Mouse scrolled (728, 342) with delta (0, 0)
Screenshot: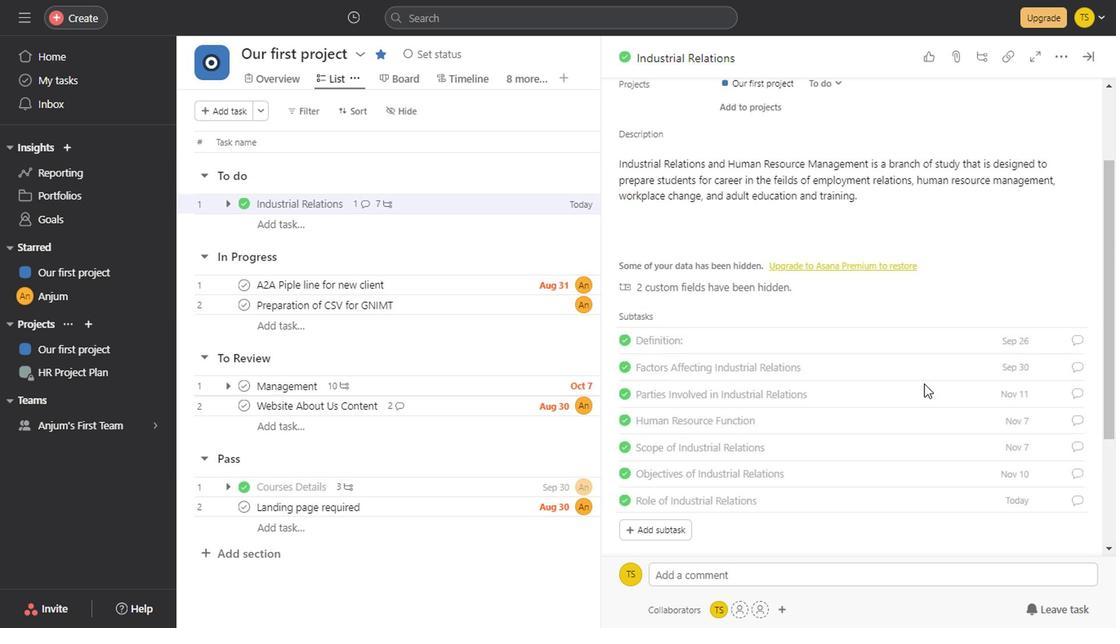 
Action: Mouse scrolled (728, 342) with delta (0, 0)
Screenshot: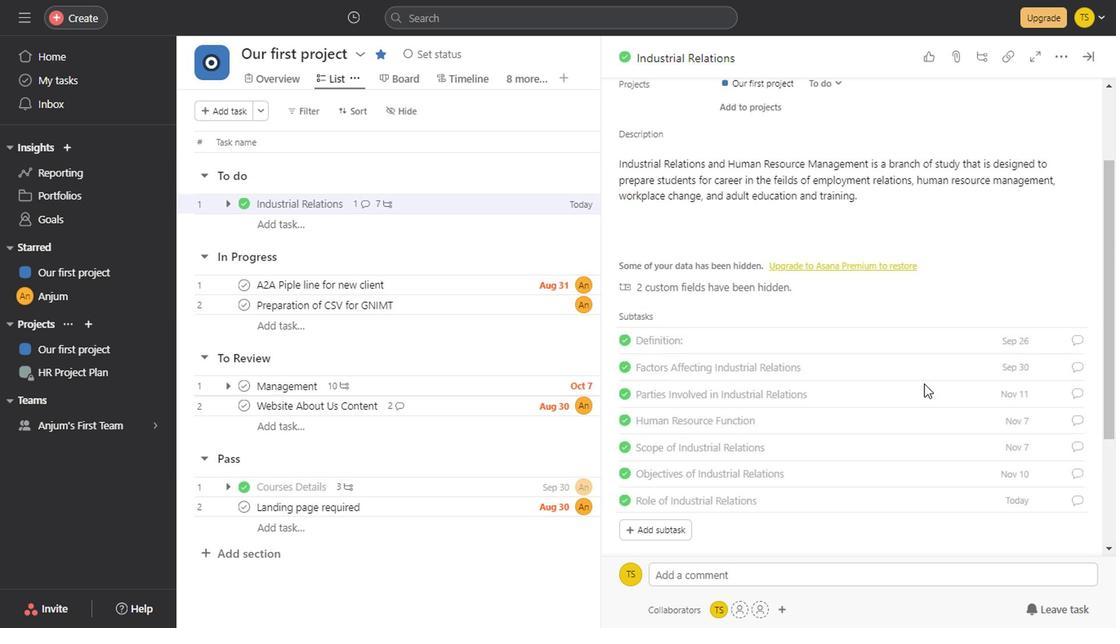 
Action: Mouse scrolled (728, 342) with delta (0, 0)
Screenshot: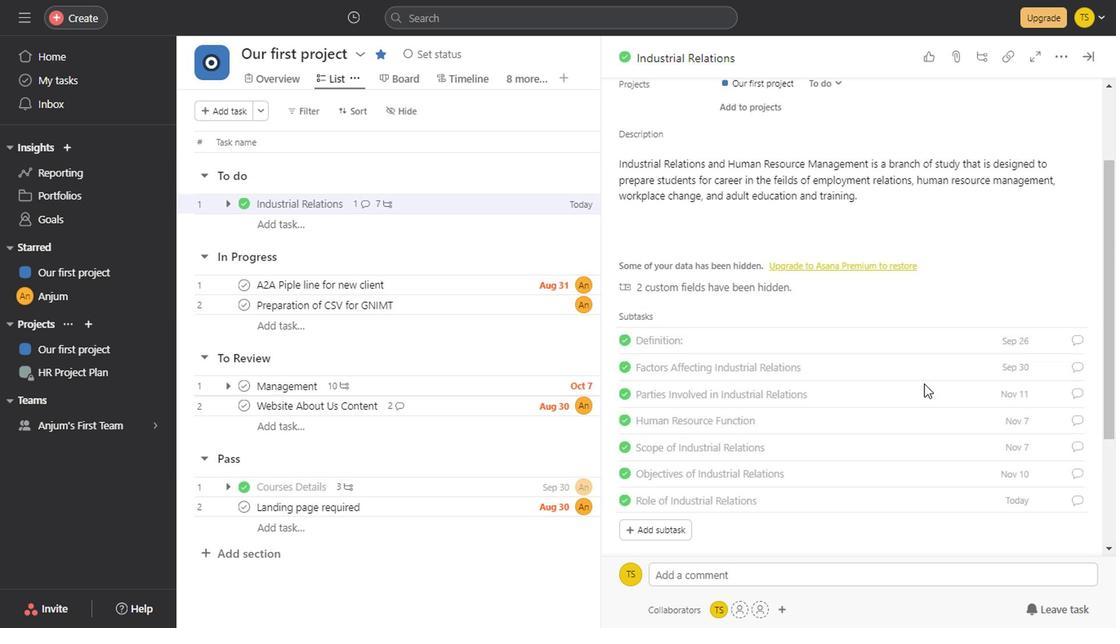 
Action: Mouse scrolled (728, 342) with delta (0, 0)
Screenshot: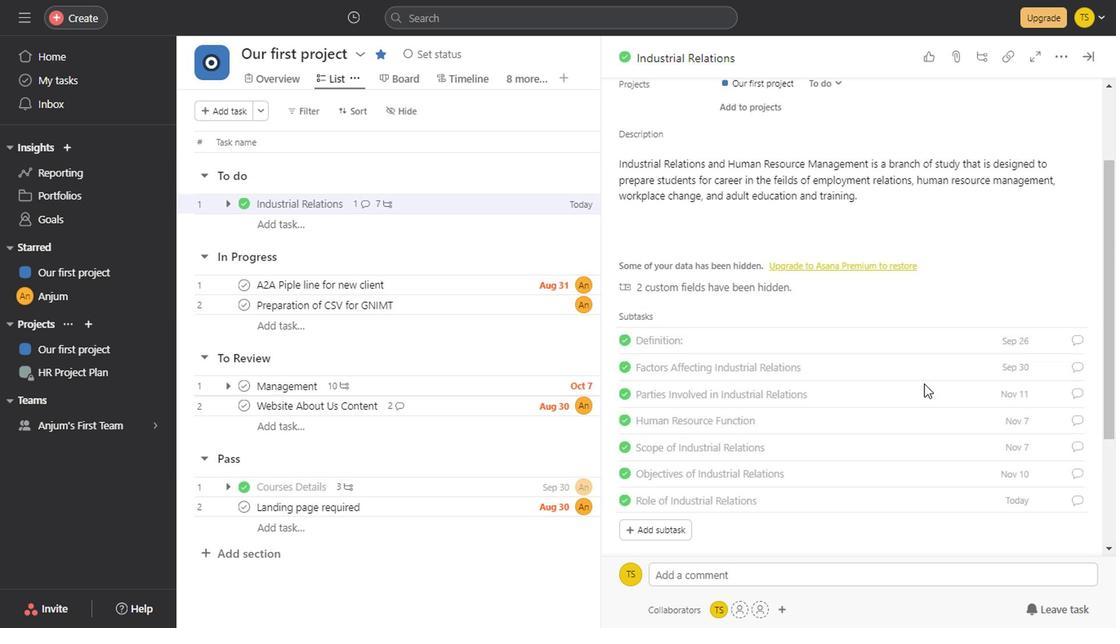 
Action: Mouse scrolled (728, 342) with delta (0, 0)
Screenshot: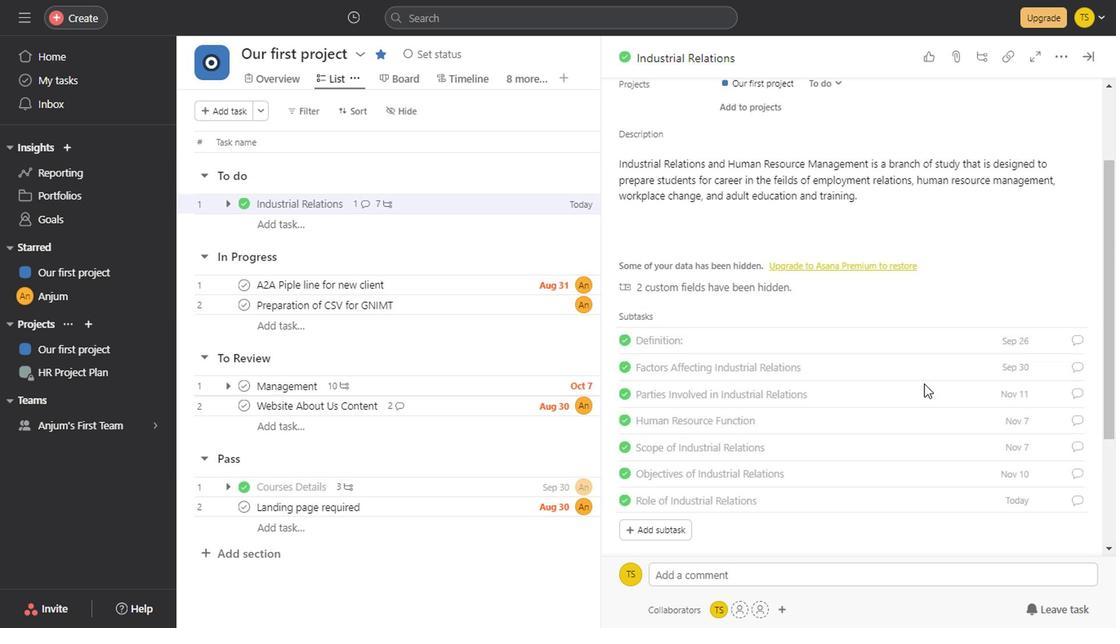 
Action: Mouse scrolled (728, 342) with delta (0, 0)
Screenshot: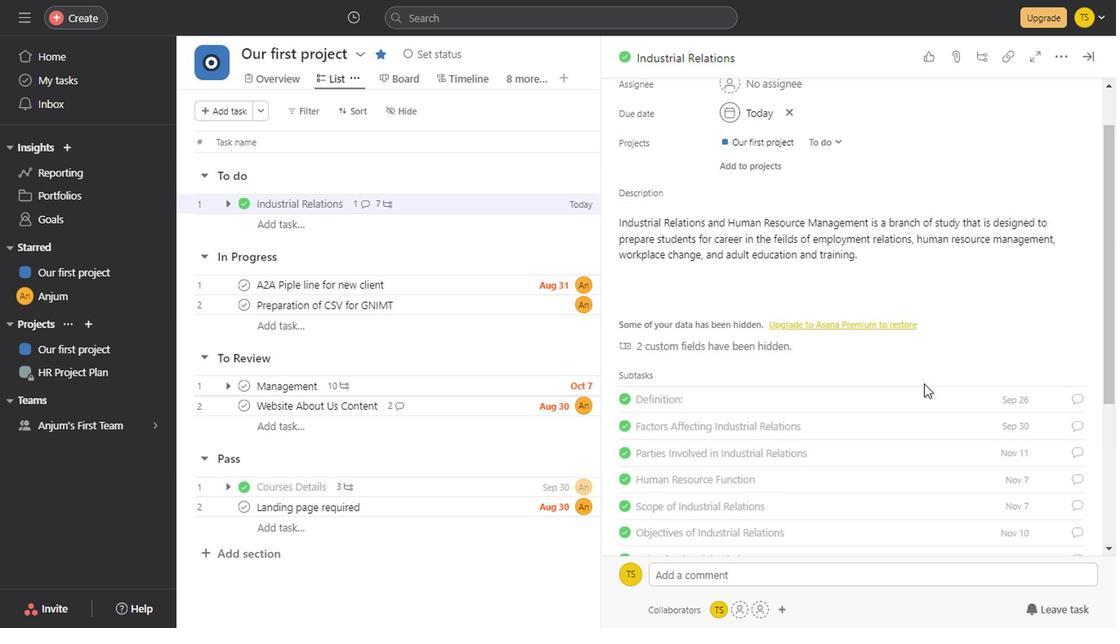 
Action: Mouse scrolled (728, 342) with delta (0, 0)
Screenshot: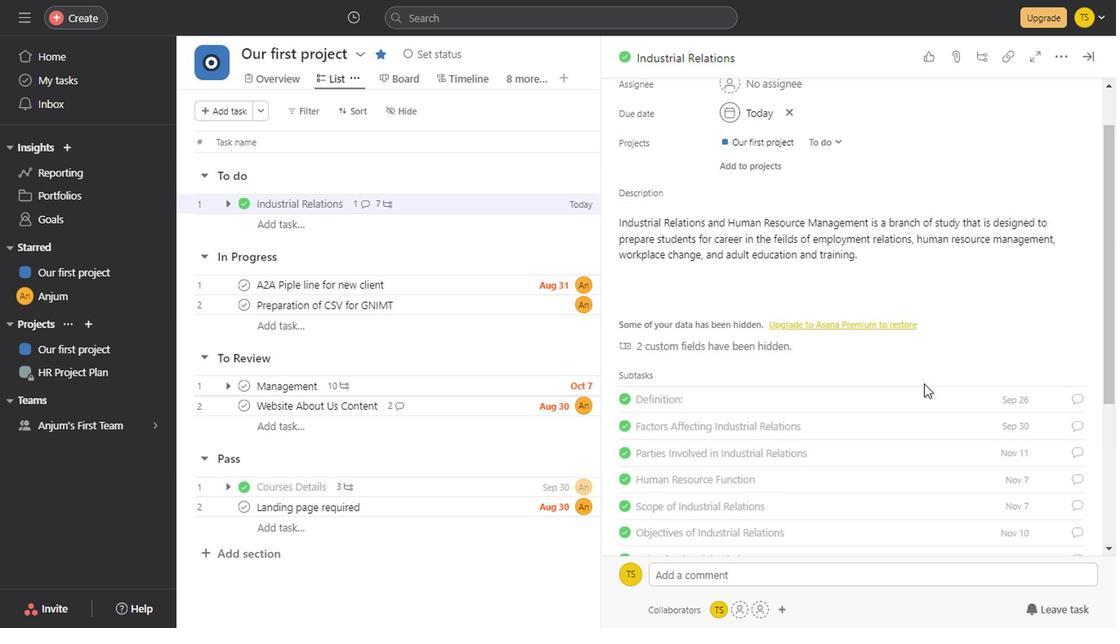 
Action: Mouse moved to (826, 497)
Screenshot: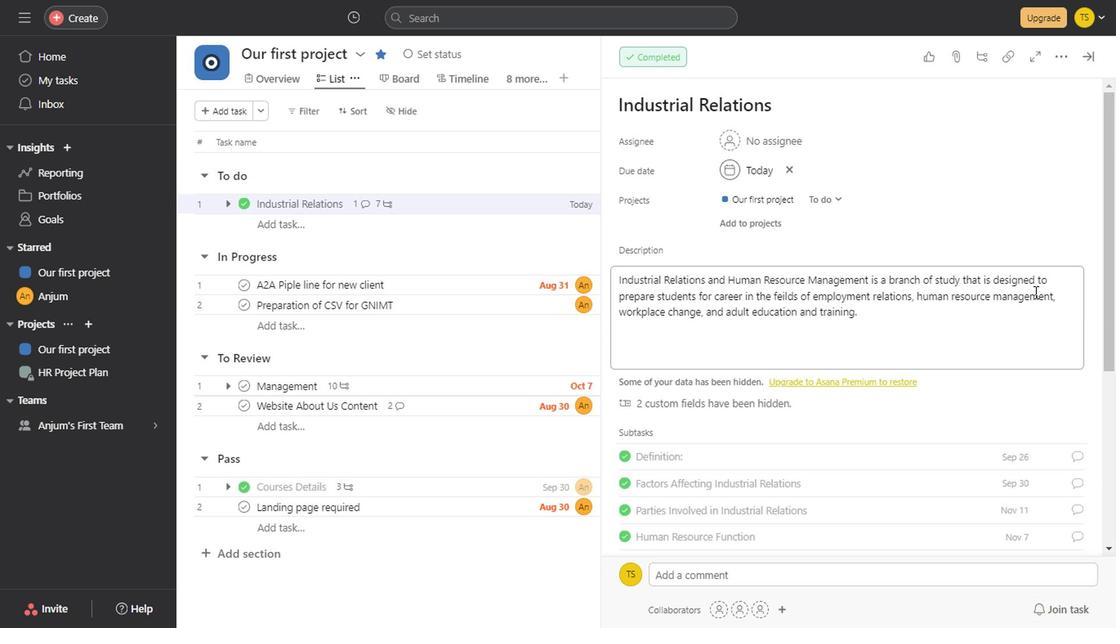 
Action: Mouse pressed left at (826, 497)
Screenshot: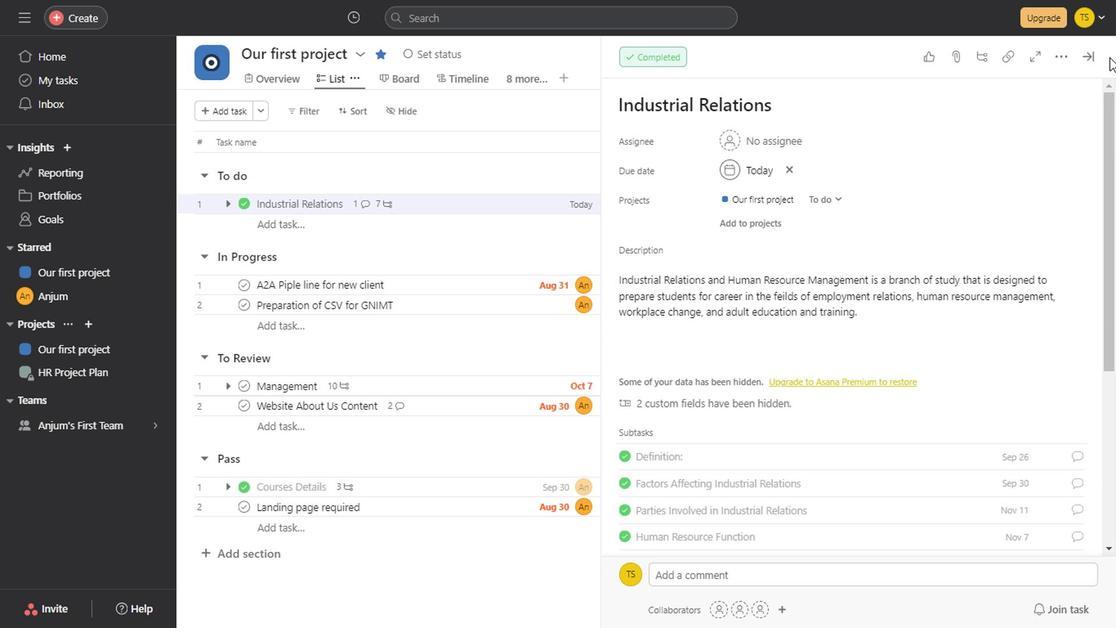
Action: Mouse moved to (839, 108)
Screenshot: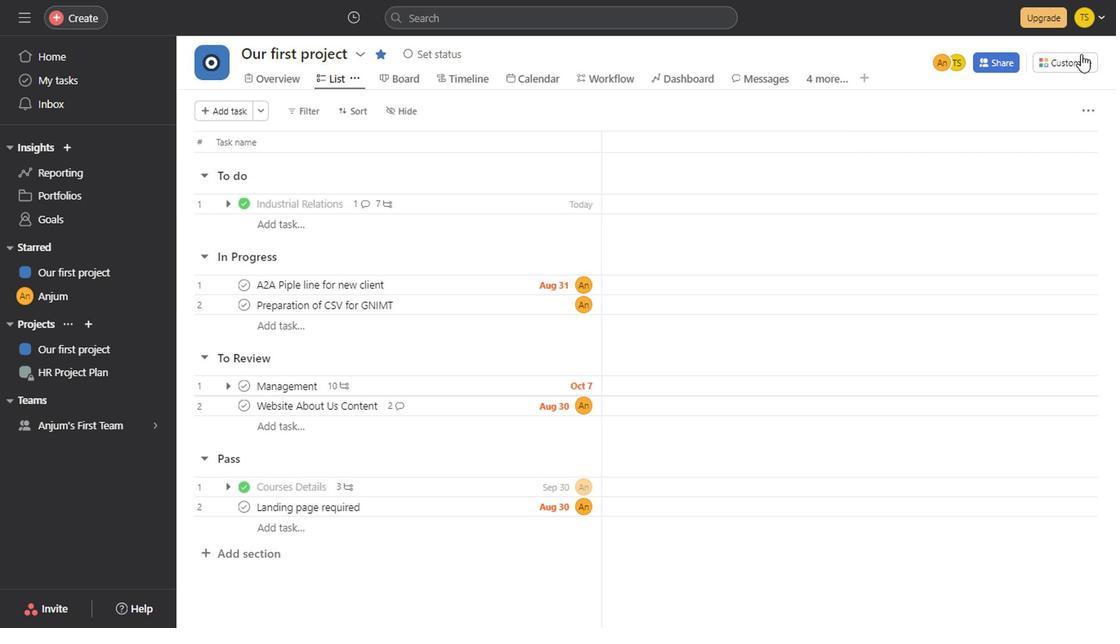 
Action: Mouse pressed left at (839, 108)
Screenshot: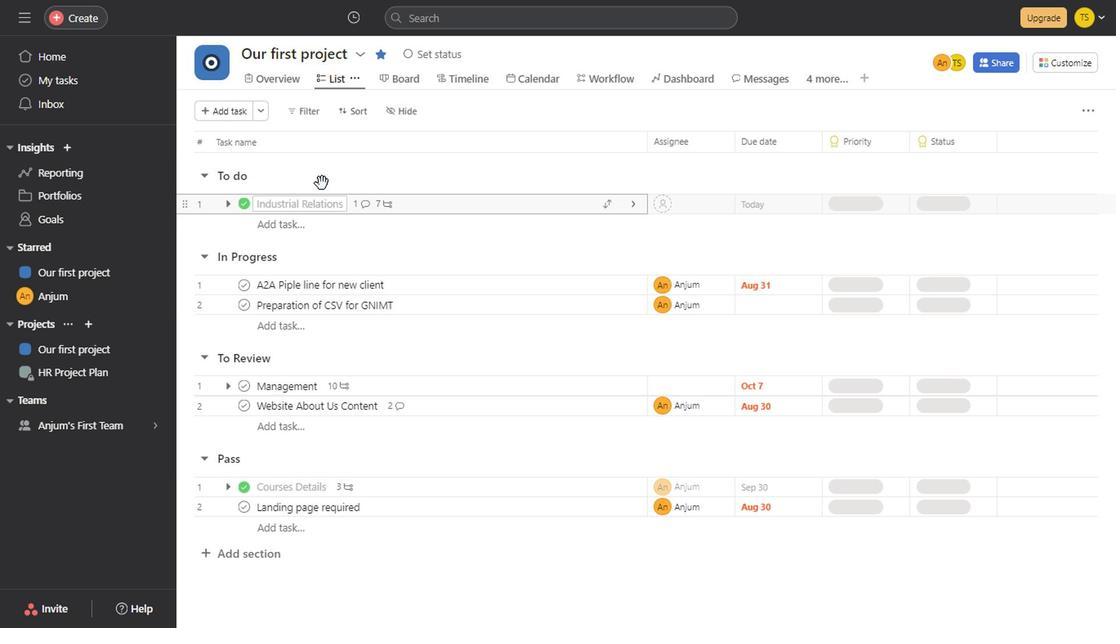 
Action: Mouse moved to (360, 127)
Screenshot: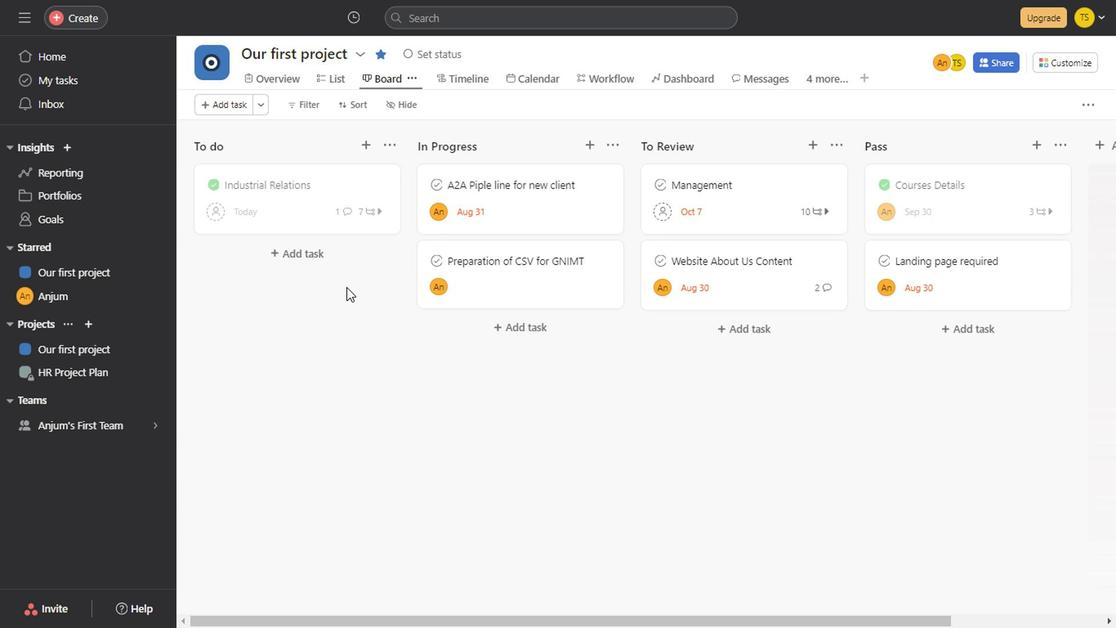 
Action: Mouse pressed left at (360, 127)
Screenshot: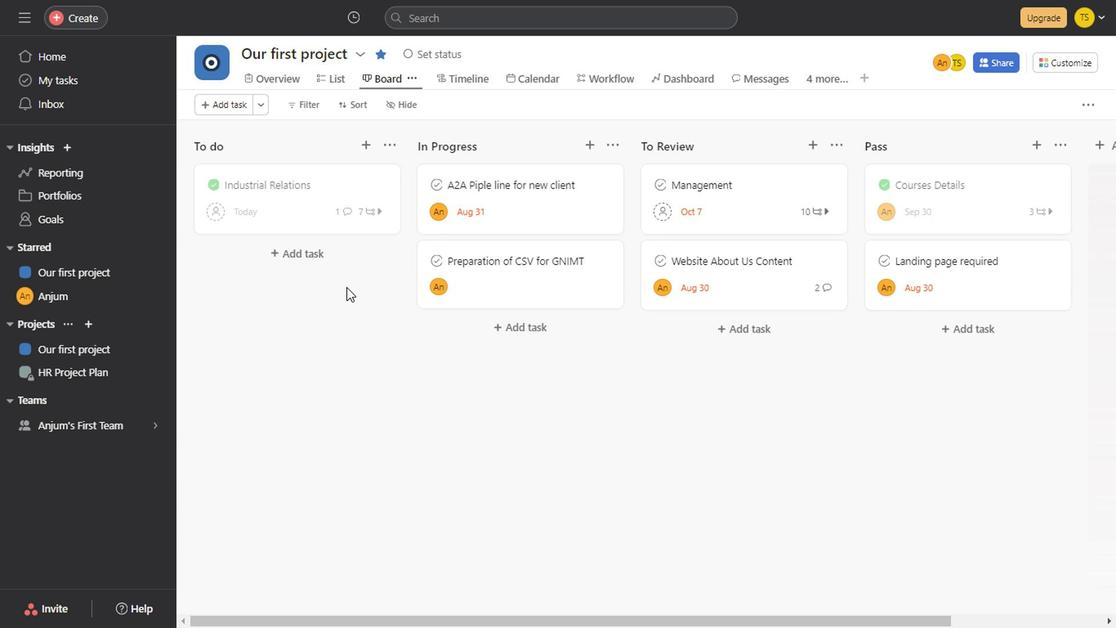 
Action: Mouse moved to (348, 175)
Screenshot: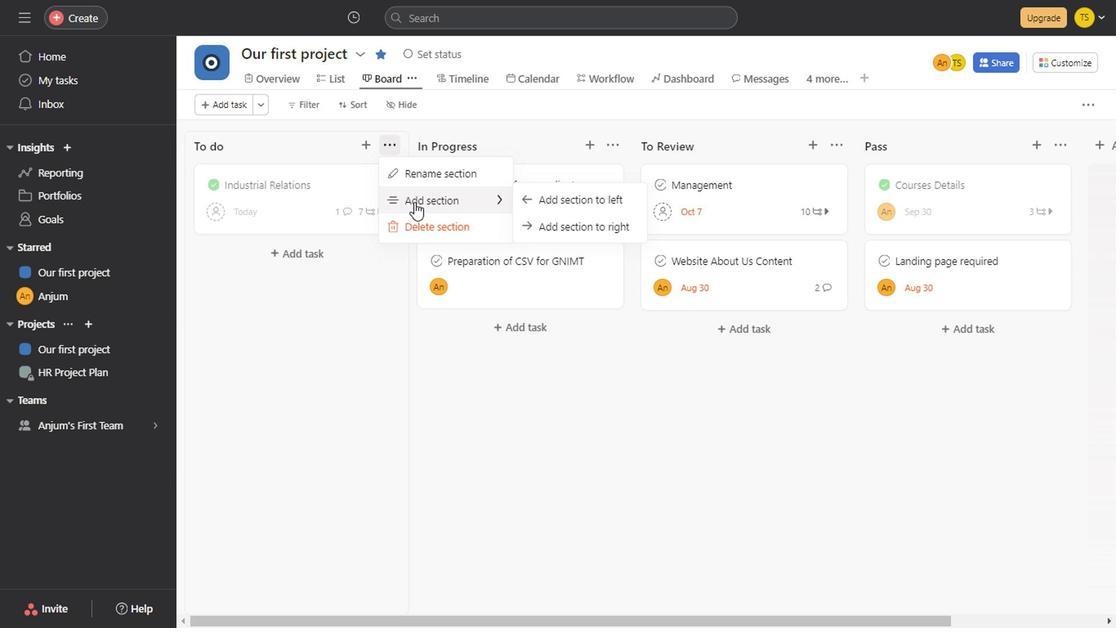
Action: Mouse pressed left at (348, 175)
Screenshot: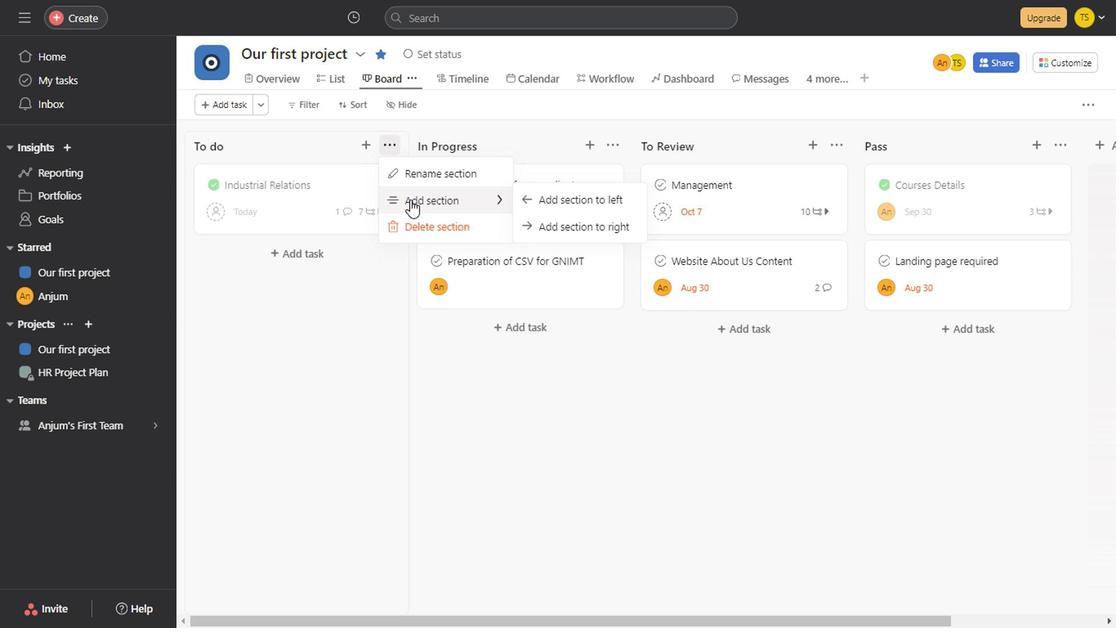 
Action: Mouse moved to (362, 211)
Screenshot: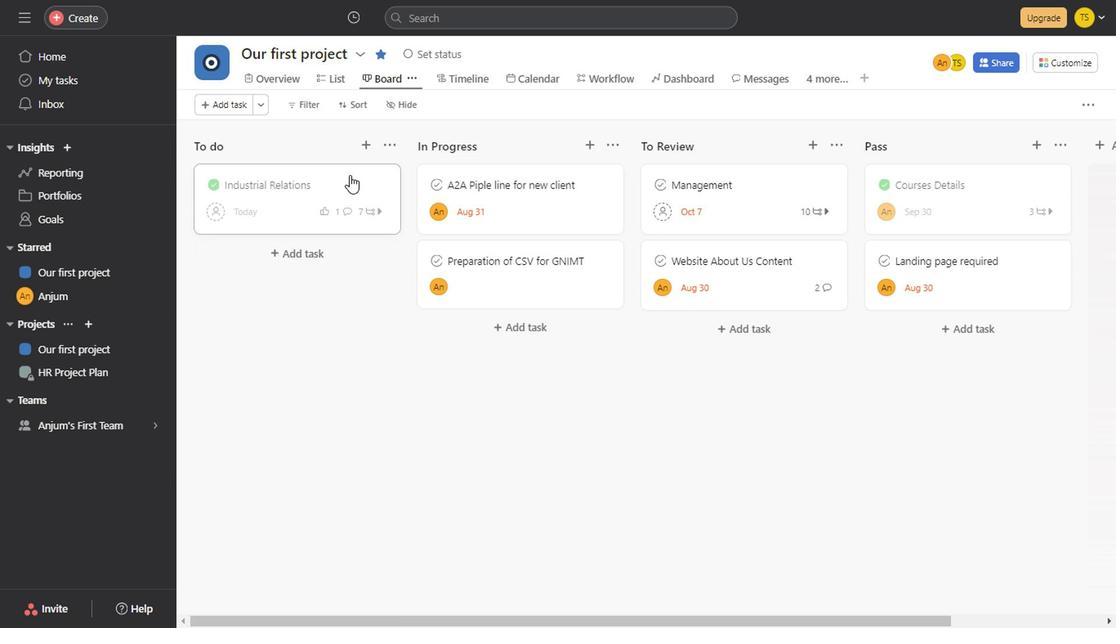 
Action: Mouse pressed left at (362, 211)
Screenshot: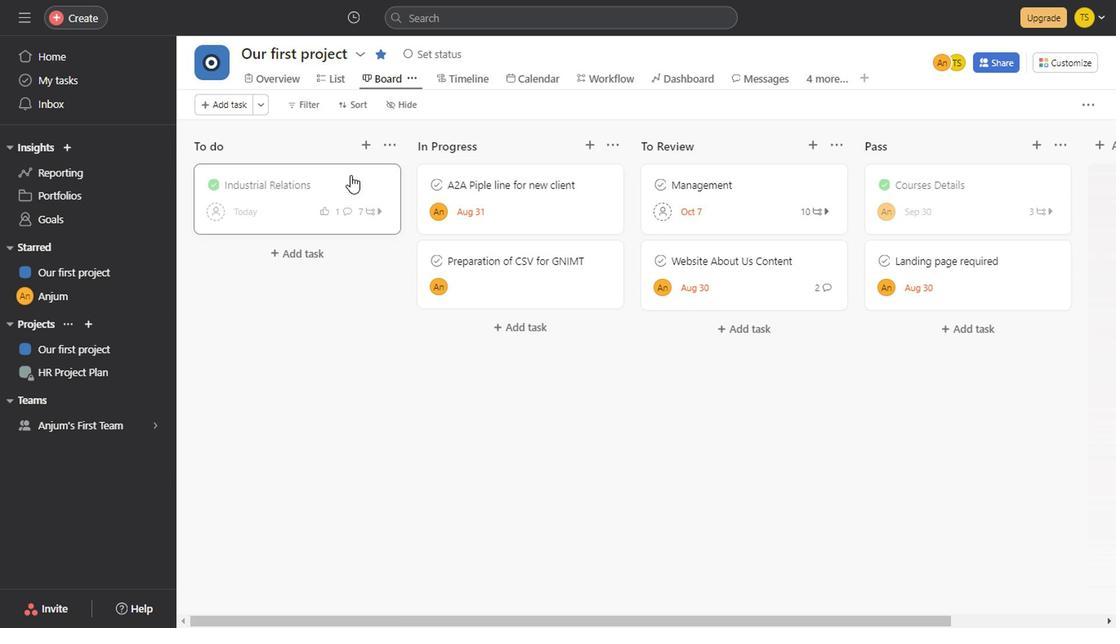 
Action: Mouse moved to (278, 401)
Screenshot: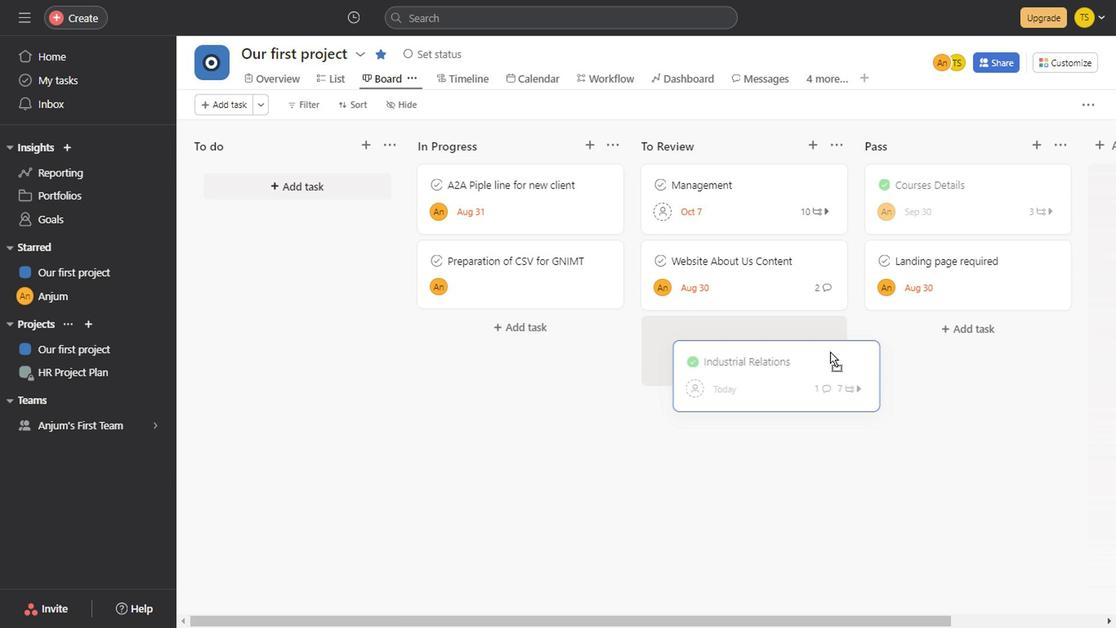 
Action: Mouse pressed left at (278, 401)
Screenshot: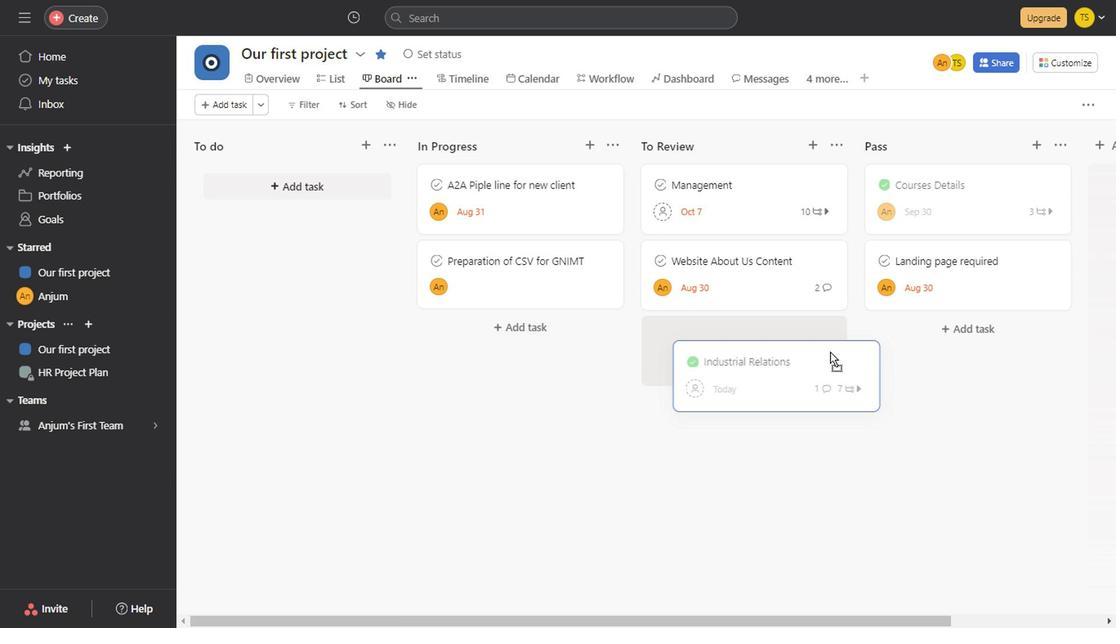 
Action: Mouse moved to (319, 194)
Screenshot: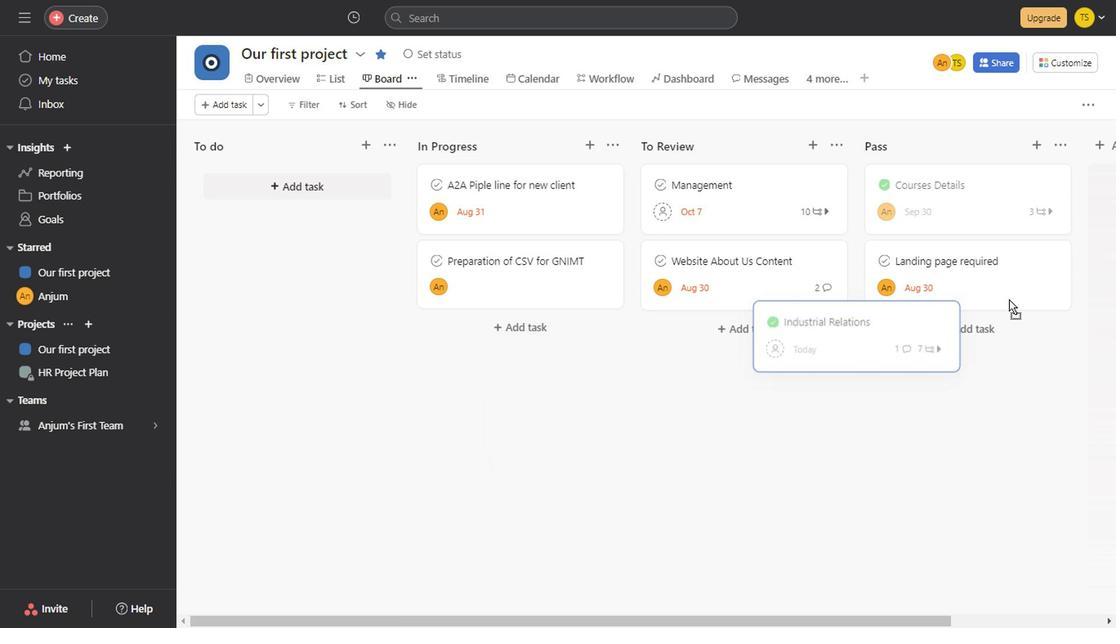 
Action: Mouse pressed left at (319, 194)
Screenshot: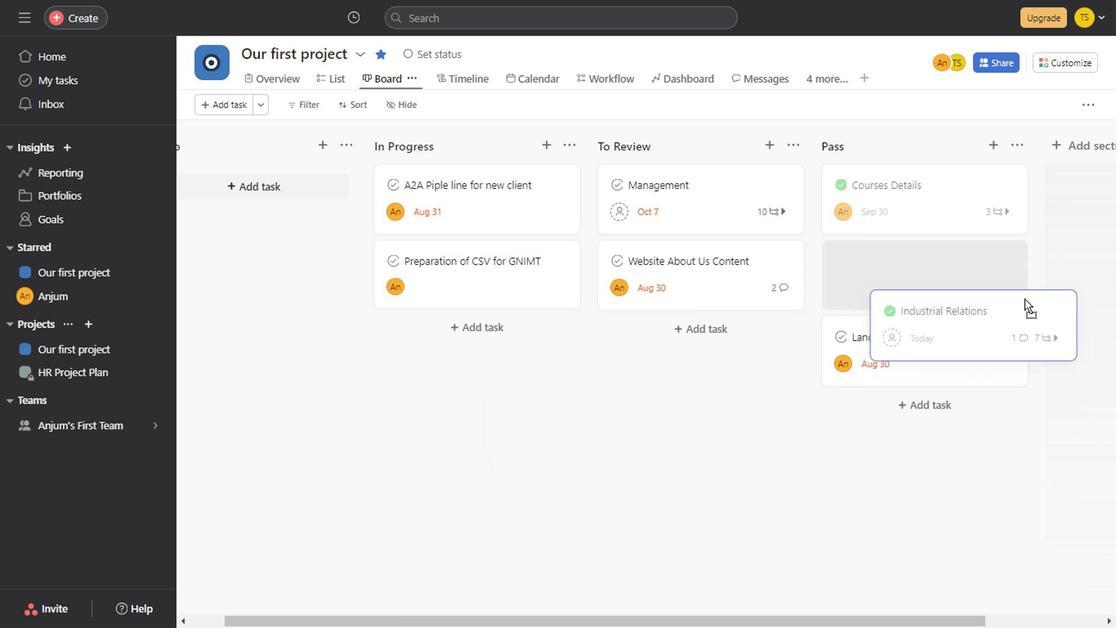 
Action: Mouse moved to (785, 245)
Screenshot: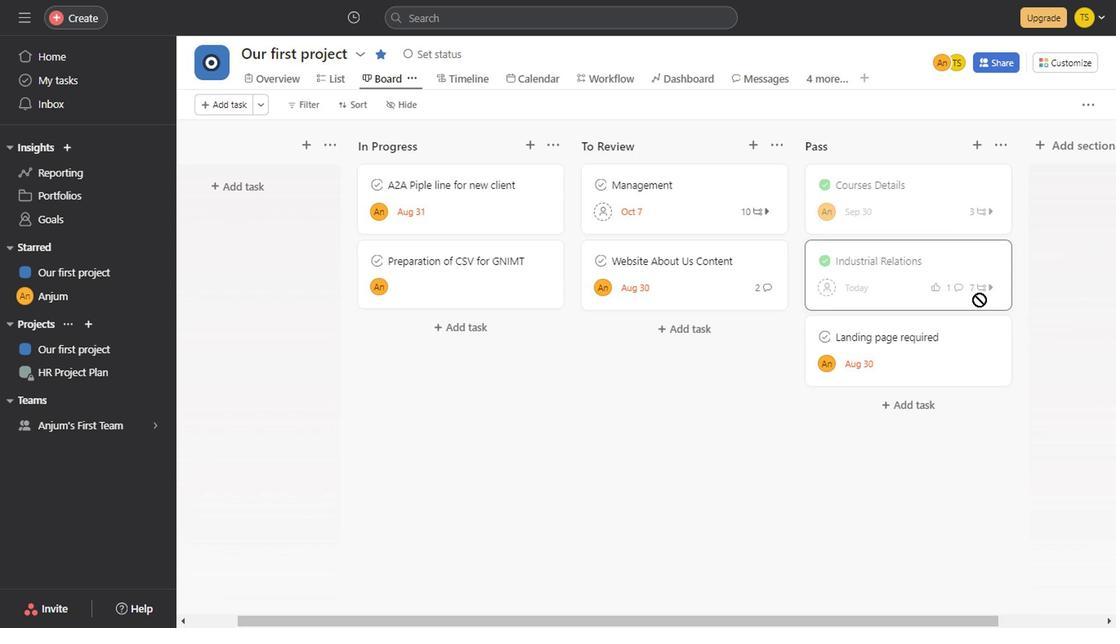 
Action: Mouse pressed left at (785, 245)
Screenshot: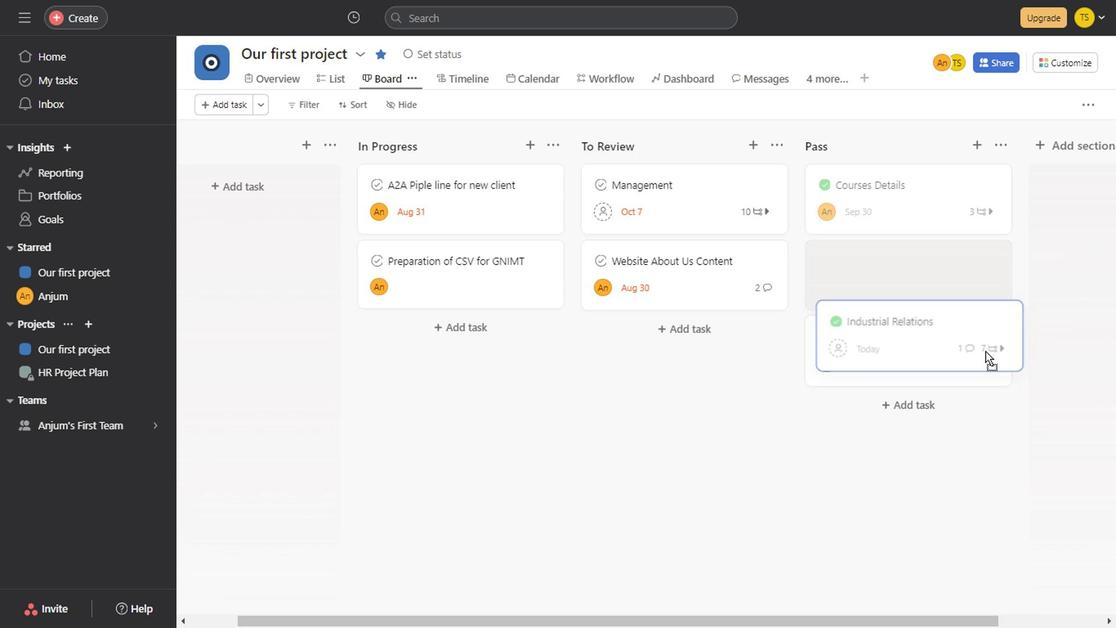 
Action: Mouse moved to (760, 246)
Screenshot: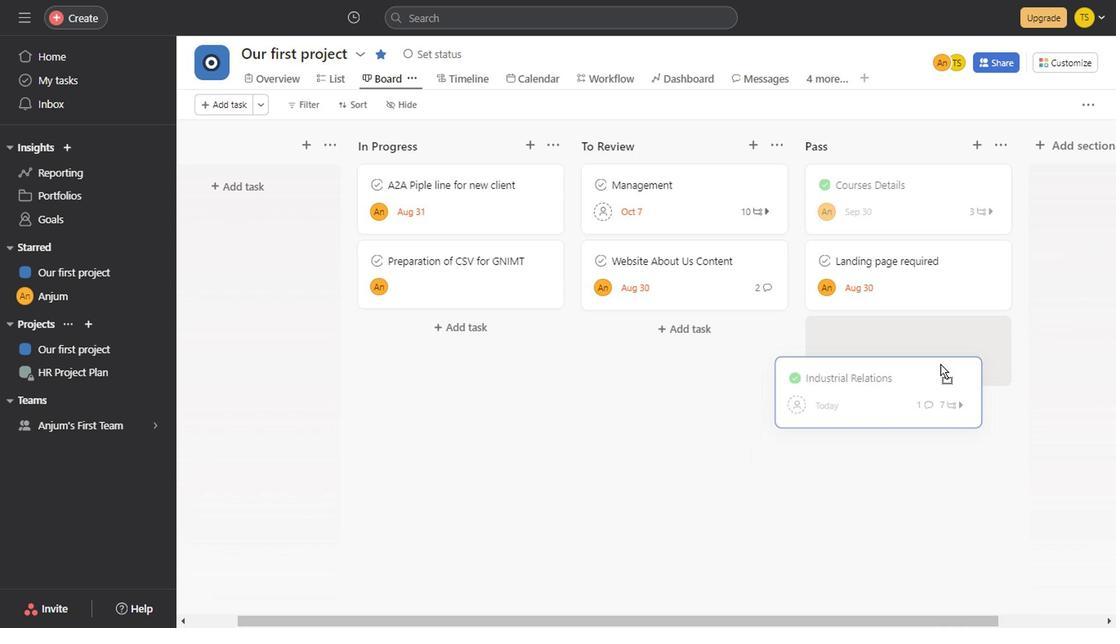 
Action: Mouse pressed left at (760, 246)
Screenshot: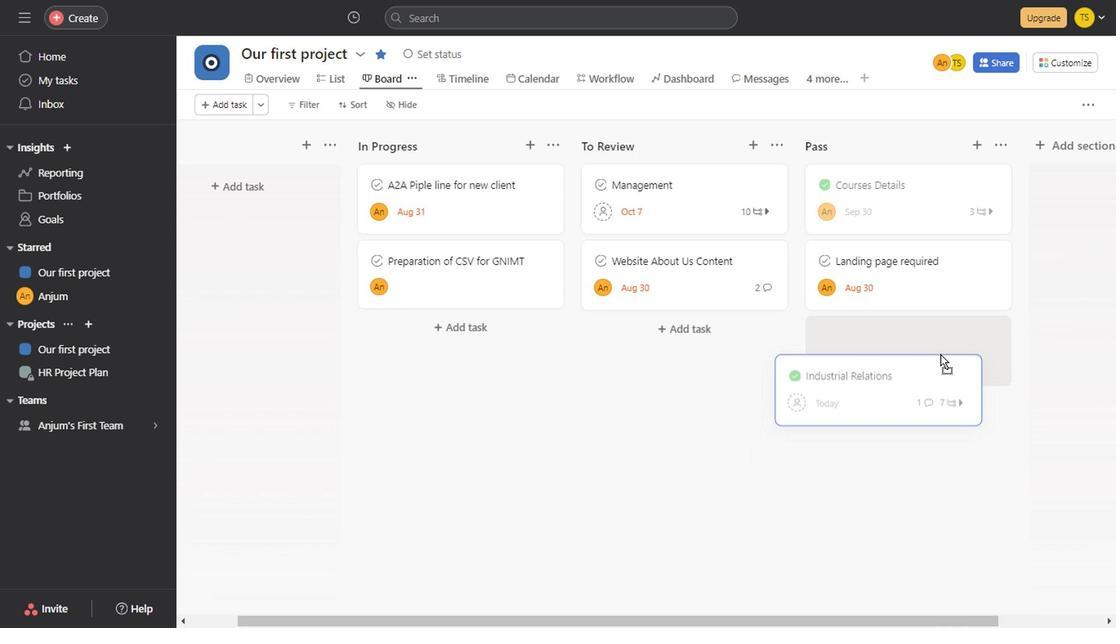 
Action: Mouse moved to (759, 257)
Screenshot: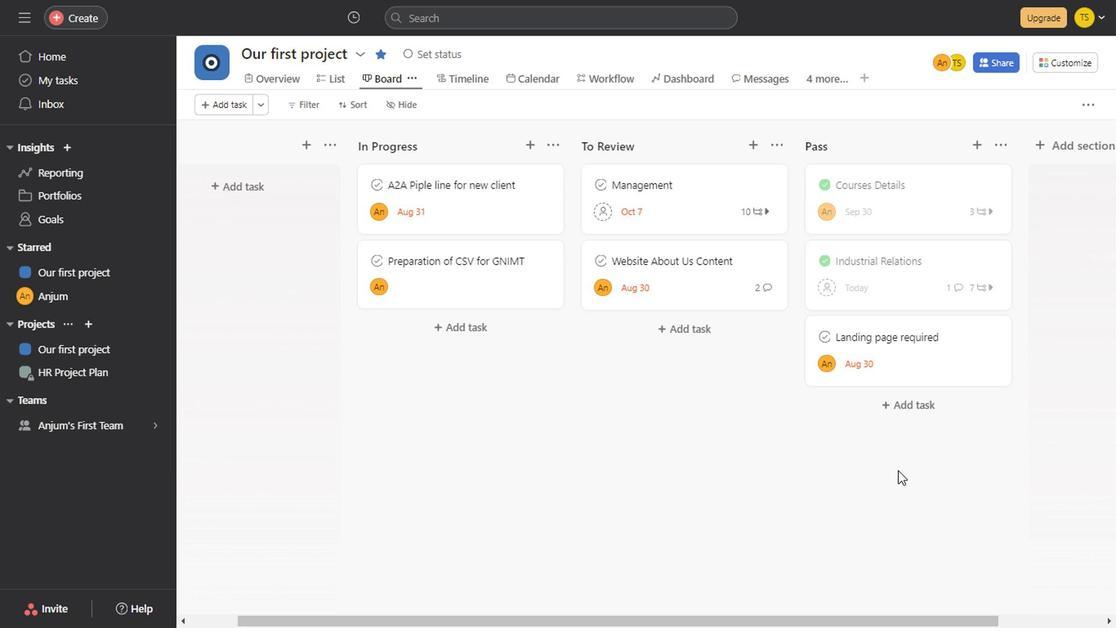 
Action: Mouse pressed left at (759, 257)
Screenshot: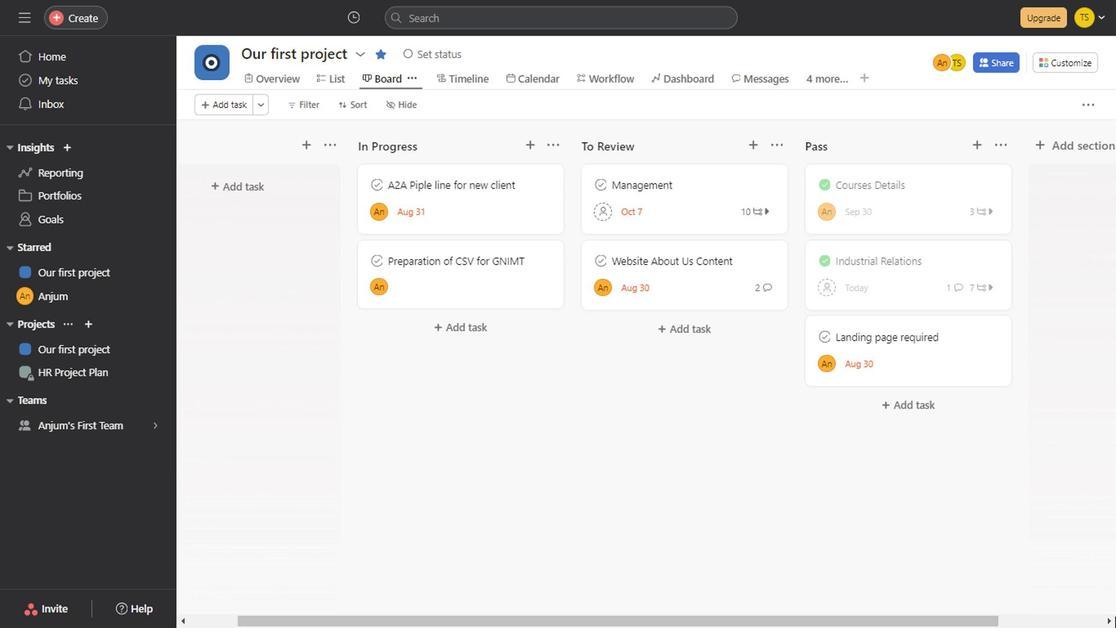 
Action: Mouse moved to (490, 376)
Screenshot: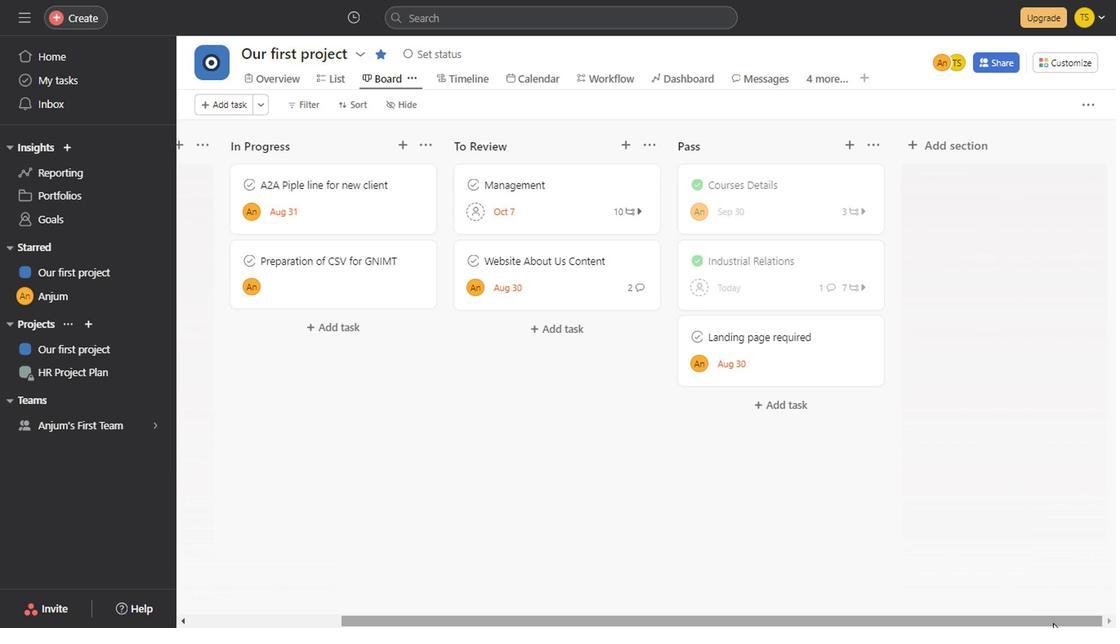 
Action: Mouse pressed left at (490, 376)
Screenshot: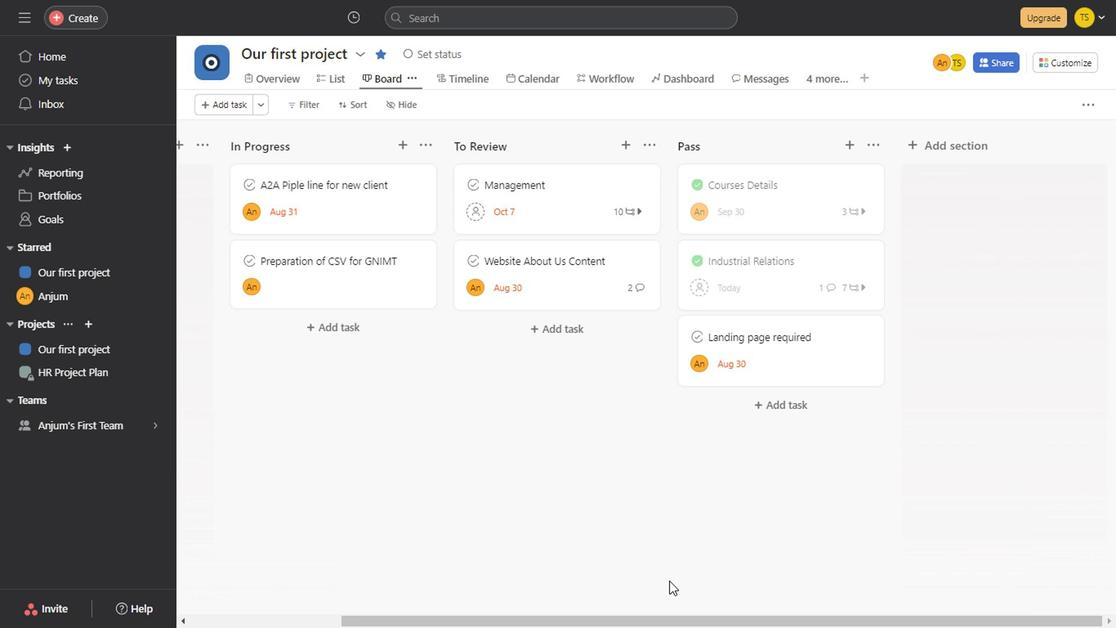
Action: Mouse moved to (820, 513)
Screenshot: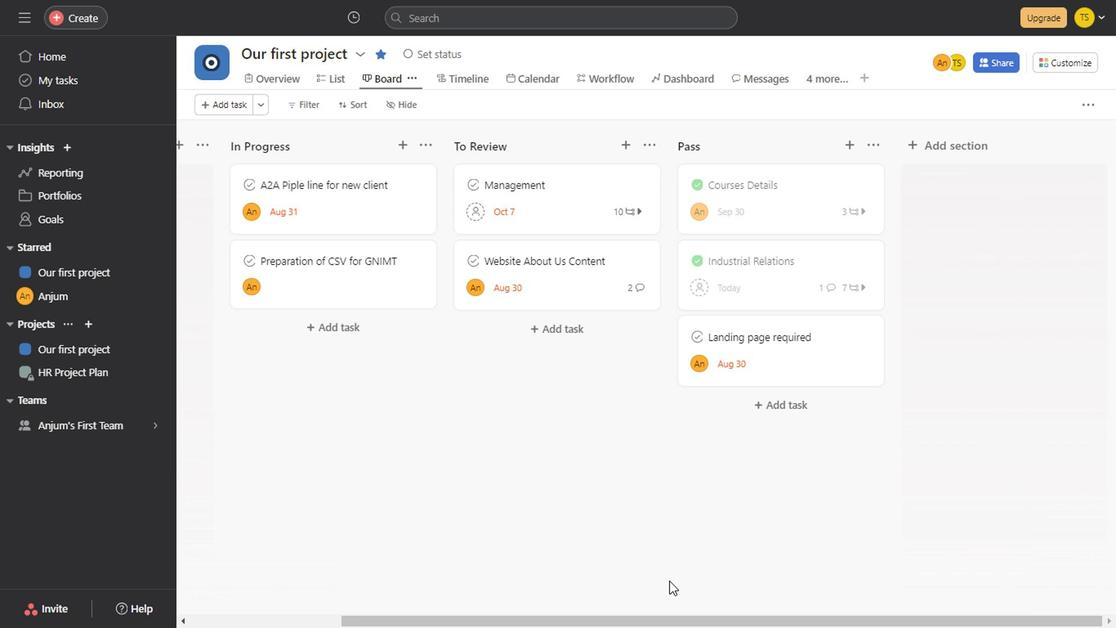 
Action: Mouse pressed left at (820, 513)
Screenshot: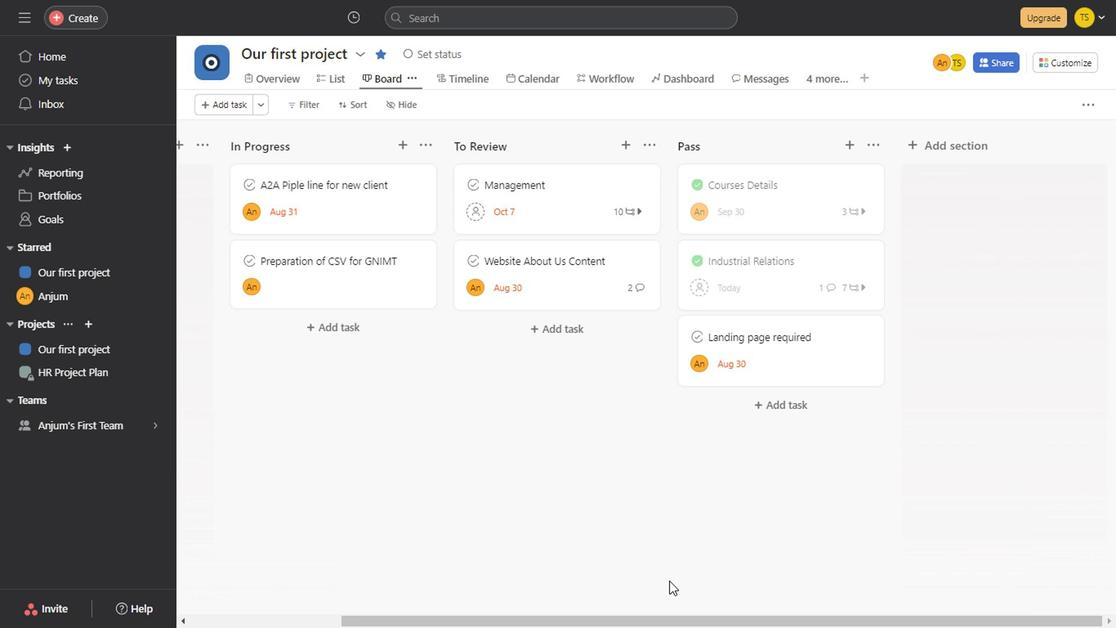 
Action: Mouse moved to (546, 483)
Screenshot: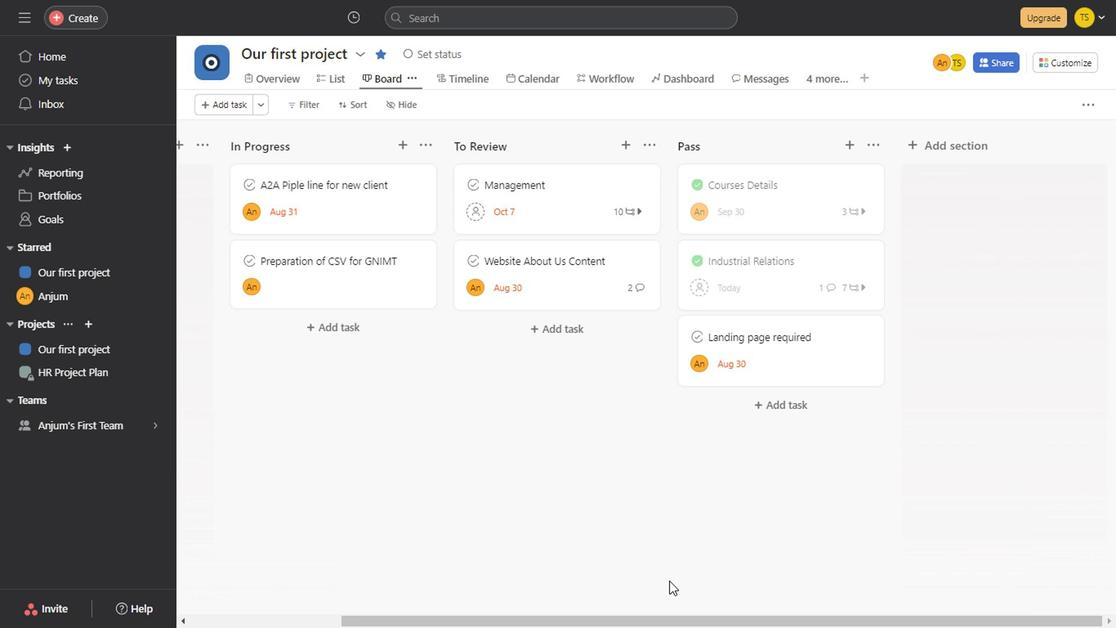 
Action: Mouse scrolled (546, 482) with delta (0, 0)
Screenshot: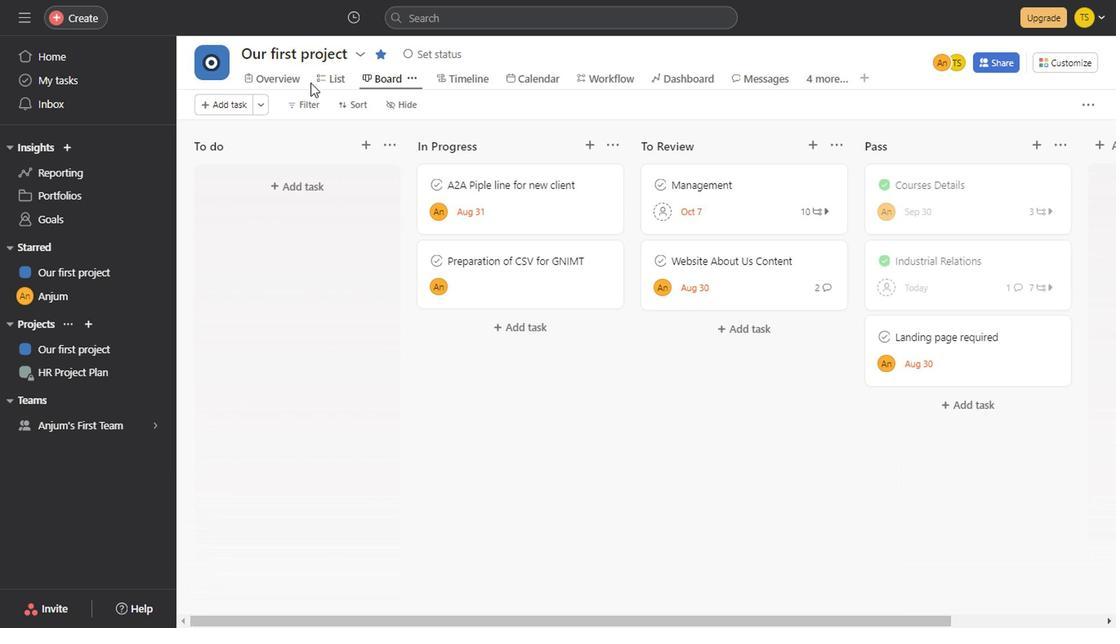 
Action: Mouse scrolled (546, 482) with delta (0, 0)
Screenshot: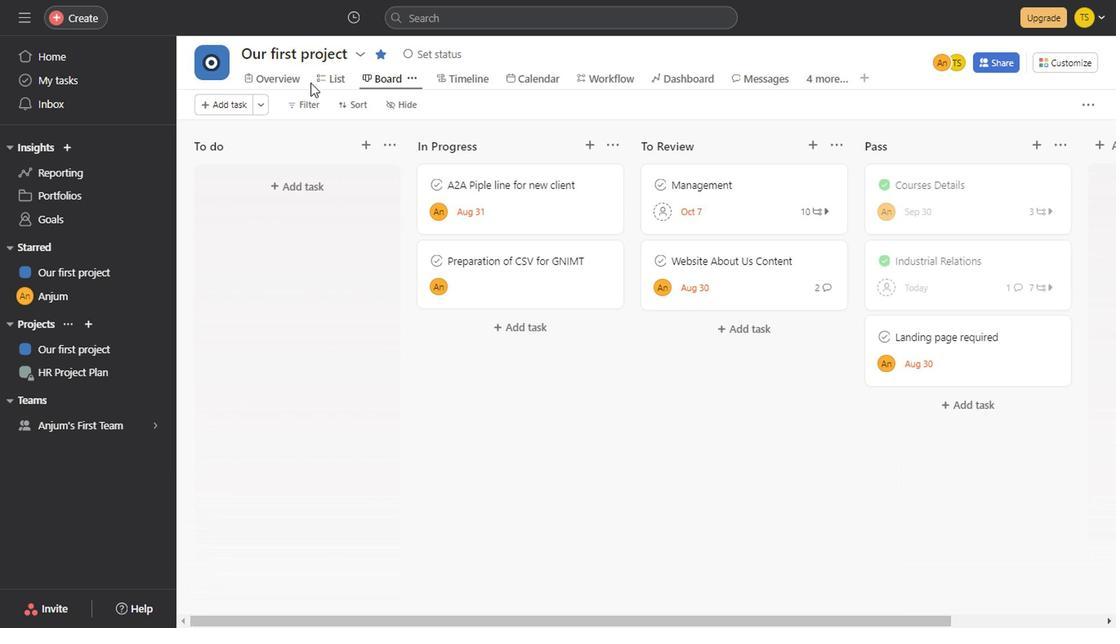 
Action: Mouse scrolled (546, 482) with delta (0, 0)
Screenshot: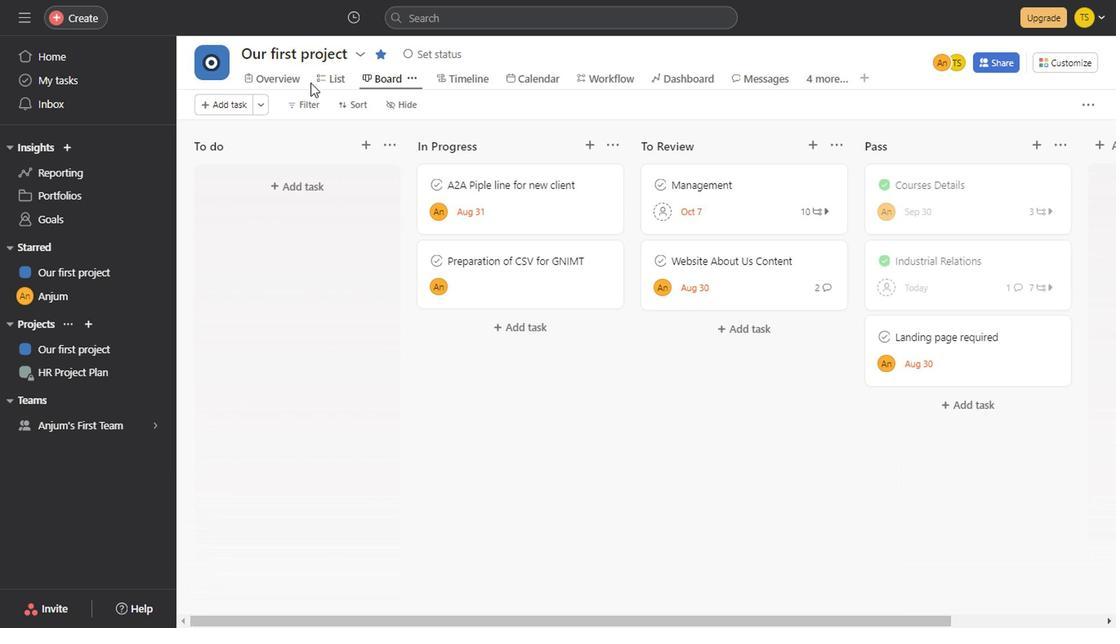 
Action: Mouse scrolled (546, 482) with delta (0, 0)
Screenshot: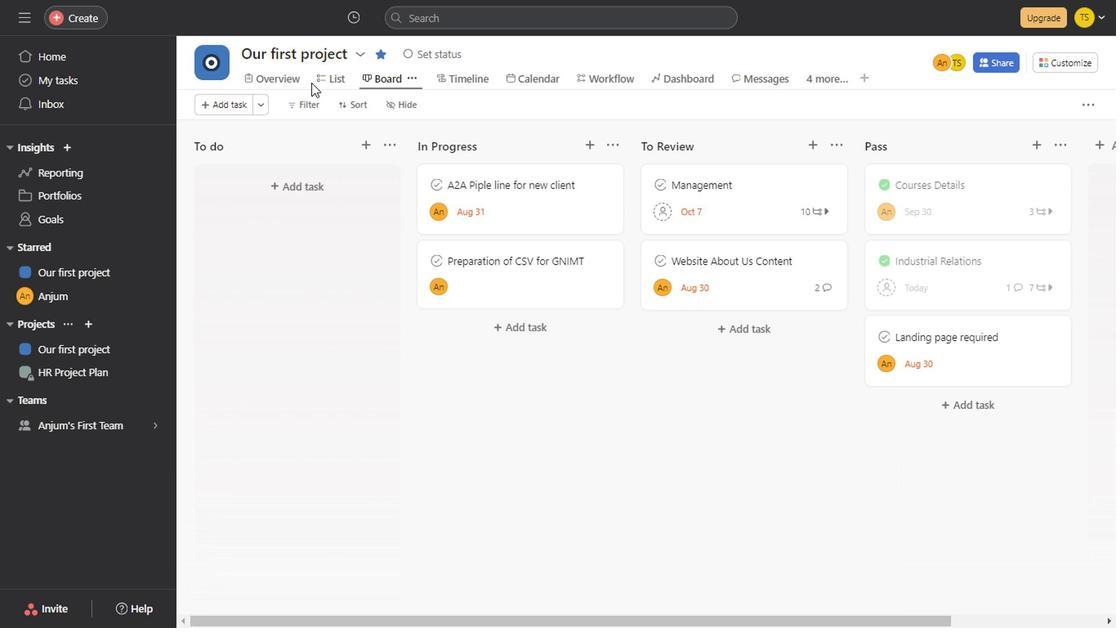 
Action: Mouse scrolled (546, 482) with delta (0, 0)
Screenshot: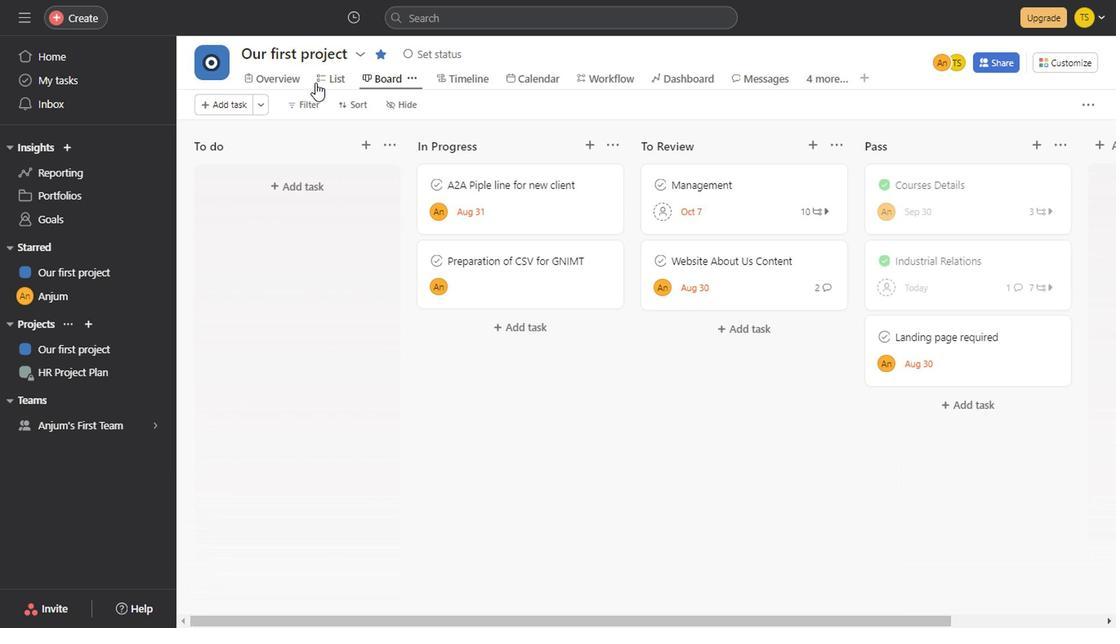 
Action: Mouse scrolled (546, 482) with delta (0, 0)
Screenshot: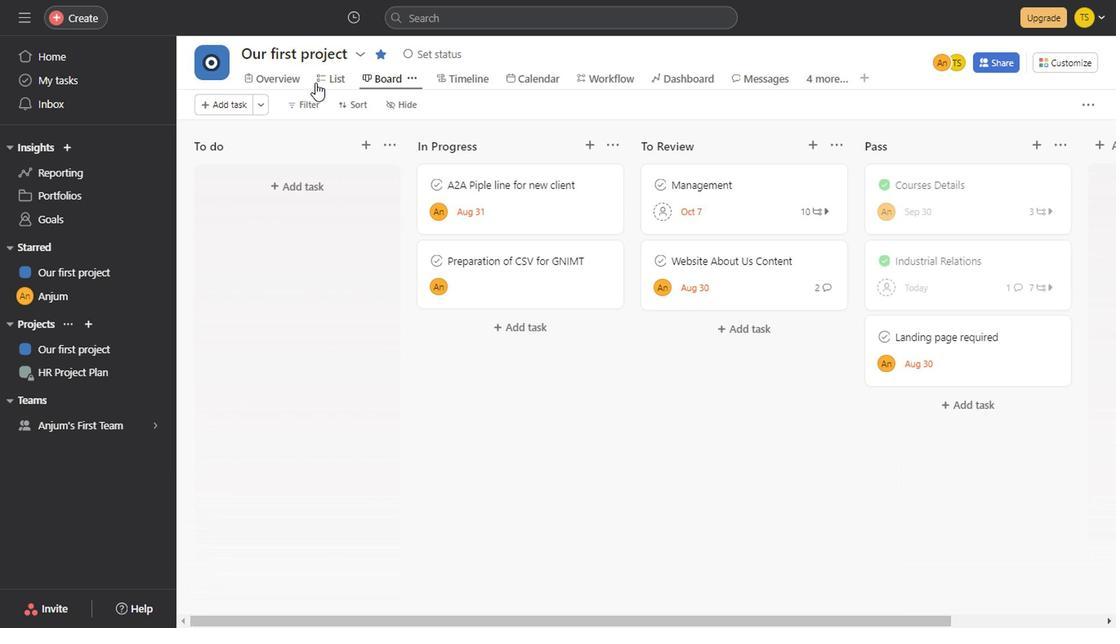 
Action: Mouse moved to (511, 511)
Screenshot: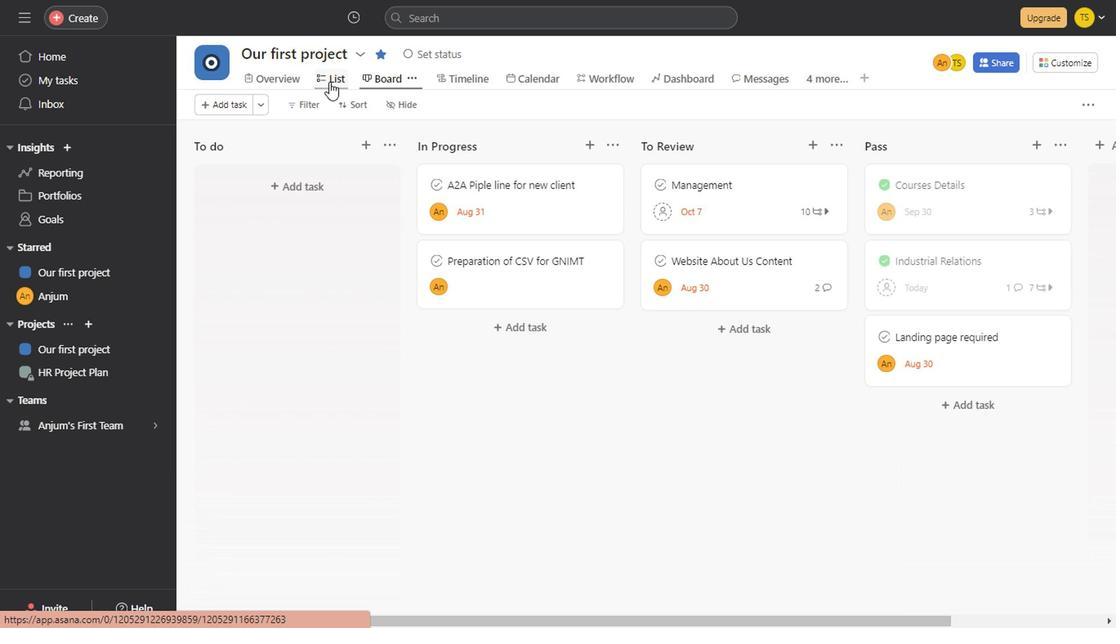 
Action: Mouse pressed left at (511, 511)
Screenshot: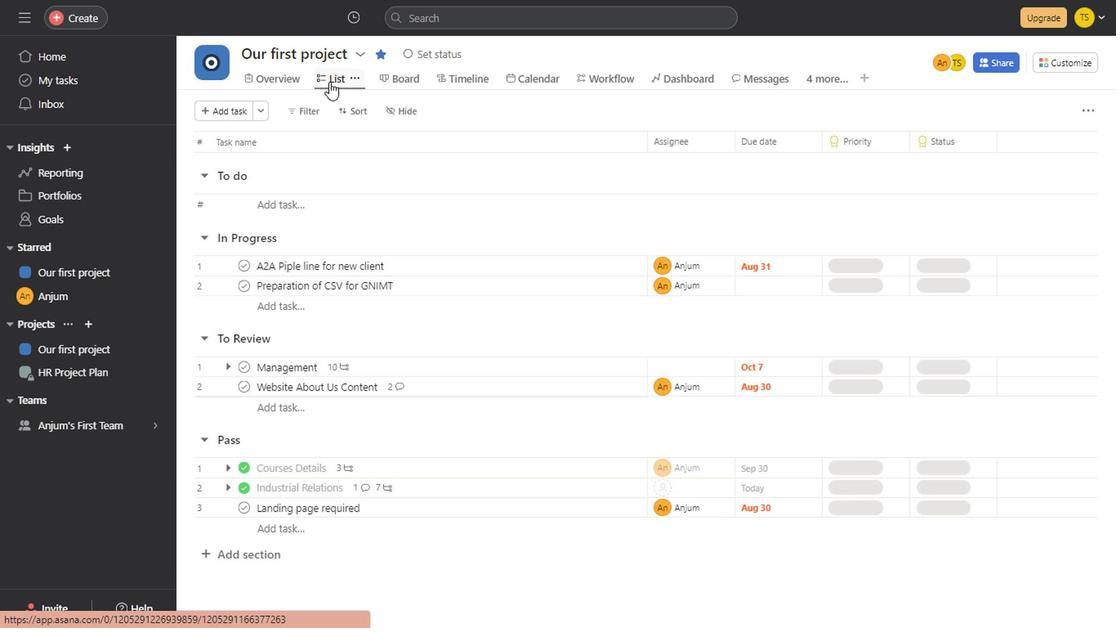
Action: Mouse moved to (304, 128)
Screenshot: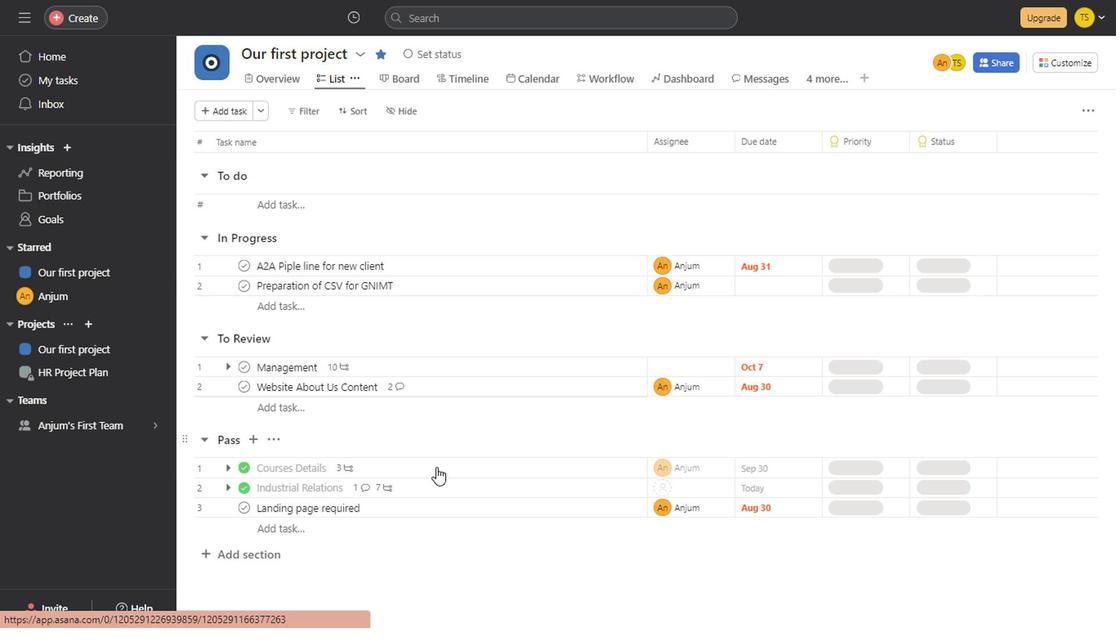 
Action: Mouse pressed left at (304, 128)
Screenshot: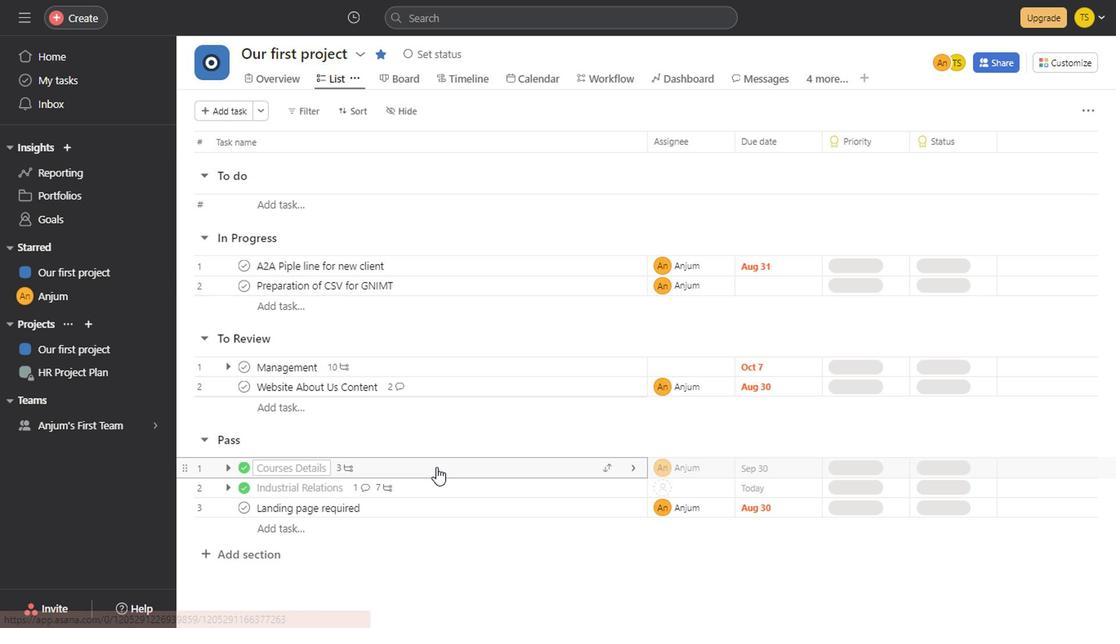 
Action: Mouse moved to (312, 332)
Screenshot: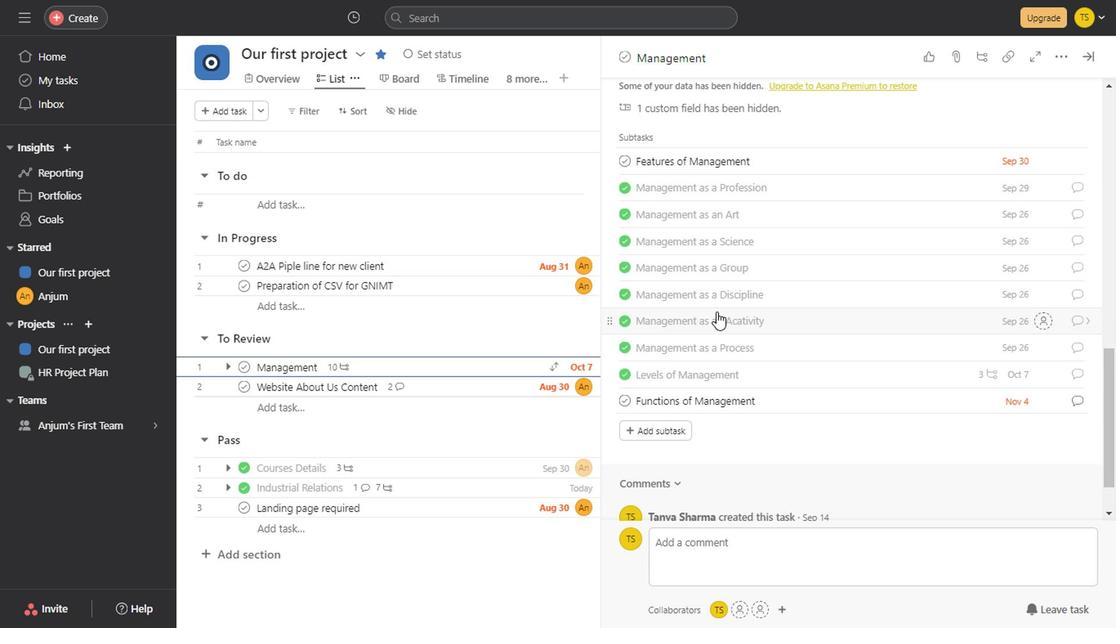 
Action: Mouse pressed left at (312, 332)
Screenshot: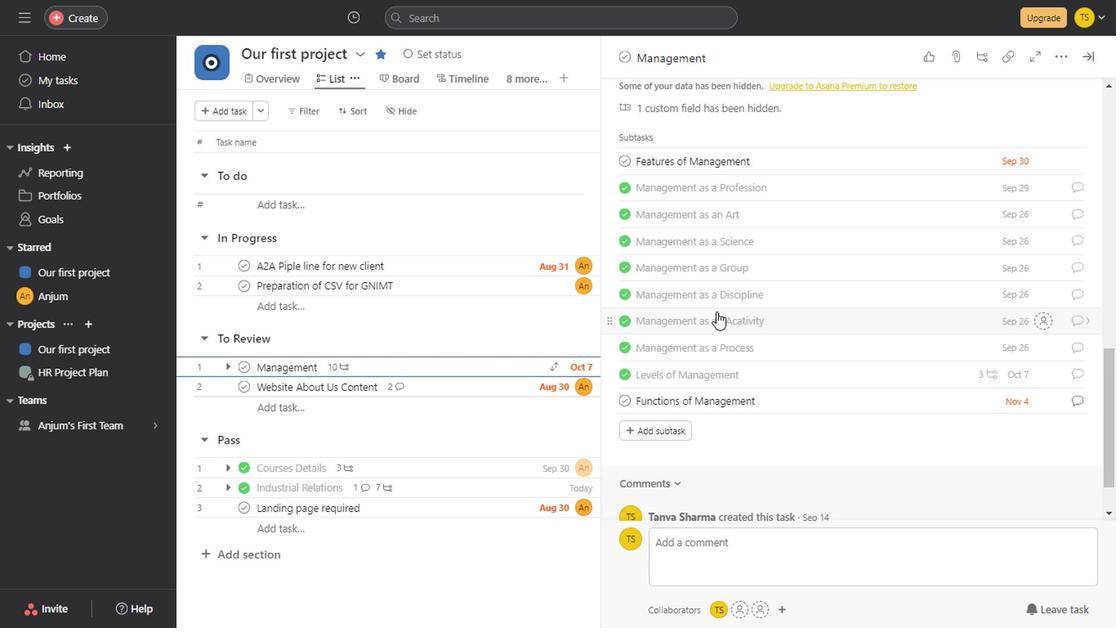 
Action: Mouse moved to (635, 180)
Screenshot: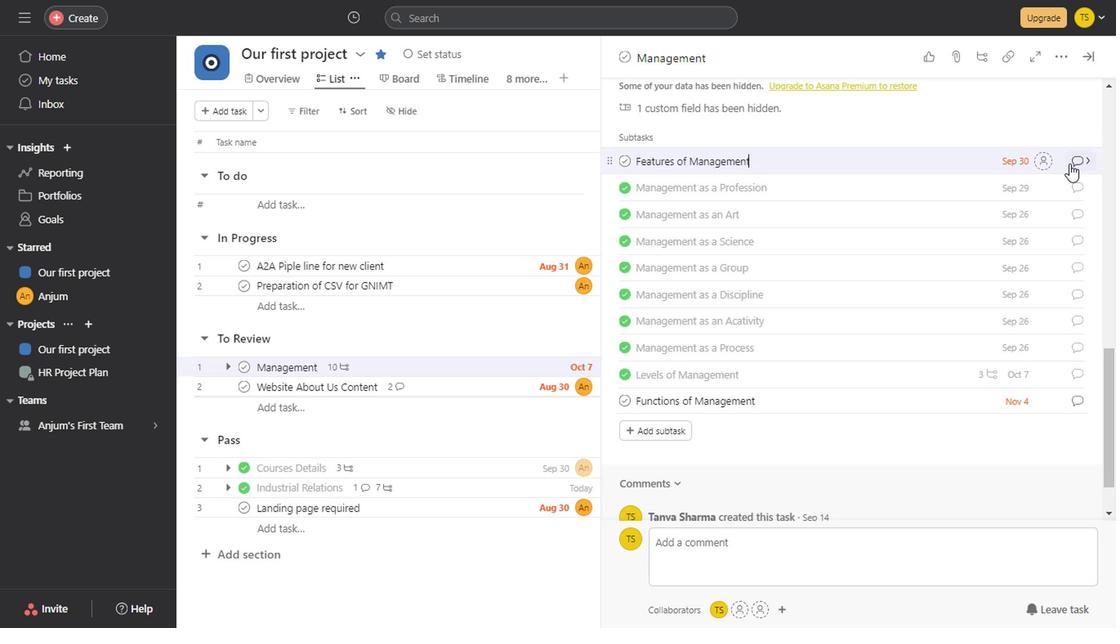 
Action: Mouse pressed left at (635, 180)
Screenshot: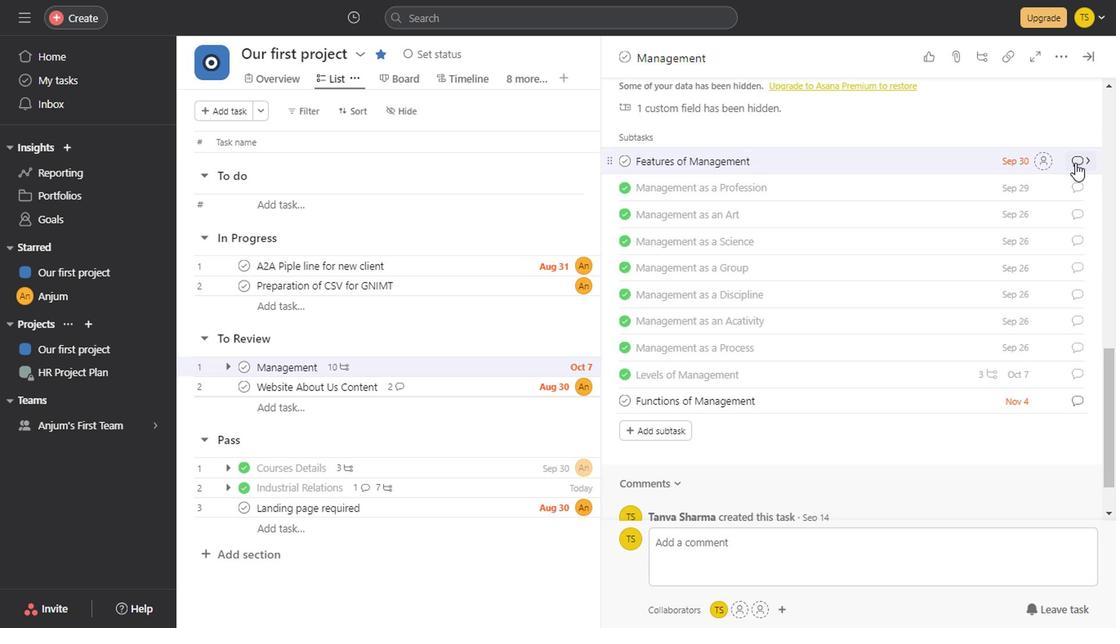 
Action: Mouse moved to (835, 186)
Screenshot: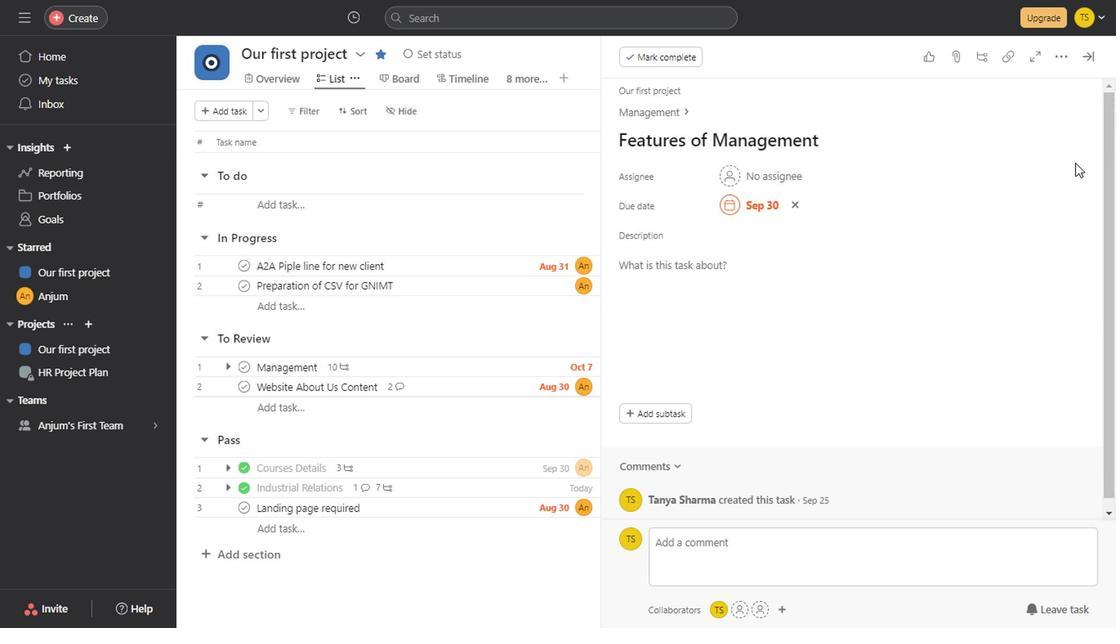 
Action: Mouse pressed left at (835, 186)
Screenshot: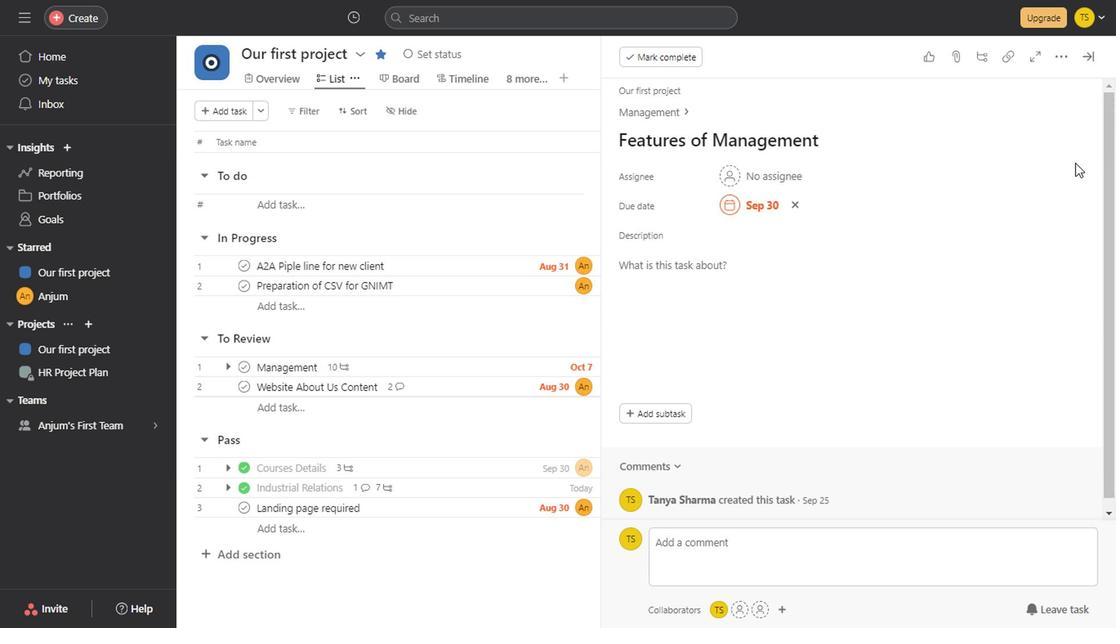 
Action: Mouse moved to (841, 112)
Screenshot: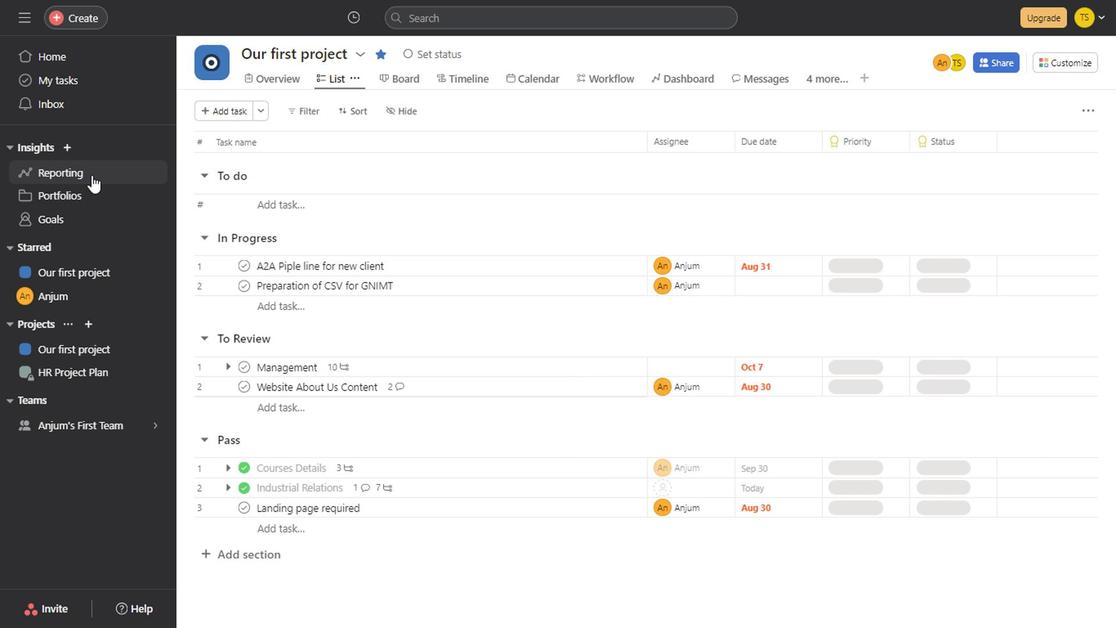
Action: Mouse pressed left at (841, 112)
Screenshot: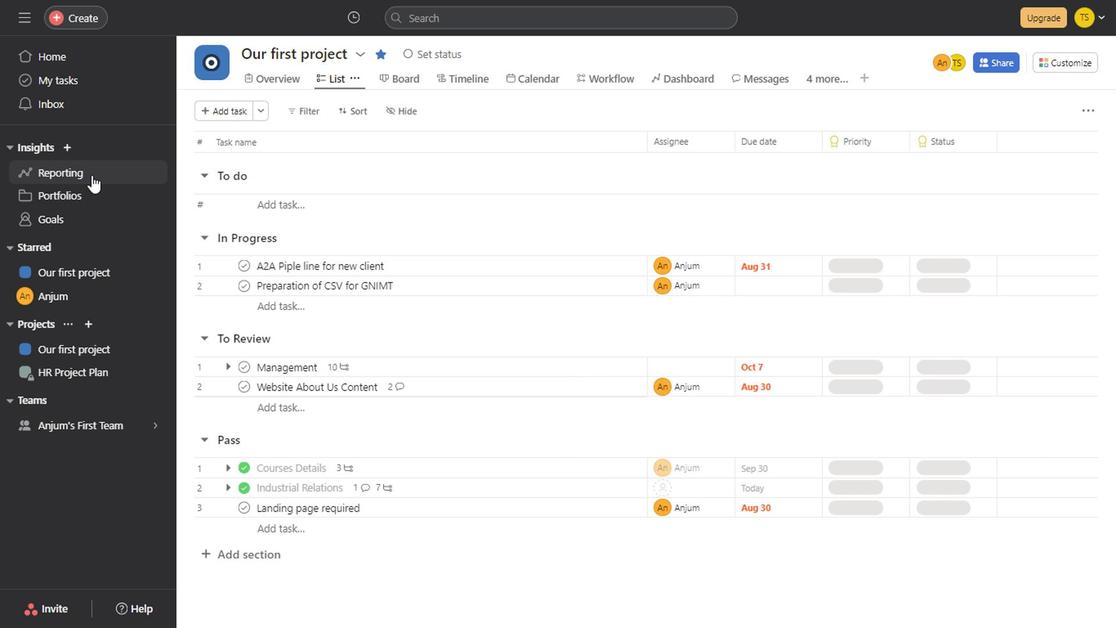 
Action: Mouse moved to (117, 194)
Screenshot: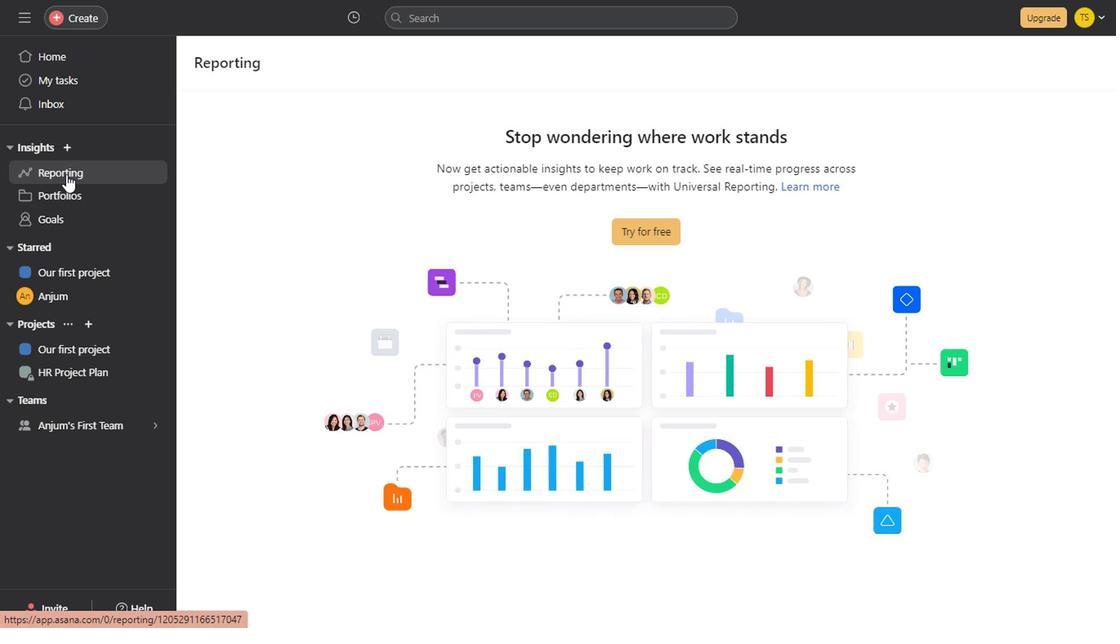 
Action: Mouse pressed left at (117, 194)
Screenshot: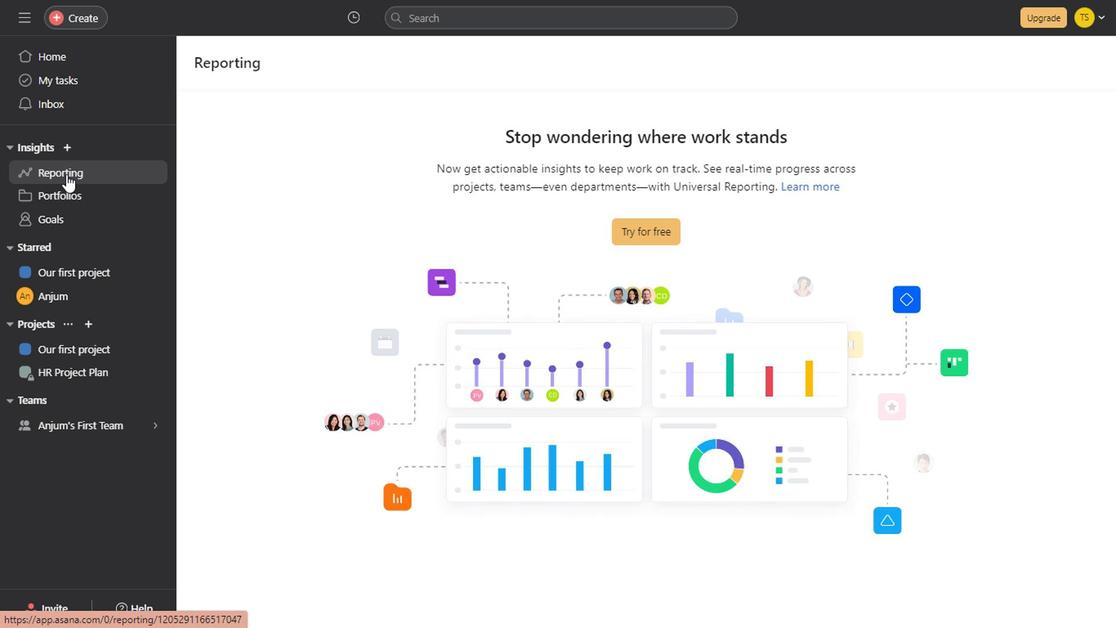 
Action: Mouse moved to (118, 208)
Screenshot: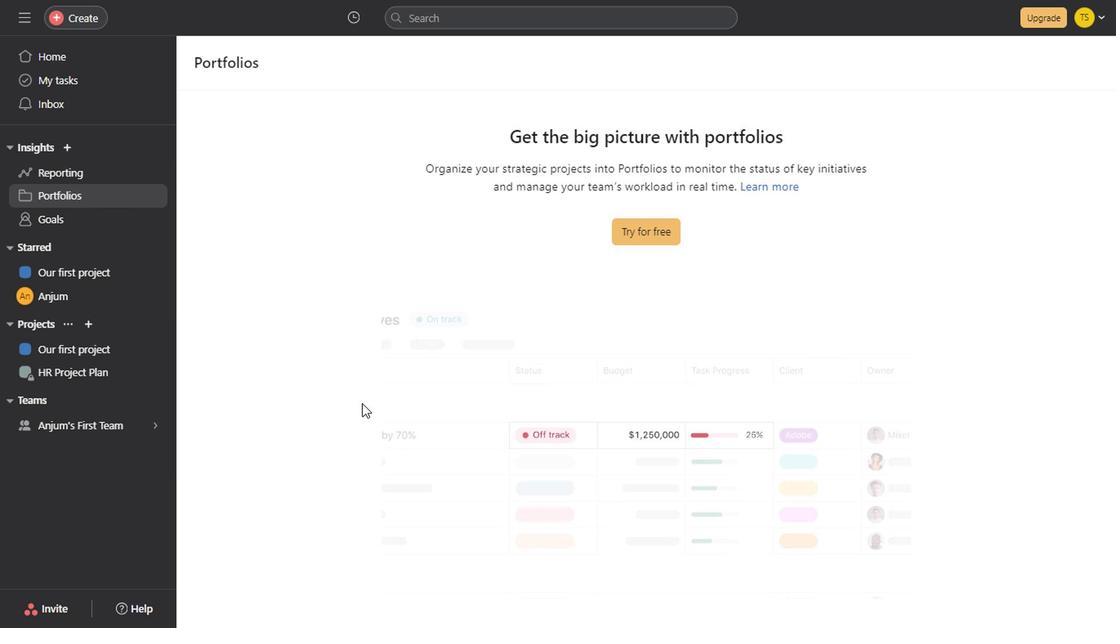 
Action: Mouse pressed left at (118, 208)
Screenshot: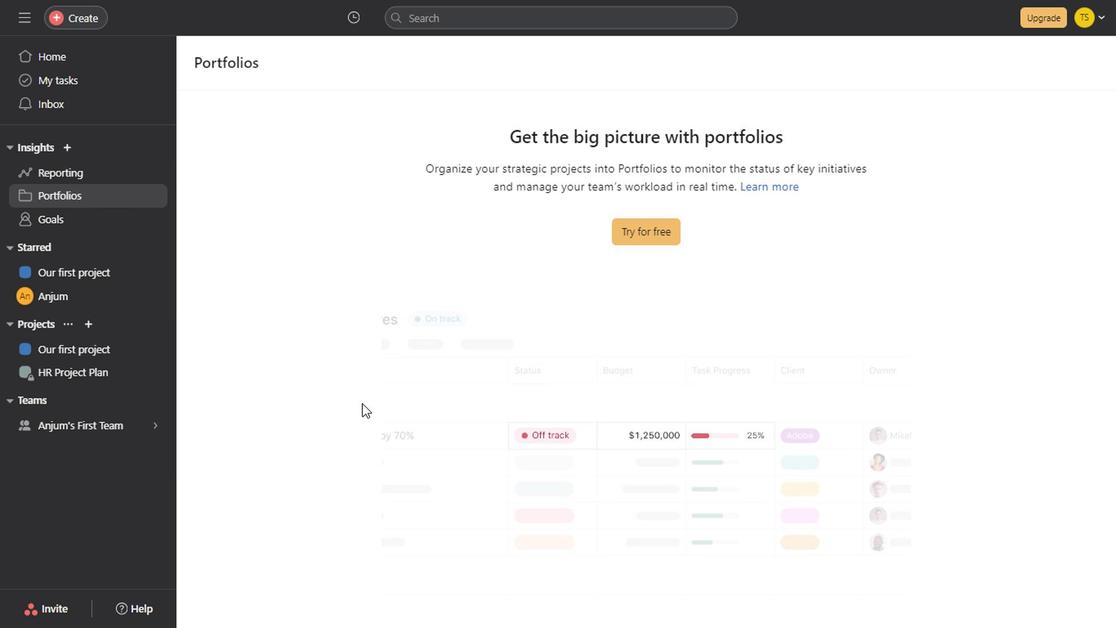 
Action: Mouse moved to (134, 228)
Screenshot: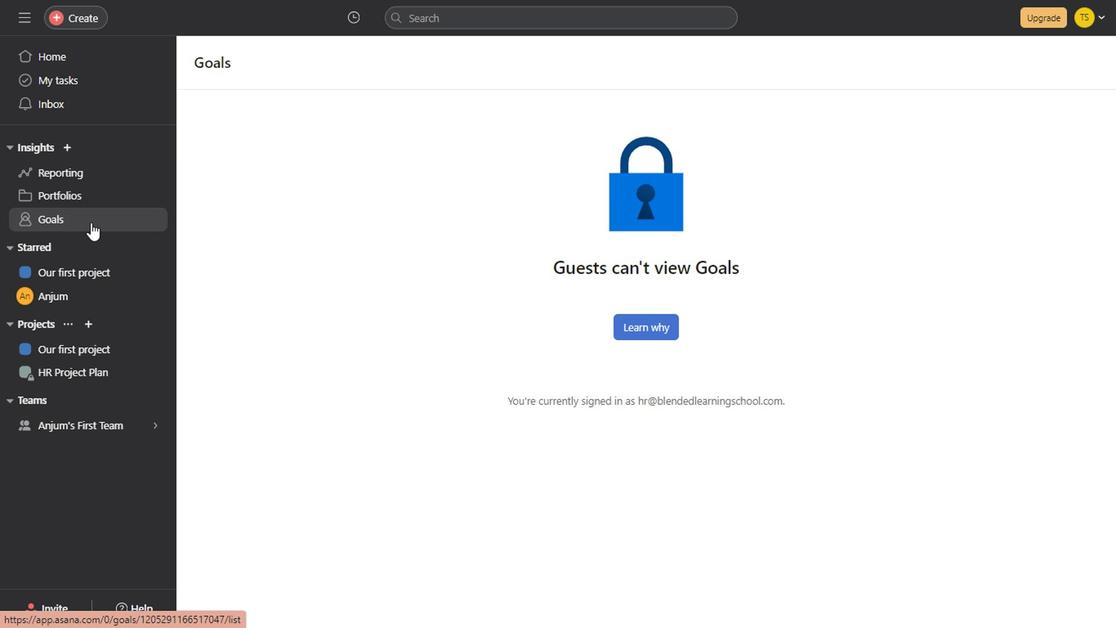 
Action: Mouse pressed left at (134, 228)
Screenshot: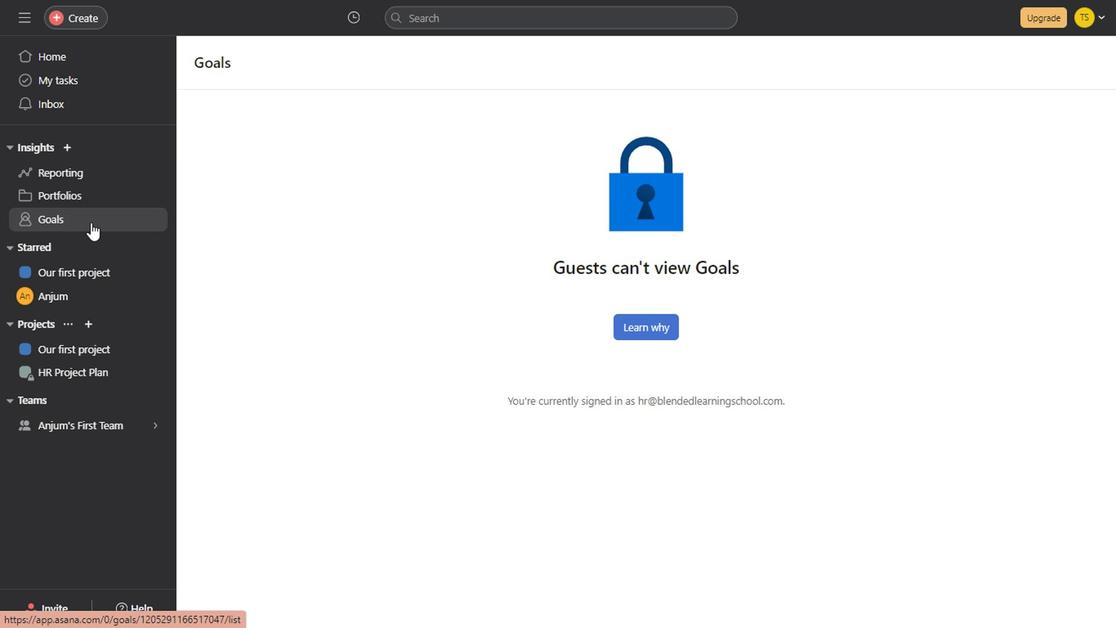 
Action: Mouse moved to (128, 140)
Screenshot: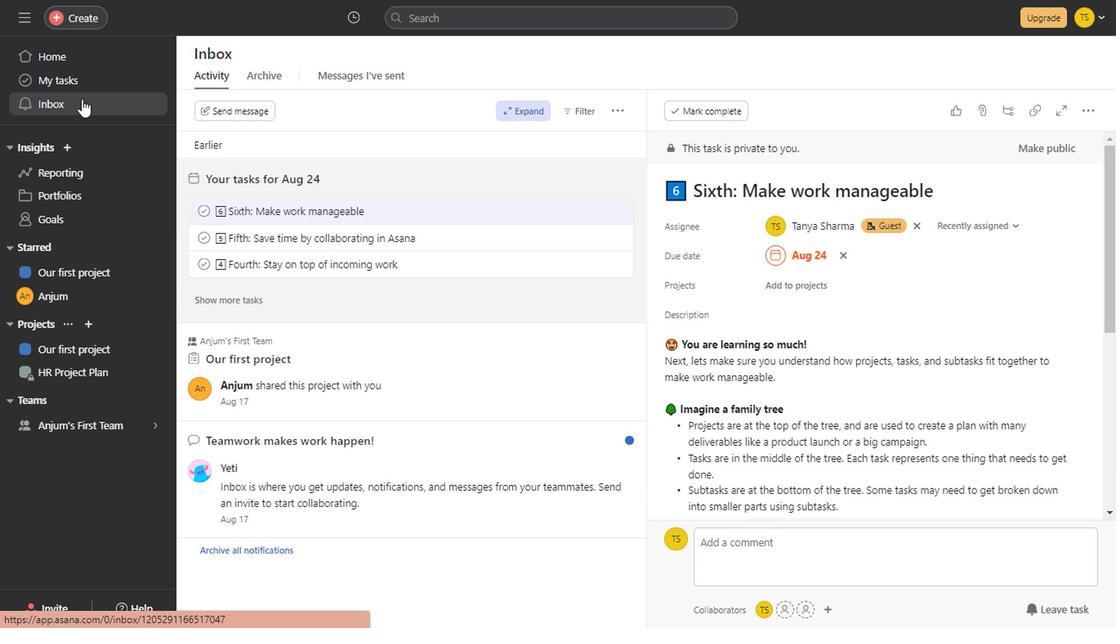 
Action: Mouse pressed left at (128, 140)
Screenshot: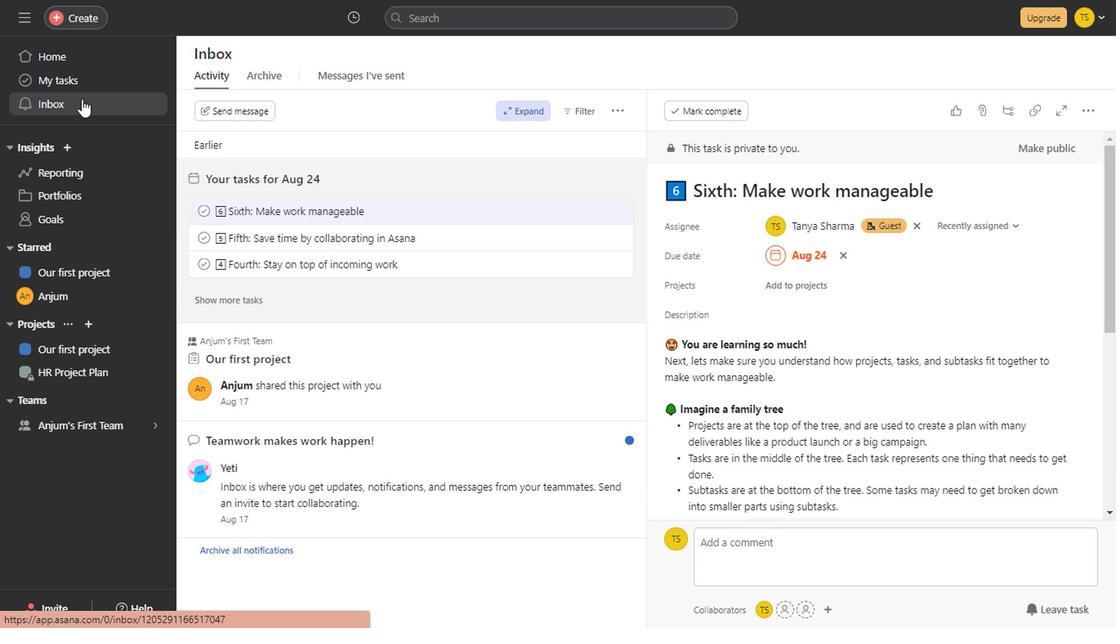 
Action: Mouse moved to (713, 323)
